 Task: Edit a "Get Ready With Me" video, sharing your makeup routine or outfit styling tips for a specific occasion.
Action: Mouse moved to (172, 201)
Screenshot: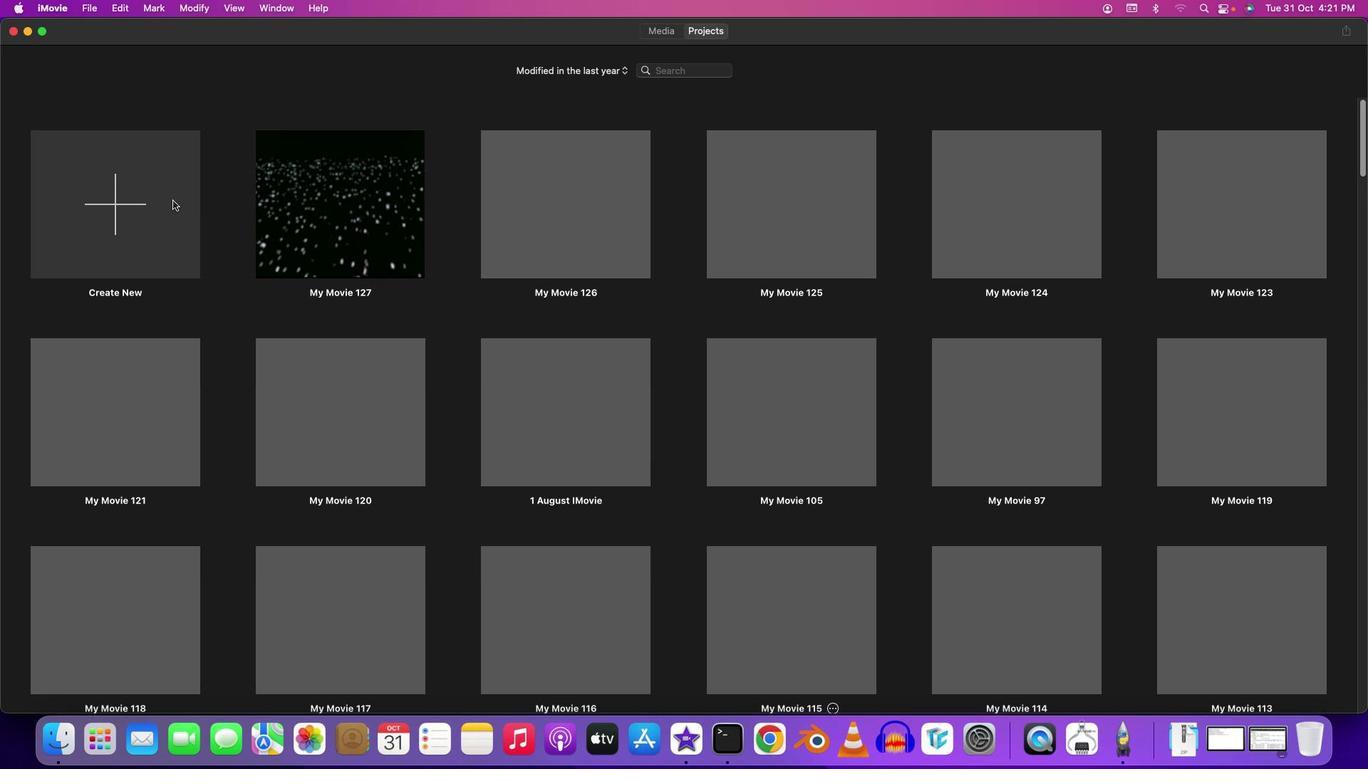 
Action: Mouse pressed left at (172, 201)
Screenshot: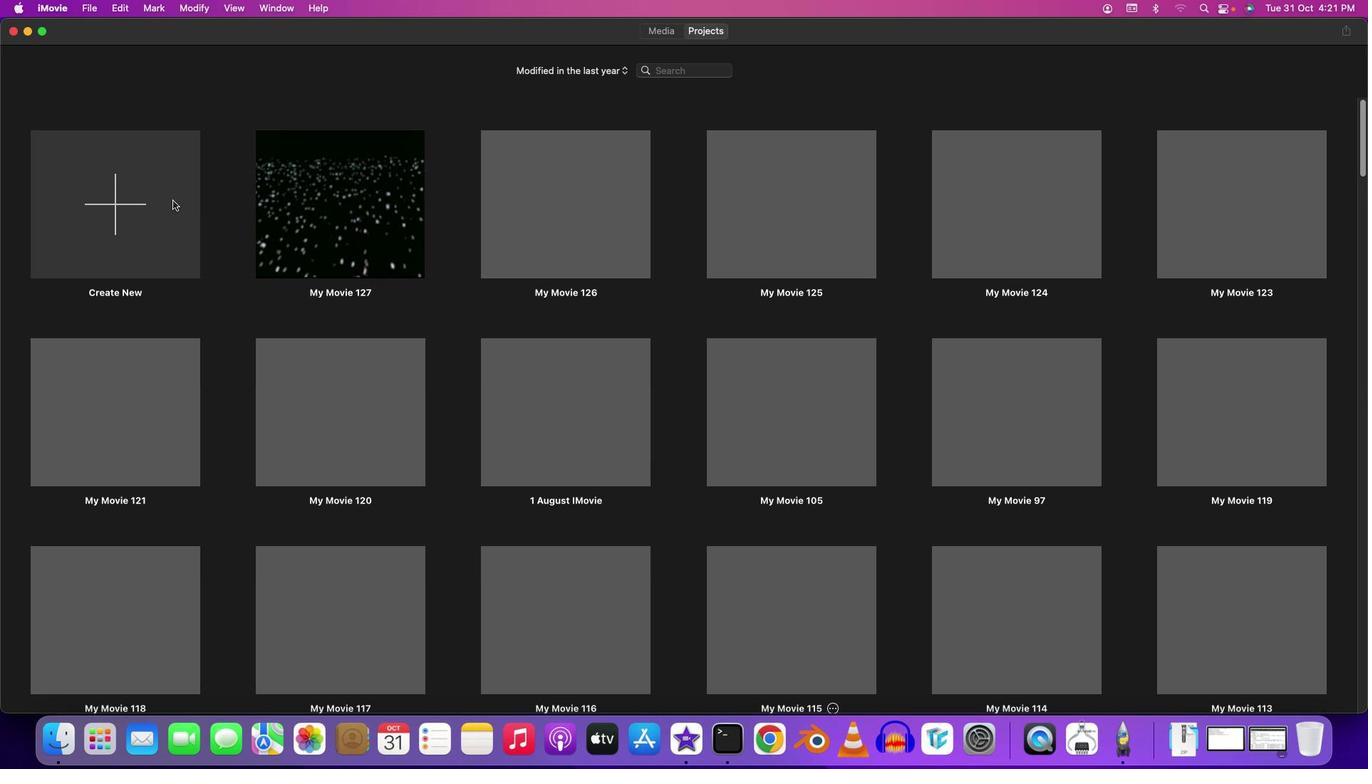 
Action: Mouse moved to (128, 208)
Screenshot: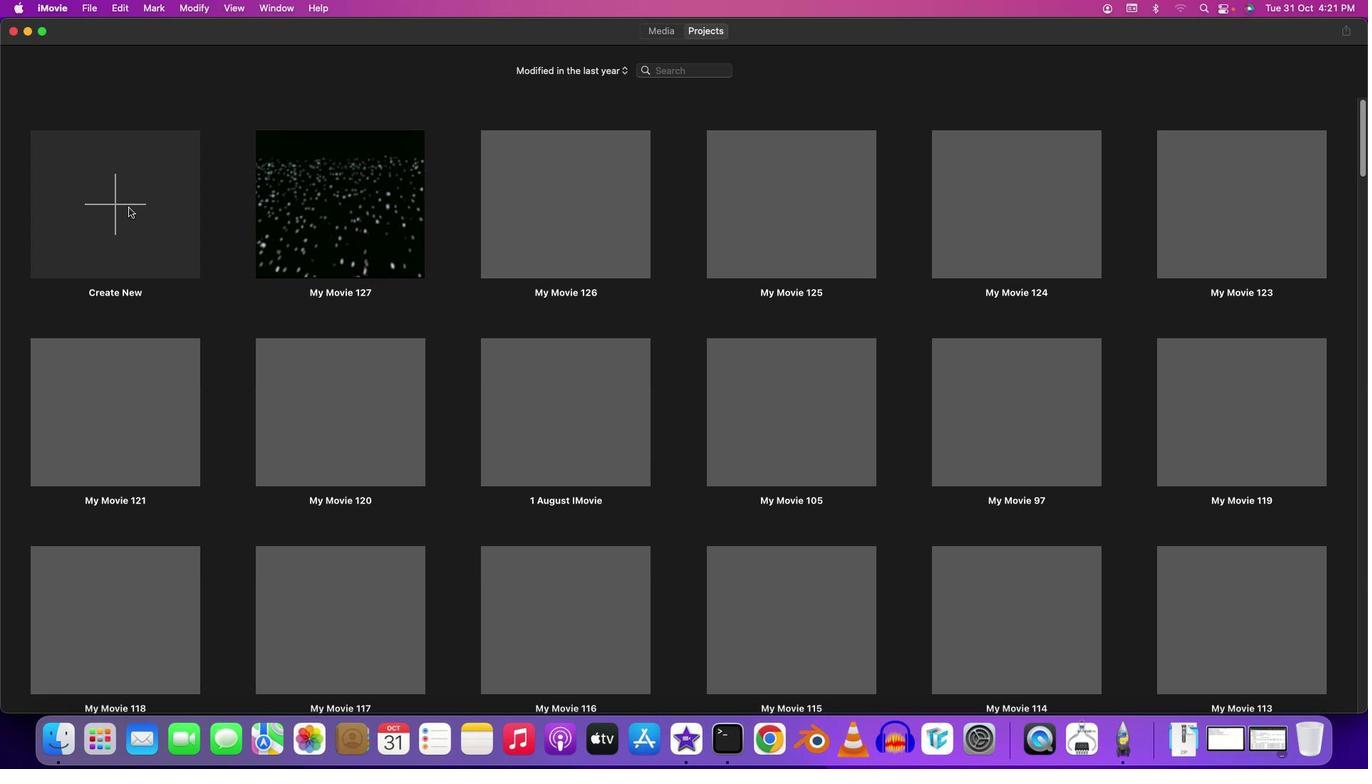 
Action: Mouse pressed left at (128, 208)
Screenshot: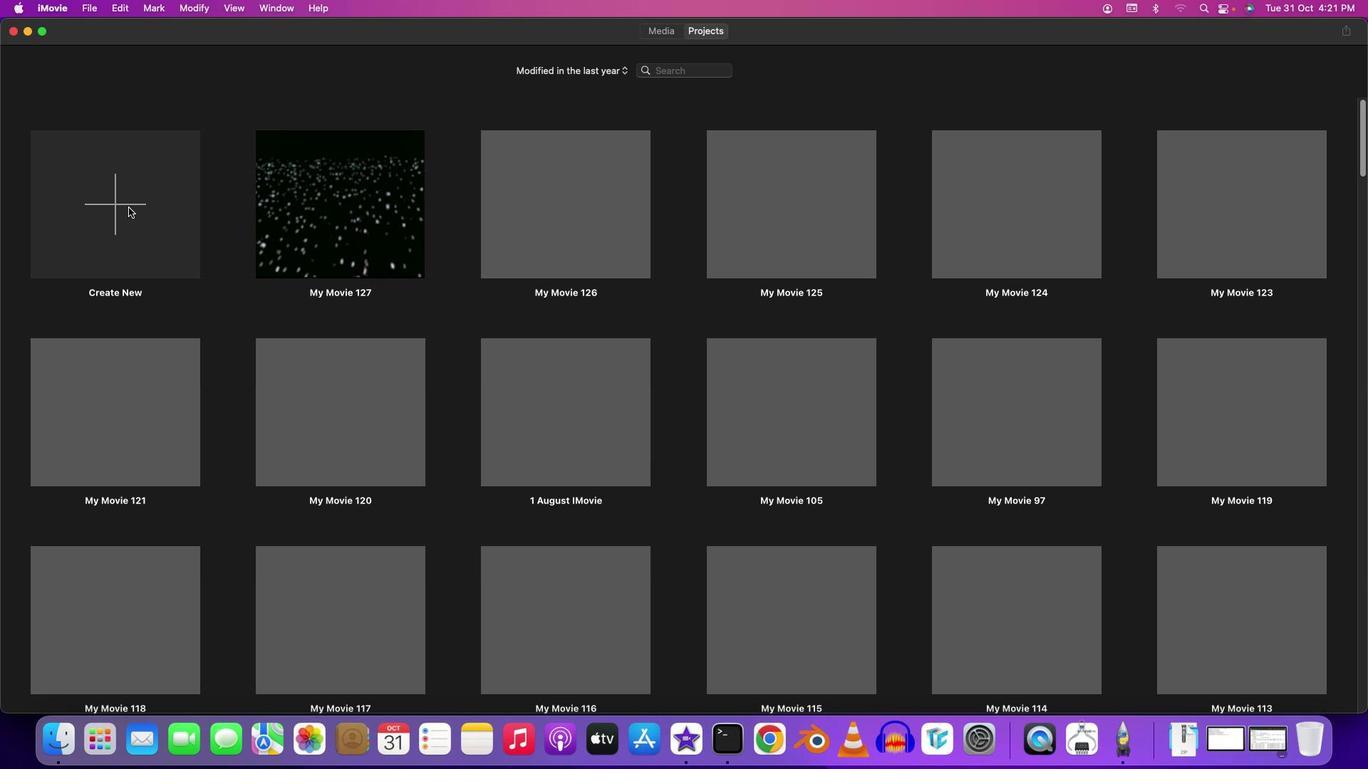 
Action: Mouse moved to (139, 289)
Screenshot: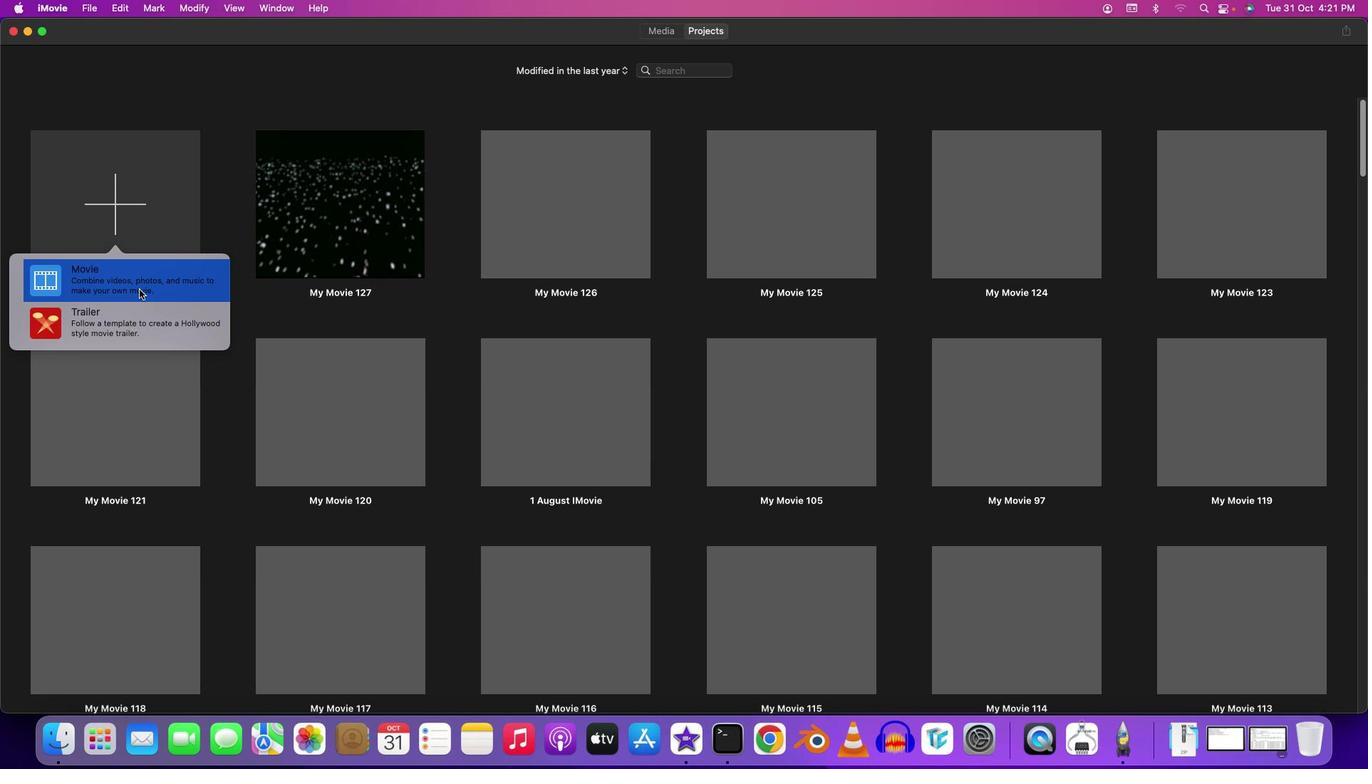 
Action: Mouse pressed left at (139, 289)
Screenshot: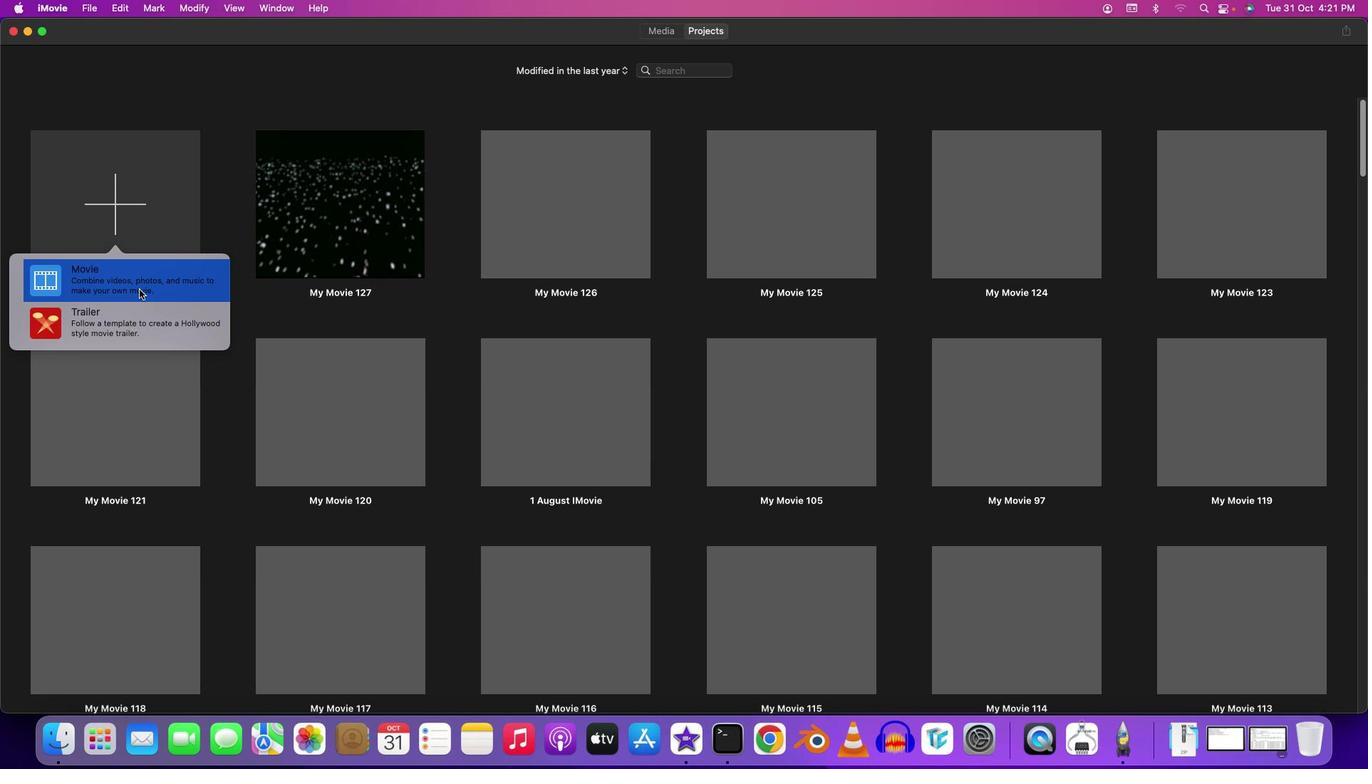 
Action: Mouse moved to (309, 297)
Screenshot: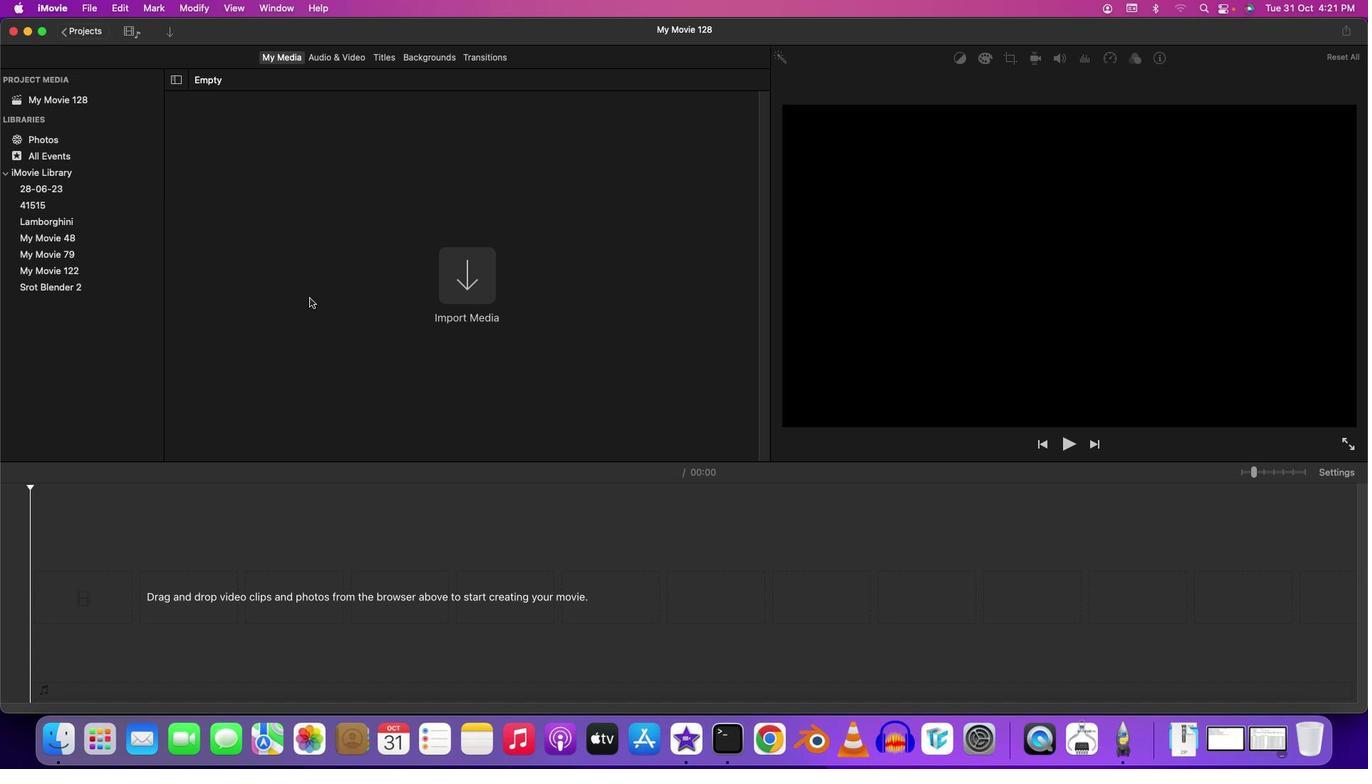 
Action: Mouse pressed left at (309, 297)
Screenshot: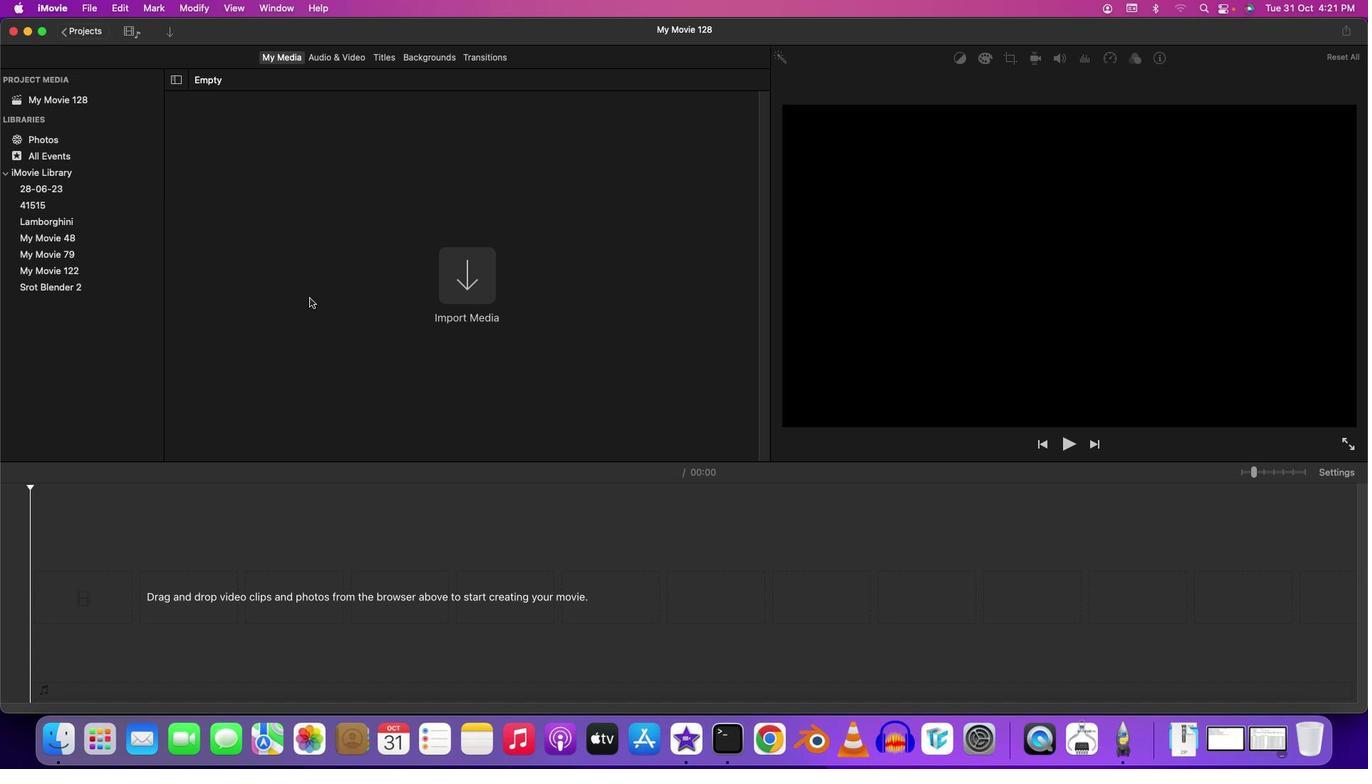 
Action: Mouse moved to (487, 292)
Screenshot: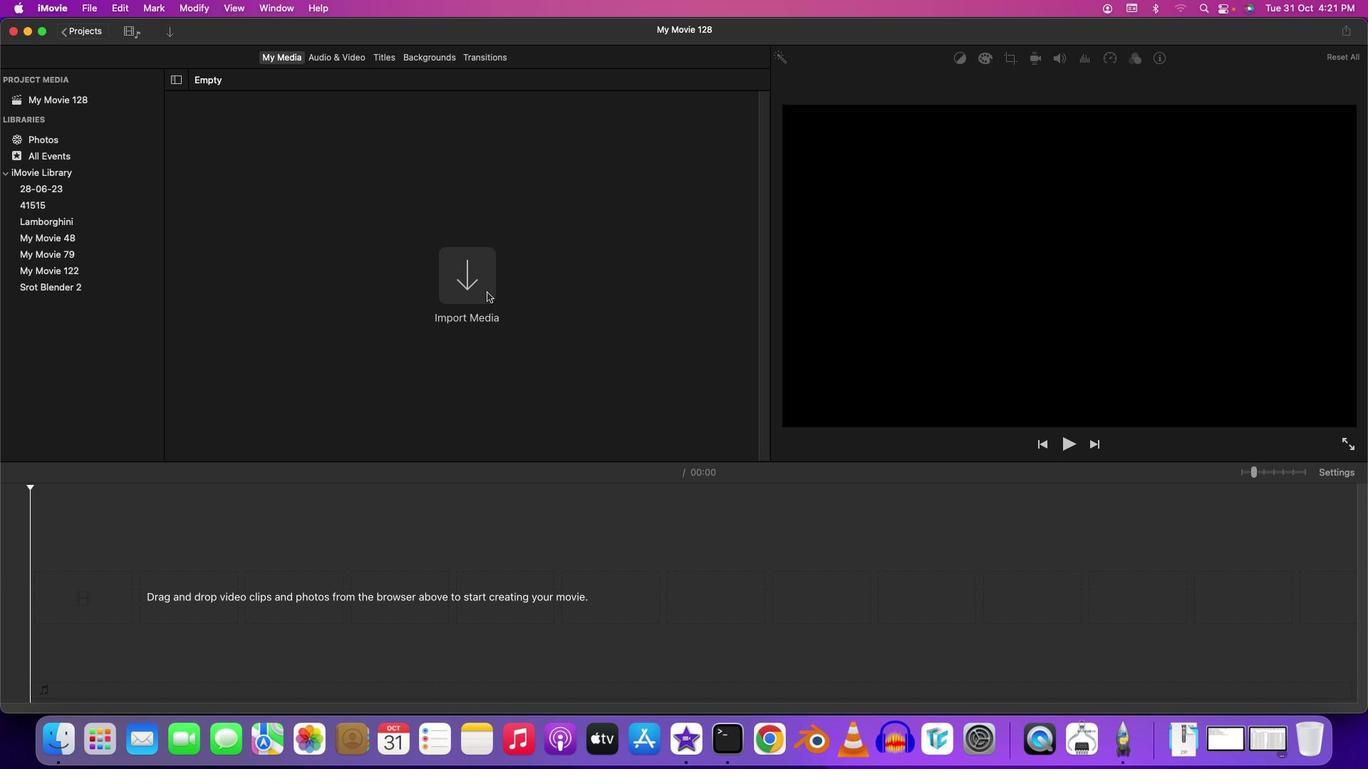 
Action: Mouse pressed left at (487, 292)
Screenshot: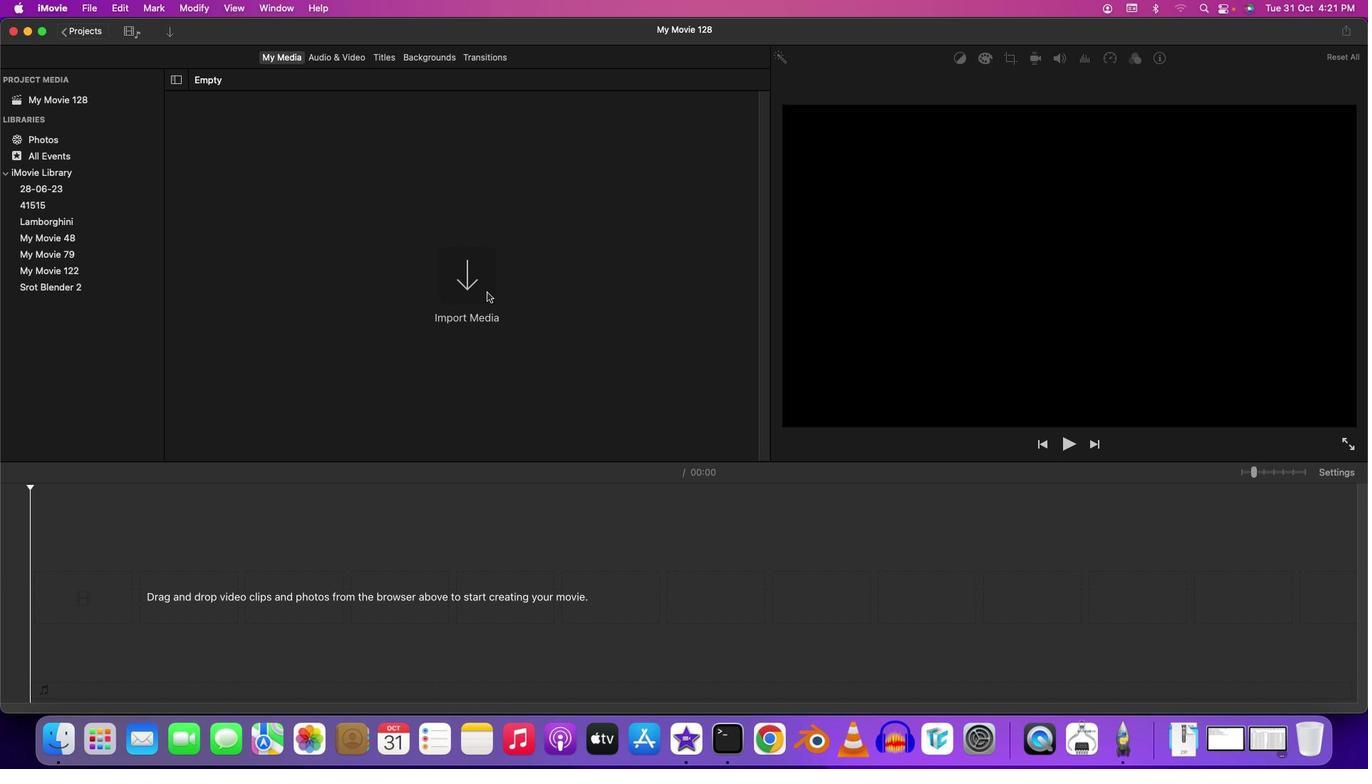 
Action: Mouse moved to (93, 197)
Screenshot: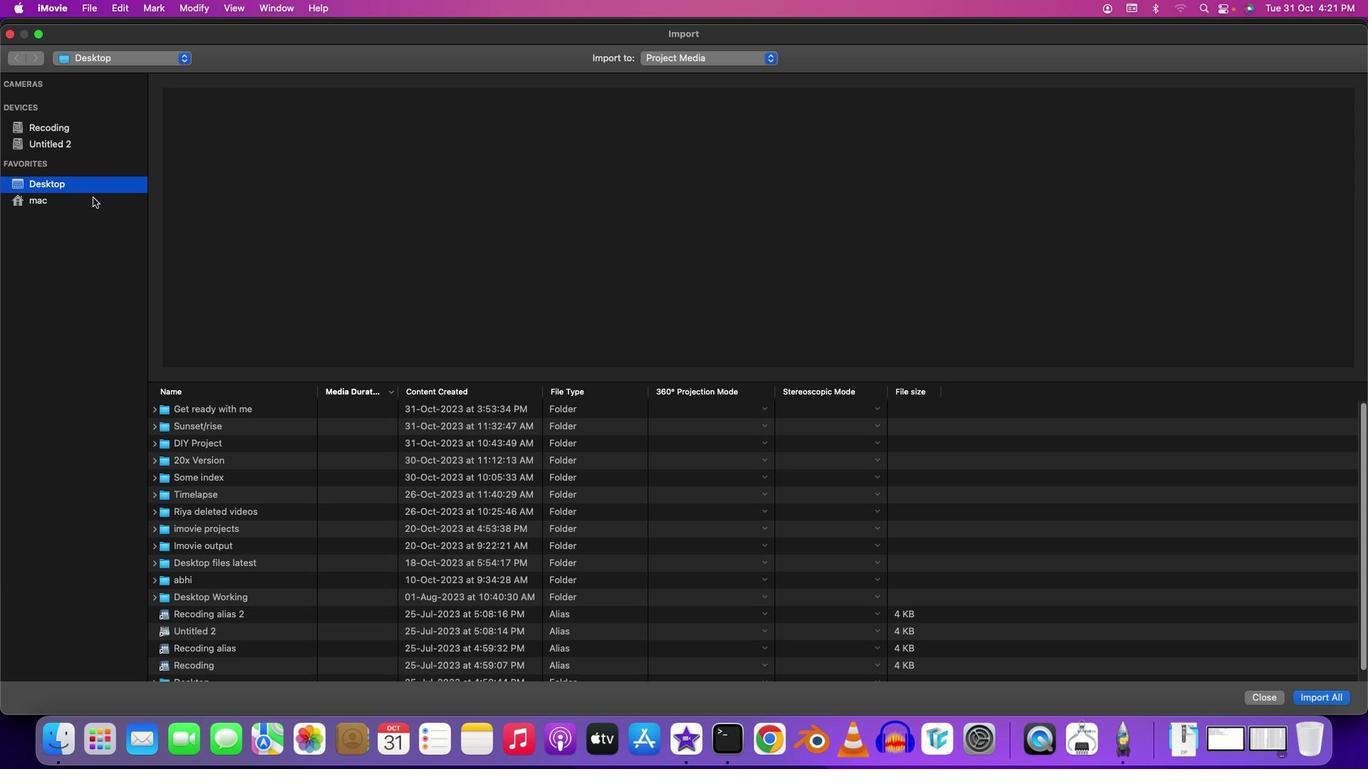 
Action: Mouse pressed left at (93, 197)
Screenshot: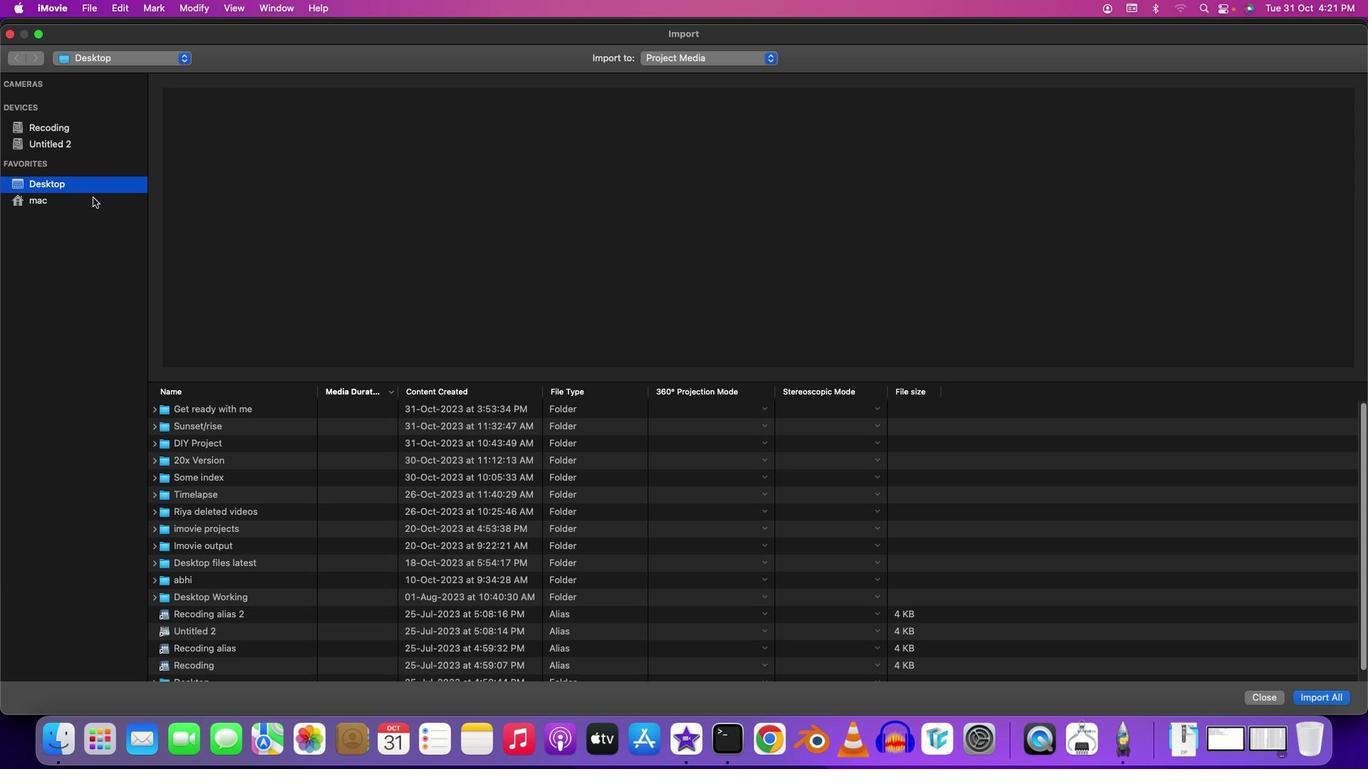 
Action: Mouse moved to (90, 186)
Screenshot: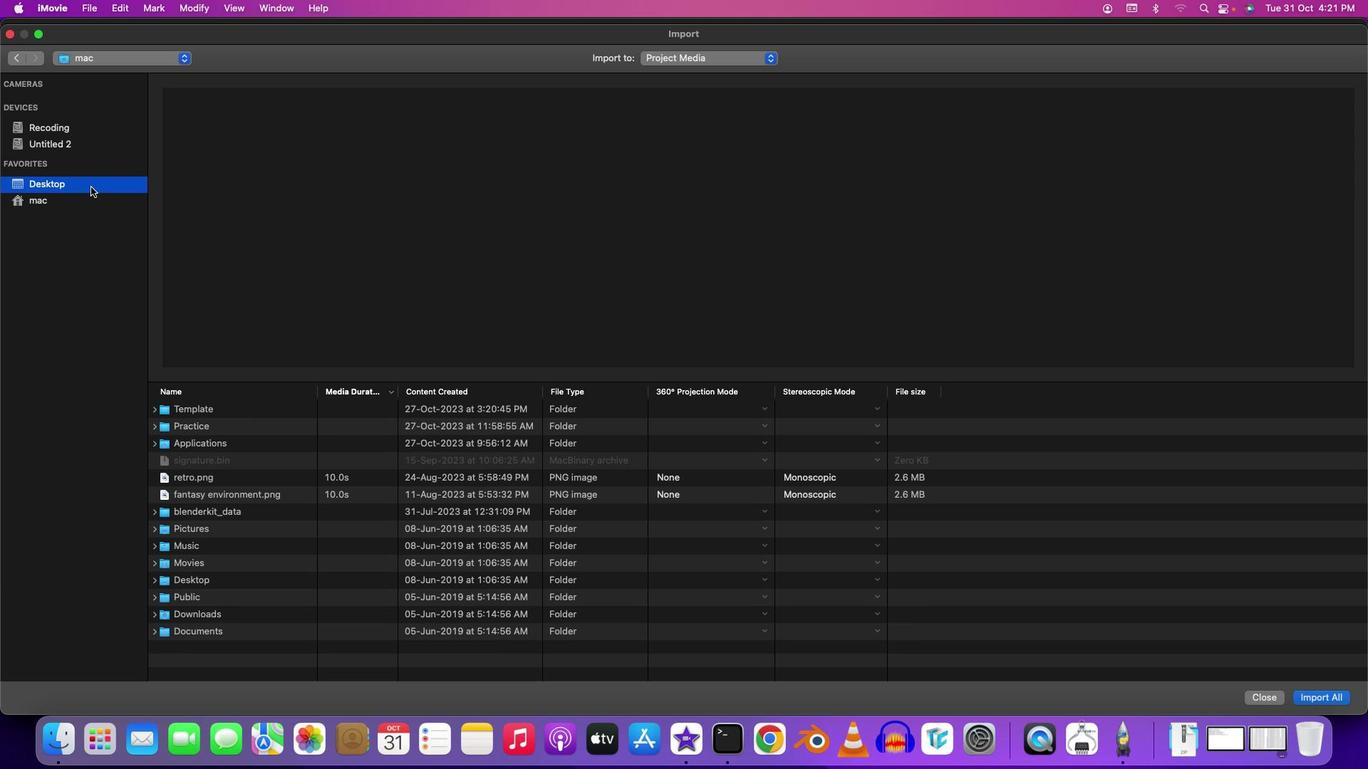 
Action: Mouse pressed left at (90, 186)
Screenshot: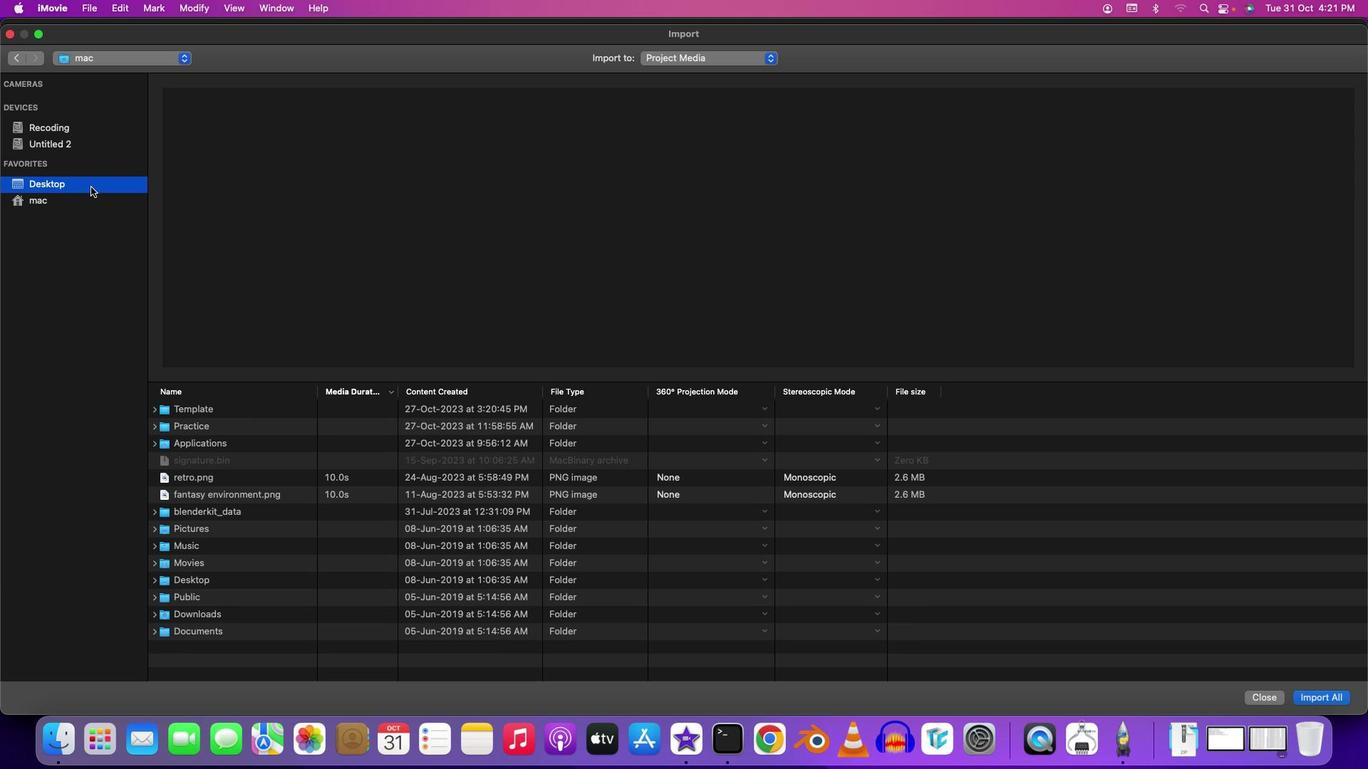 
Action: Mouse moved to (196, 408)
Screenshot: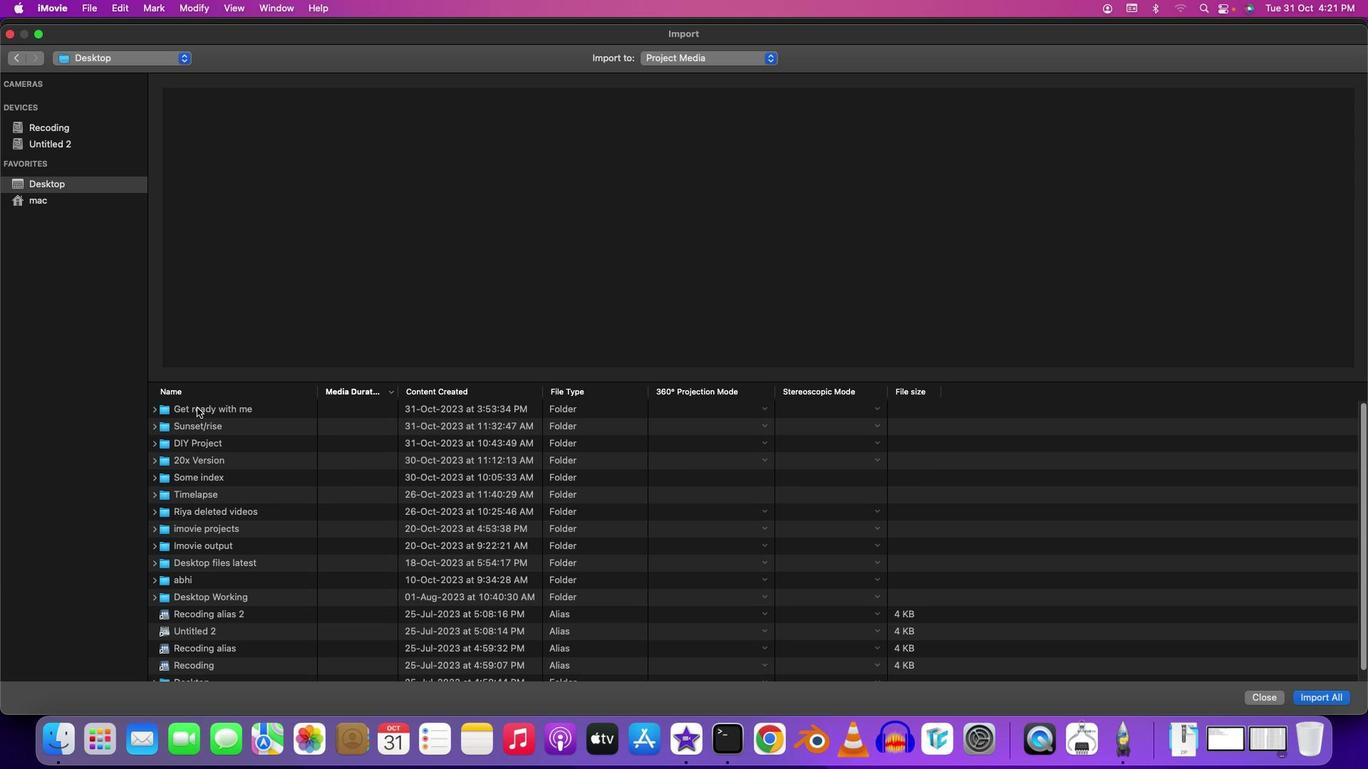 
Action: Mouse pressed left at (196, 408)
Screenshot: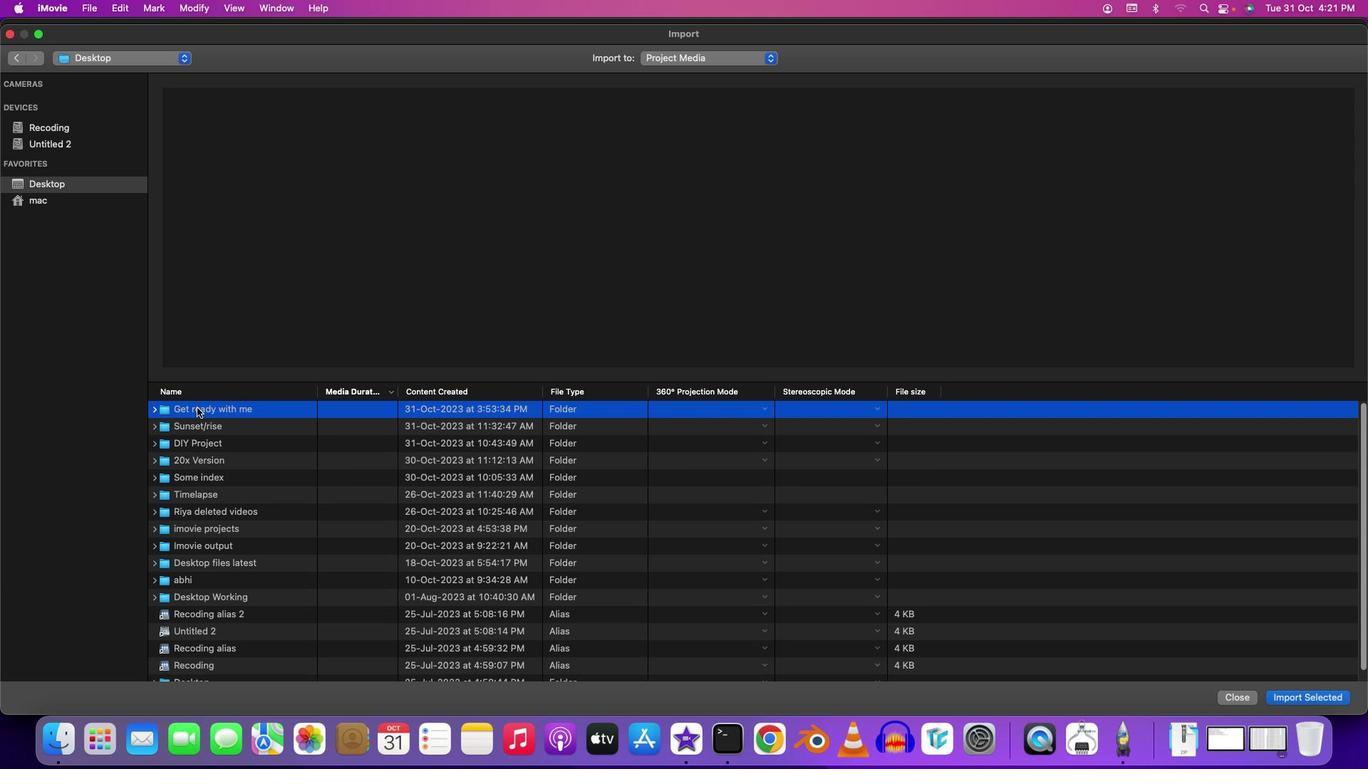
Action: Mouse pressed left at (196, 408)
Screenshot: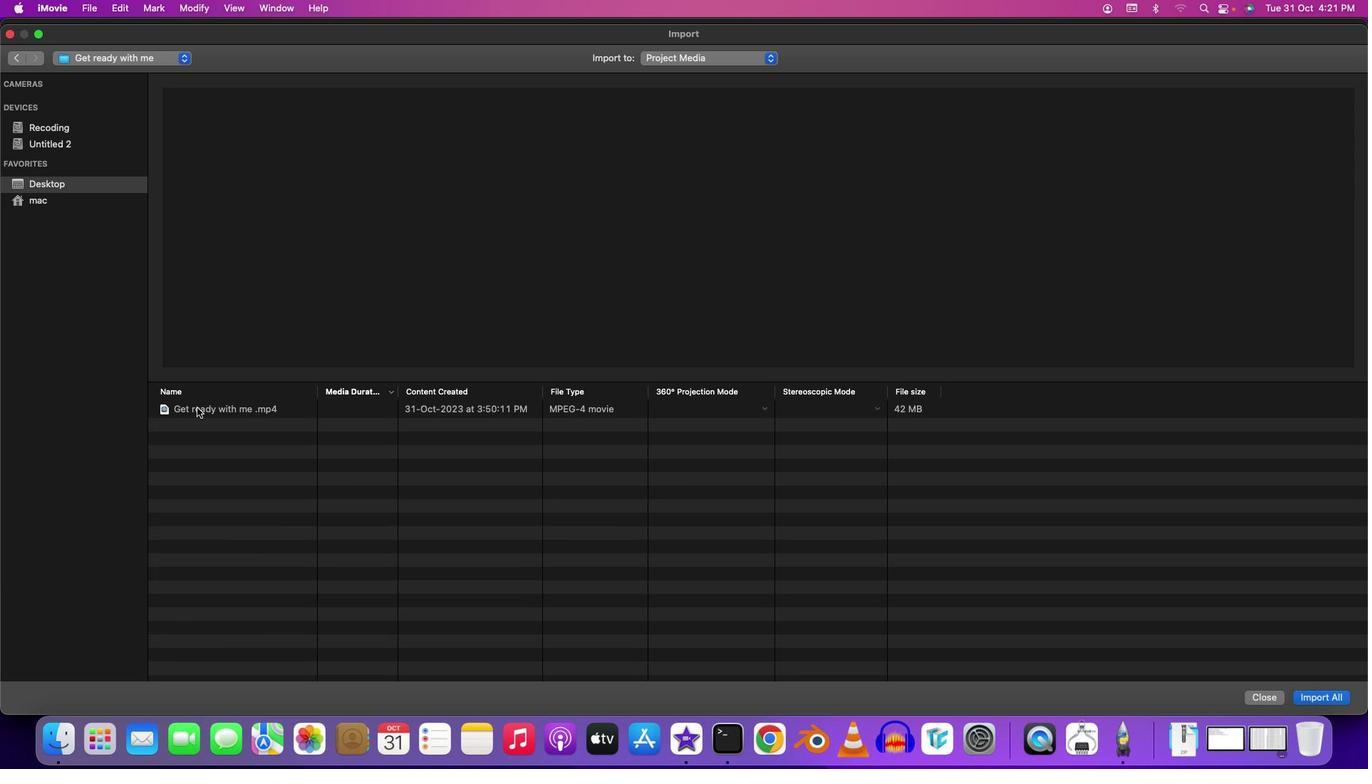 
Action: Mouse moved to (258, 414)
Screenshot: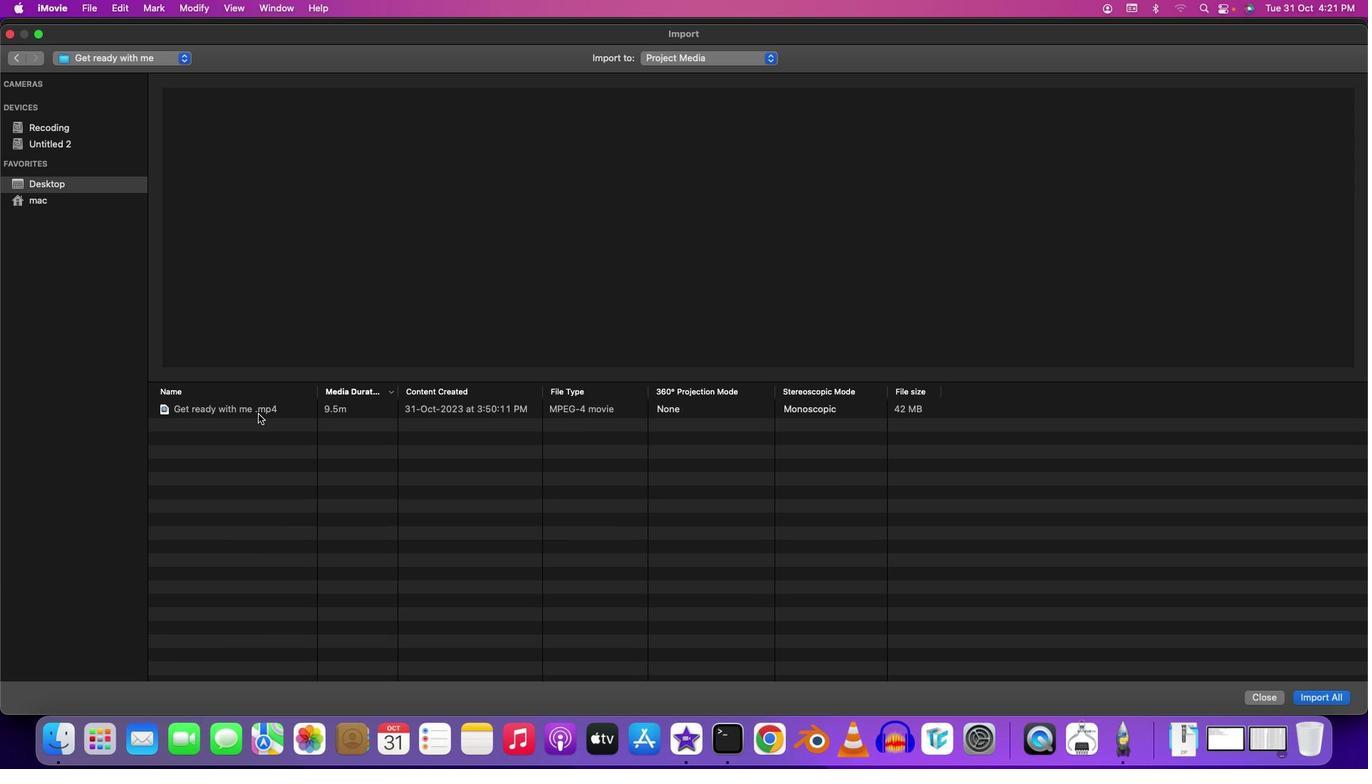 
Action: Mouse pressed left at (258, 414)
Screenshot: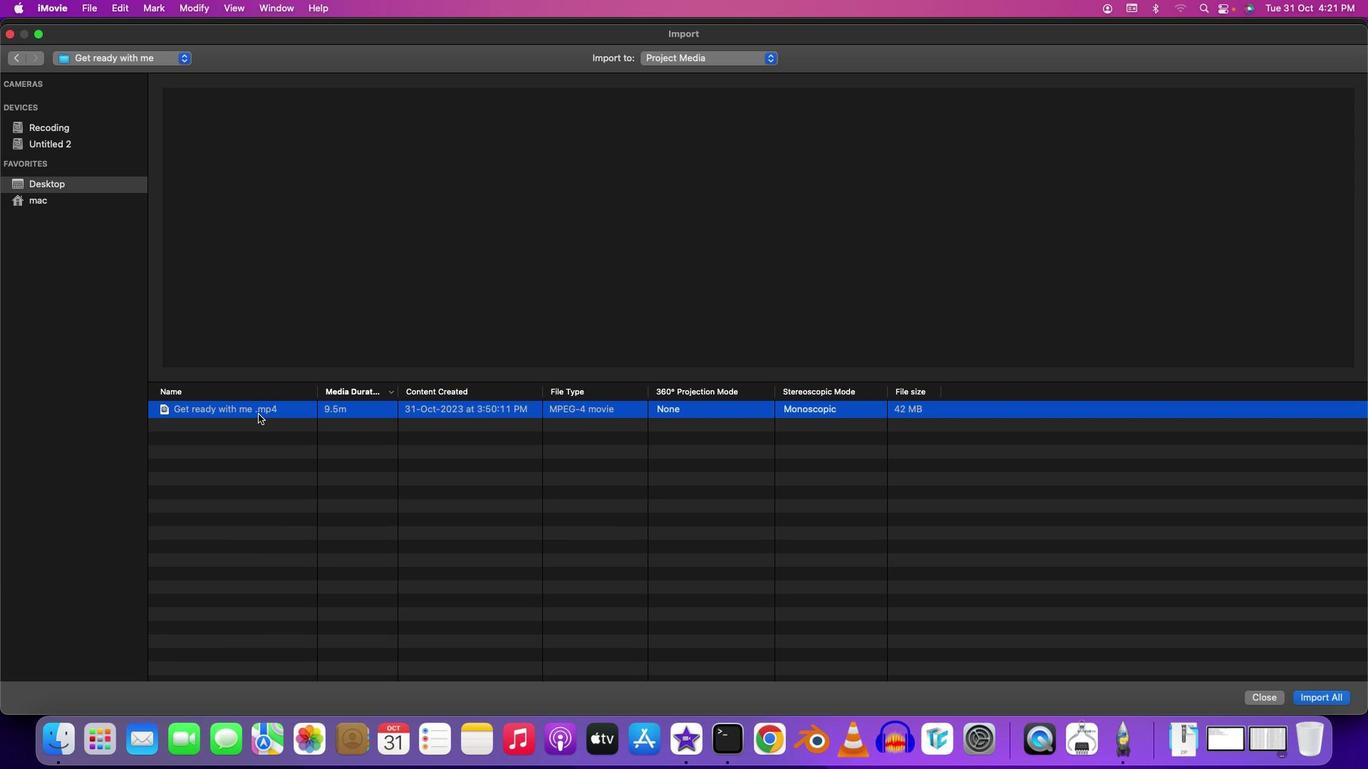 
Action: Mouse pressed left at (258, 414)
Screenshot: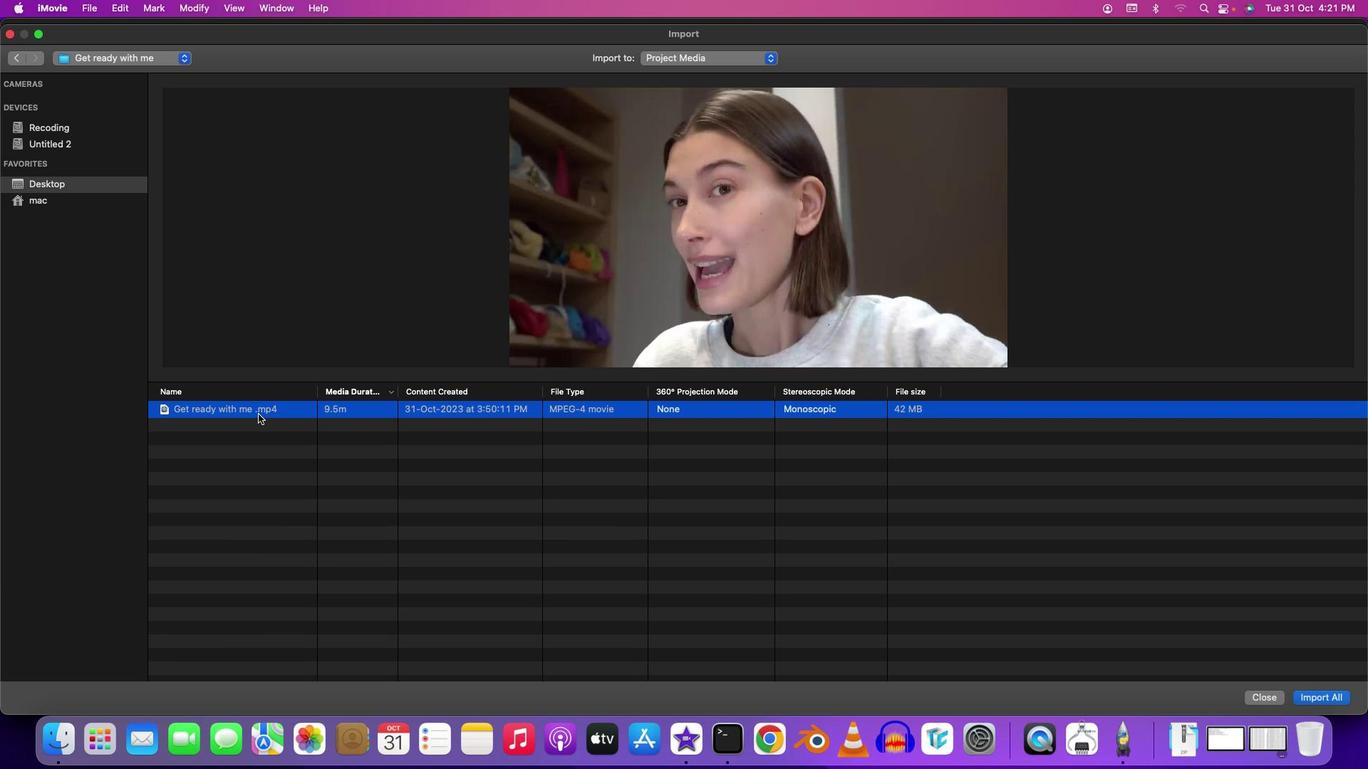 
Action: Mouse moved to (226, 149)
Screenshot: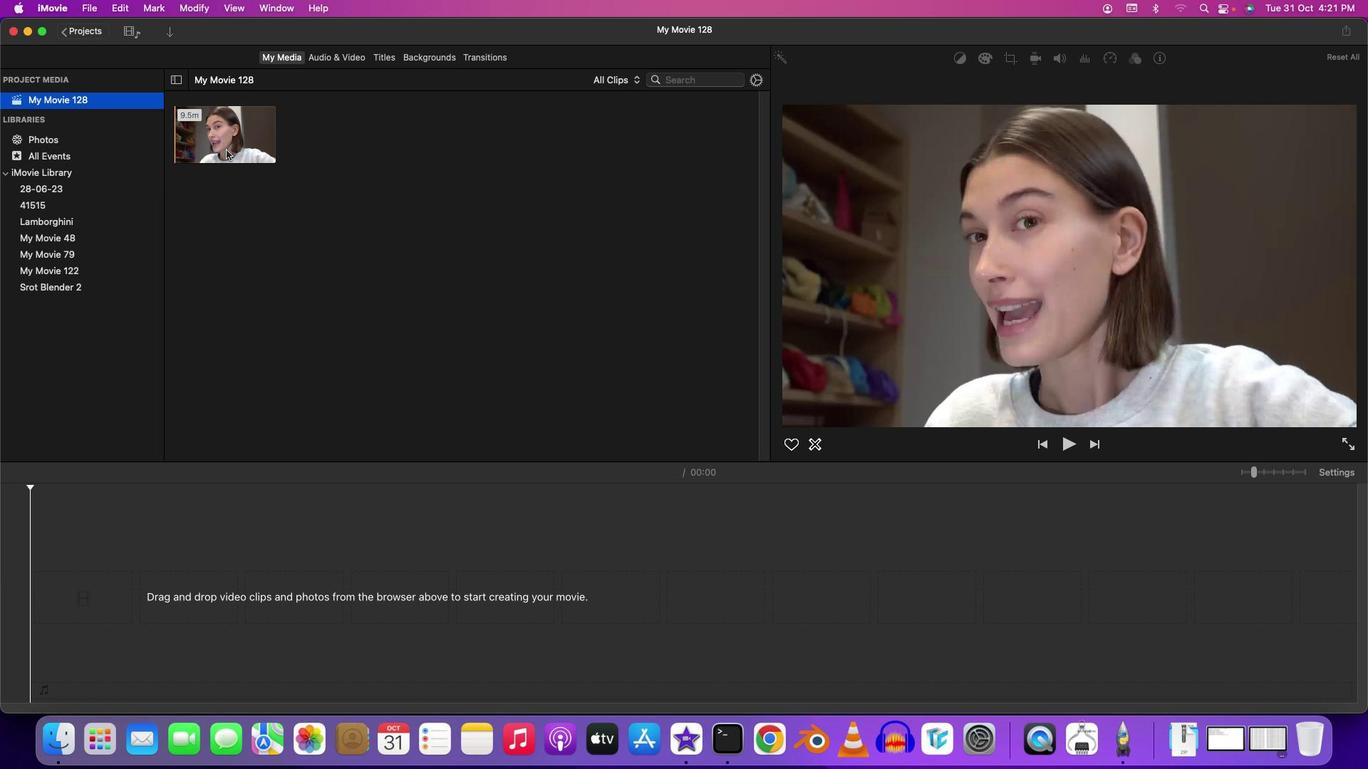 
Action: Mouse pressed left at (226, 149)
Screenshot: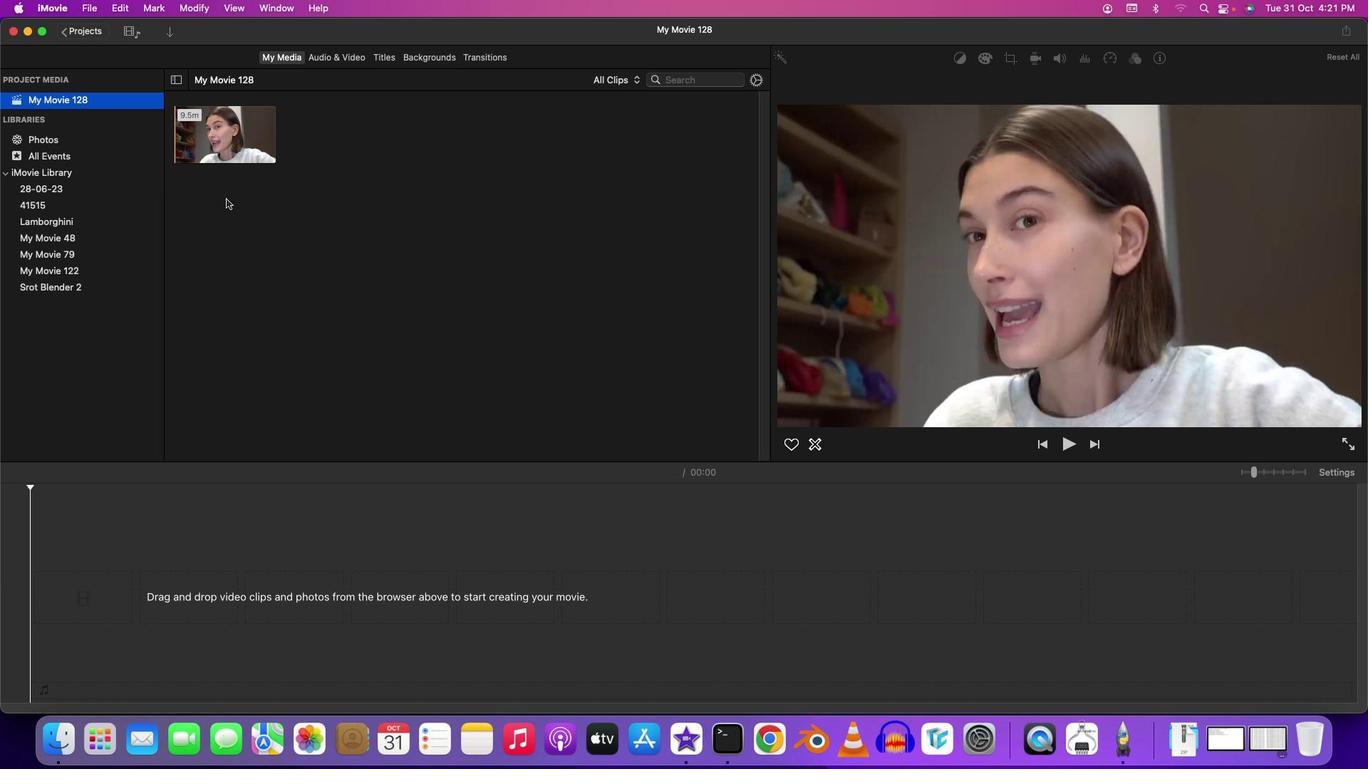 
Action: Mouse moved to (1246, 476)
Screenshot: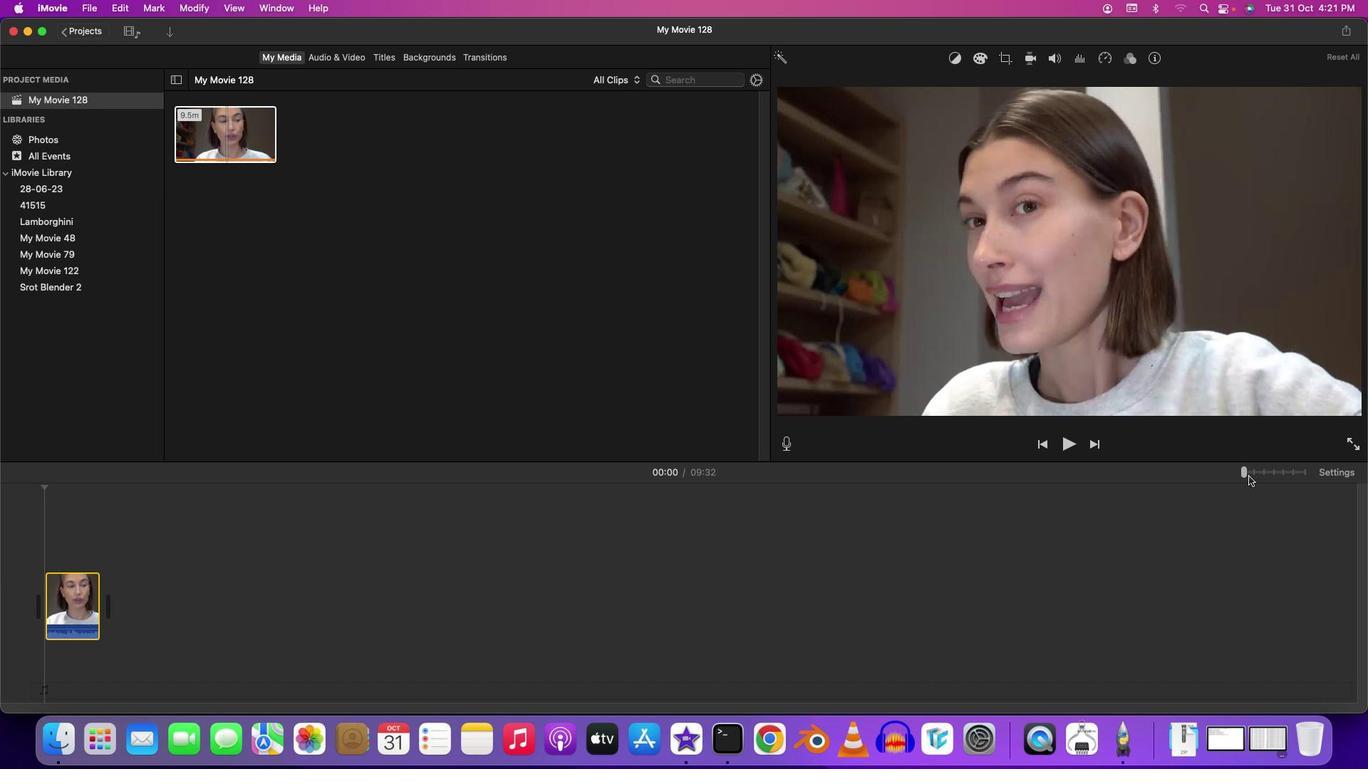 
Action: Mouse pressed left at (1246, 476)
Screenshot: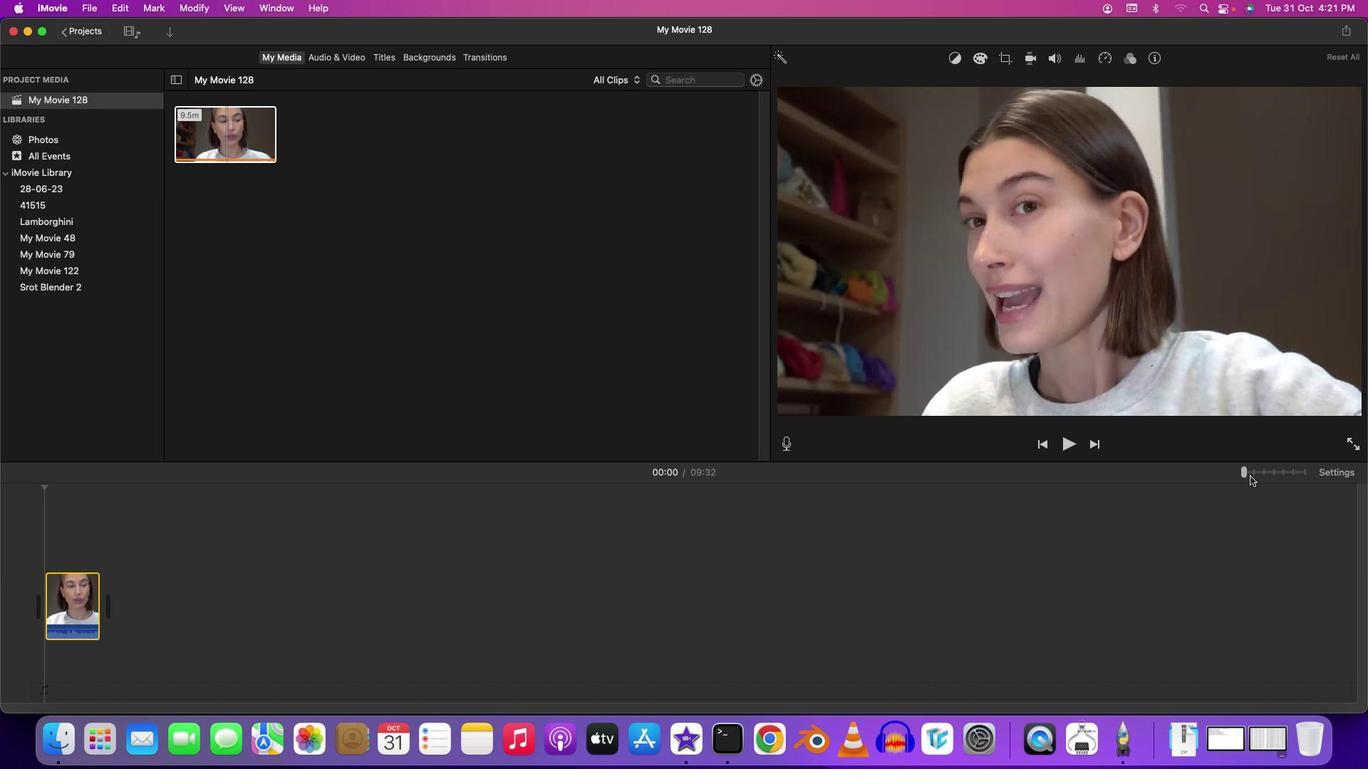 
Action: Mouse moved to (44, 504)
Screenshot: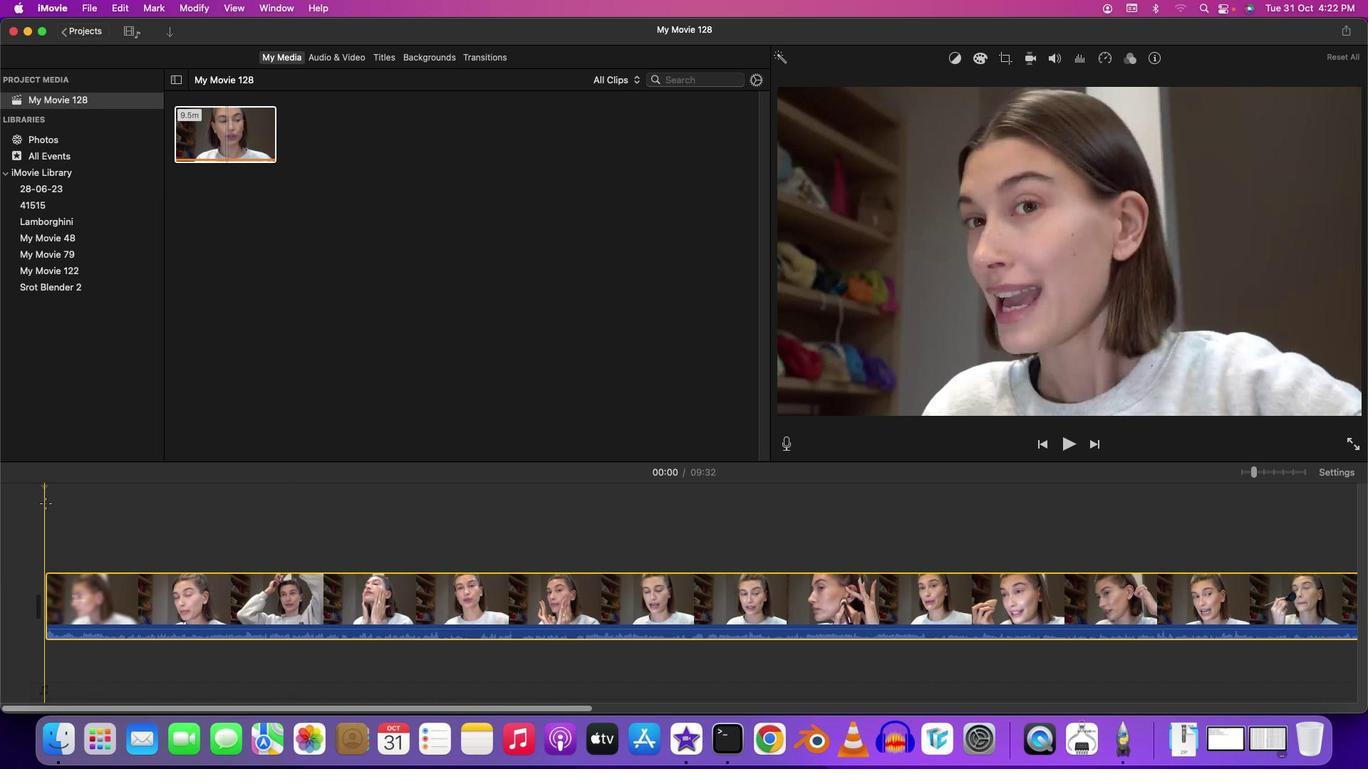 
Action: Mouse pressed left at (44, 504)
Screenshot: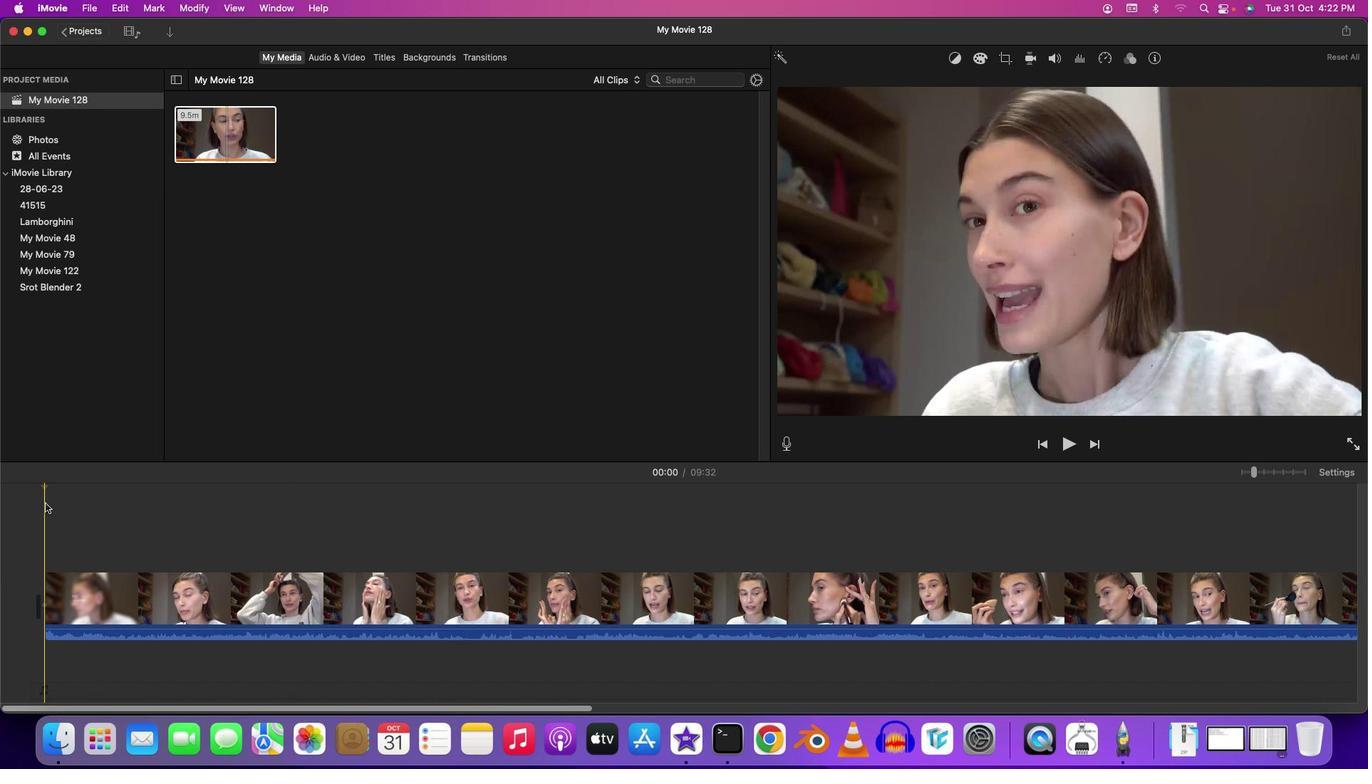 
Action: Key pressed Key.space
Screenshot: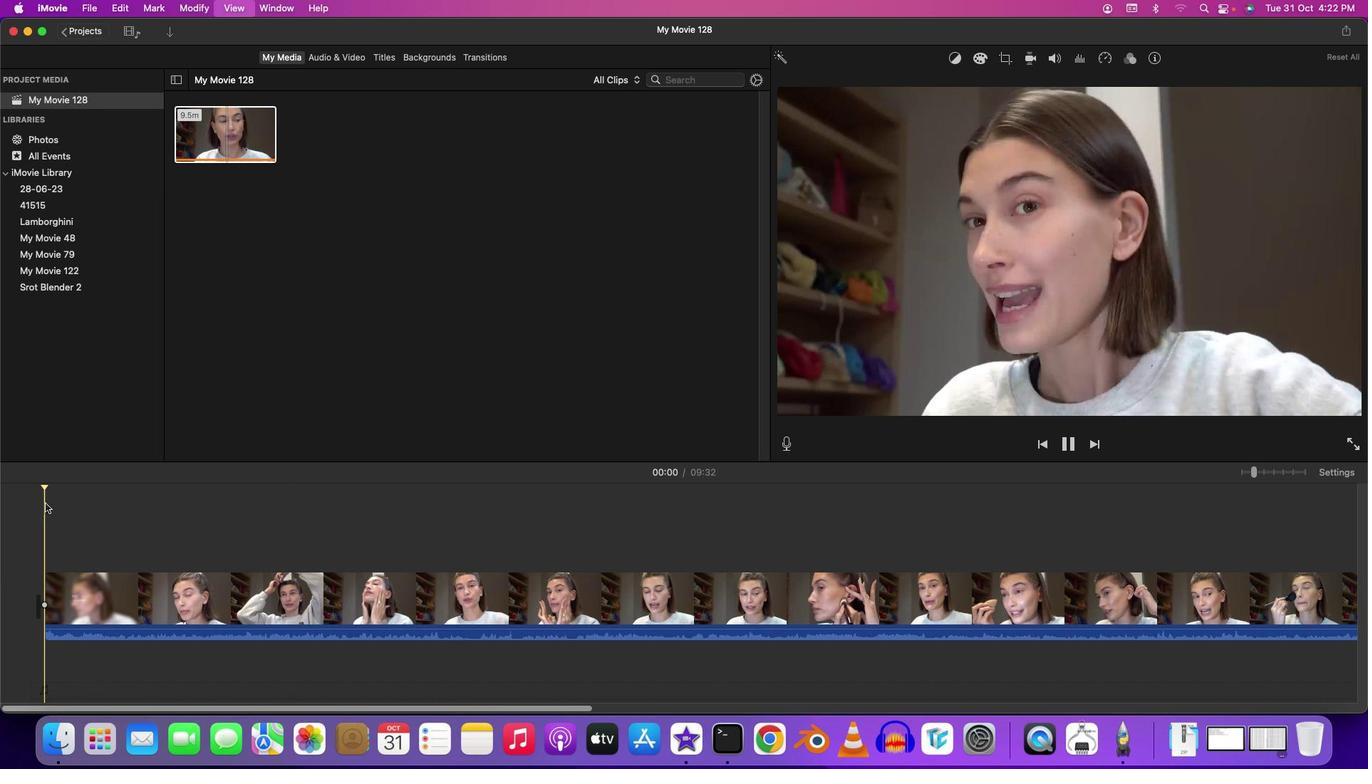 
Action: Mouse moved to (331, 629)
Screenshot: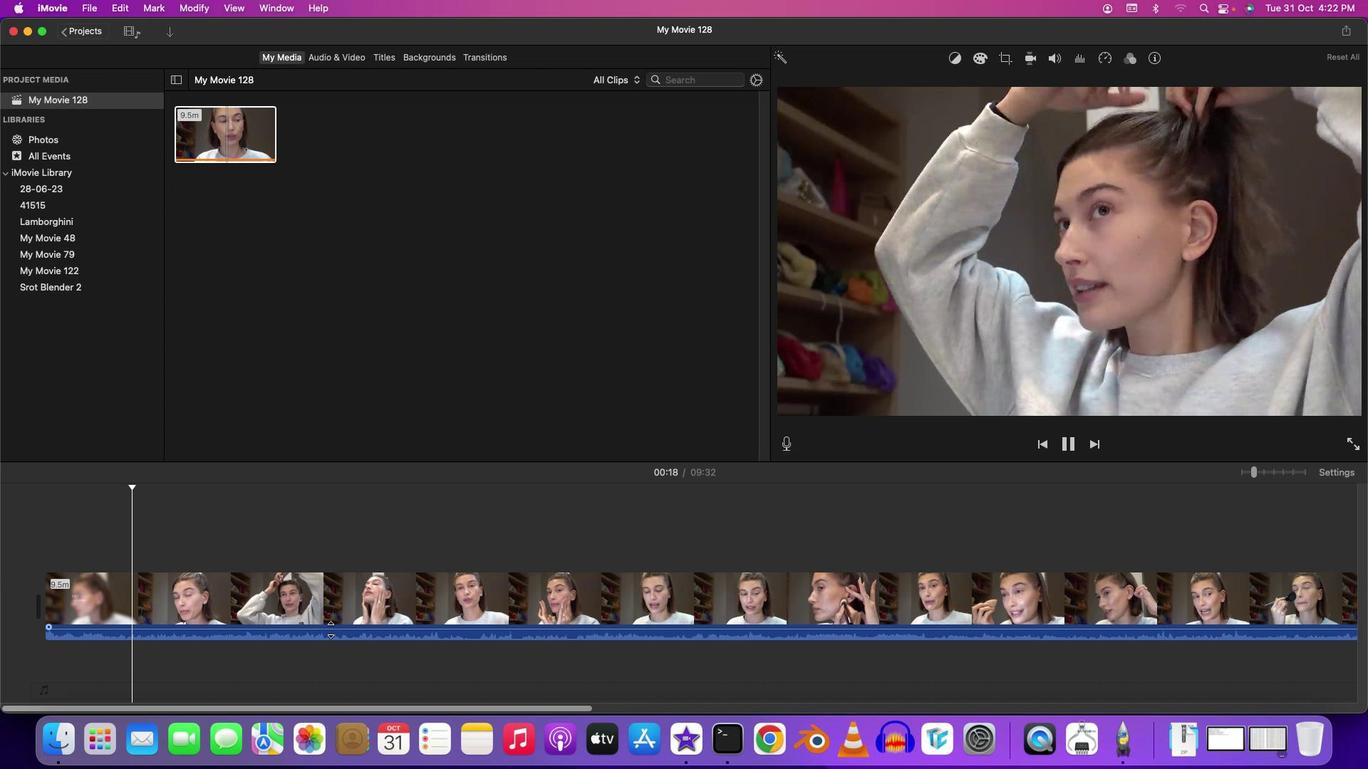 
Action: Mouse pressed left at (331, 629)
Screenshot: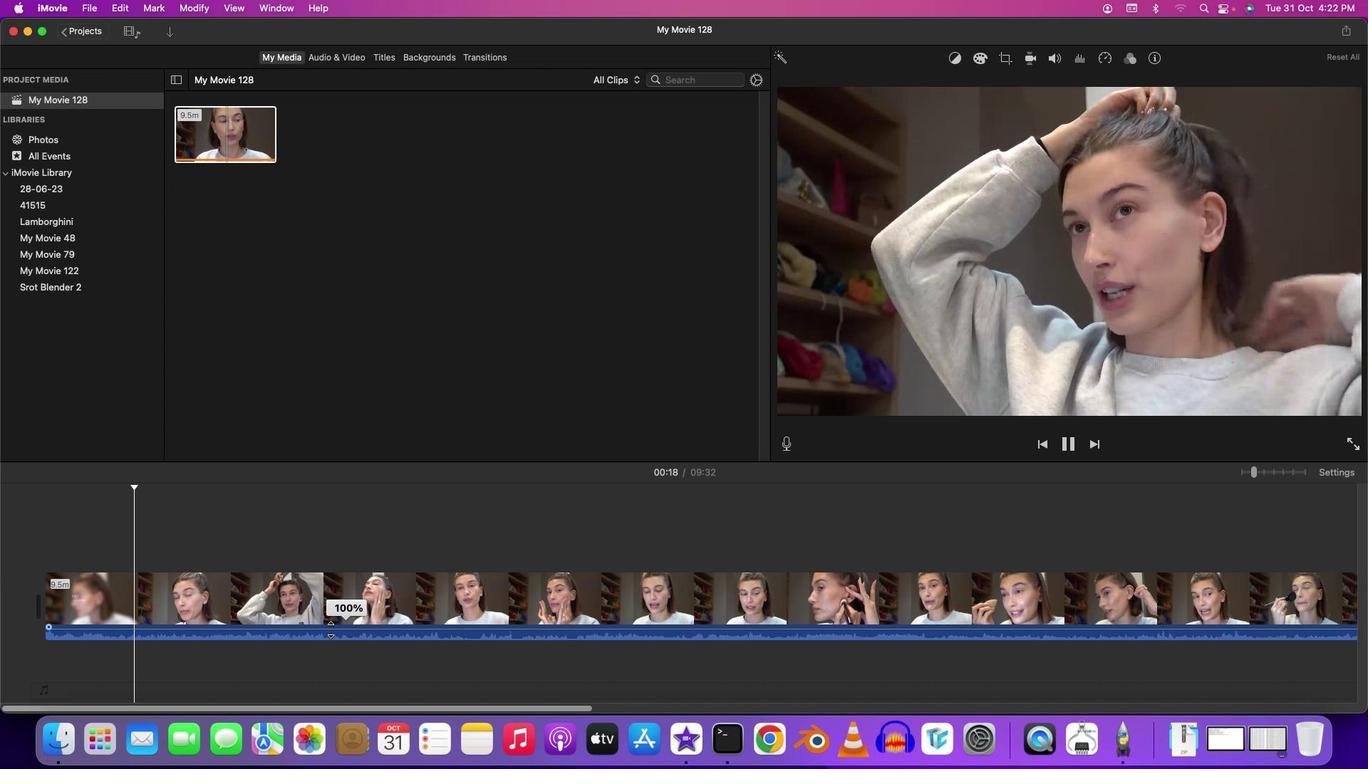 
Action: Mouse moved to (148, 524)
Screenshot: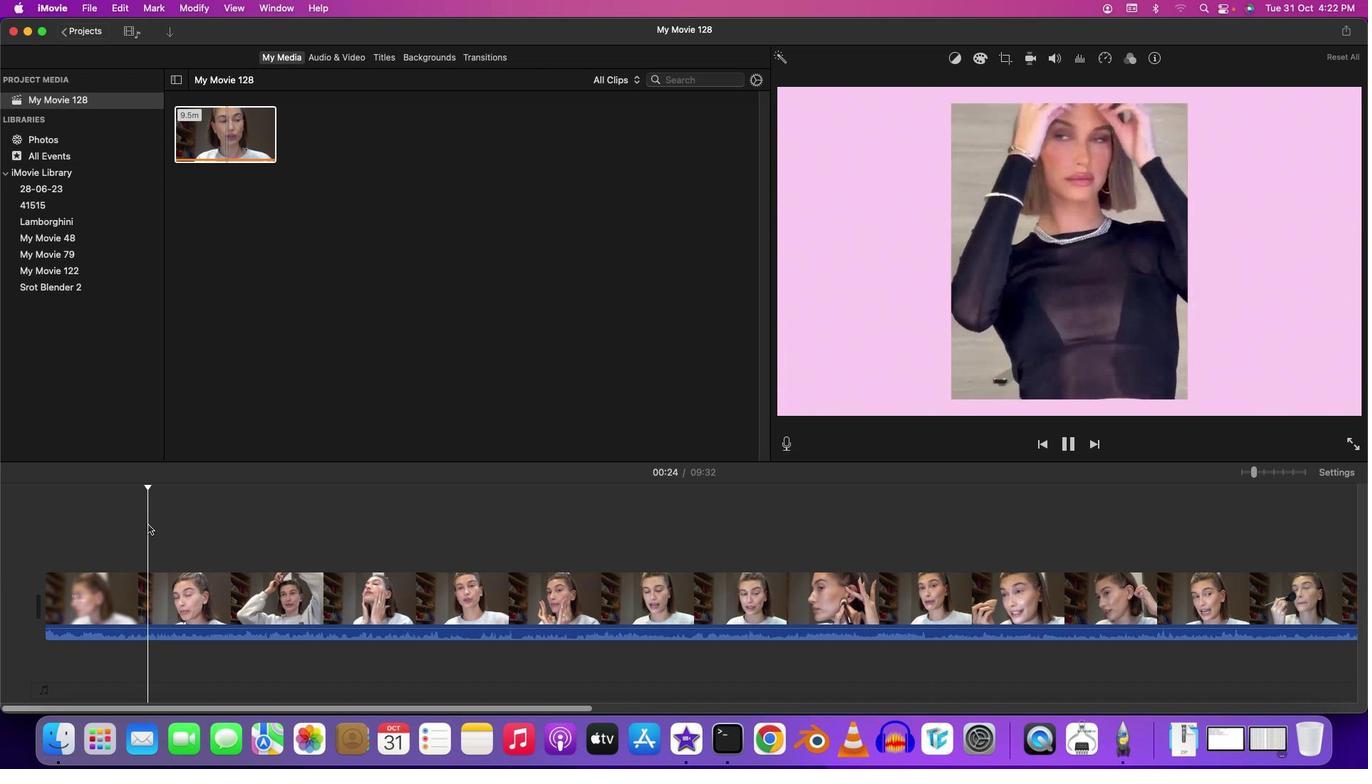 
Action: Mouse pressed left at (148, 524)
Screenshot: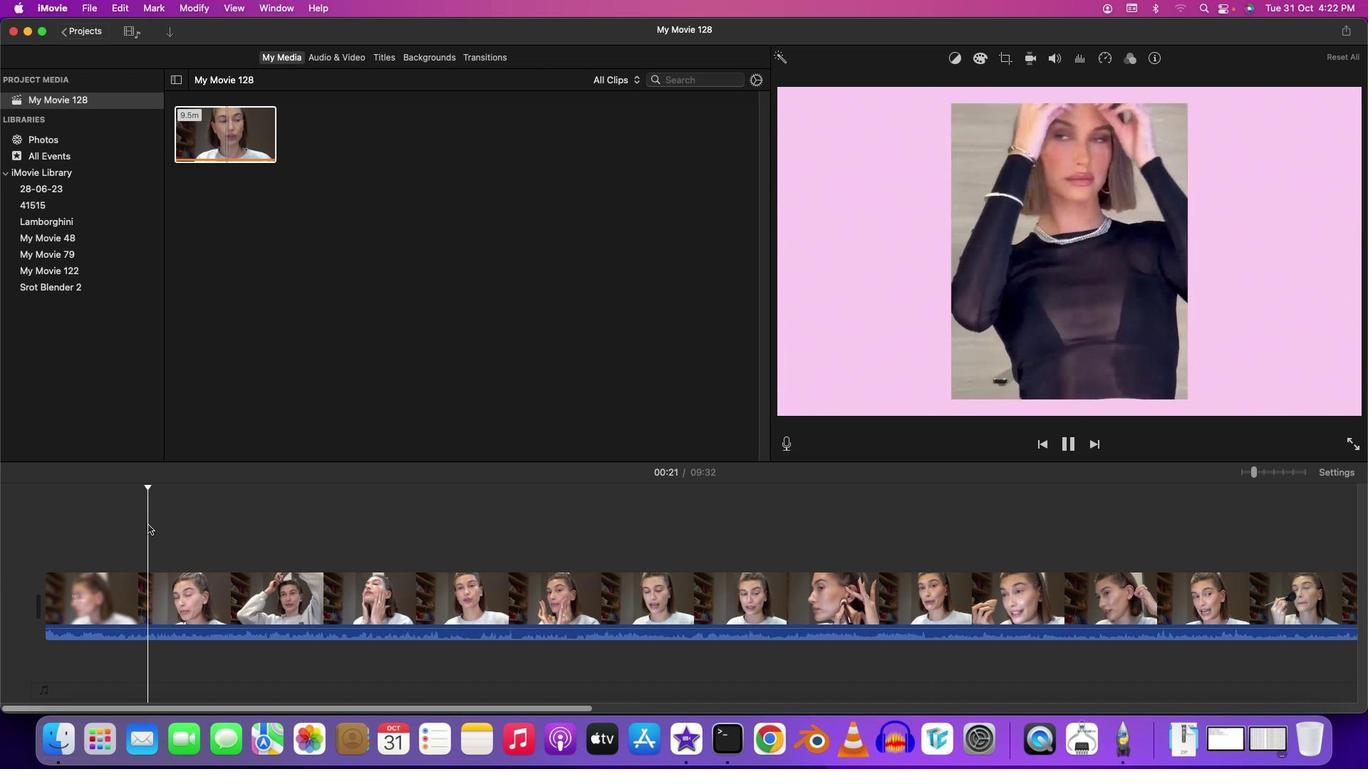 
Action: Mouse moved to (129, 526)
Screenshot: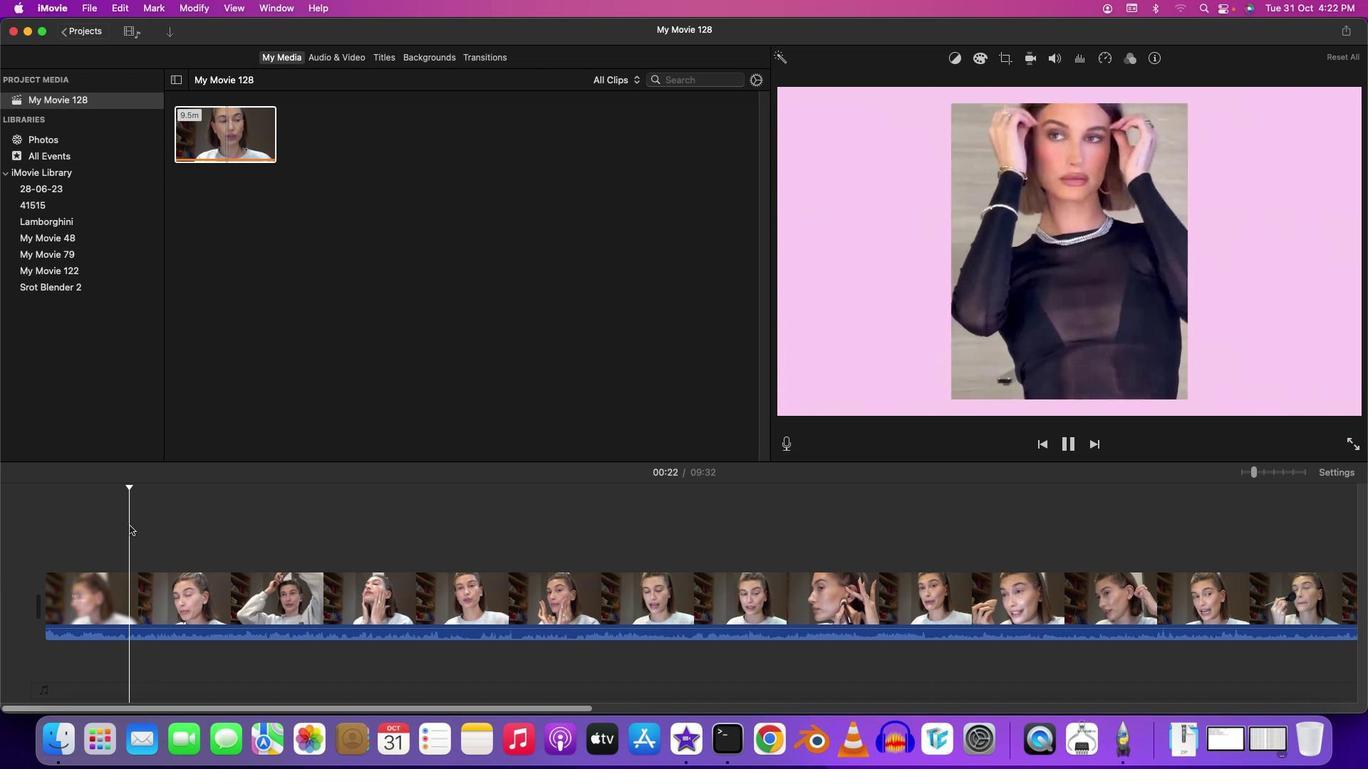 
Action: Mouse pressed left at (129, 526)
Screenshot: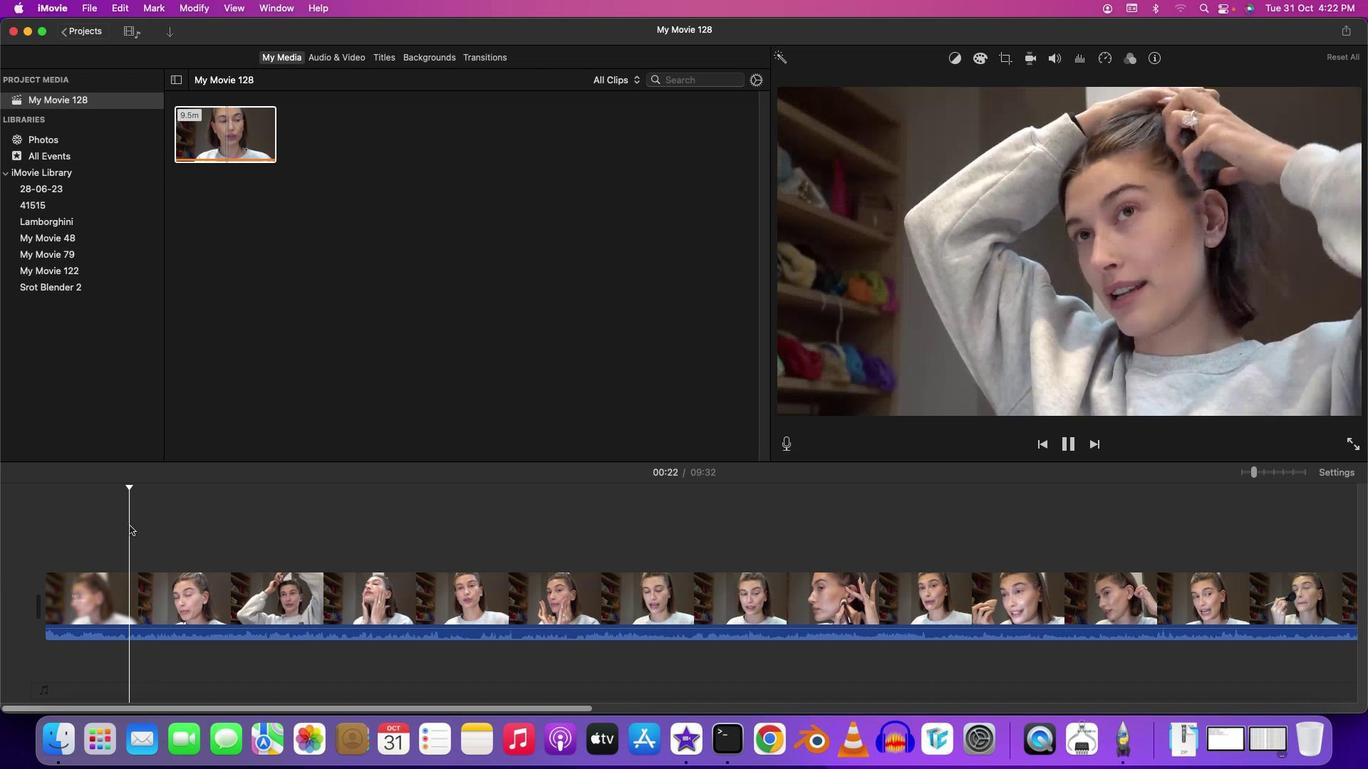 
Action: Mouse moved to (129, 526)
Screenshot: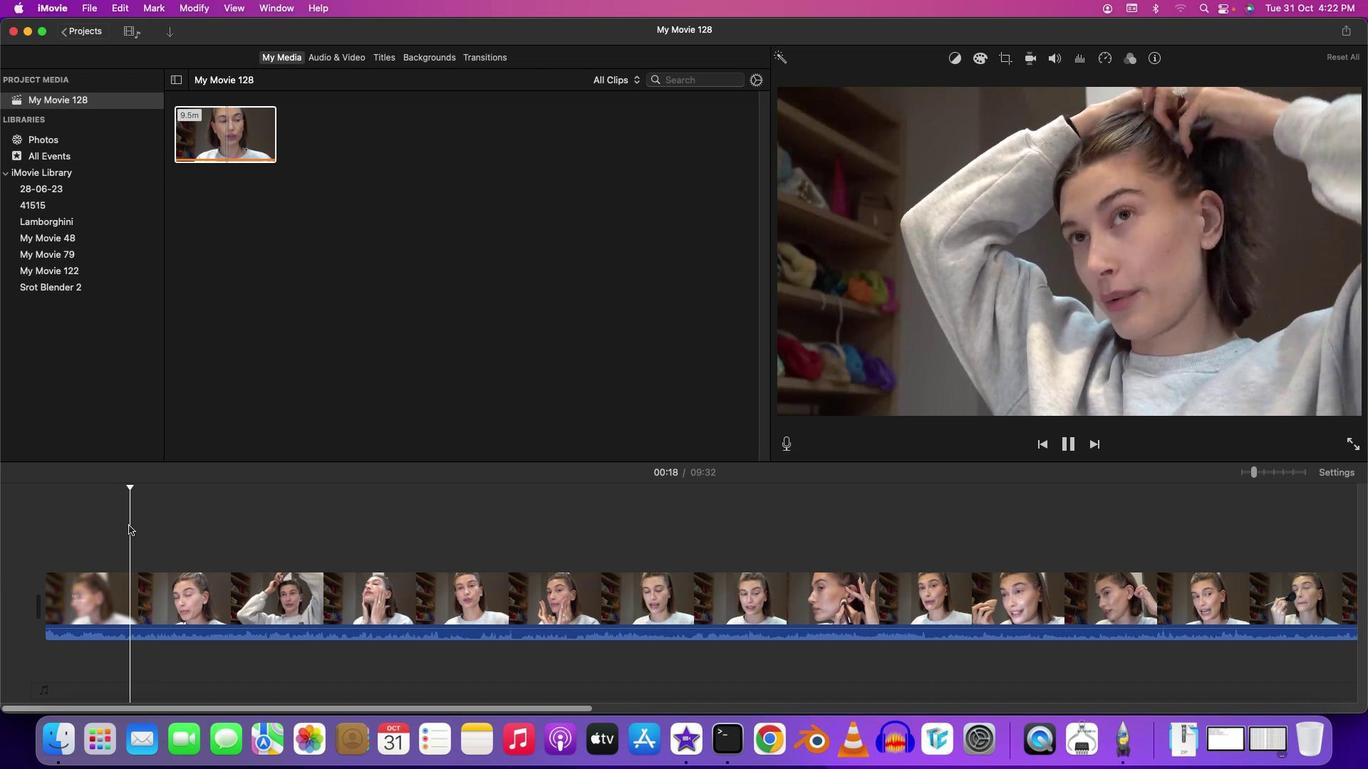 
Action: Key pressed Key.spaceKey.space
Screenshot: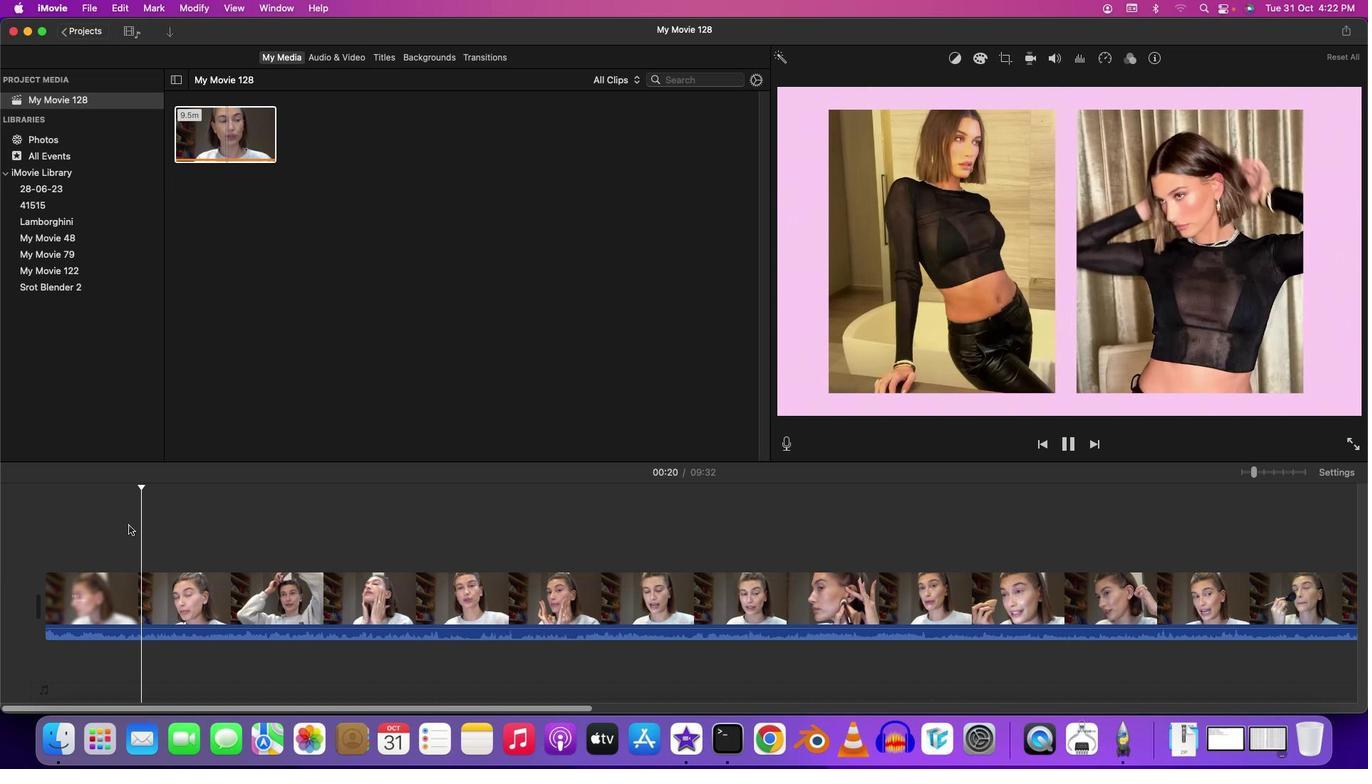
Action: Mouse moved to (50, 538)
Screenshot: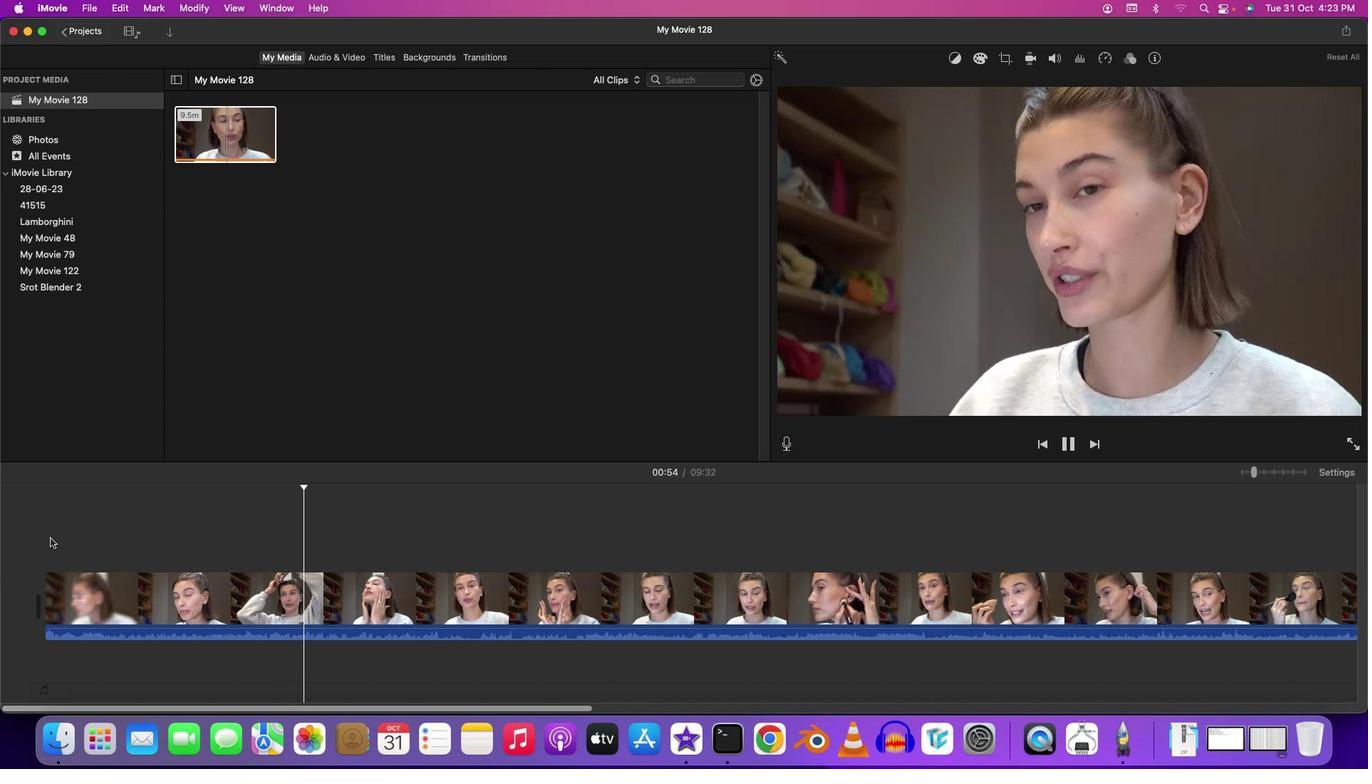 
Action: Mouse pressed left at (50, 538)
Screenshot: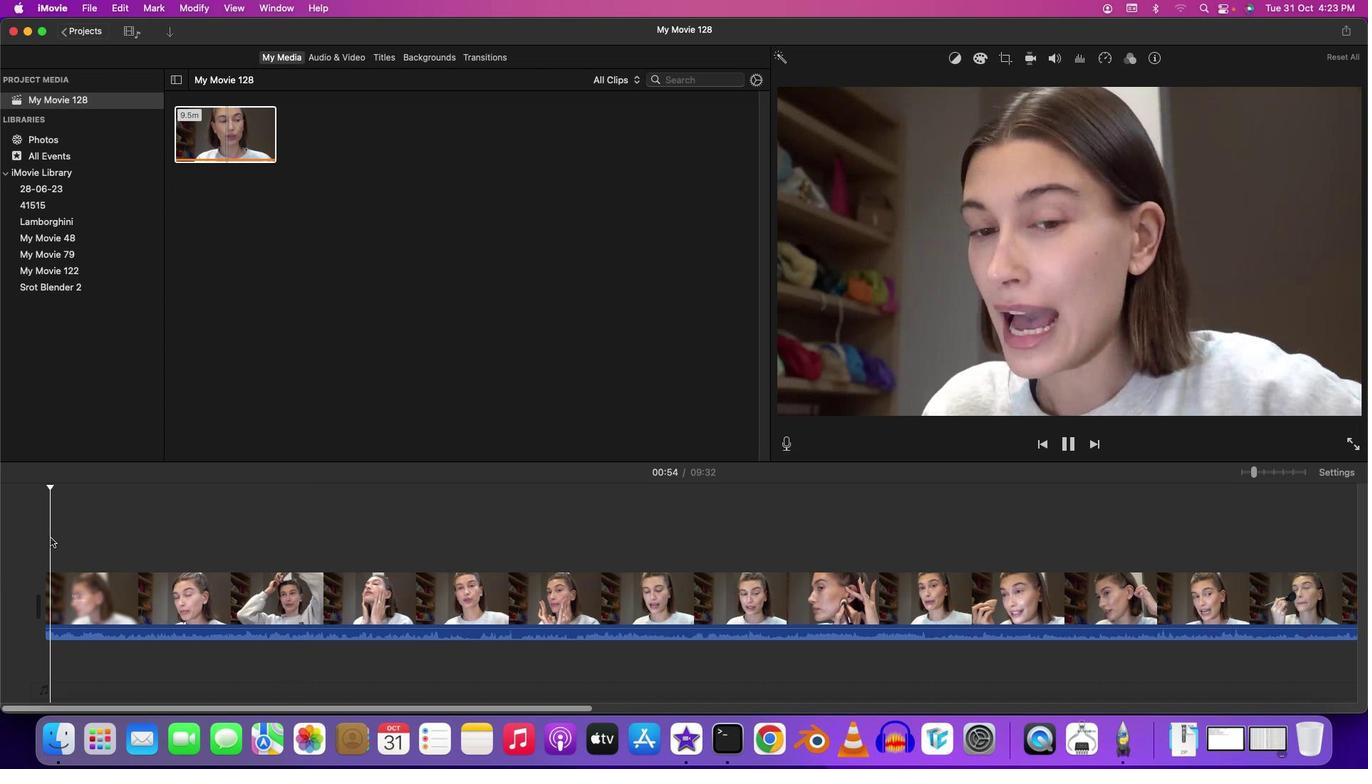 
Action: Mouse moved to (42, 536)
Screenshot: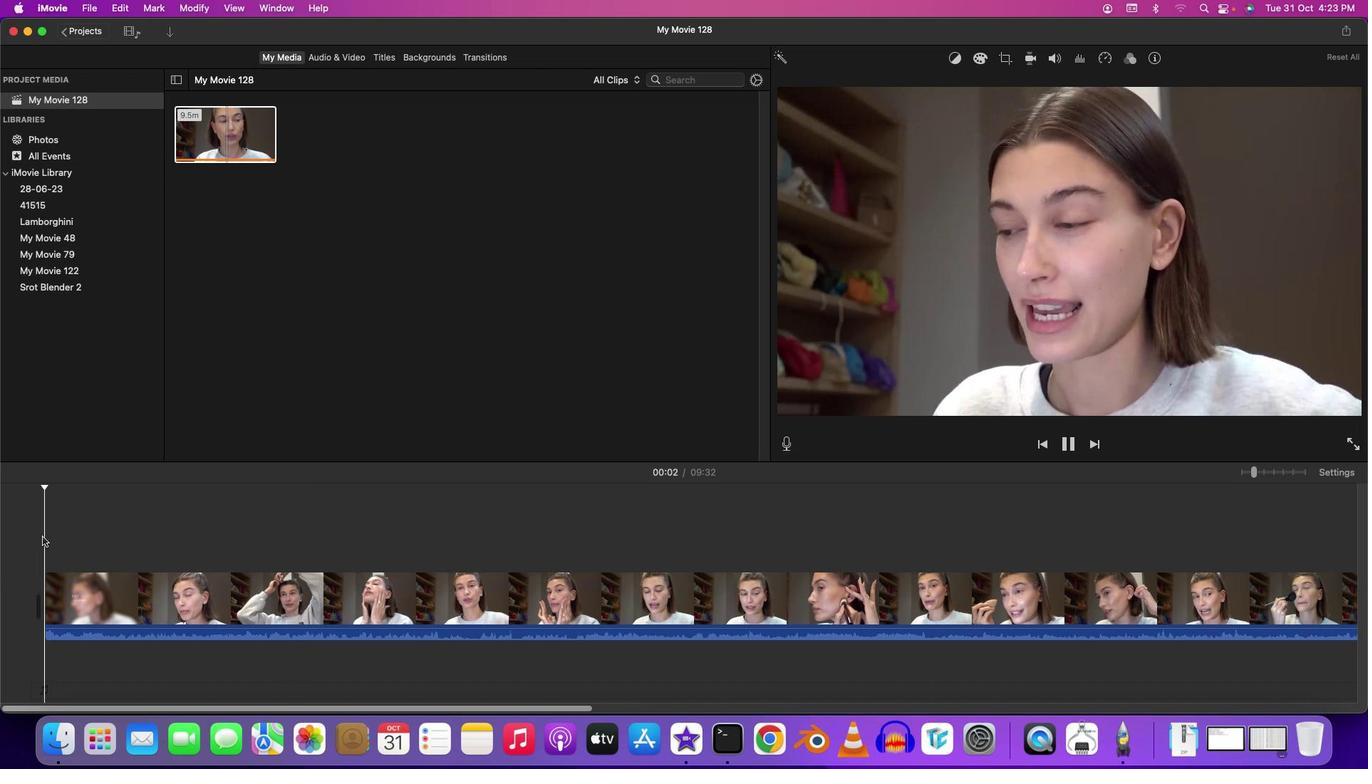 
Action: Mouse pressed left at (42, 536)
Screenshot: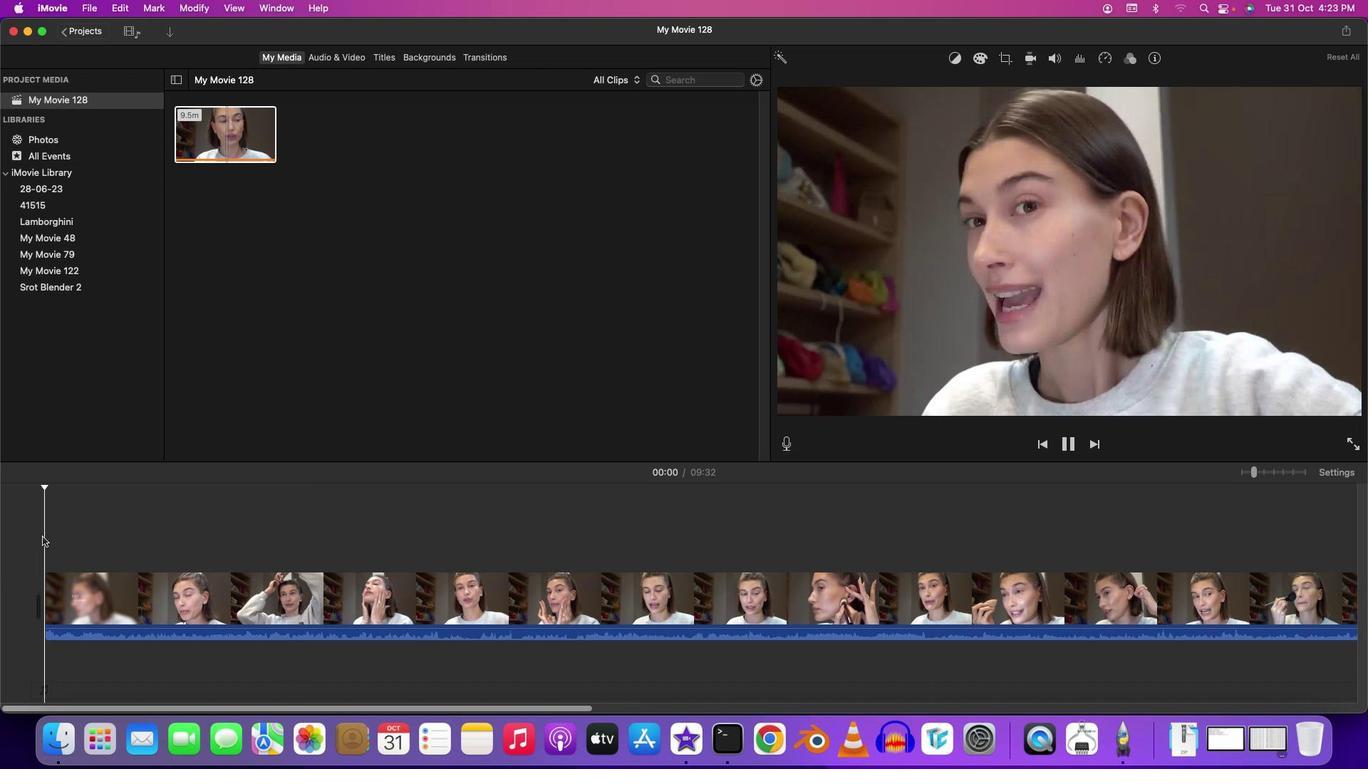 
Action: Mouse moved to (63, 538)
Screenshot: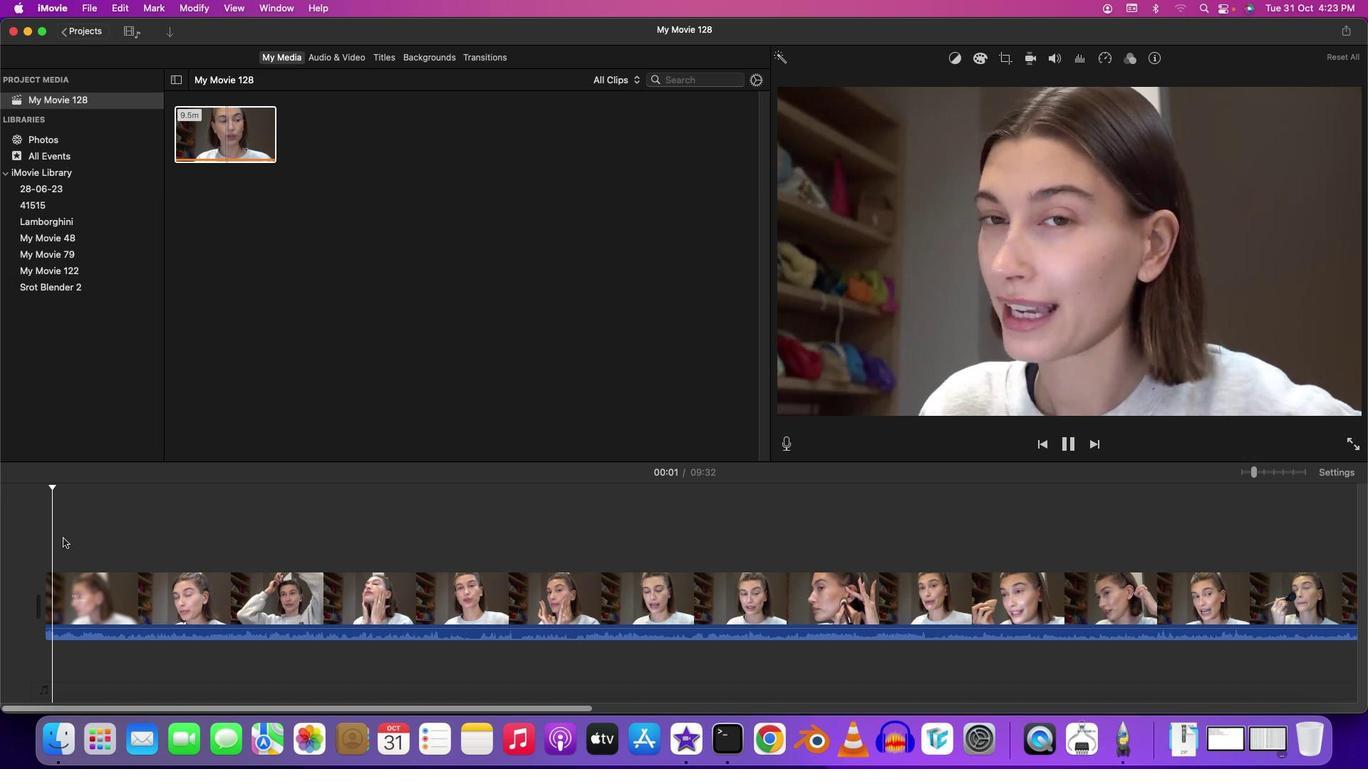 
Action: Key pressed Key.space
Screenshot: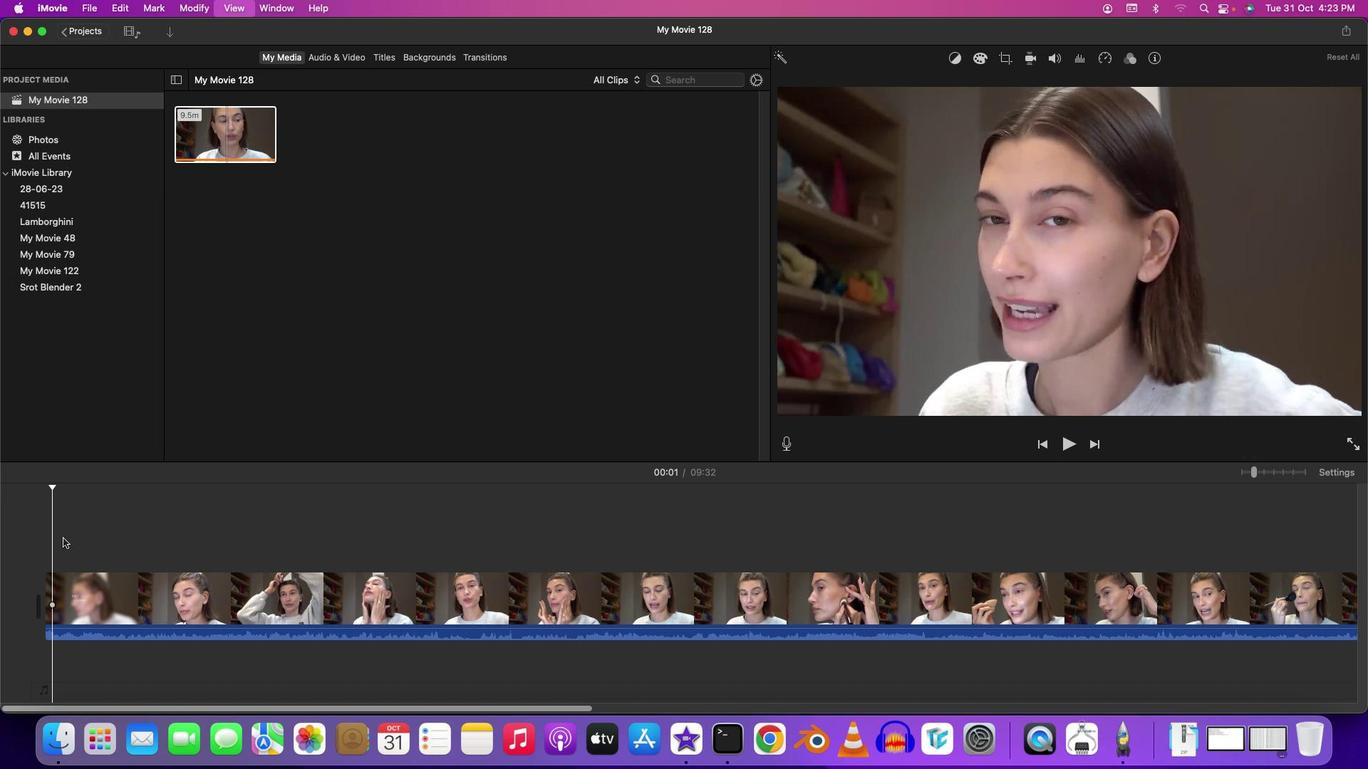 
Action: Mouse moved to (387, 60)
Screenshot: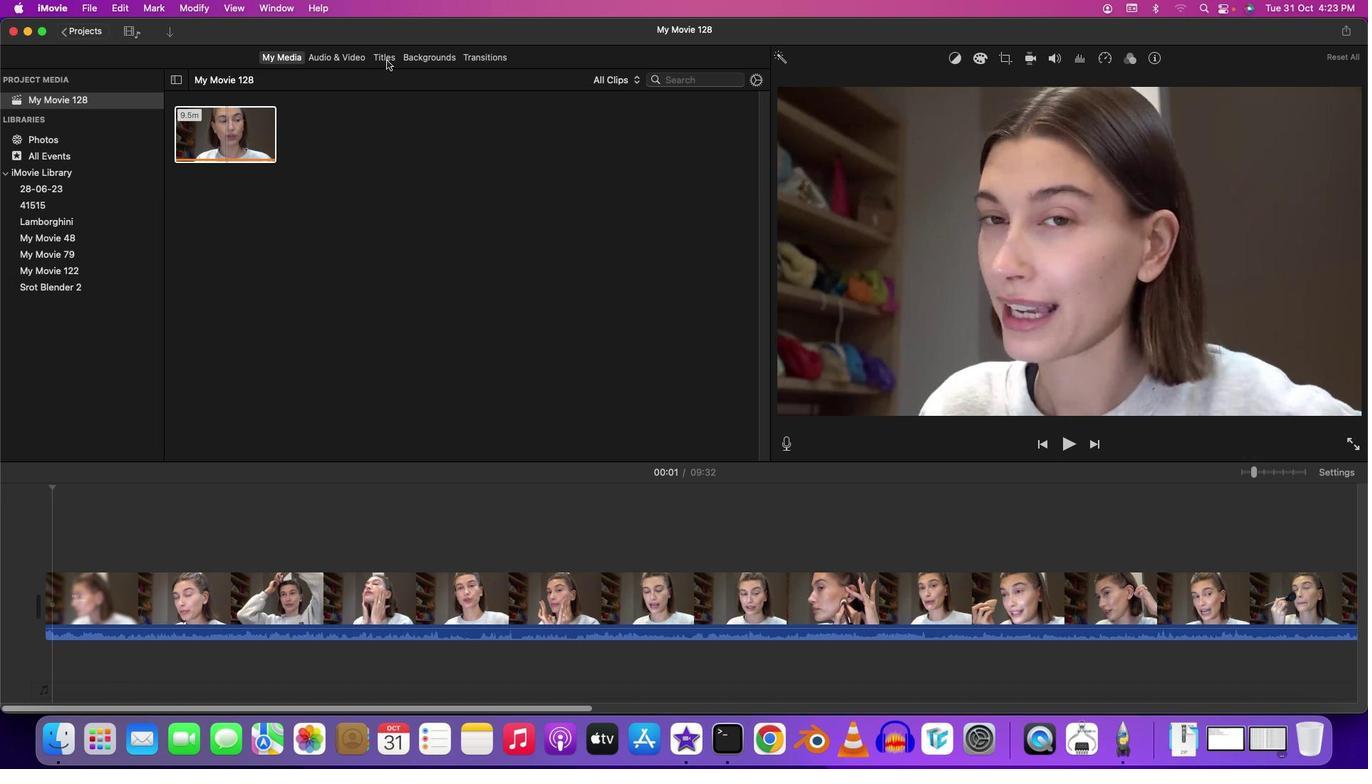 
Action: Mouse pressed left at (387, 60)
Screenshot: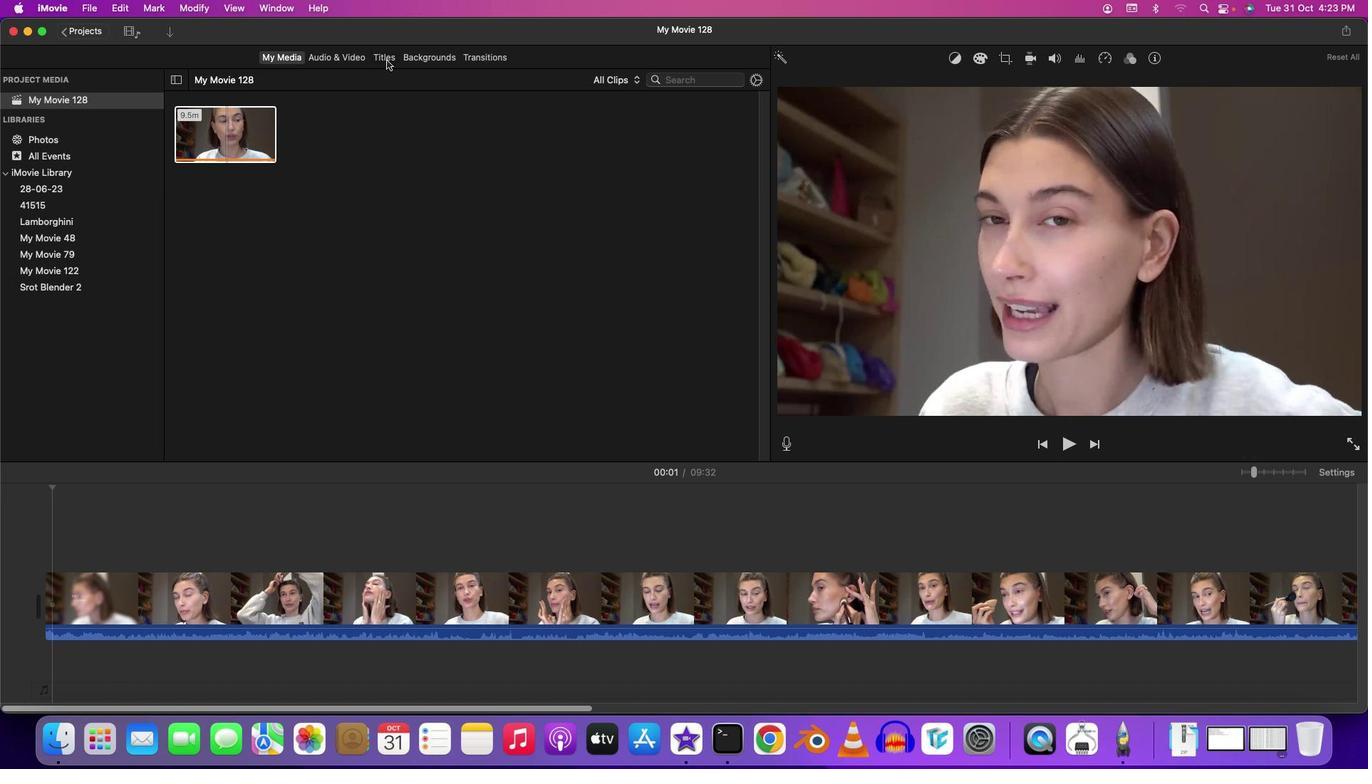 
Action: Mouse moved to (433, 57)
Screenshot: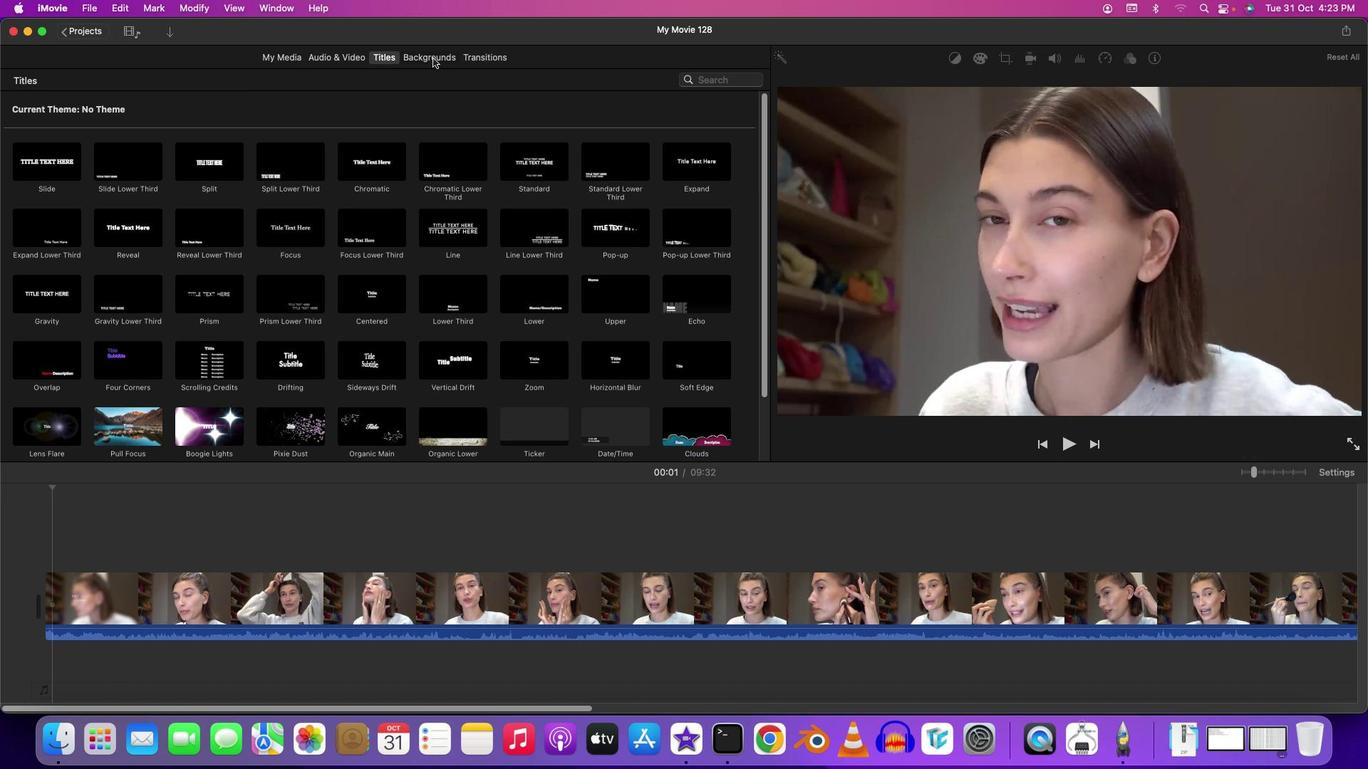 
Action: Mouse pressed left at (433, 57)
Screenshot: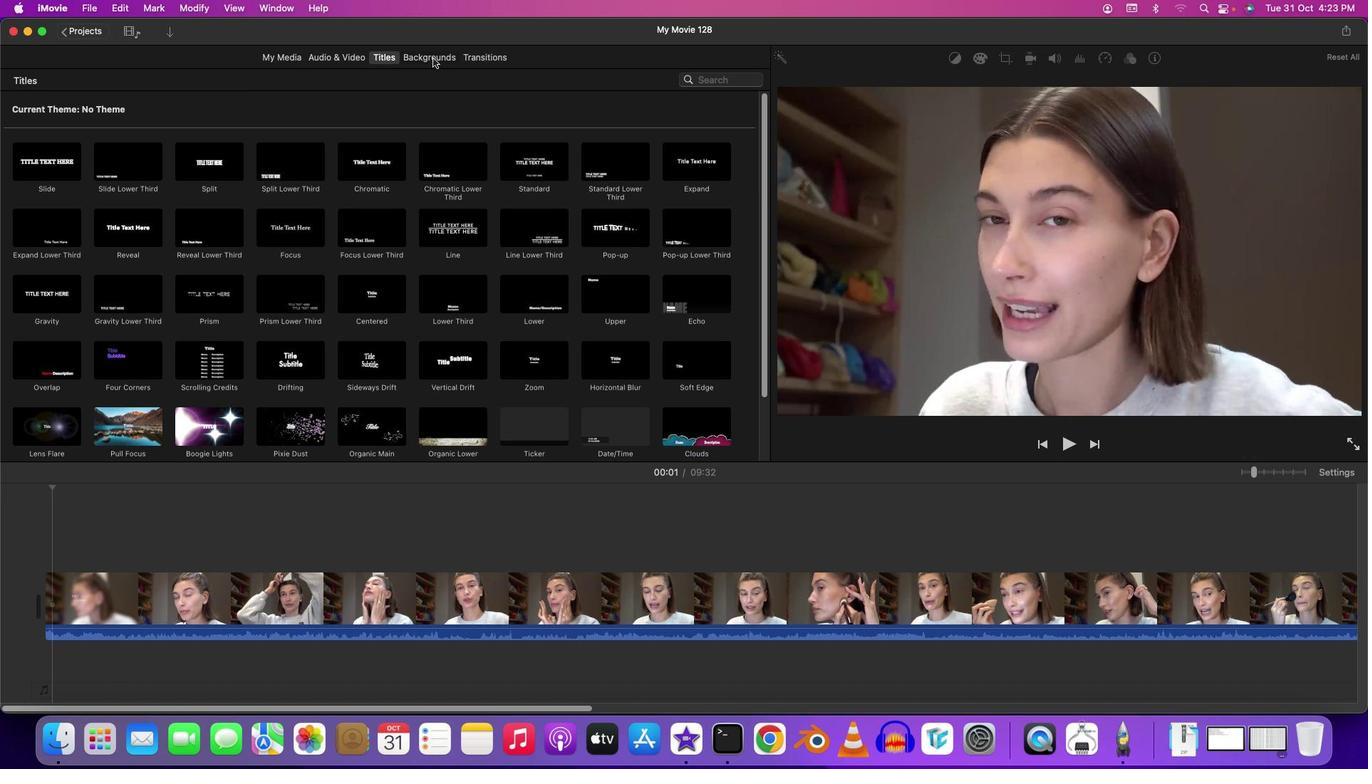 
Action: Mouse moved to (129, 127)
Screenshot: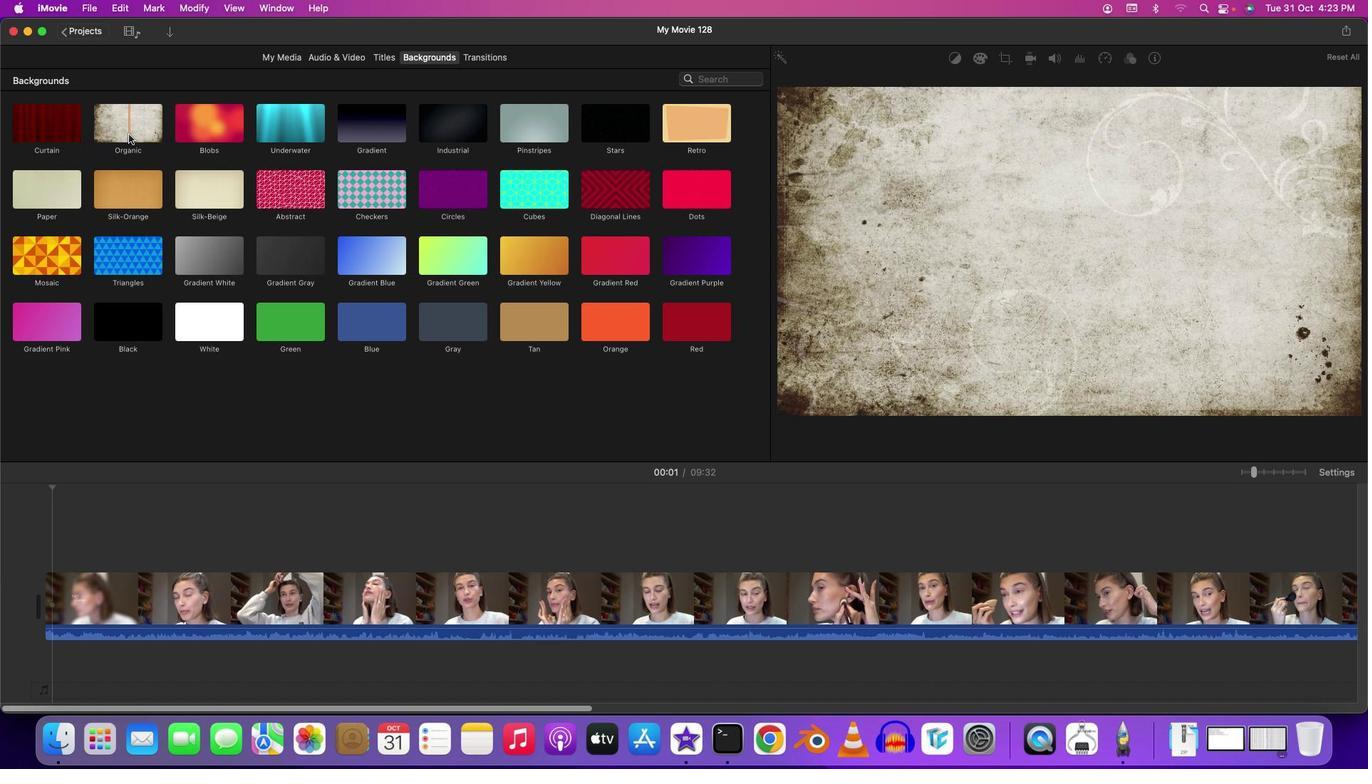 
Action: Mouse pressed left at (129, 127)
Screenshot: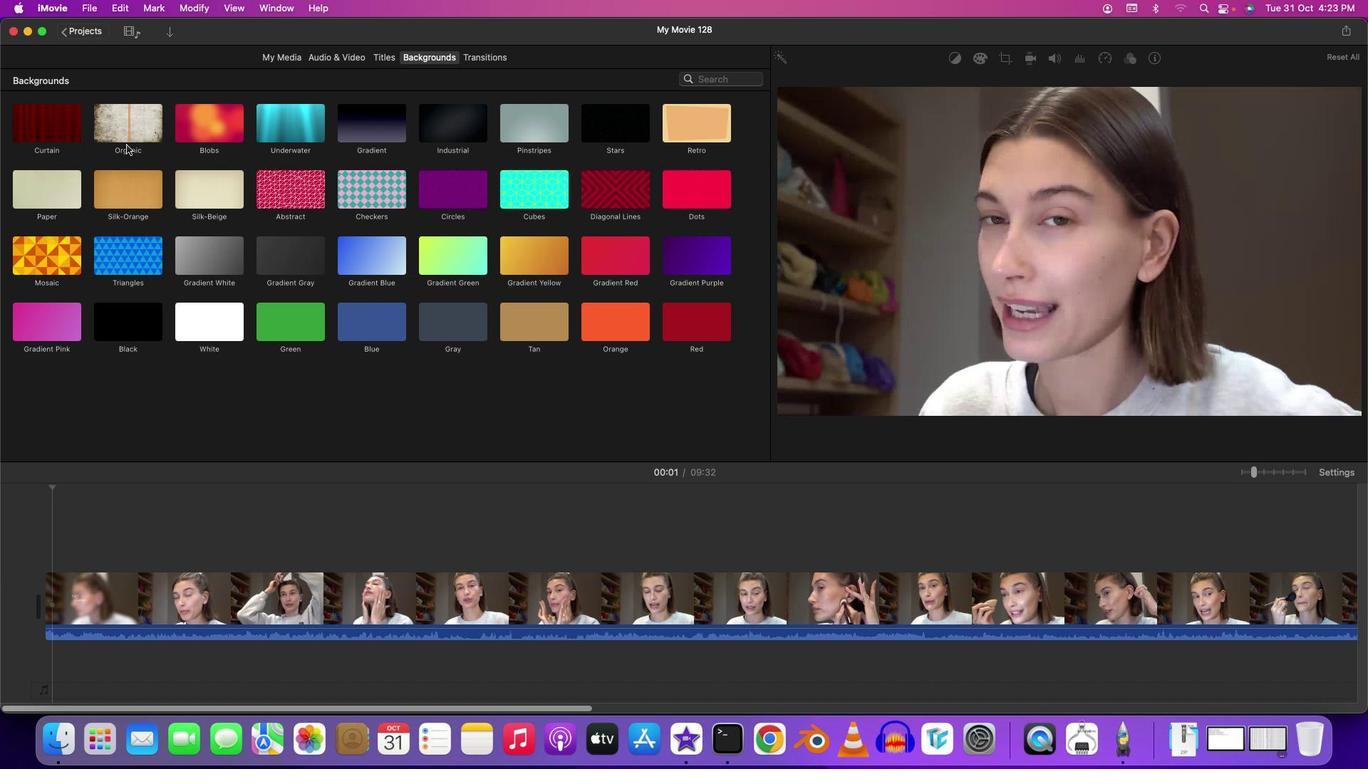 
Action: Mouse moved to (87, 606)
Screenshot: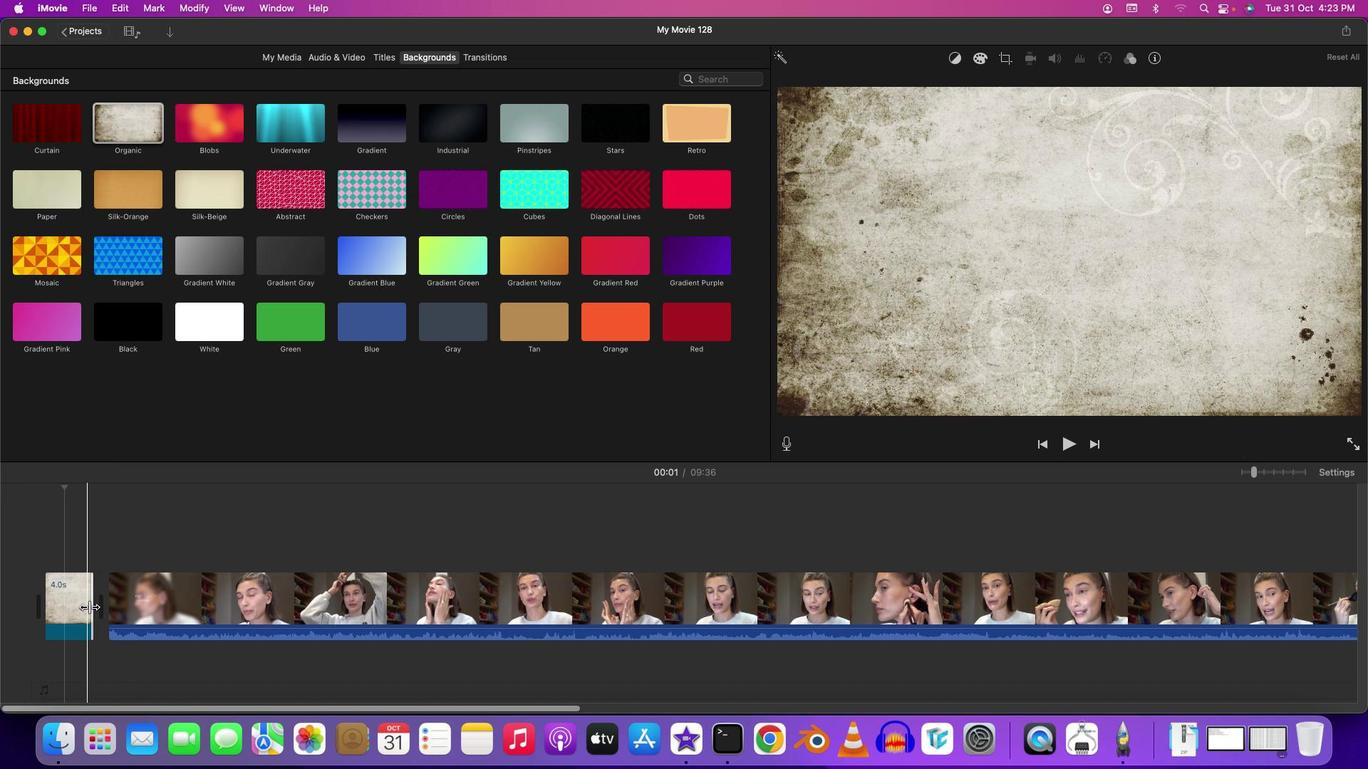 
Action: Mouse pressed left at (87, 606)
Screenshot: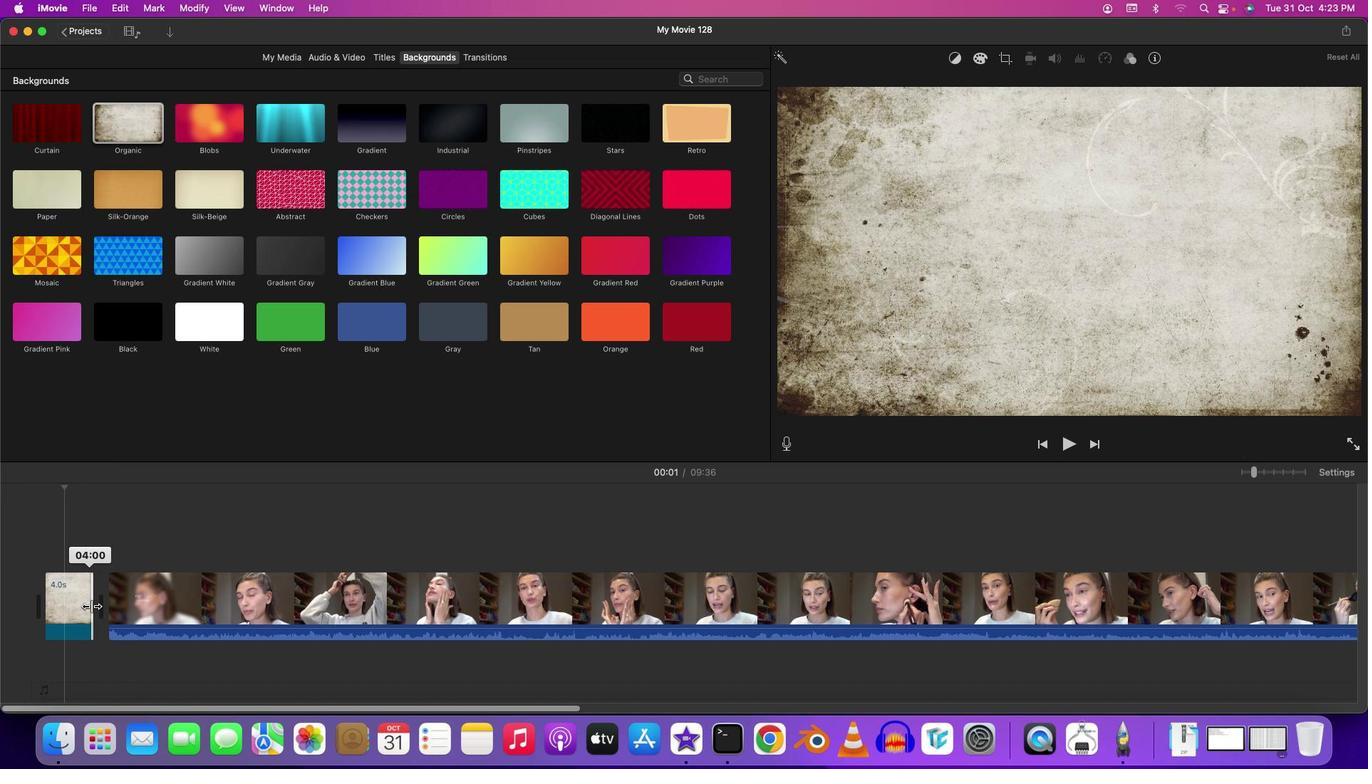 
Action: Mouse moved to (399, 56)
Screenshot: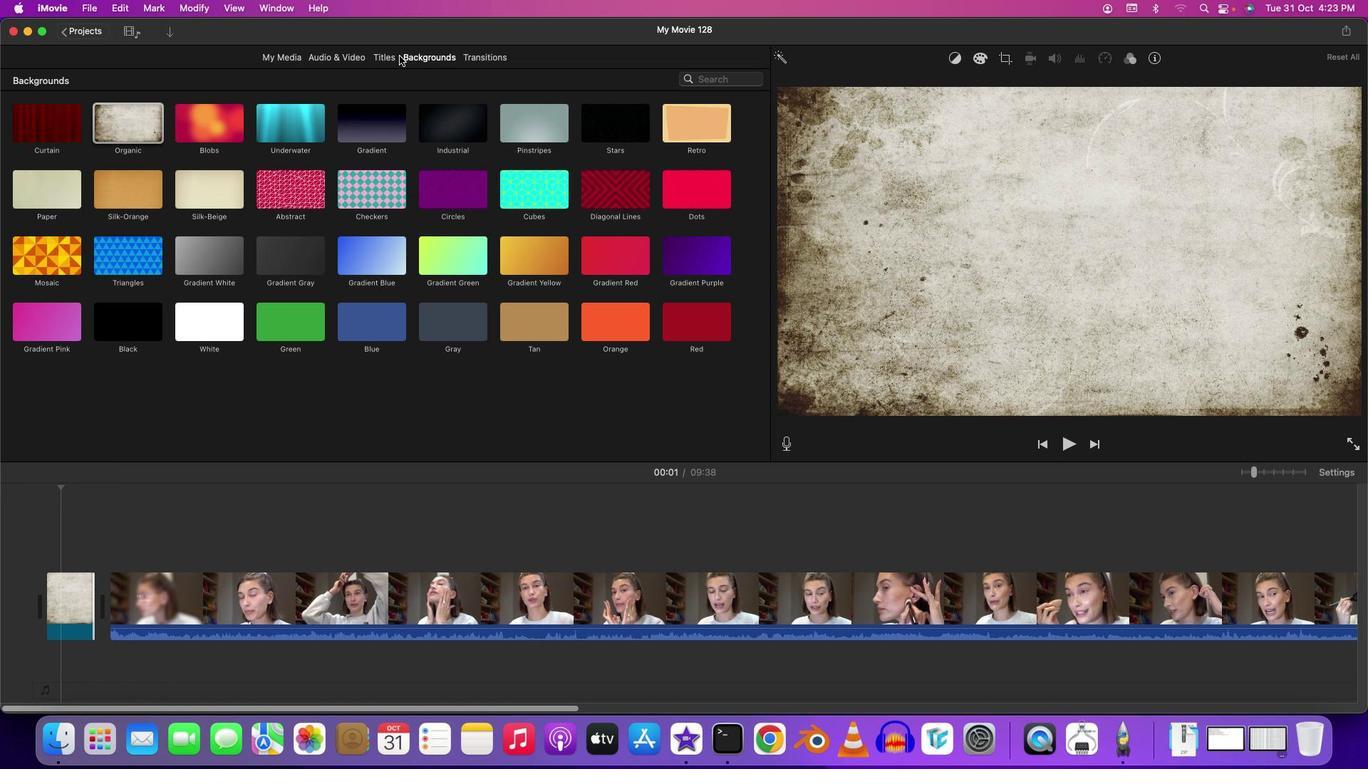 
Action: Mouse pressed left at (399, 56)
Screenshot: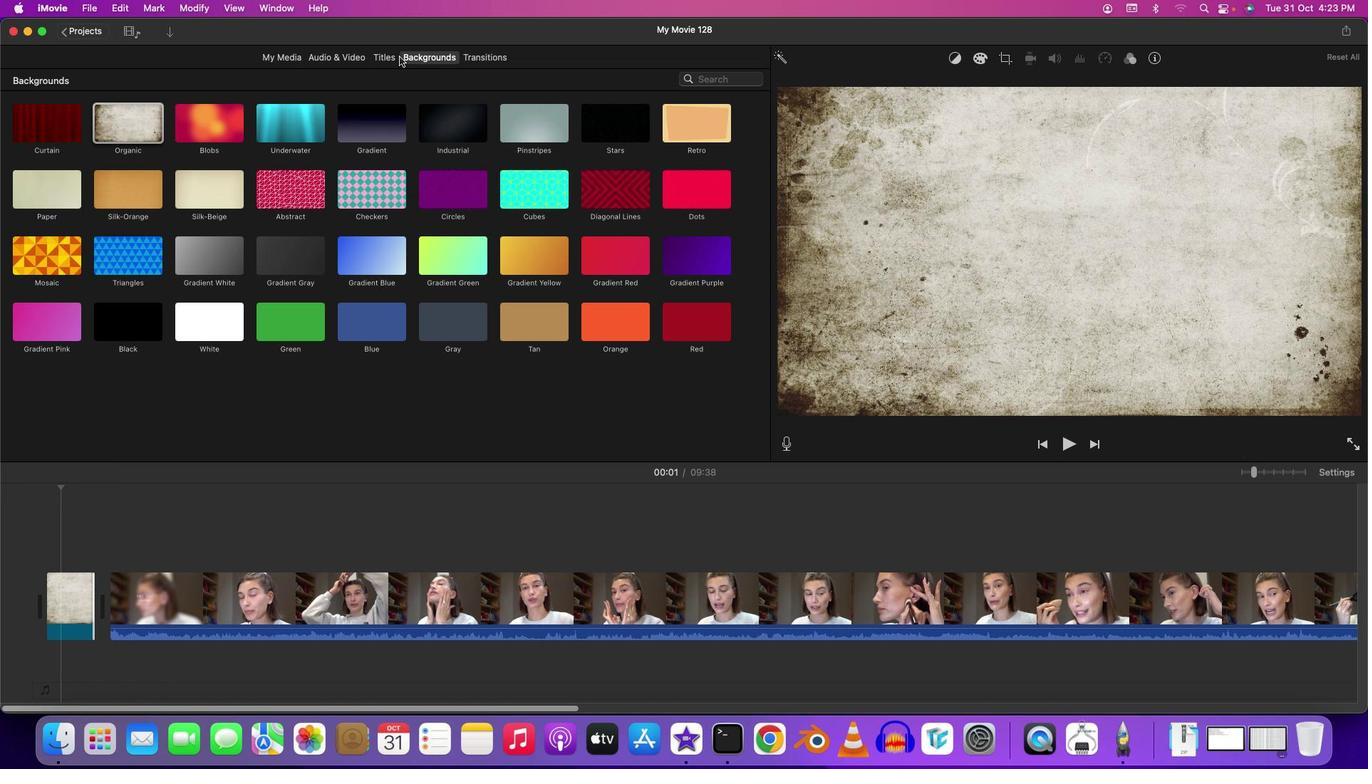 
Action: Mouse moved to (394, 58)
Screenshot: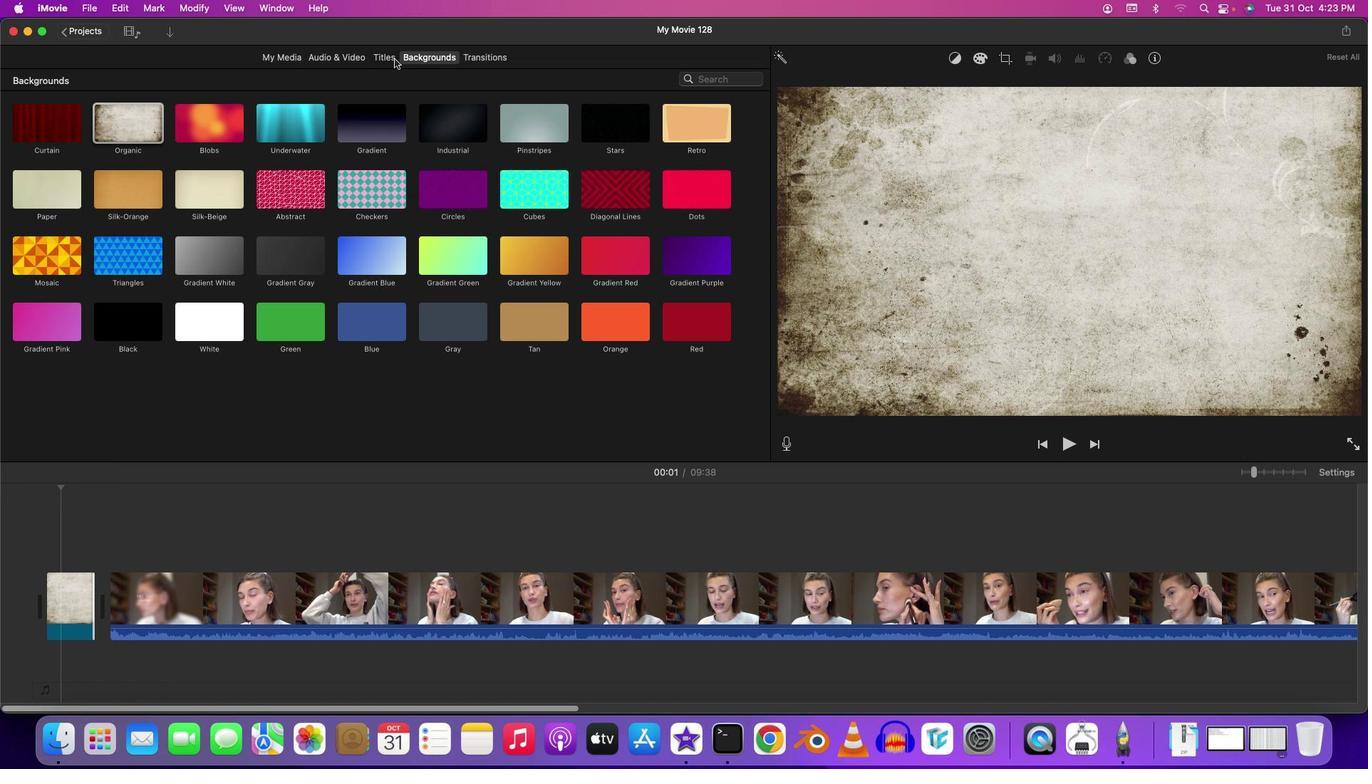 
Action: Mouse pressed left at (394, 58)
Screenshot: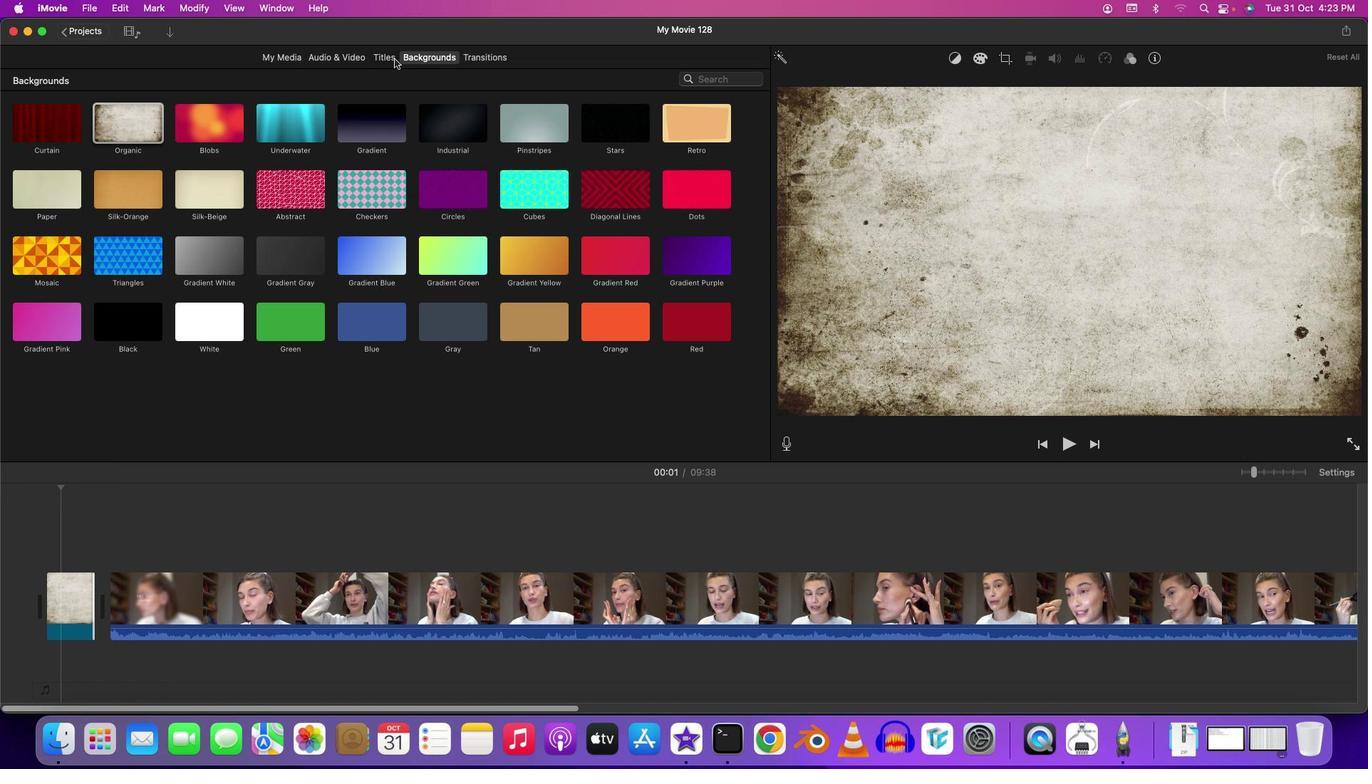 
Action: Mouse moved to (136, 225)
Screenshot: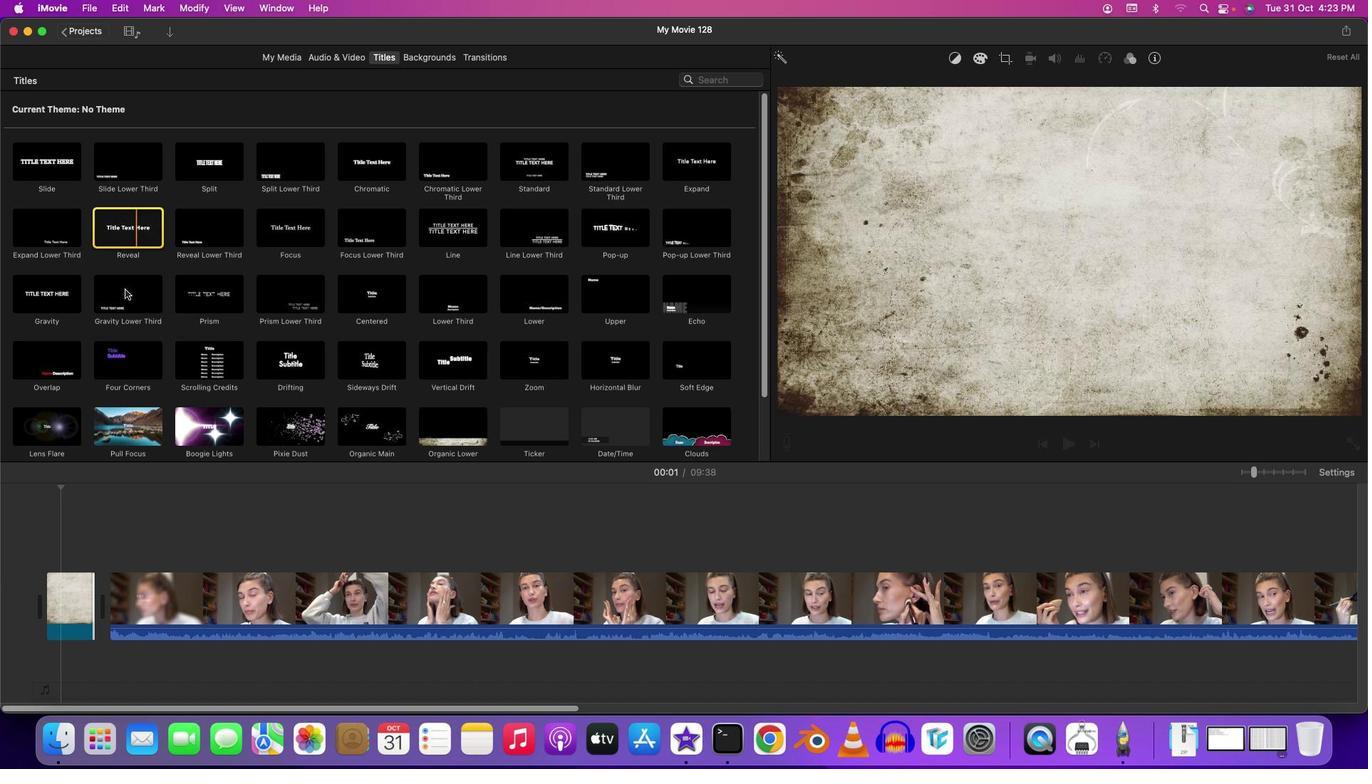 
Action: Mouse pressed left at (136, 225)
Screenshot: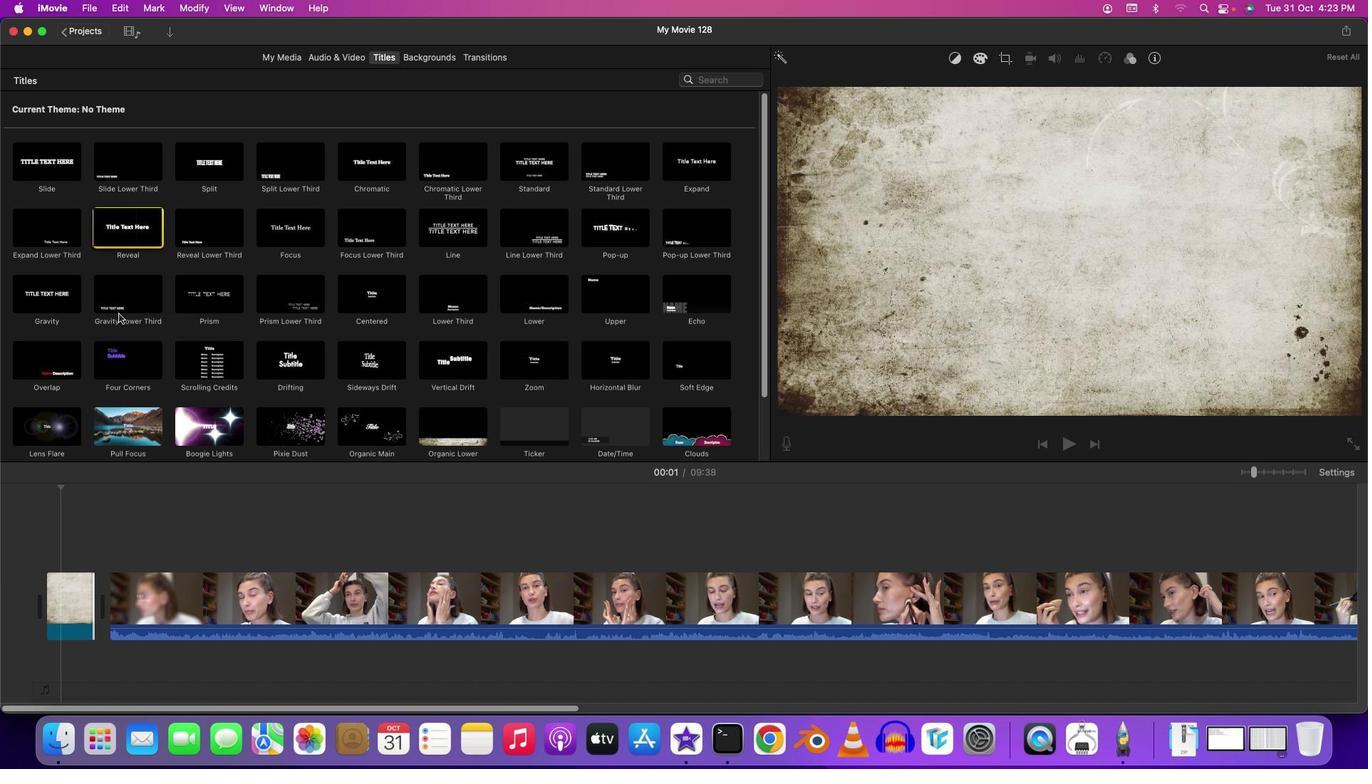 
Action: Mouse moved to (59, 557)
Screenshot: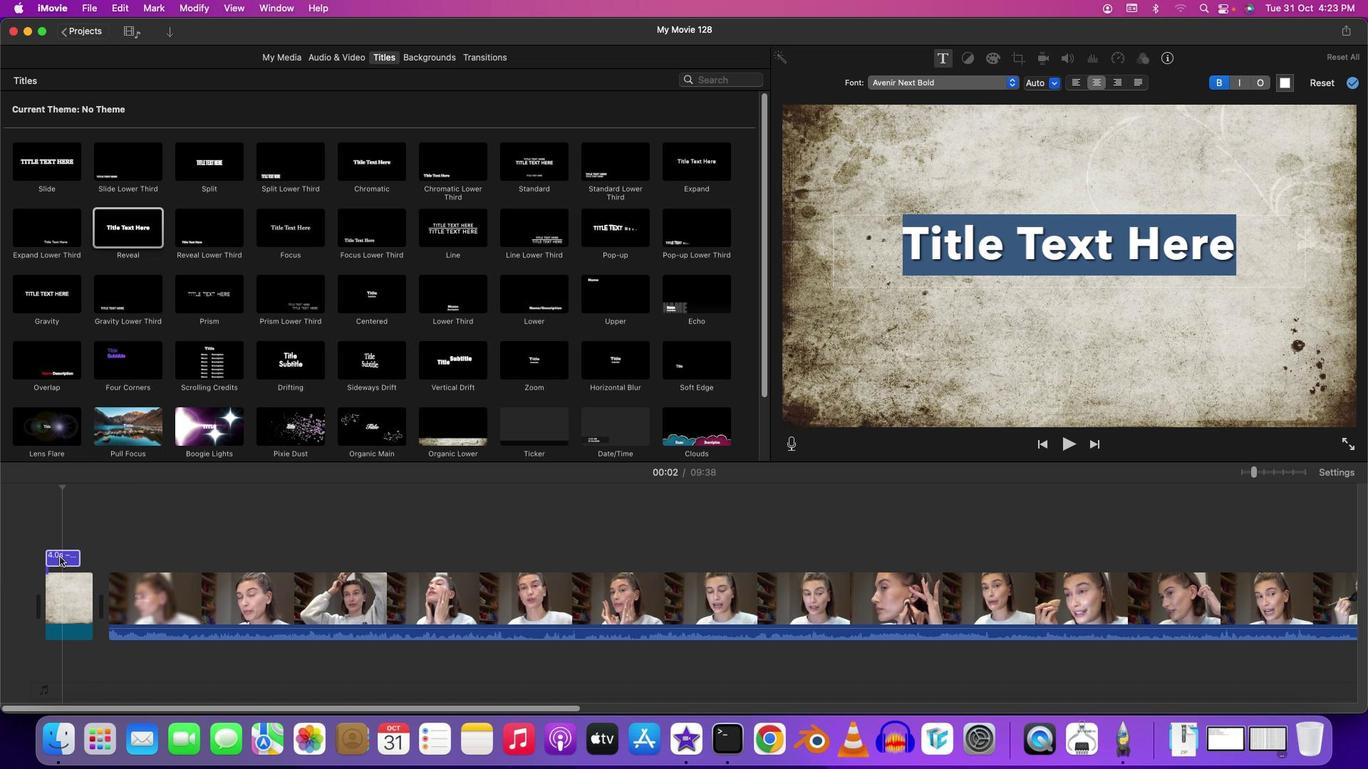 
Action: Mouse pressed left at (59, 557)
Screenshot: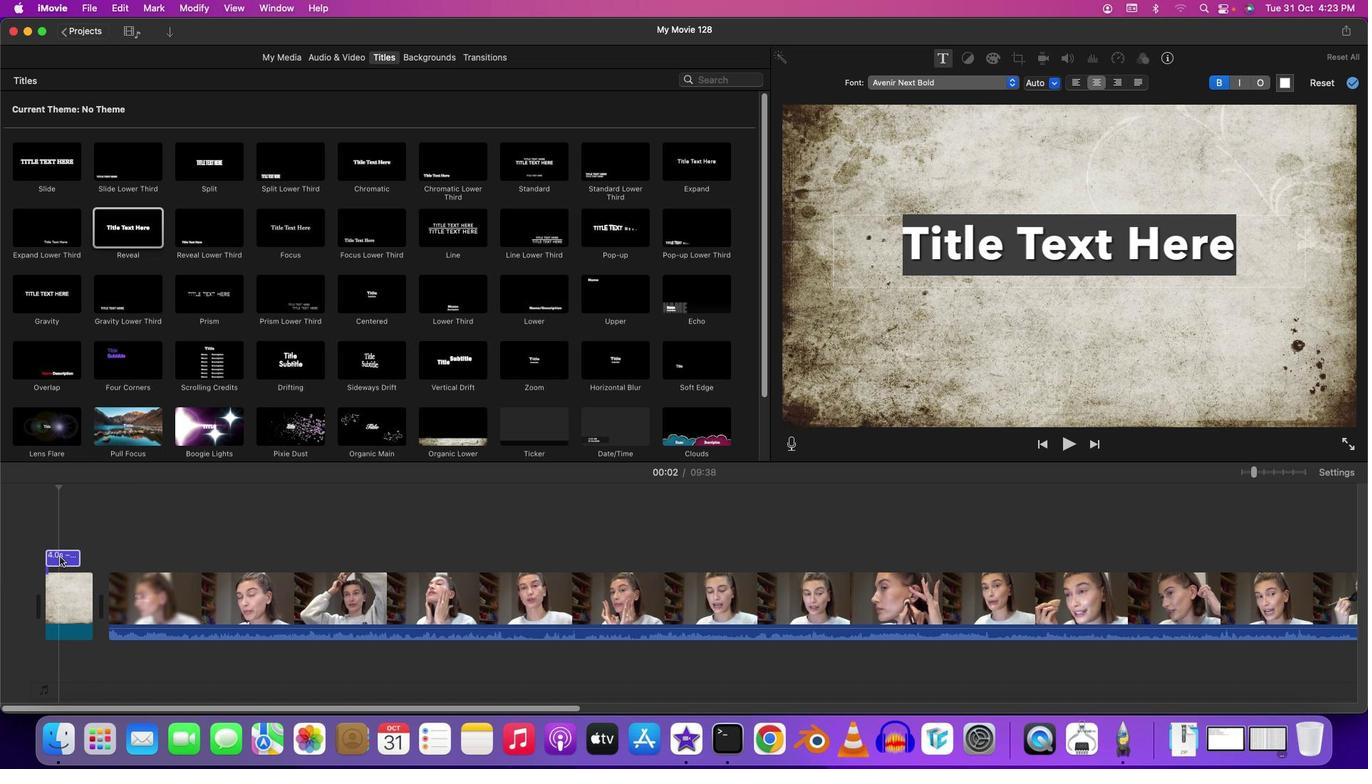 
Action: Mouse pressed left at (59, 557)
Screenshot: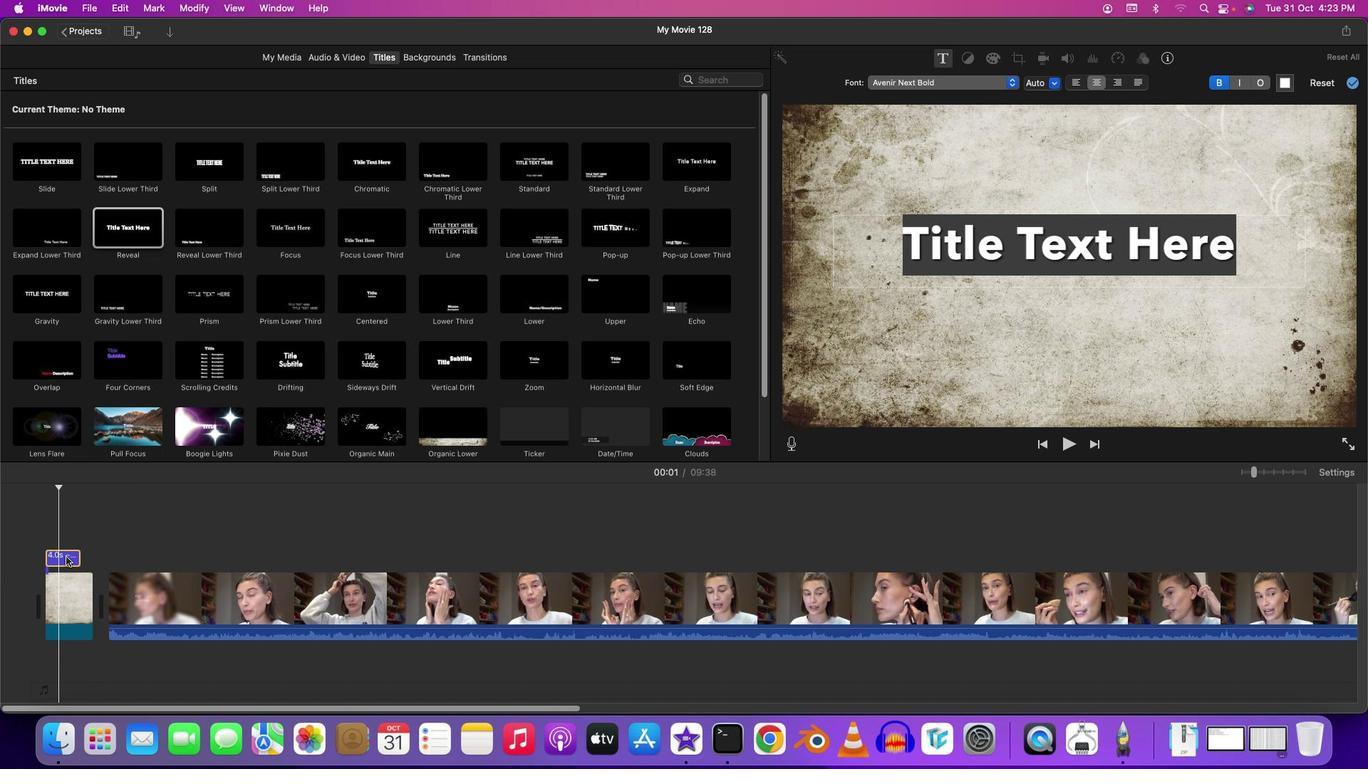 
Action: Mouse moved to (1235, 240)
Screenshot: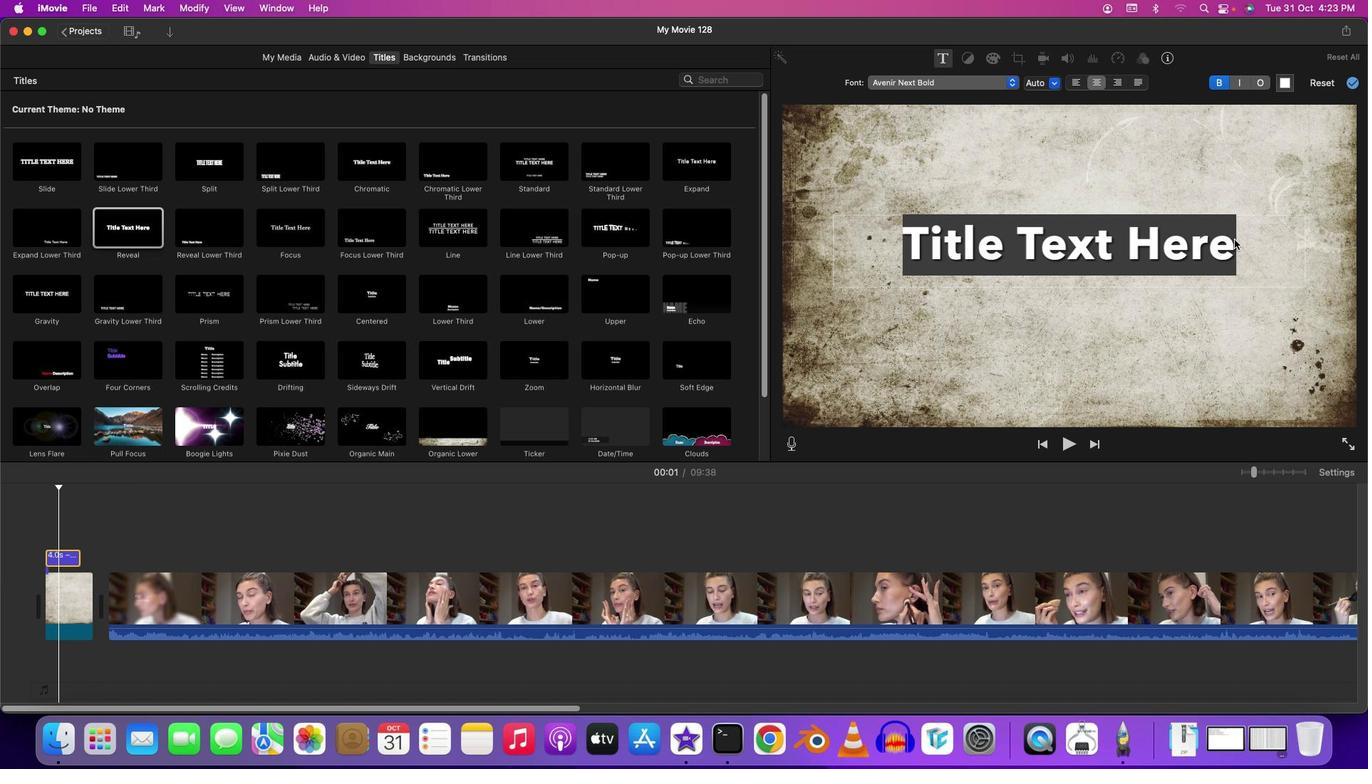 
Action: Mouse pressed left at (1235, 240)
Screenshot: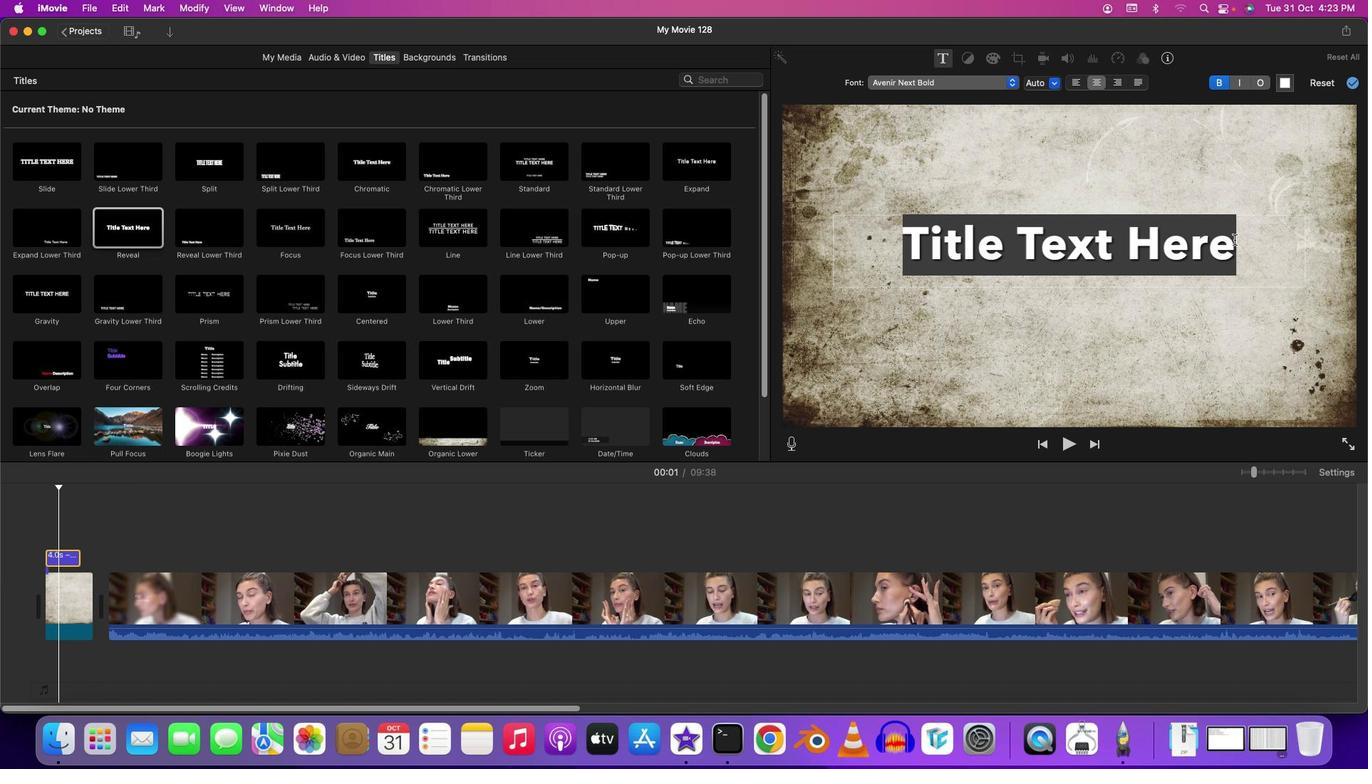 
Action: Mouse moved to (1237, 244)
Screenshot: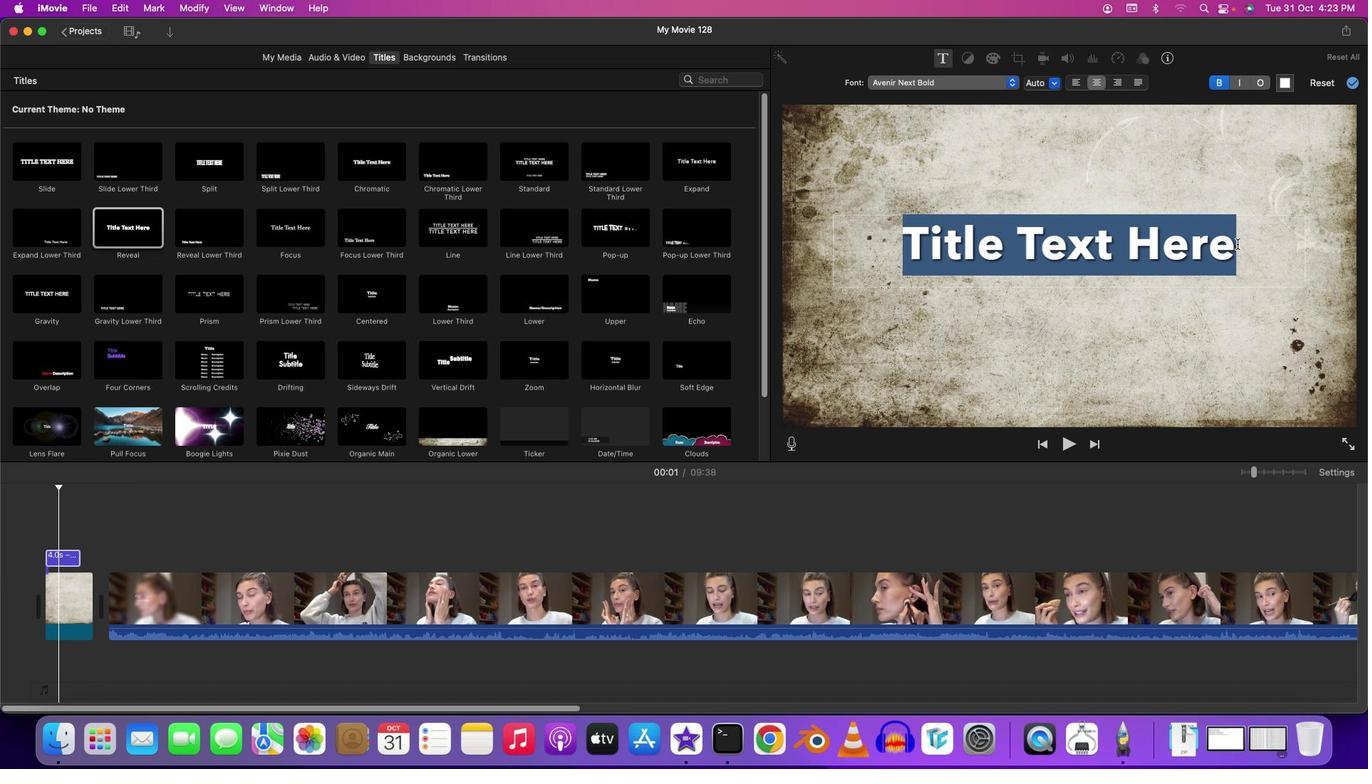 
Action: Key pressed Key.backspaceKey.shift'G''e''t'Key.spaceKey.shift'R''e''a''d''y'Key.spaceKey.shift'W''i''t''h'Key.spaceKey.shift'M''e'
Screenshot: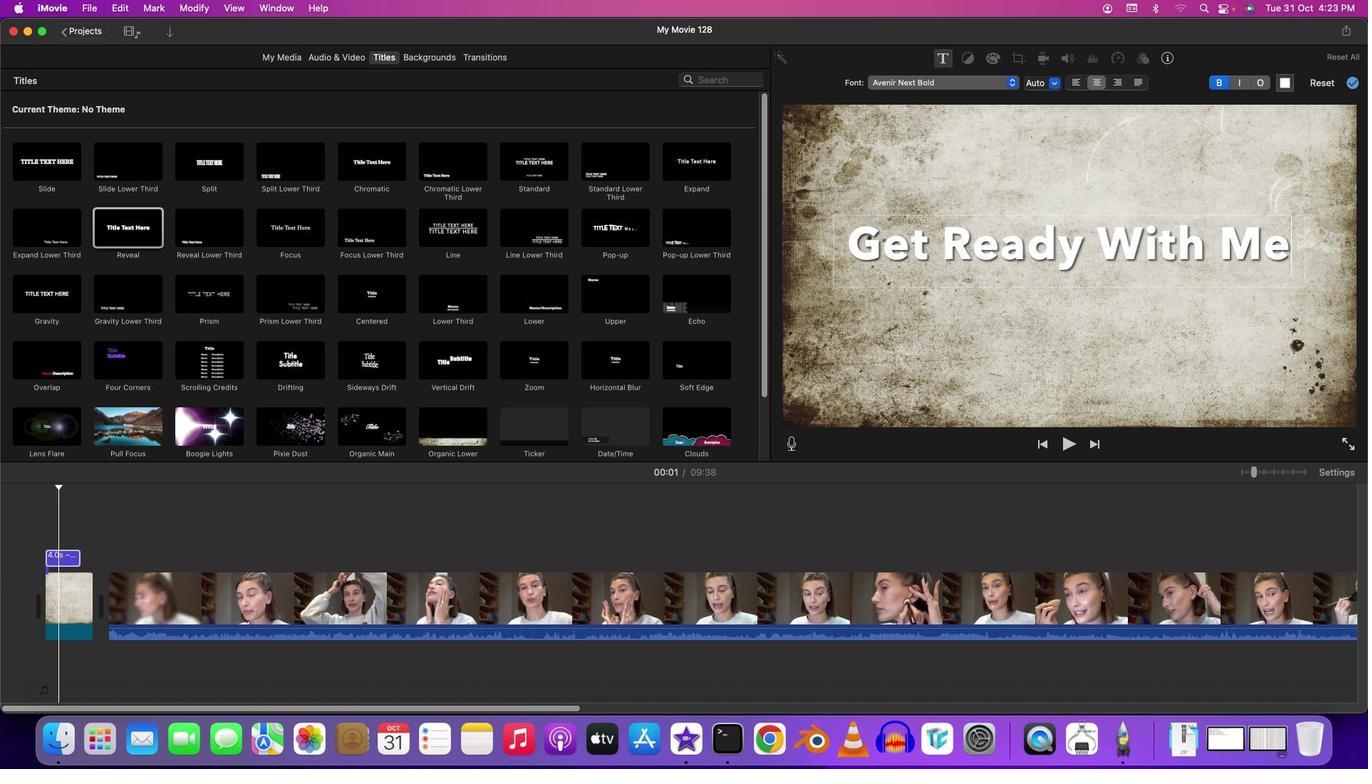 
Action: Mouse moved to (1285, 88)
Screenshot: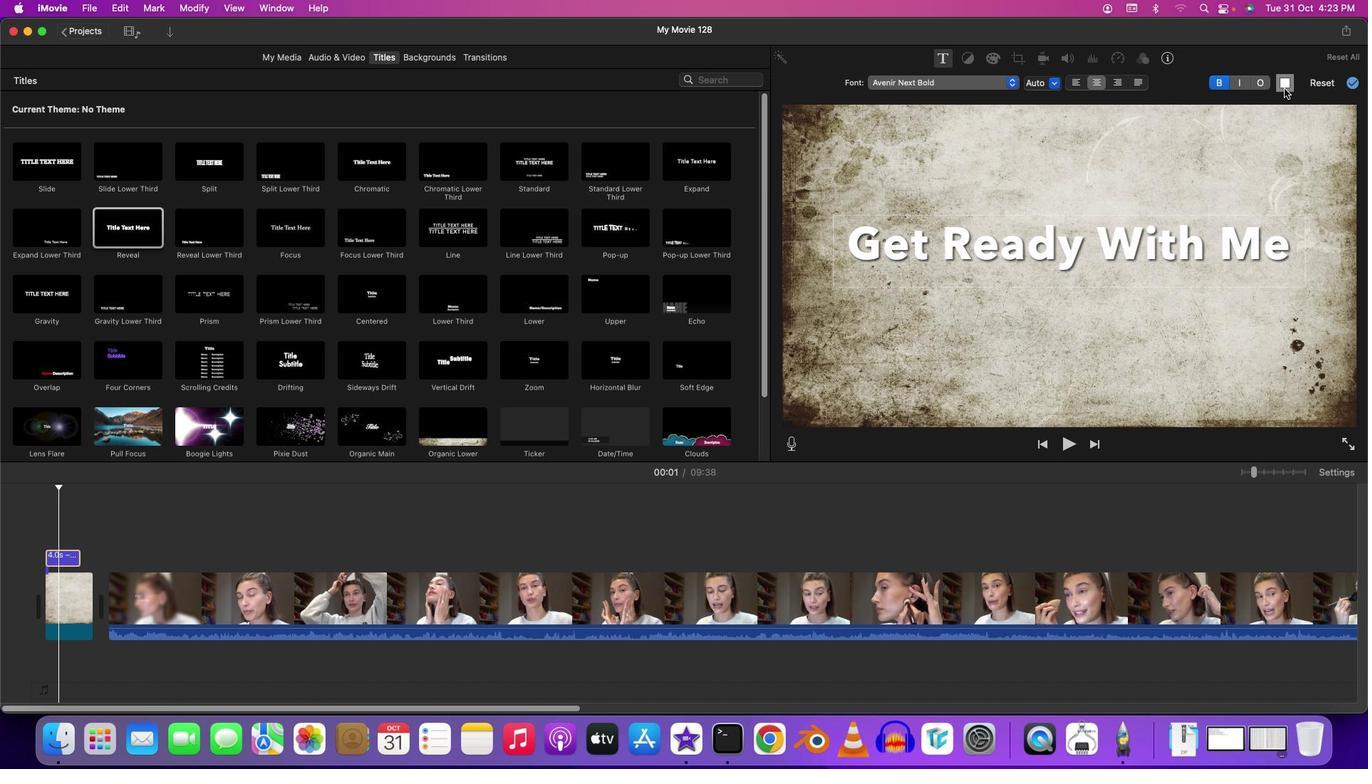 
Action: Mouse pressed left at (1285, 88)
Screenshot: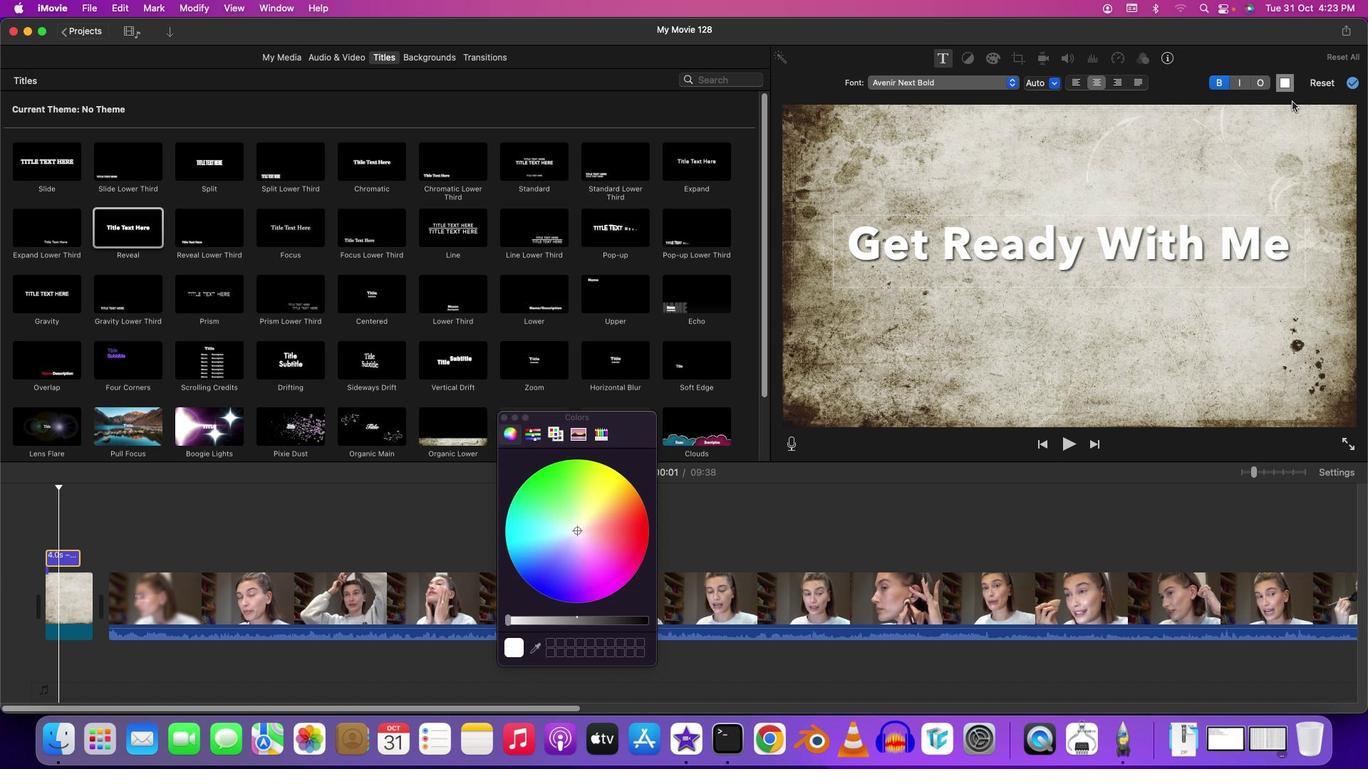 
Action: Mouse moved to (583, 532)
Screenshot: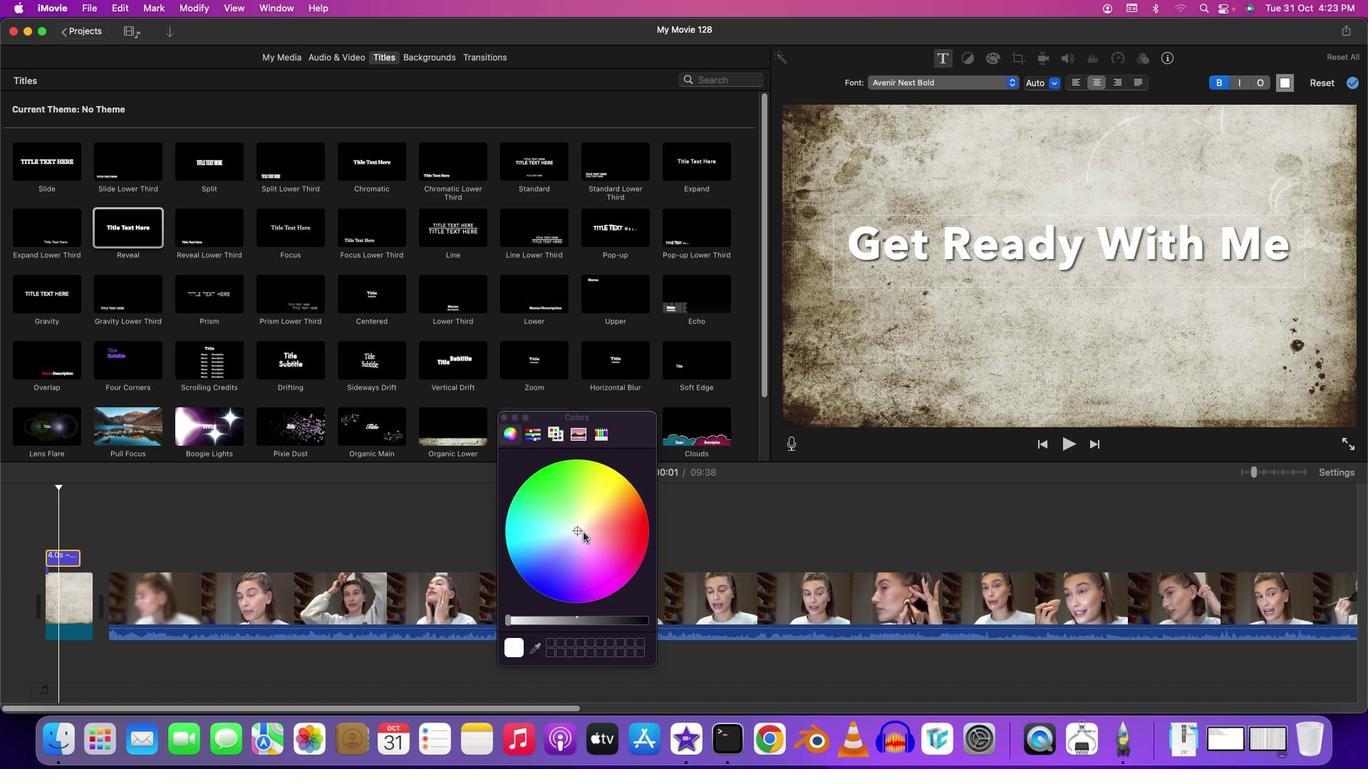 
Action: Mouse pressed left at (583, 532)
Screenshot: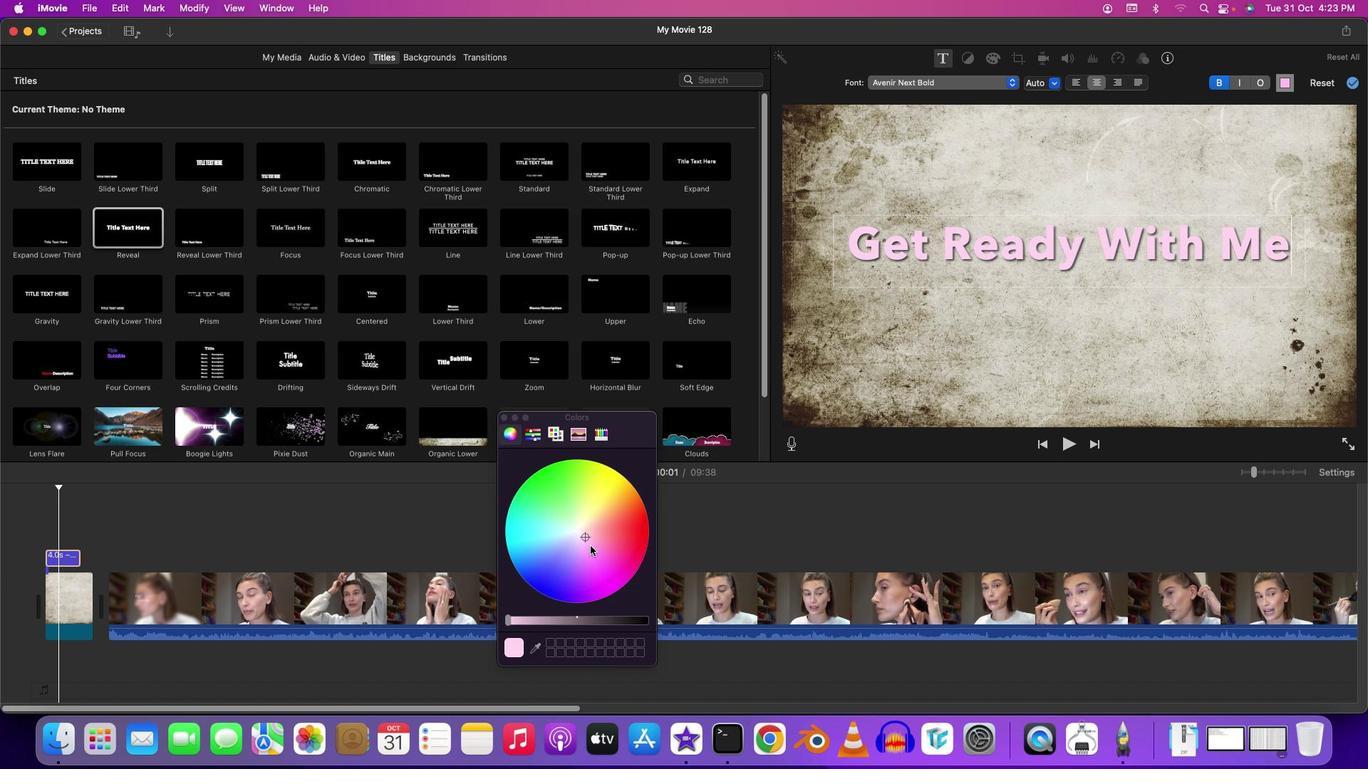 
Action: Mouse moved to (590, 545)
Screenshot: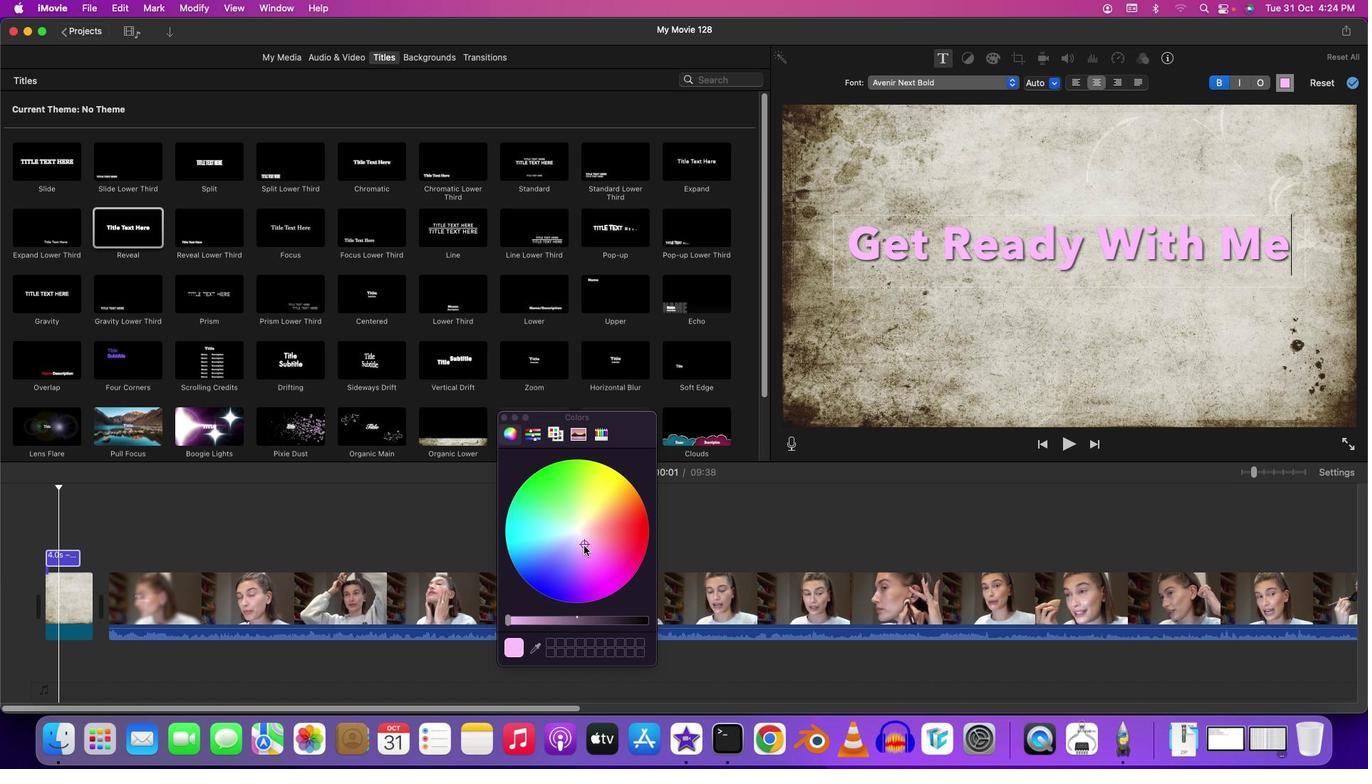 
Action: Mouse pressed left at (590, 545)
Screenshot: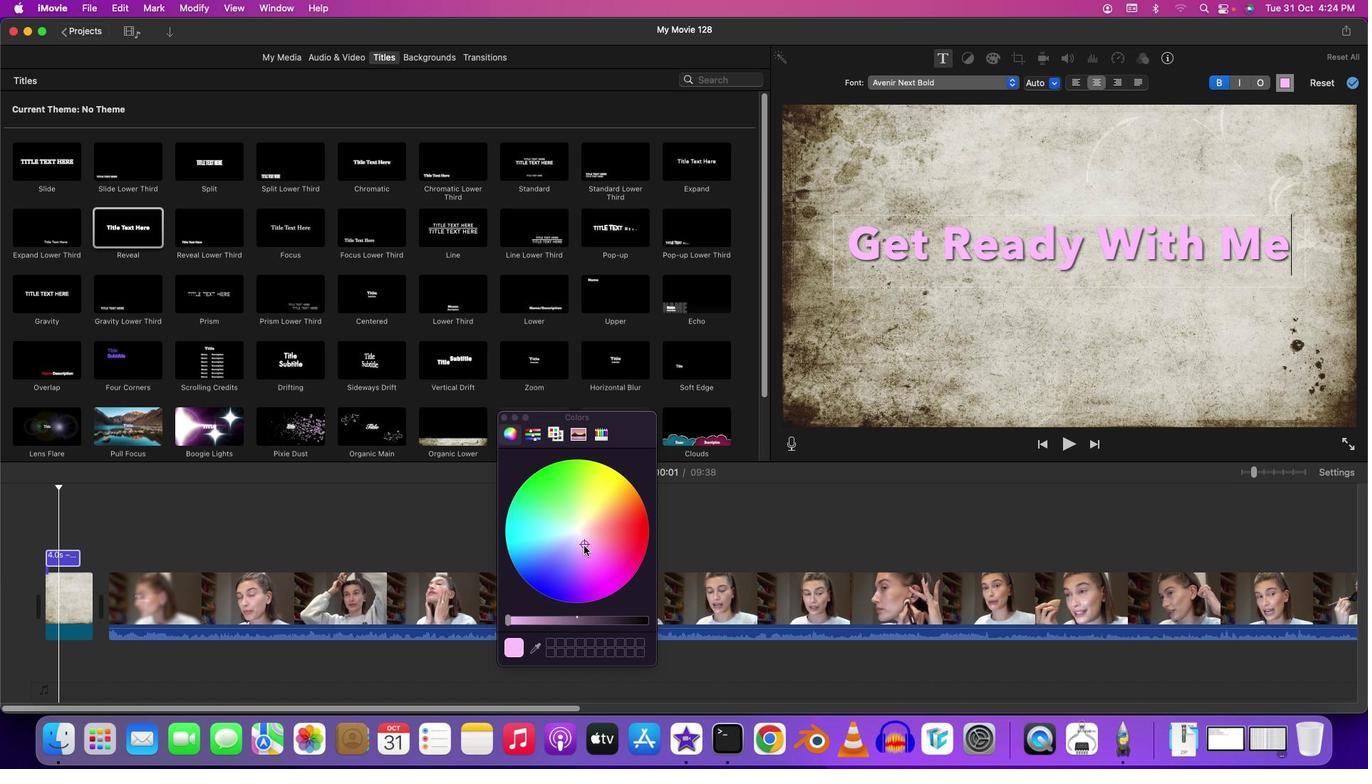
Action: Mouse moved to (506, 420)
Screenshot: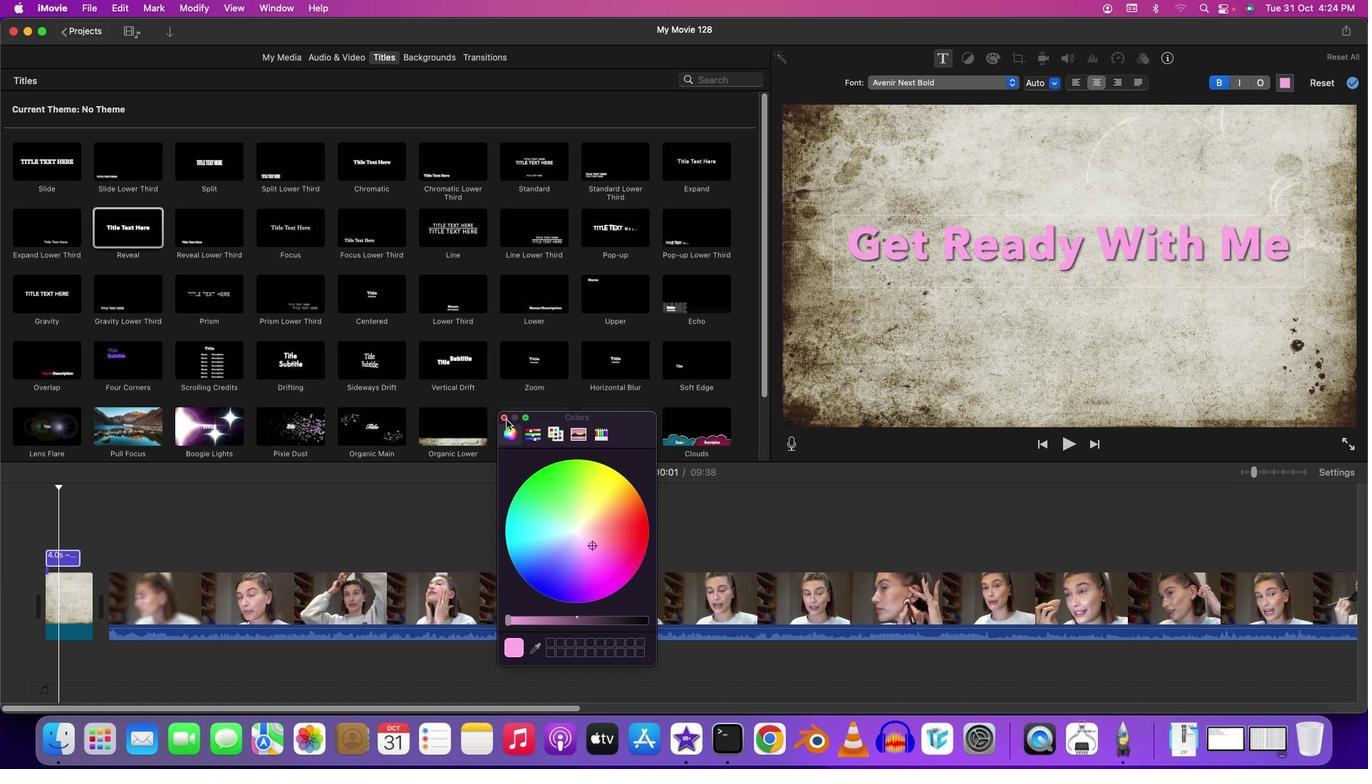 
Action: Mouse pressed left at (506, 420)
Screenshot: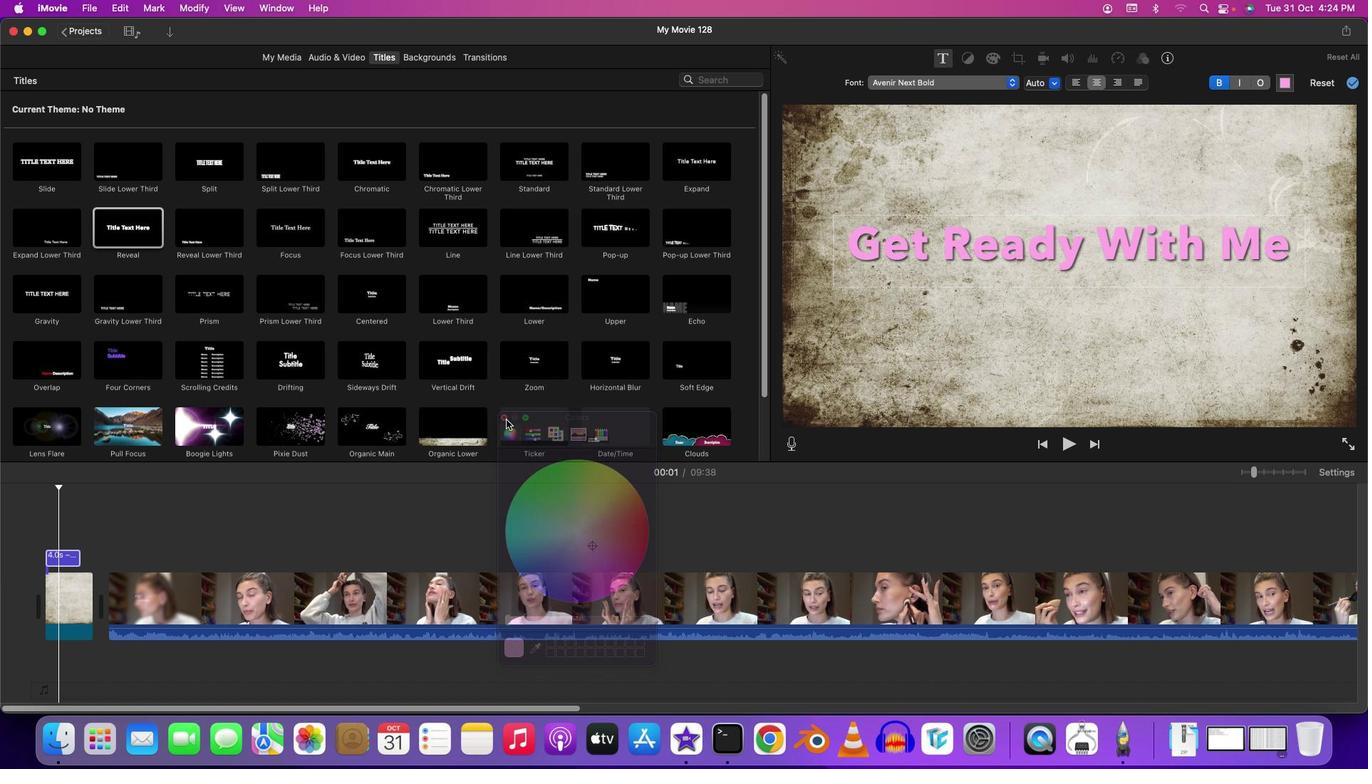 
Action: Mouse moved to (1016, 85)
Screenshot: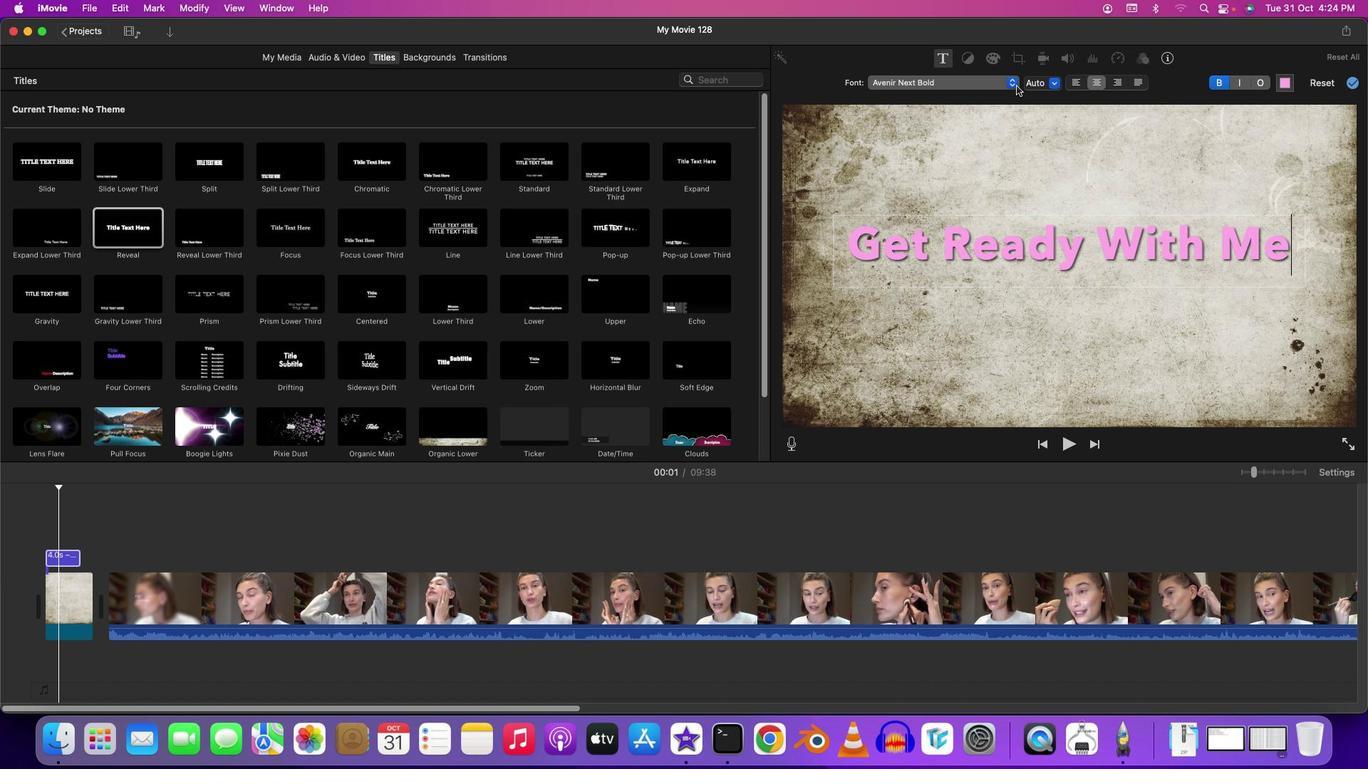 
Action: Mouse pressed left at (1016, 85)
Screenshot: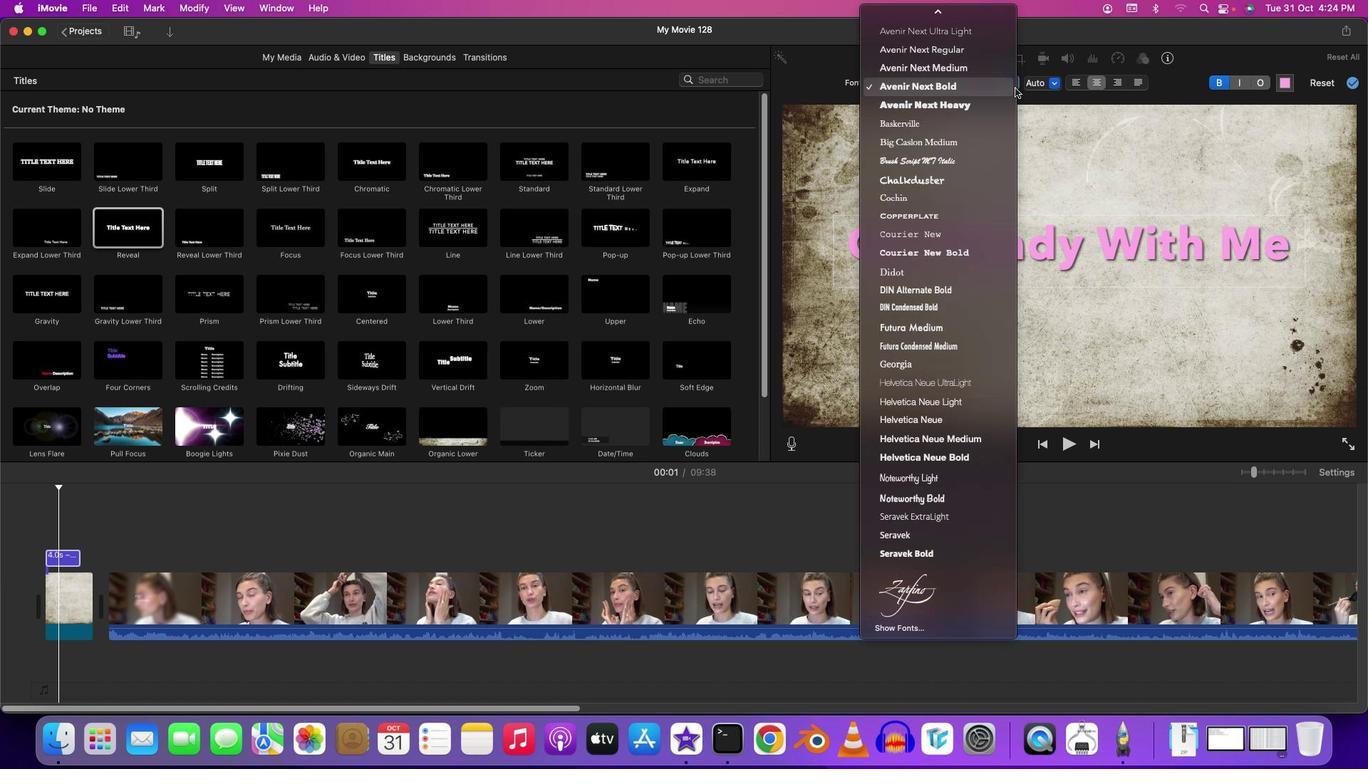 
Action: Mouse moved to (922, 254)
Screenshot: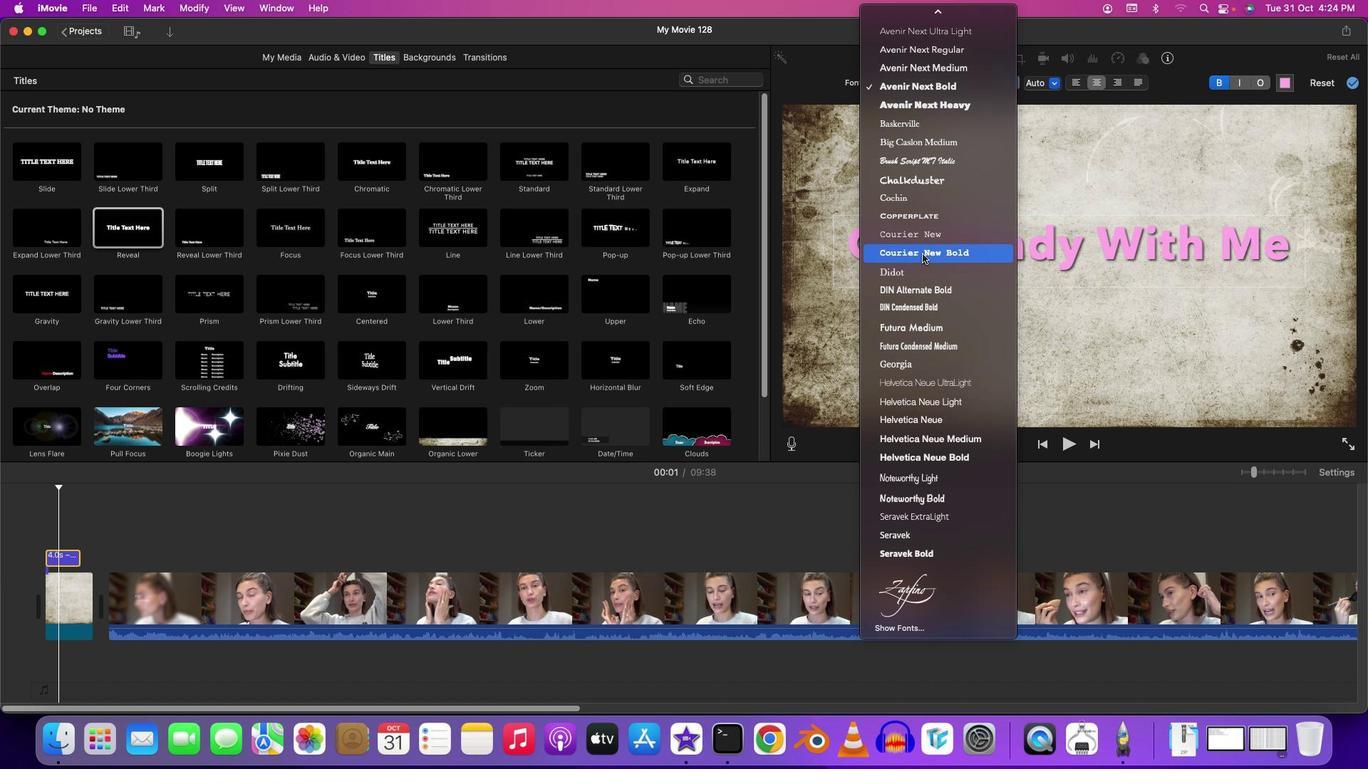 
Action: Mouse pressed left at (922, 254)
Screenshot: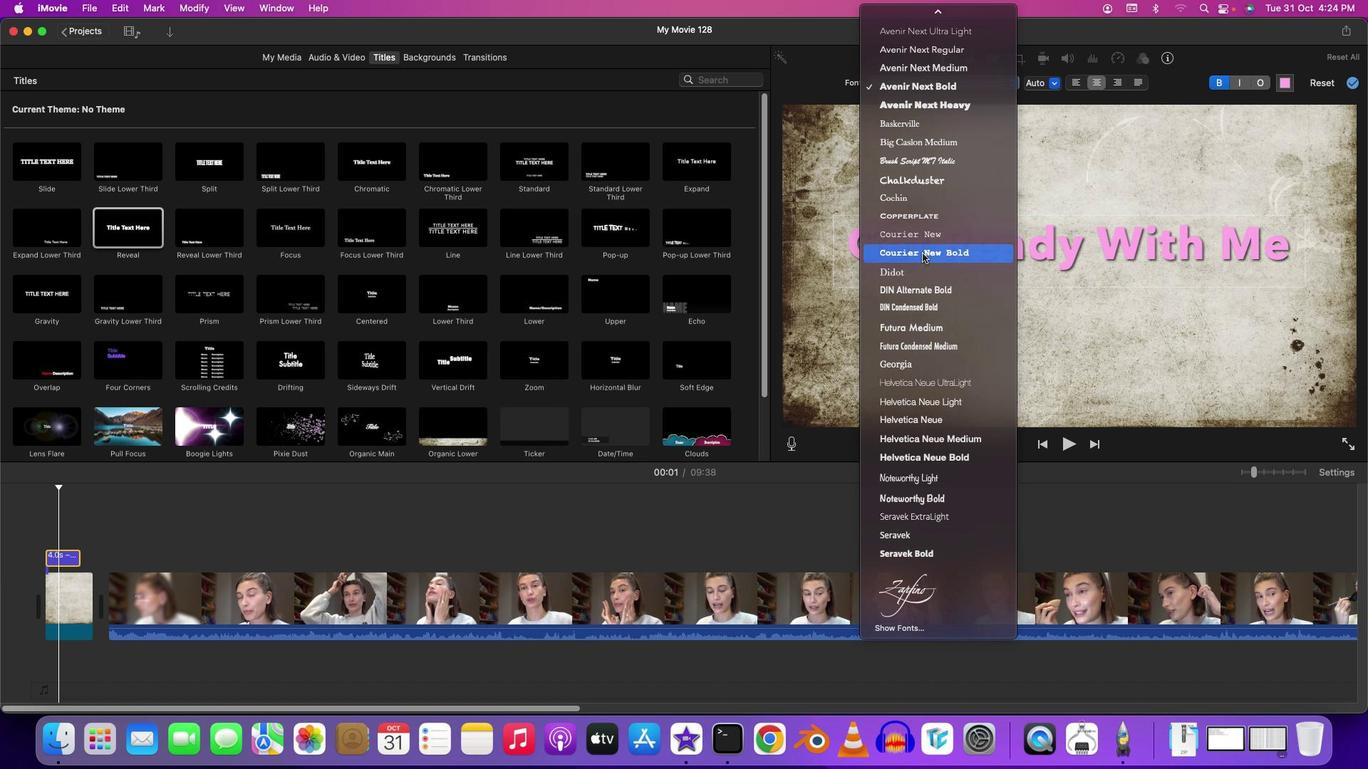 
Action: Mouse moved to (96, 519)
Screenshot: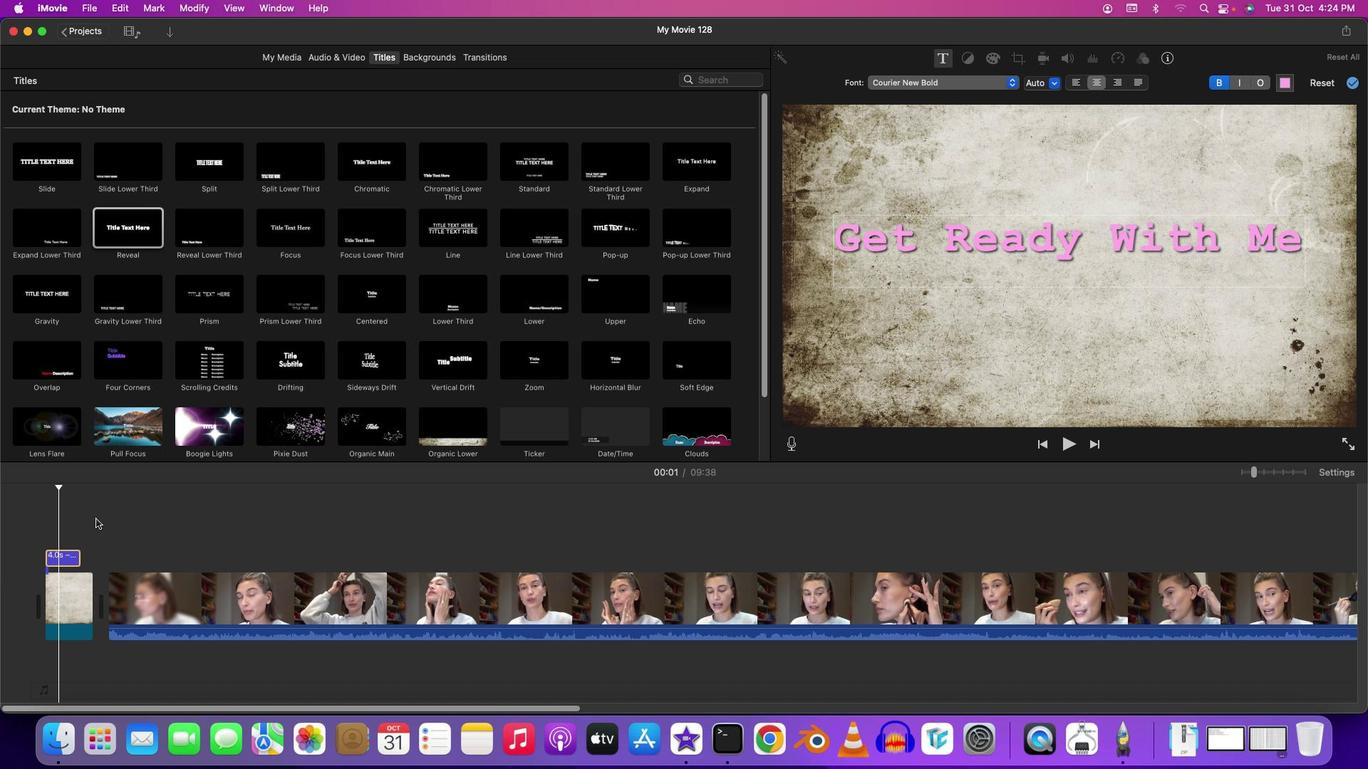 
Action: Mouse pressed left at (96, 519)
Screenshot: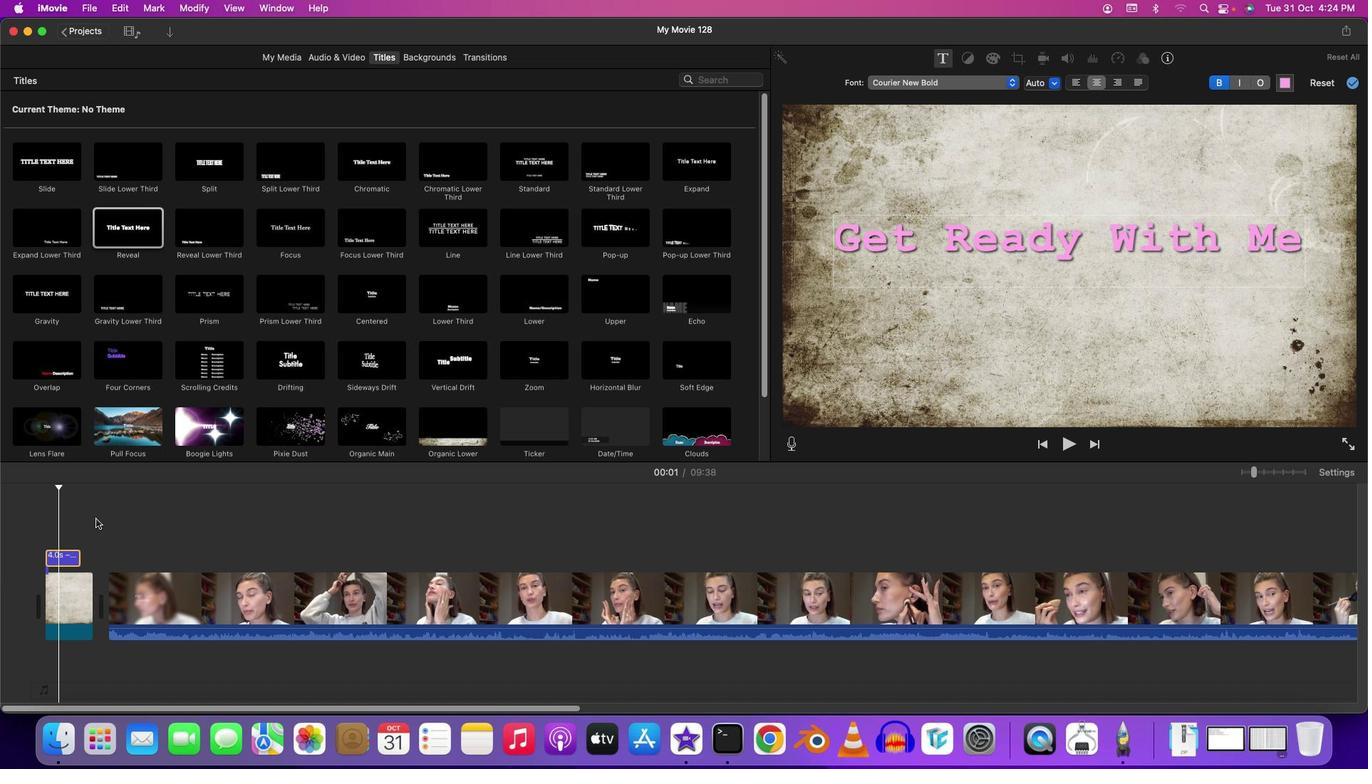 
Action: Mouse moved to (79, 560)
Screenshot: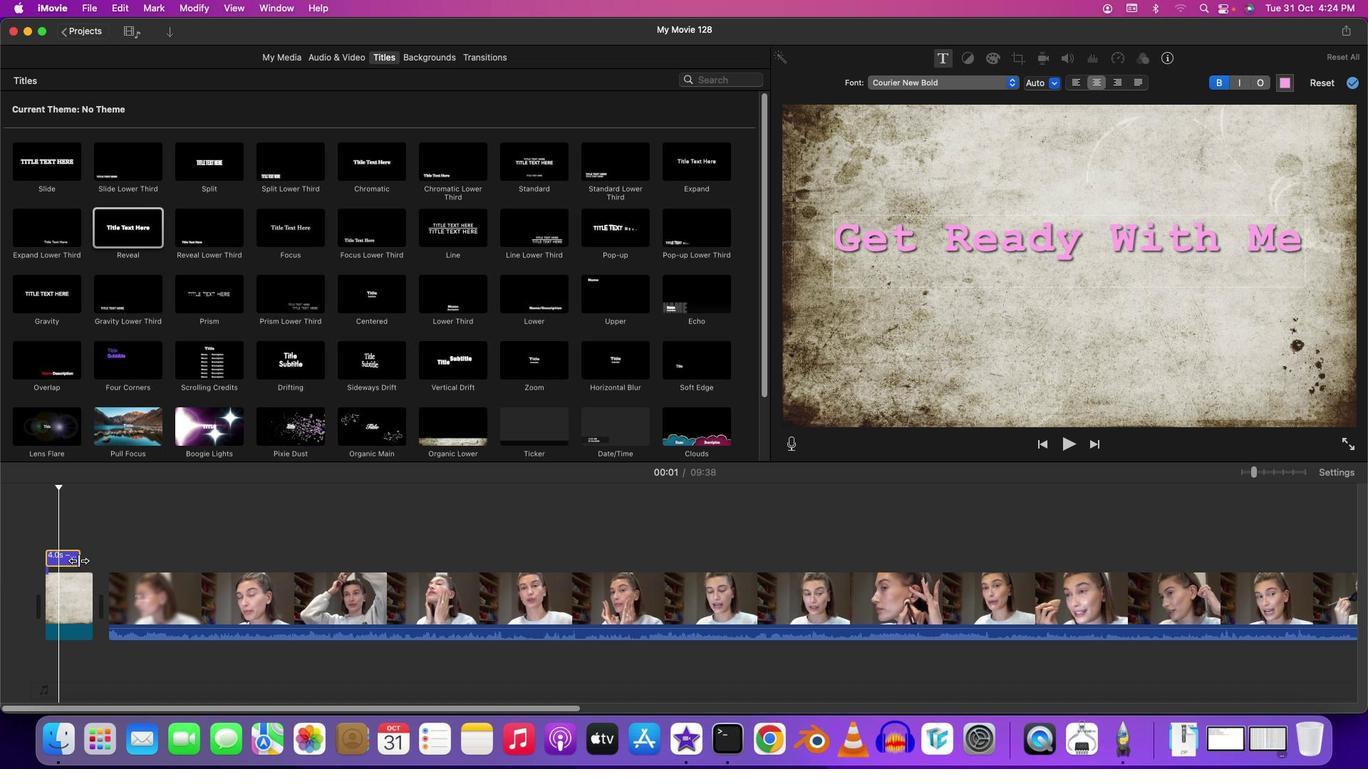 
Action: Mouse pressed left at (79, 560)
Screenshot: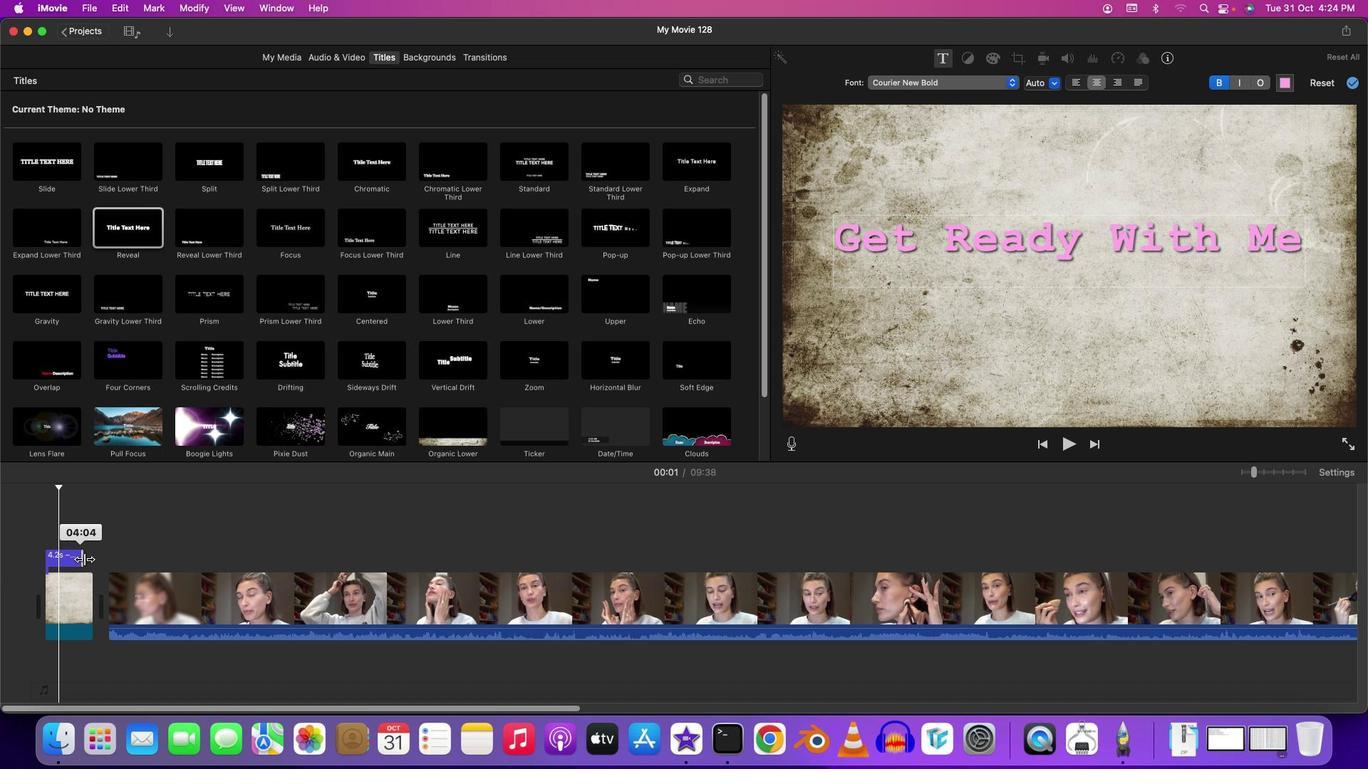 
Action: Mouse moved to (49, 539)
Screenshot: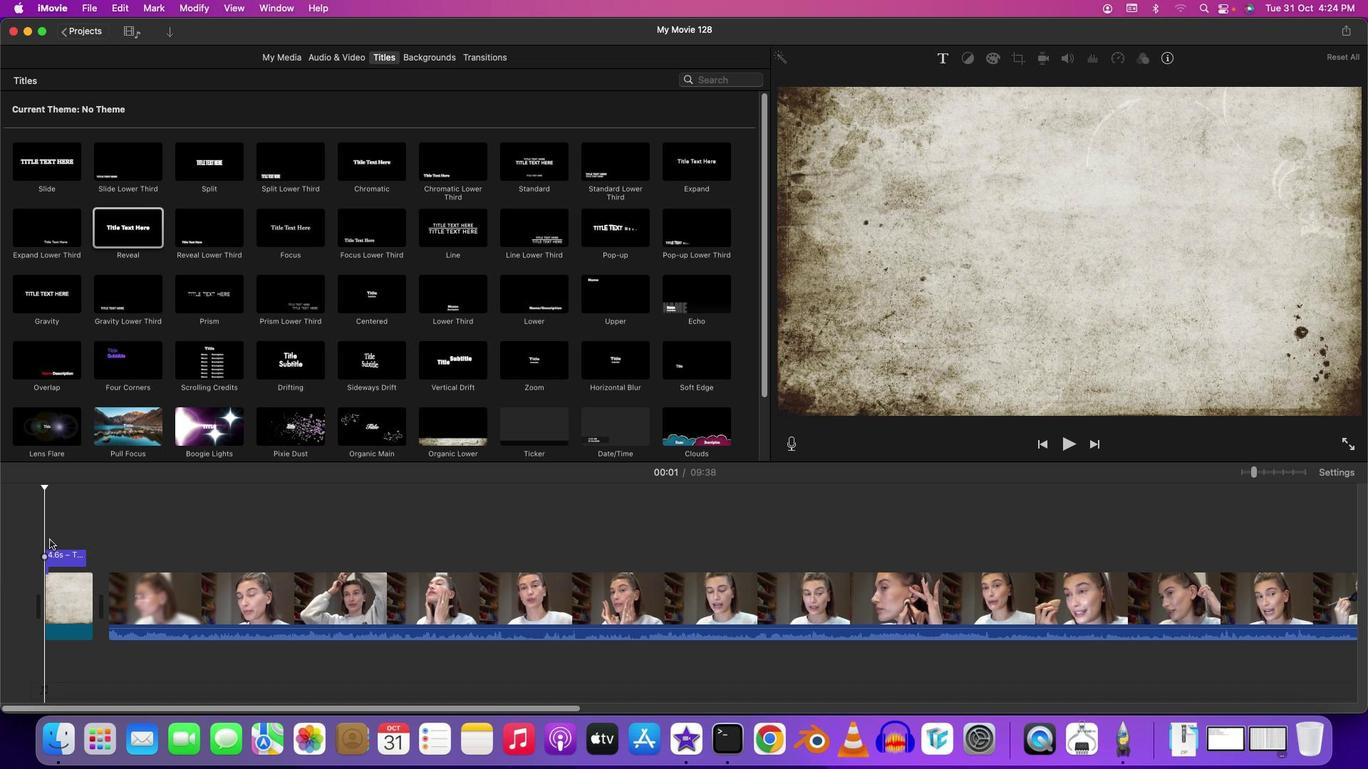 
Action: Mouse pressed left at (49, 539)
Screenshot: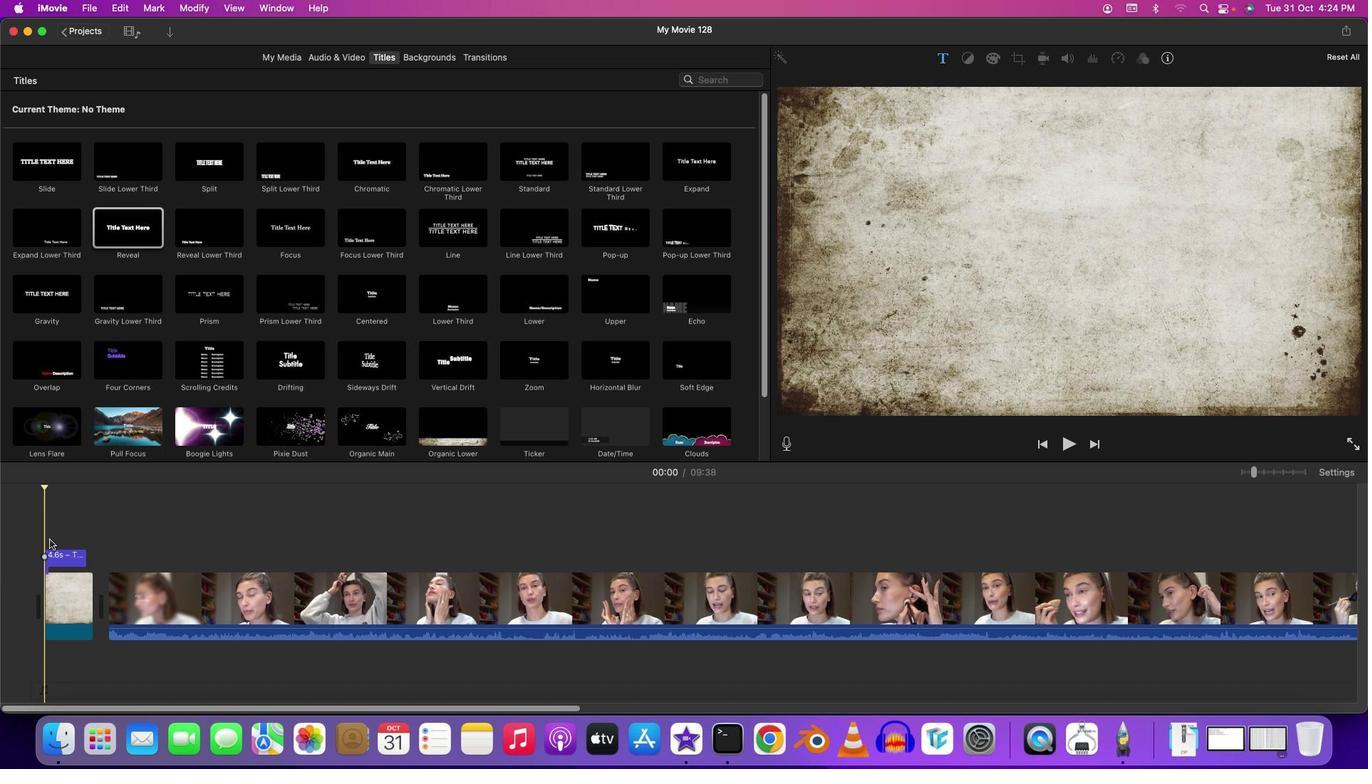 
Action: Key pressed Key.space
Screenshot: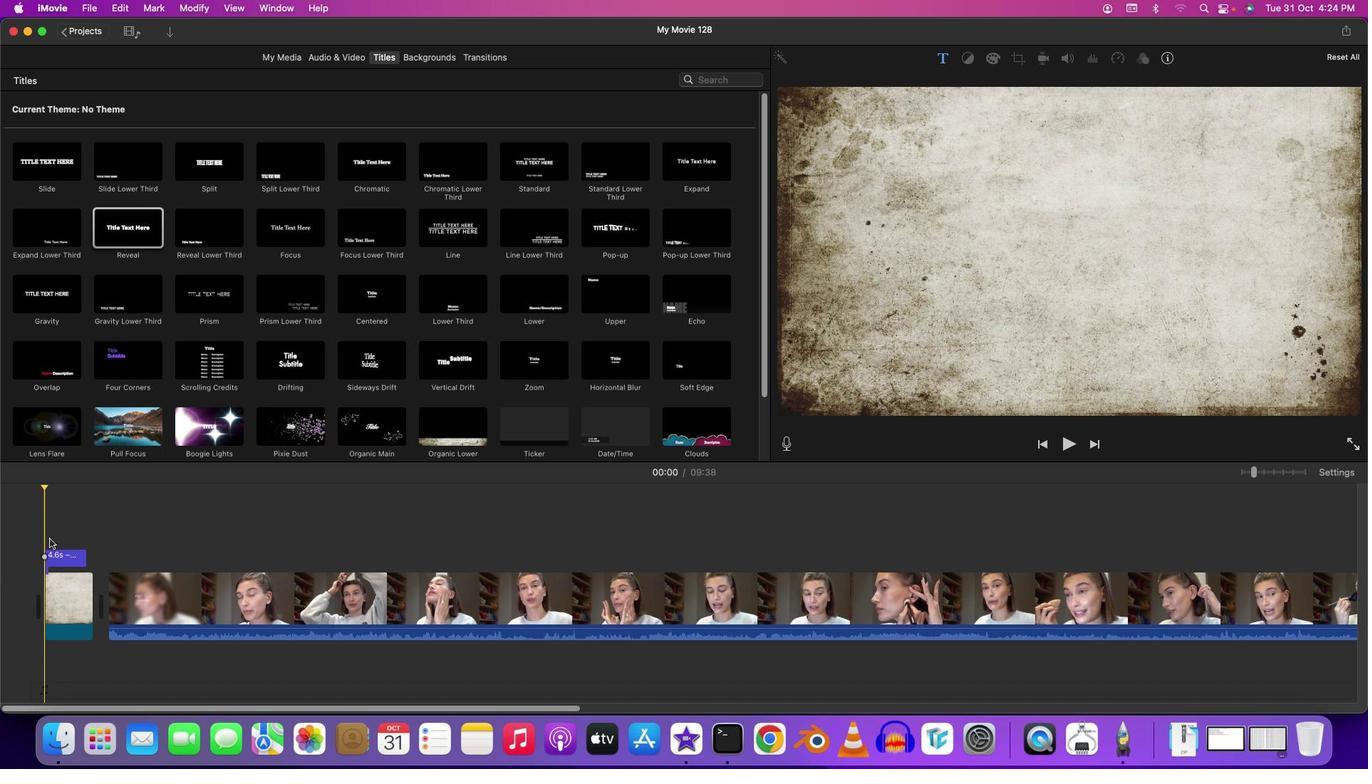 
Action: Mouse moved to (62, 533)
Screenshot: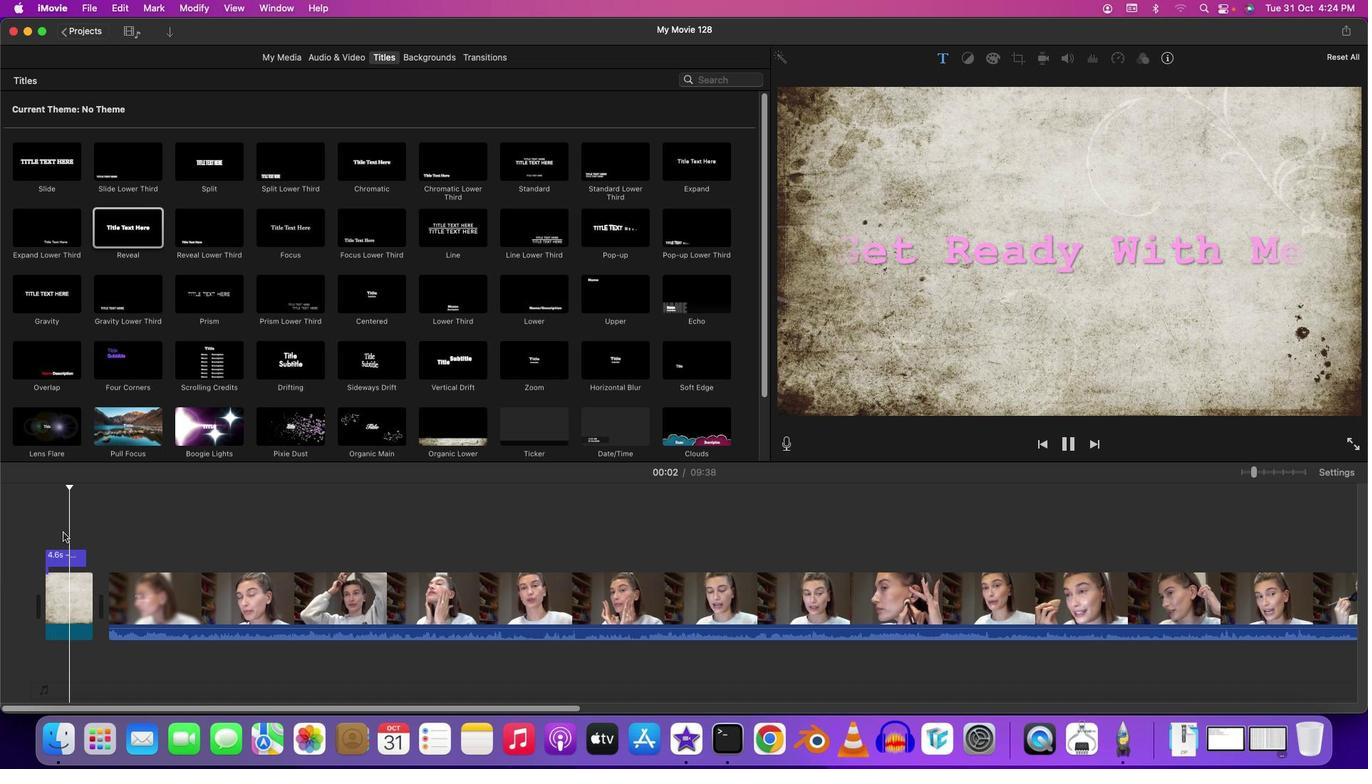 
Action: Key pressed Key.space
Screenshot: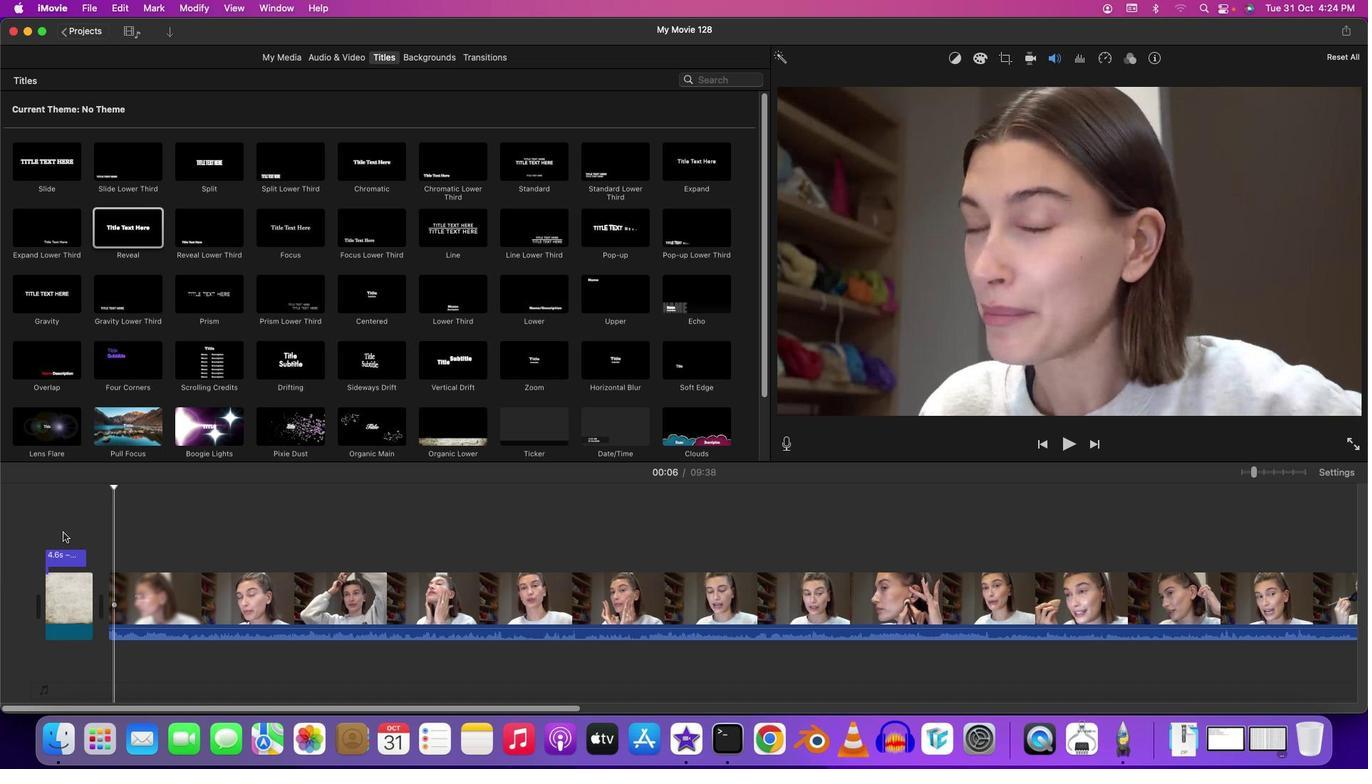 
Action: Mouse moved to (77, 534)
Screenshot: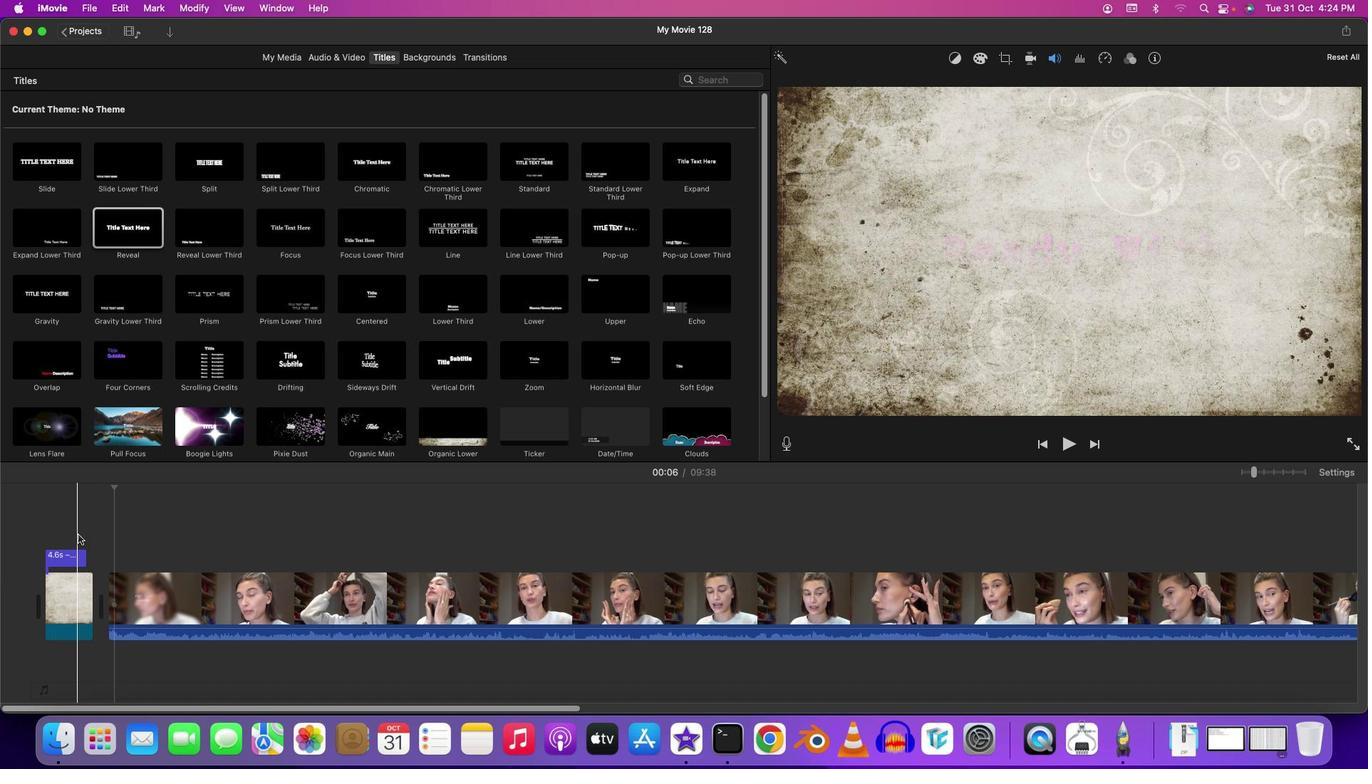 
Action: Mouse pressed left at (77, 534)
Screenshot: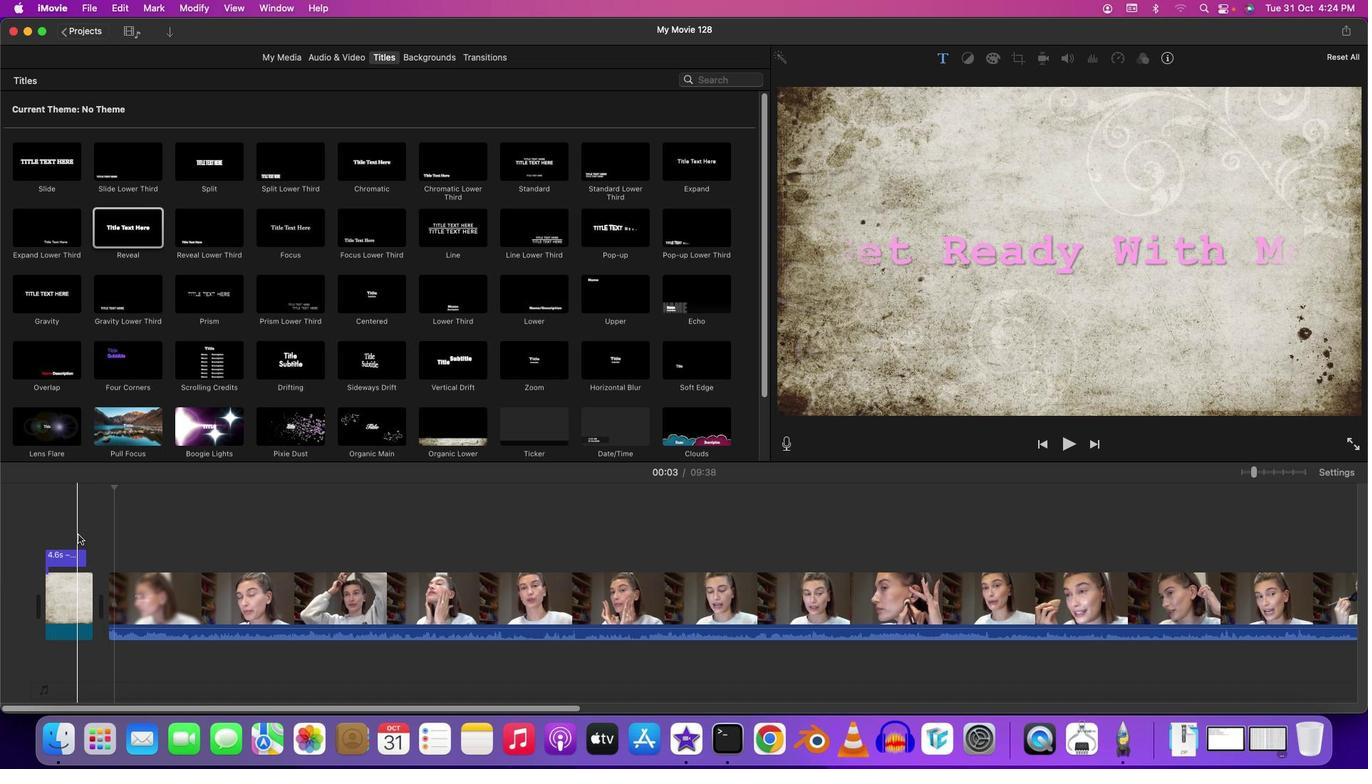 
Action: Mouse moved to (81, 534)
Screenshot: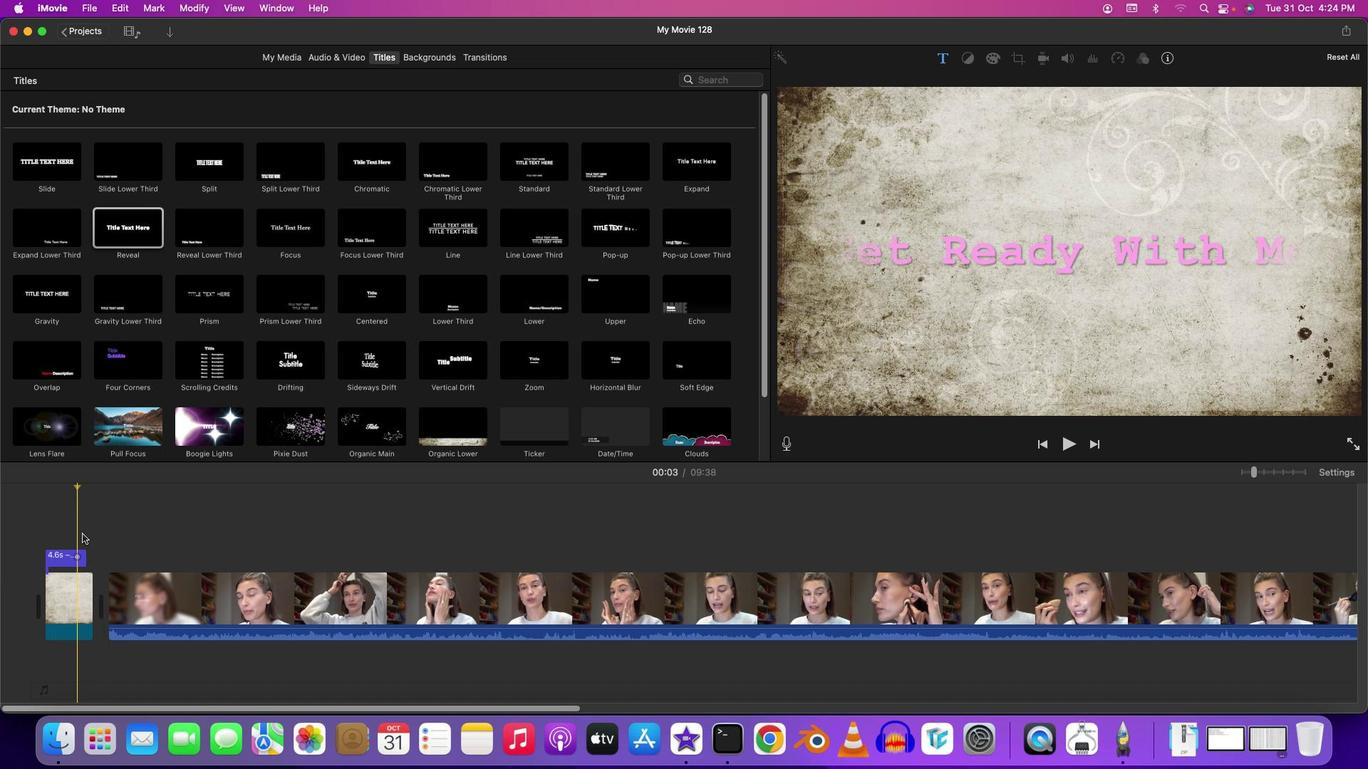 
Action: Mouse pressed left at (81, 534)
Screenshot: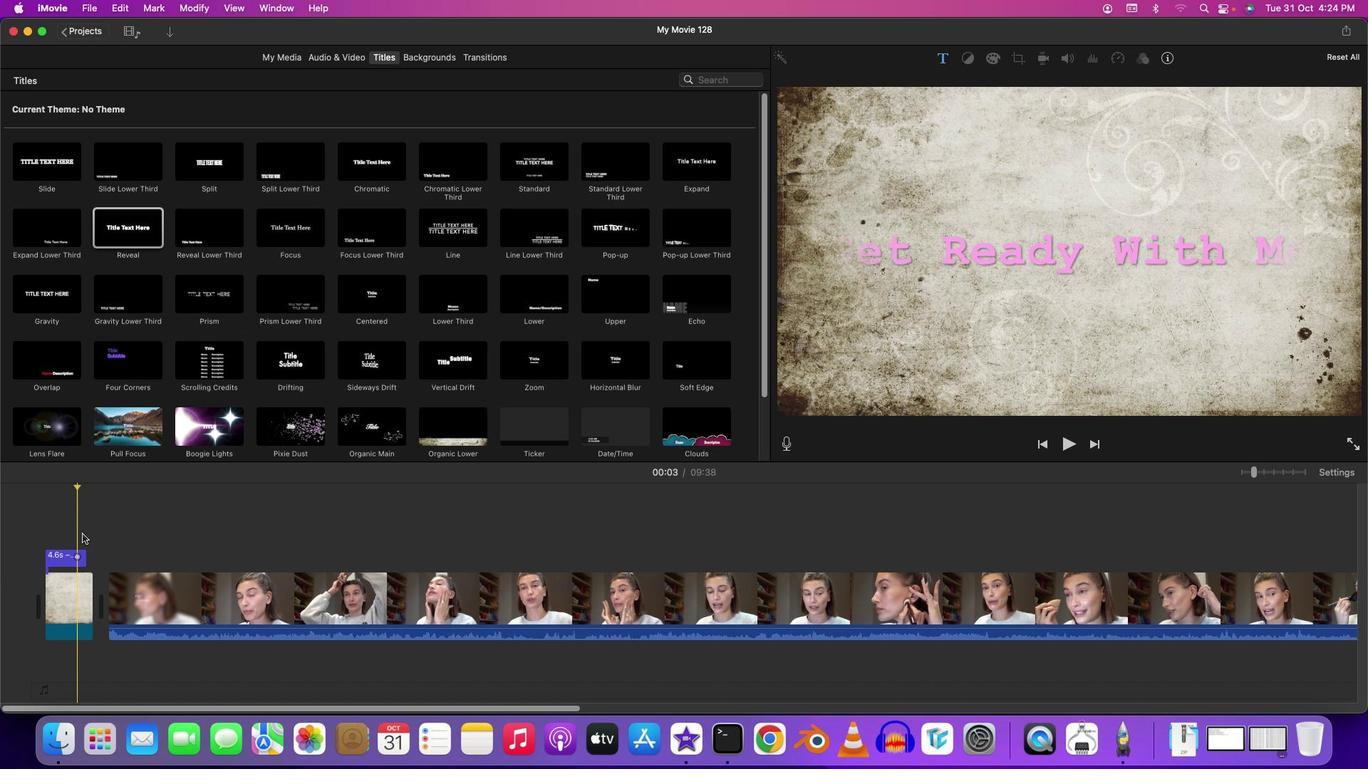 
Action: Mouse moved to (1333, 475)
Screenshot: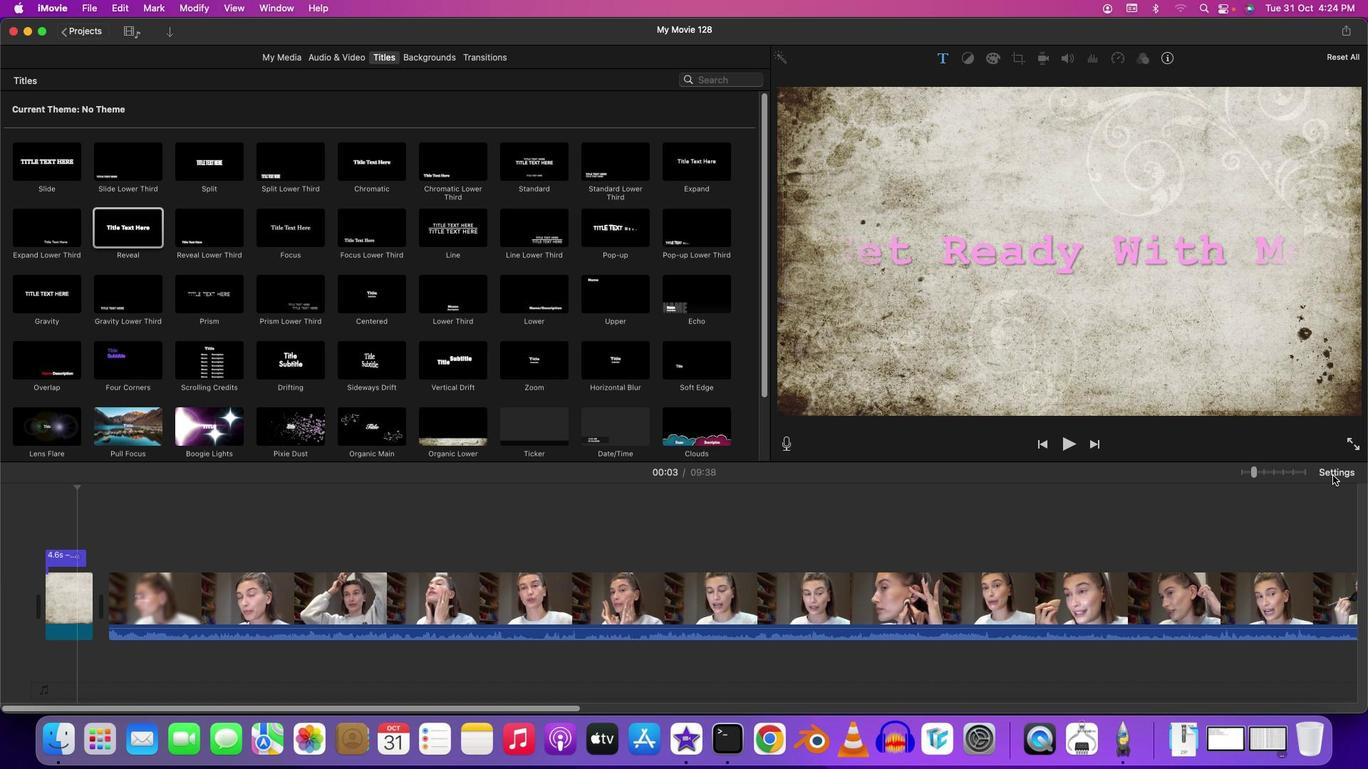 
Action: Mouse pressed left at (1333, 475)
Screenshot: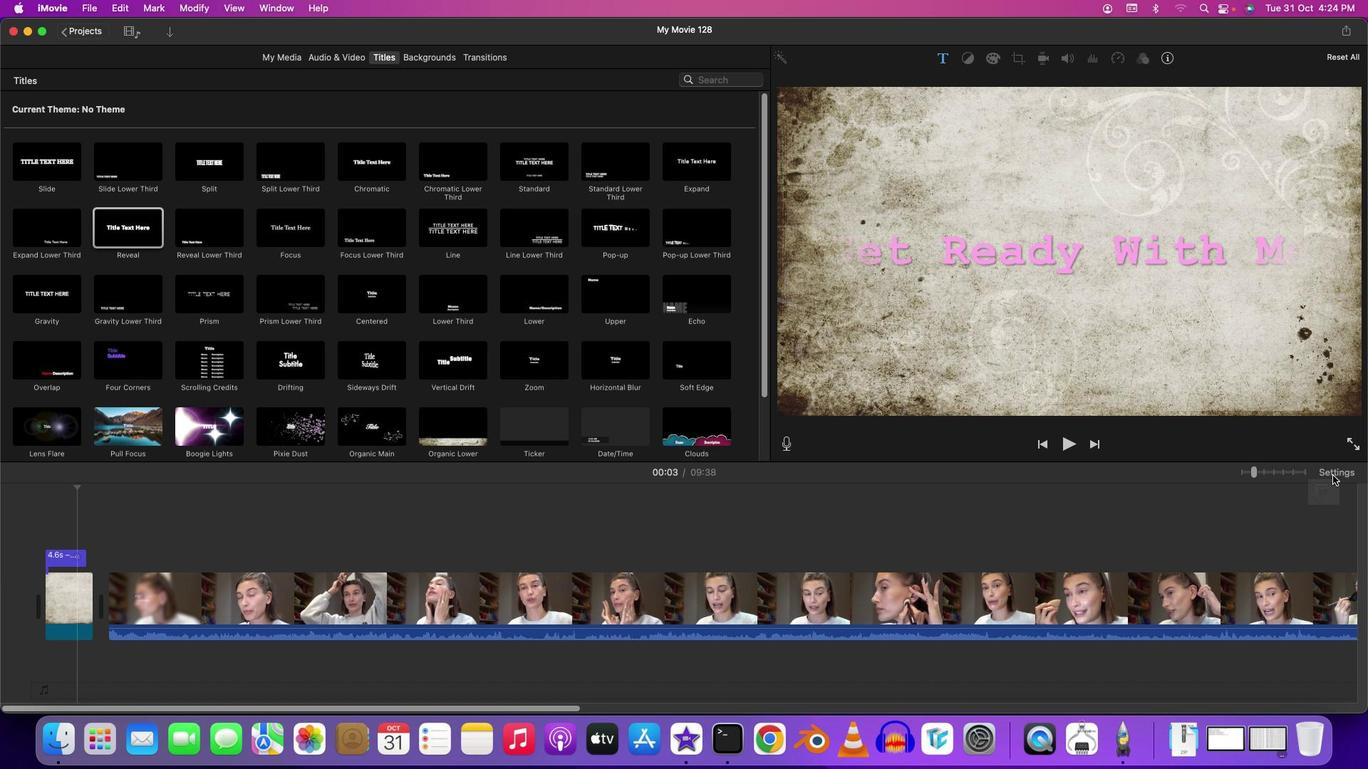 
Action: Mouse moved to (1169, 596)
Screenshot: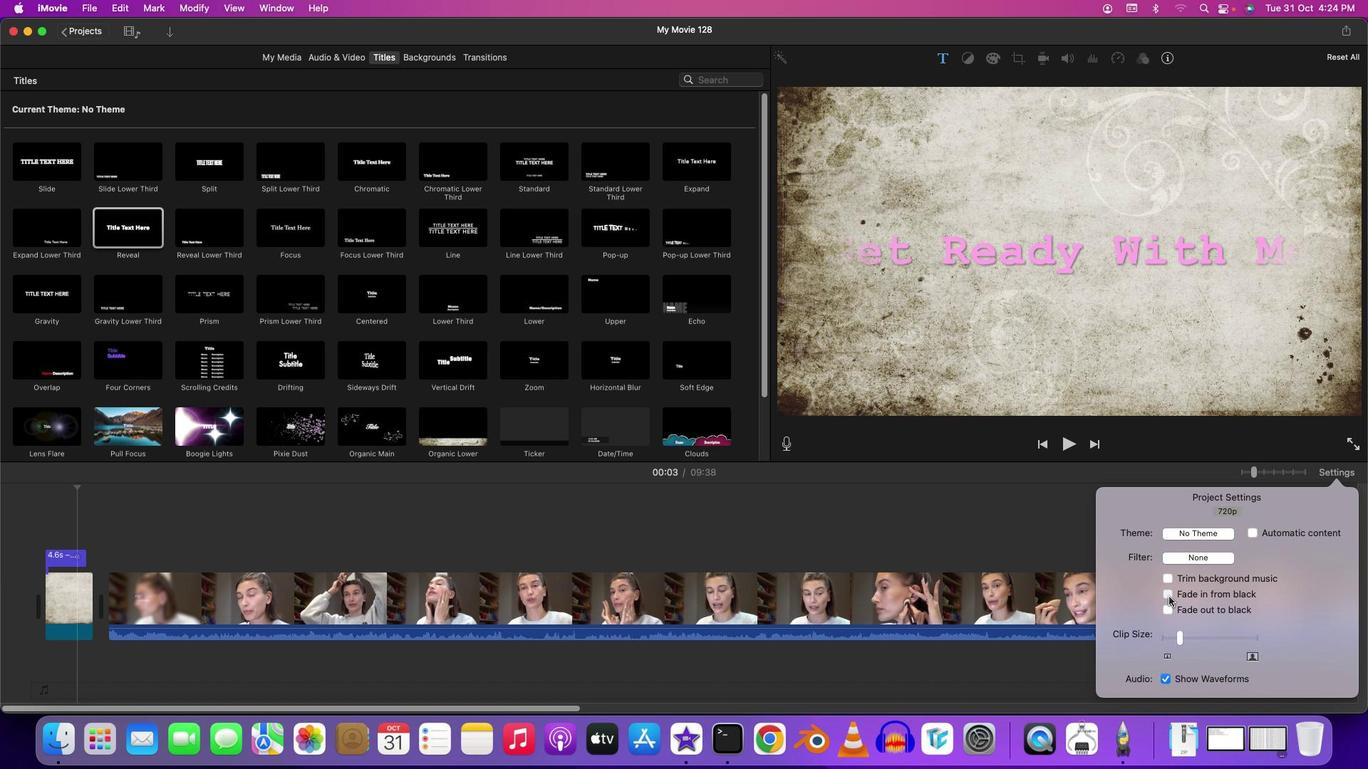
Action: Mouse pressed left at (1169, 596)
Screenshot: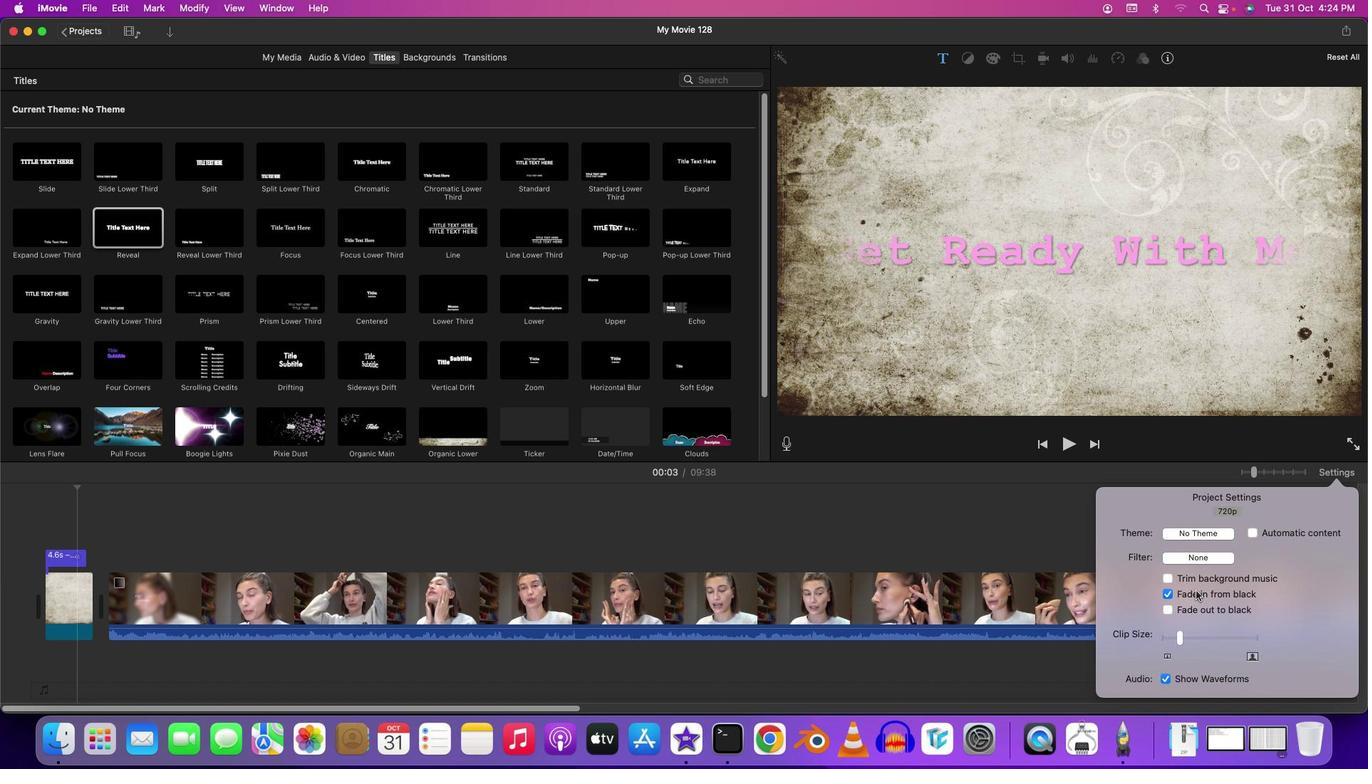 
Action: Mouse moved to (1340, 468)
Screenshot: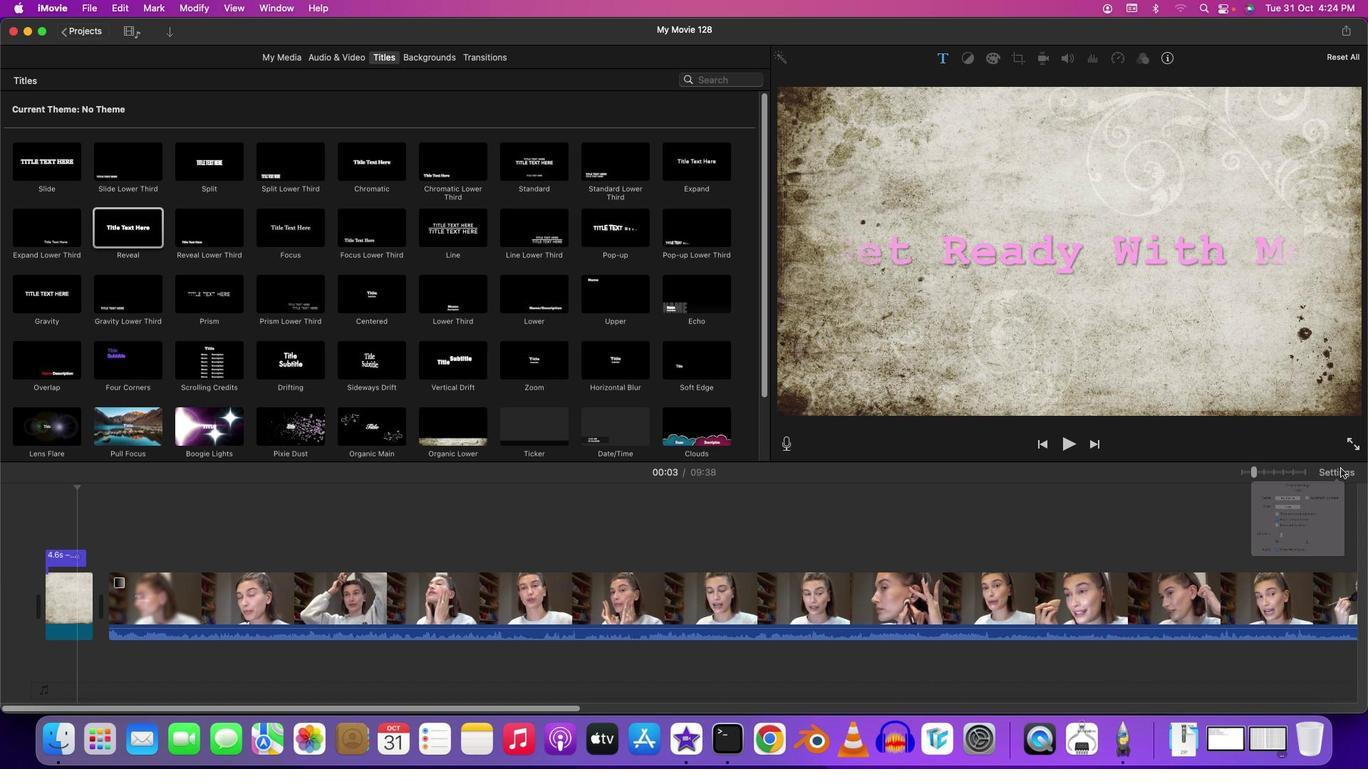 
Action: Mouse pressed left at (1340, 468)
Screenshot: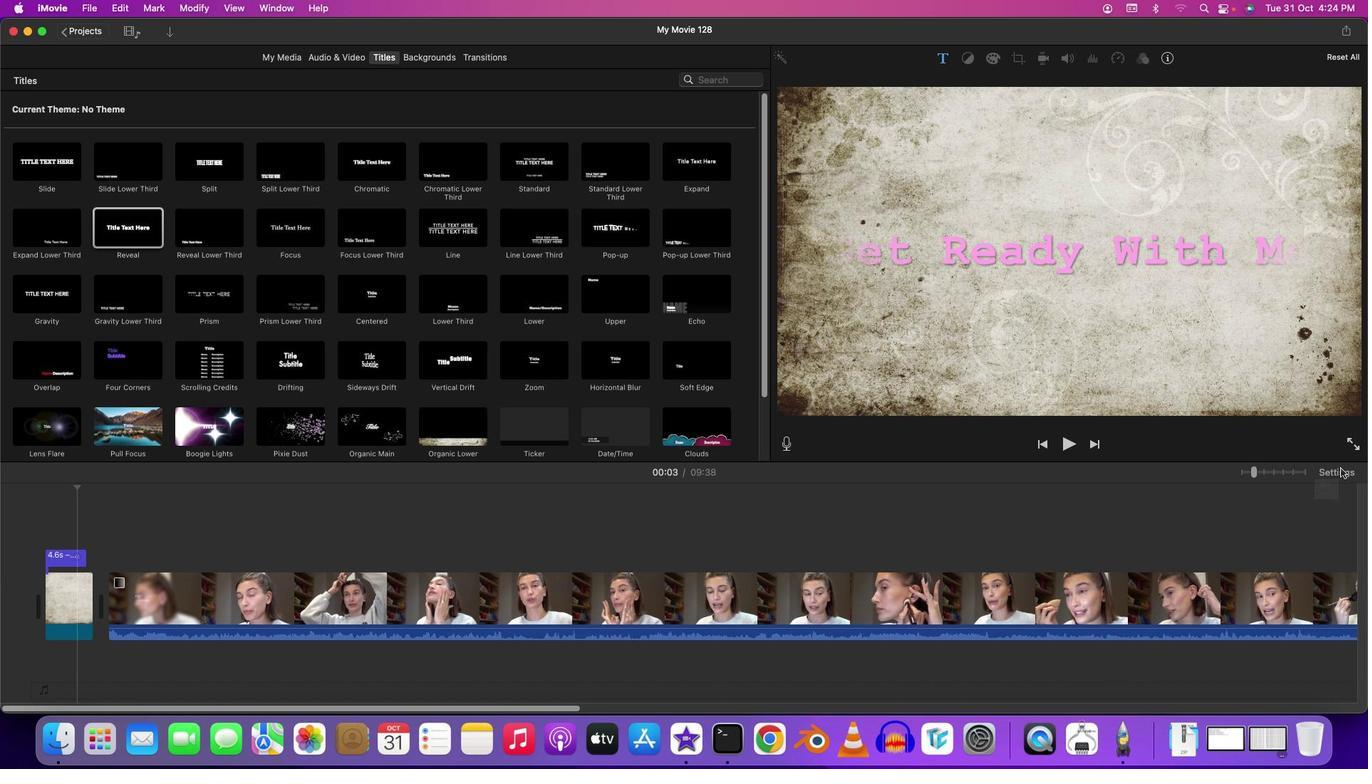 
Action: Mouse moved to (47, 524)
Screenshot: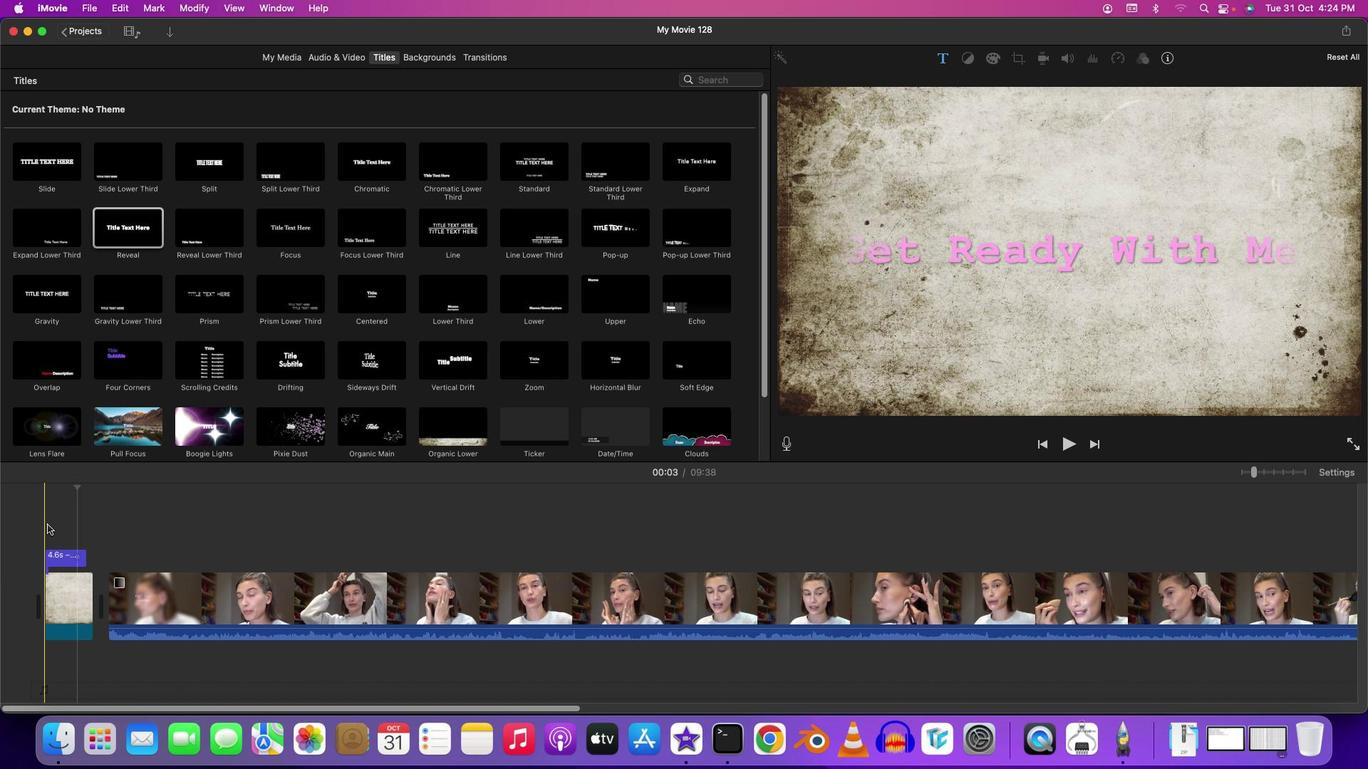 
Action: Mouse pressed left at (47, 524)
Screenshot: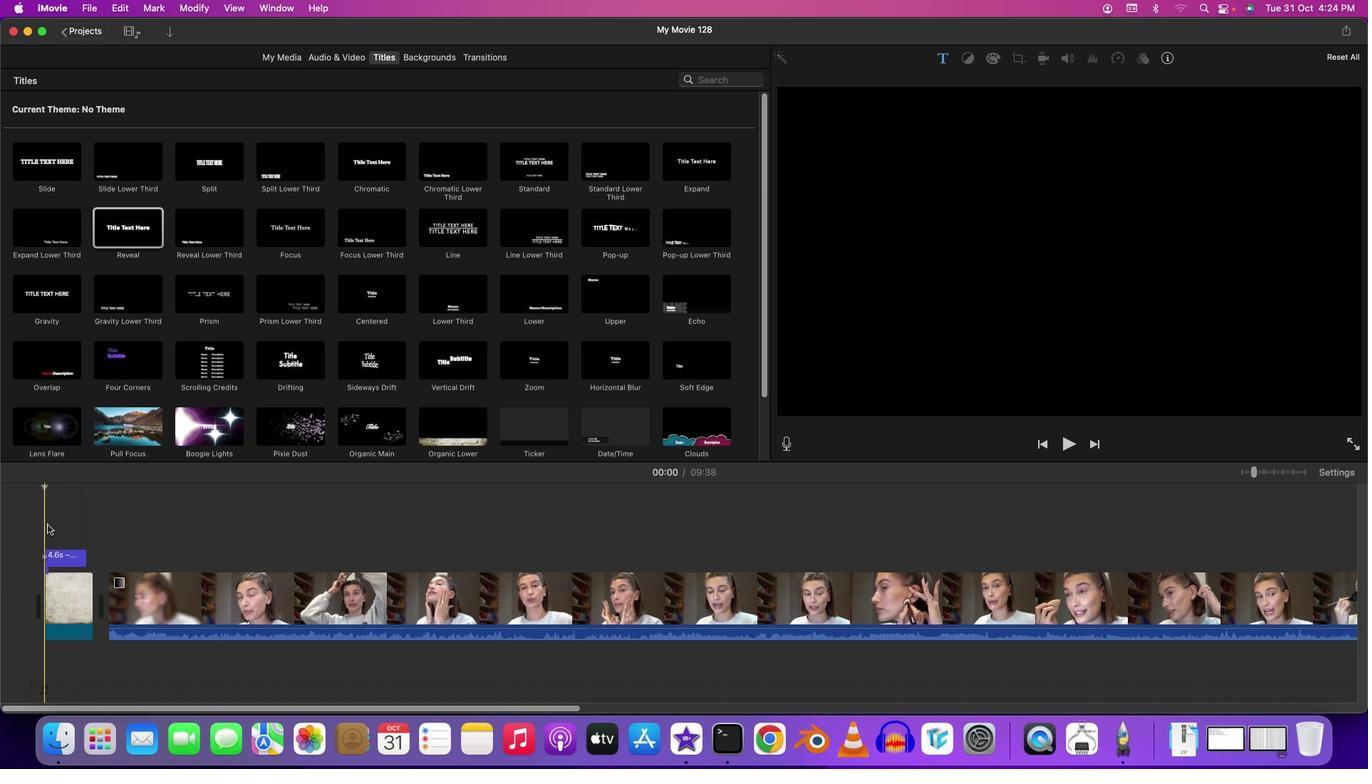 
Action: Mouse moved to (47, 524)
Screenshot: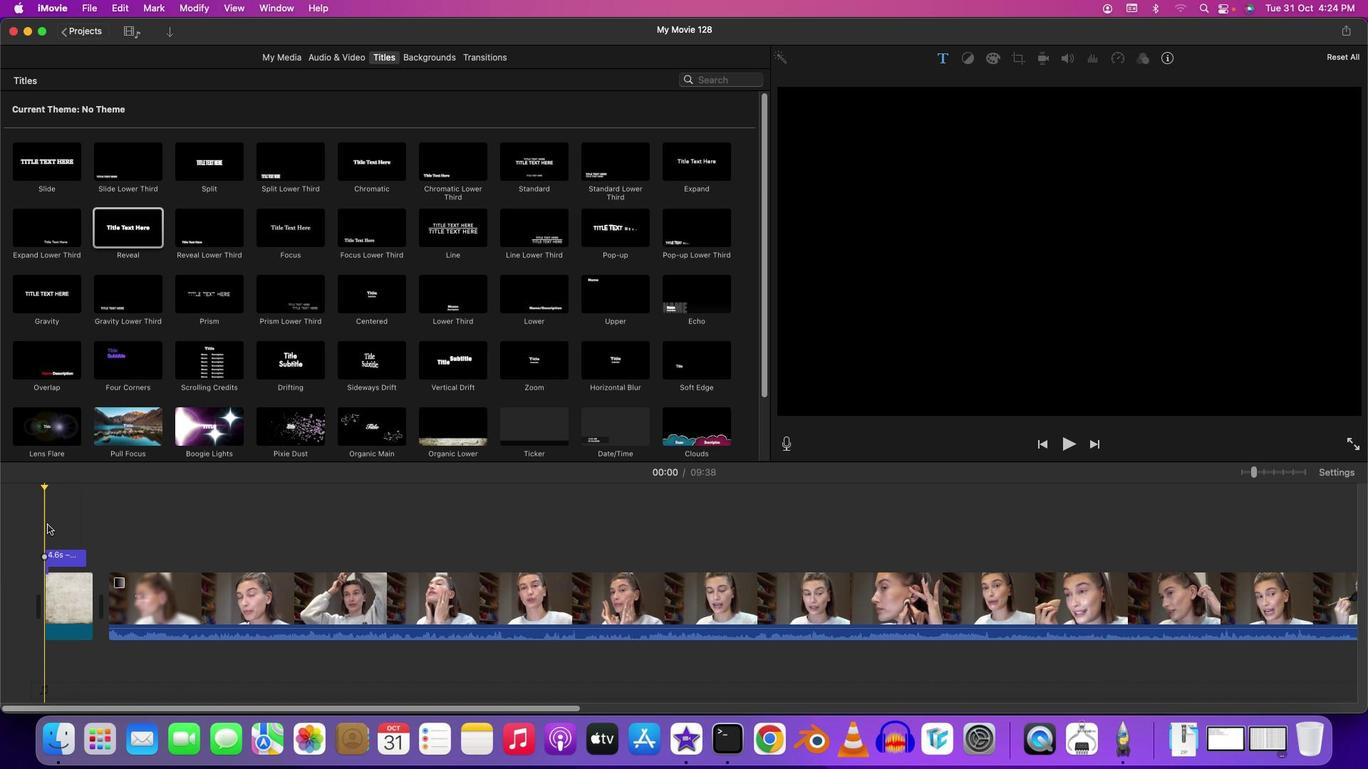 
Action: Key pressed Key.spaceKey.spaceKey.spaceKey.space
Screenshot: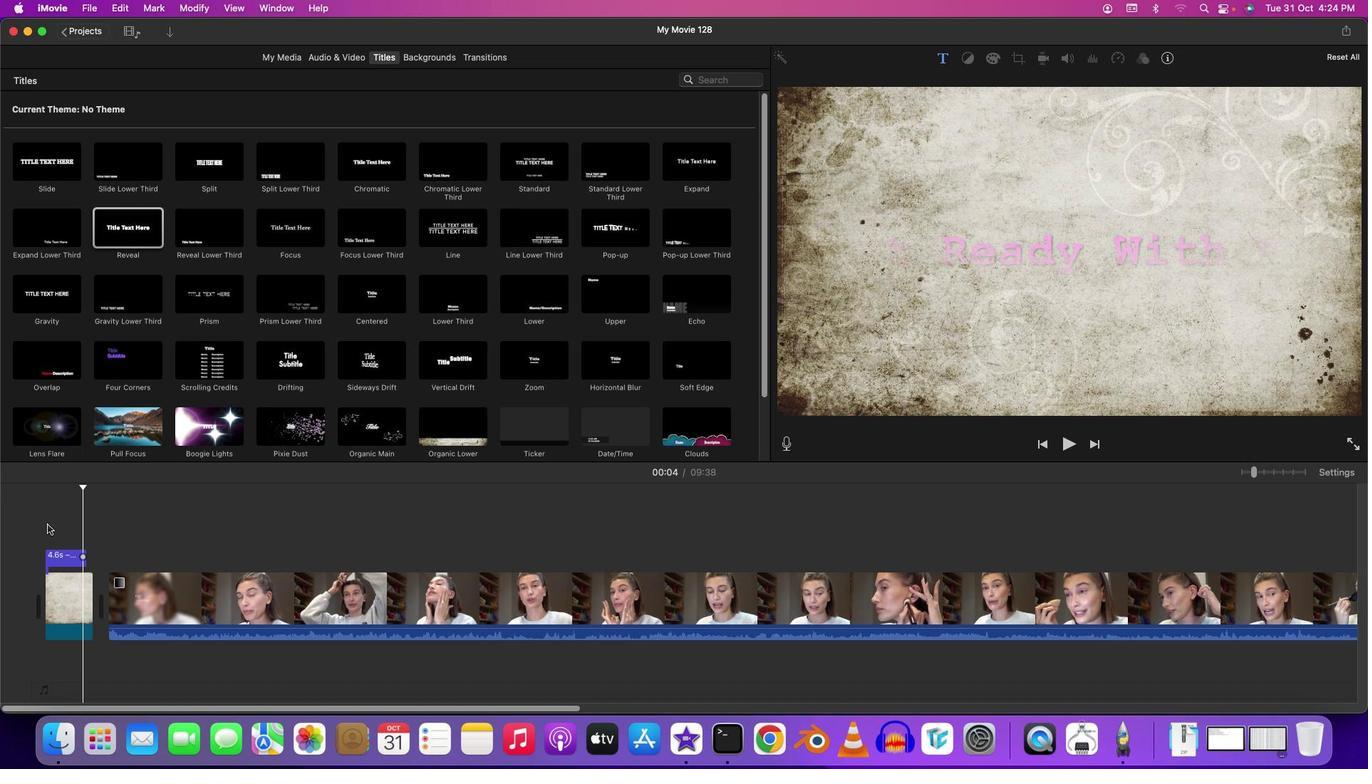 
Action: Mouse moved to (49, 531)
Screenshot: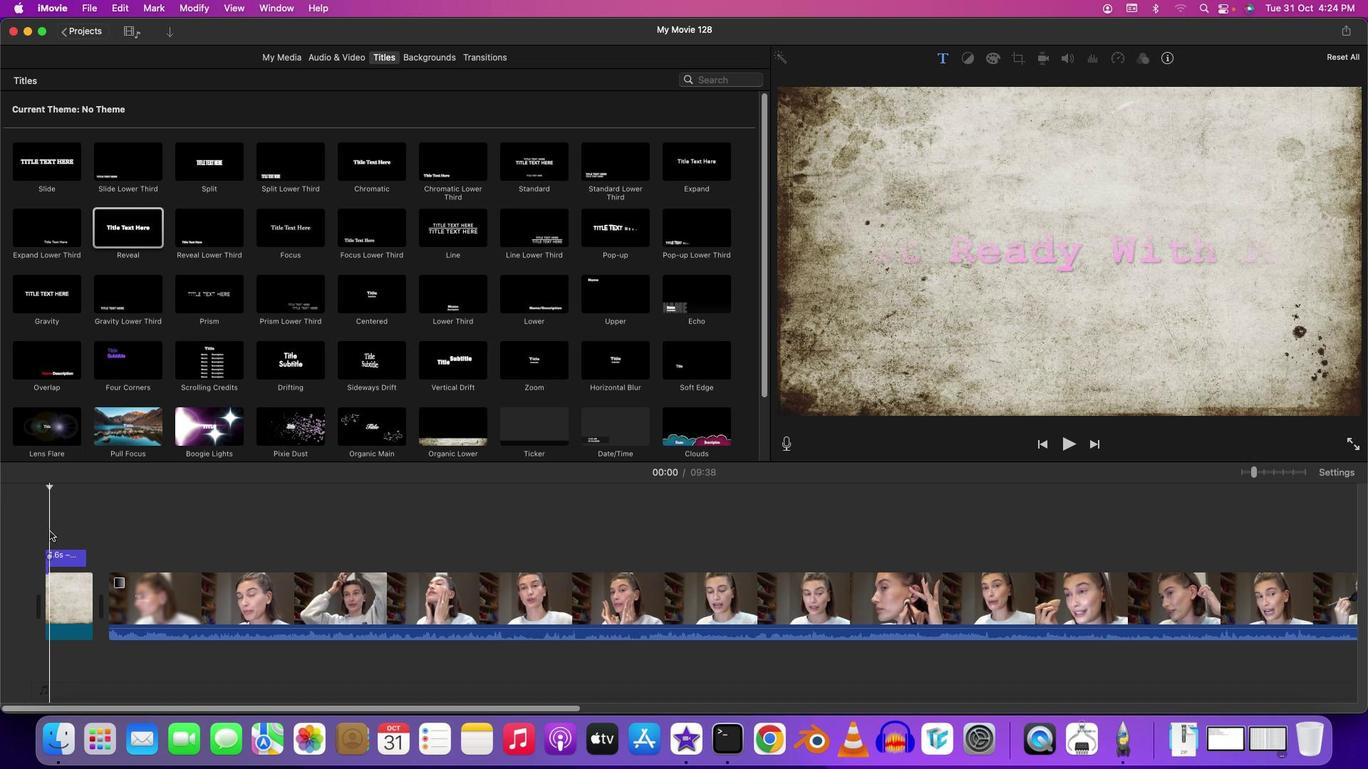 
Action: Mouse pressed left at (49, 531)
Screenshot: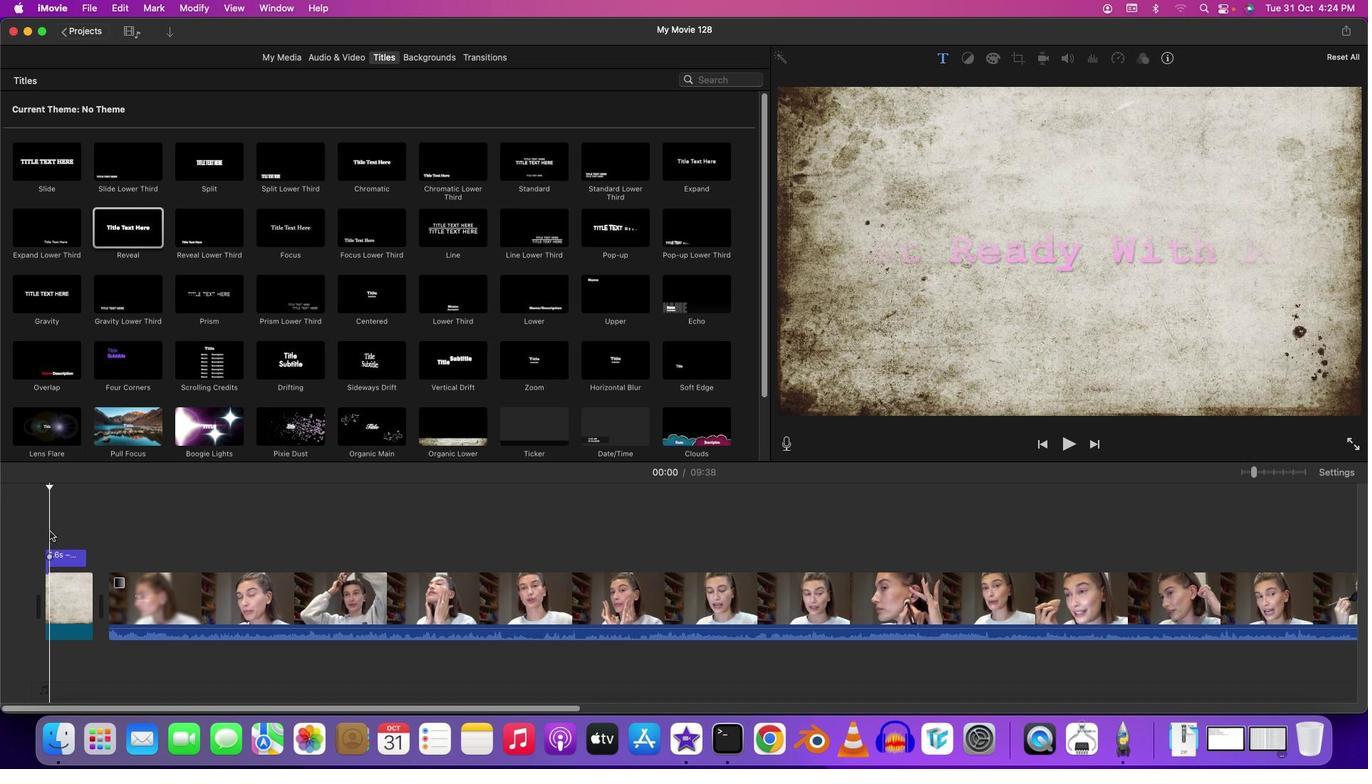 
Action: Mouse moved to (54, 558)
Screenshot: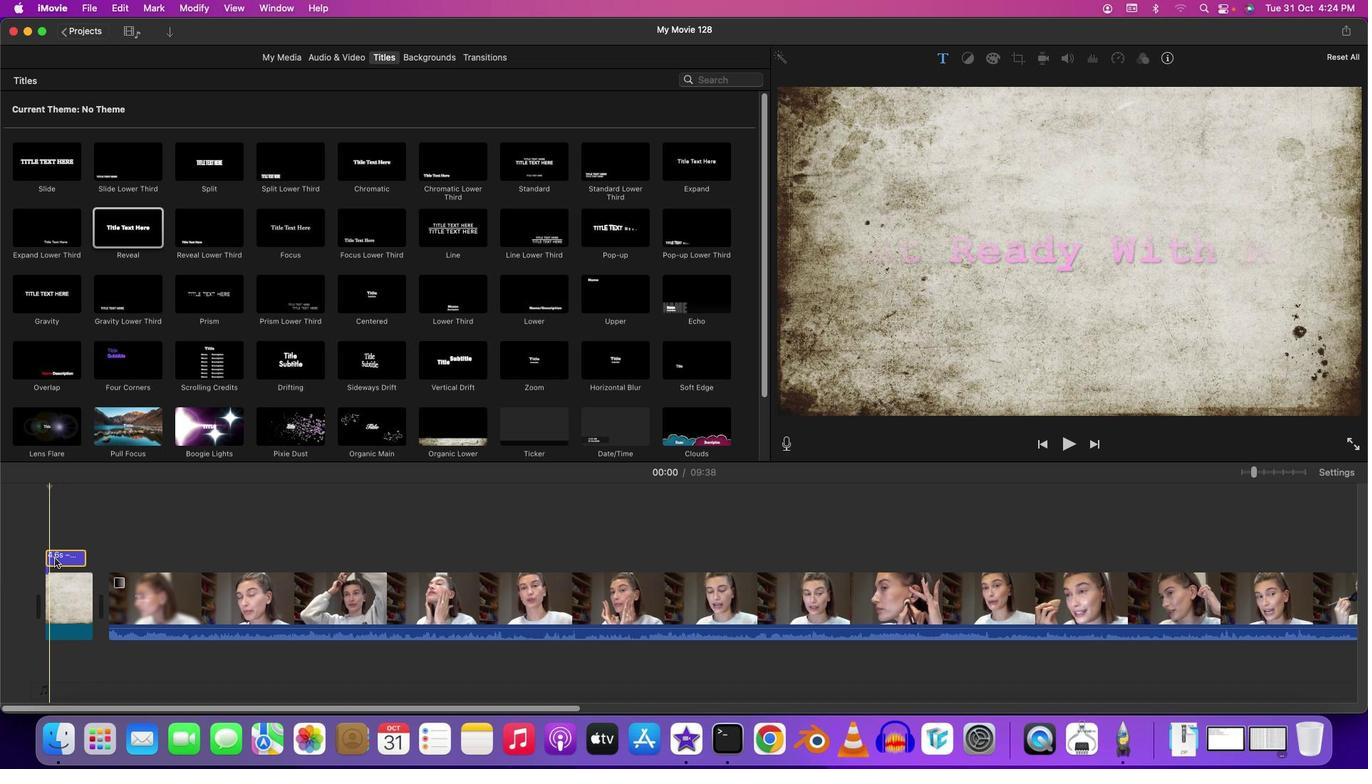 
Action: Mouse pressed left at (54, 558)
Screenshot: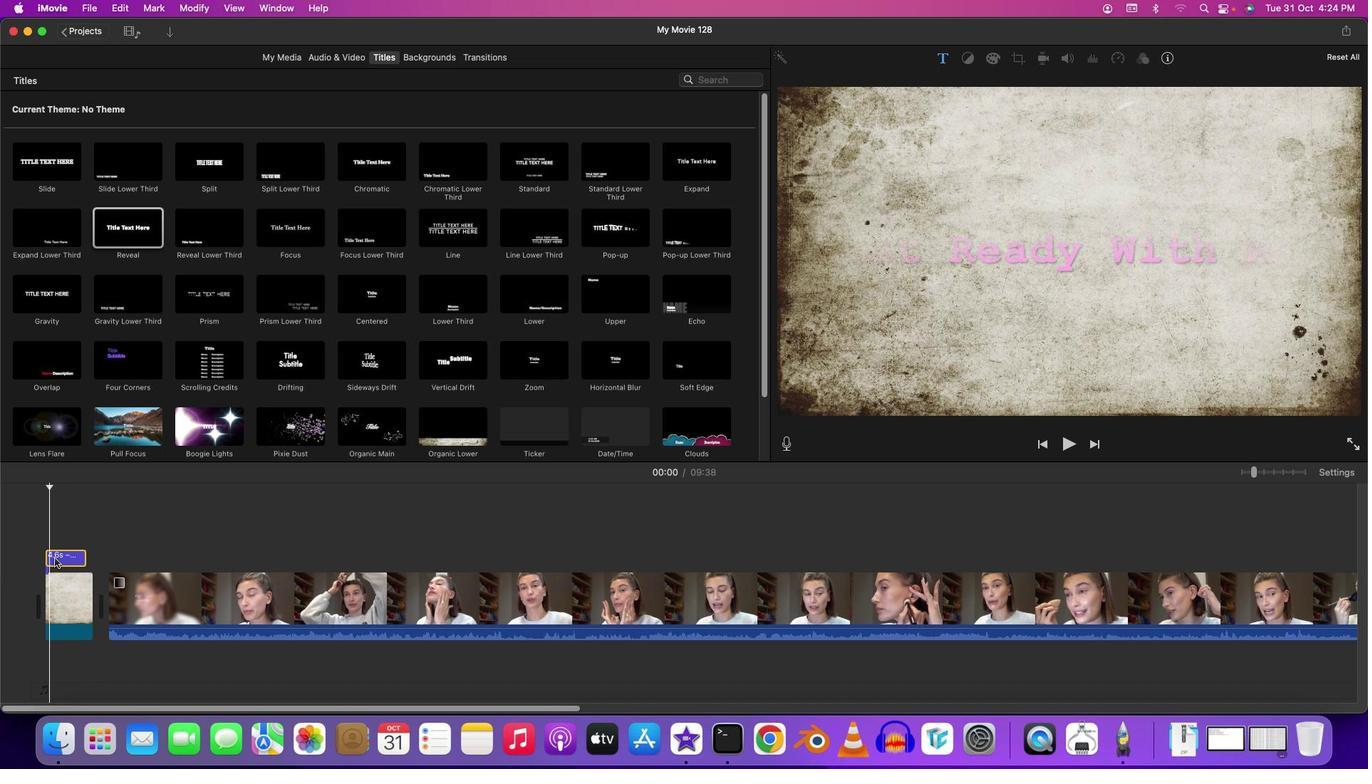 
Action: Mouse moved to (56, 560)
Screenshot: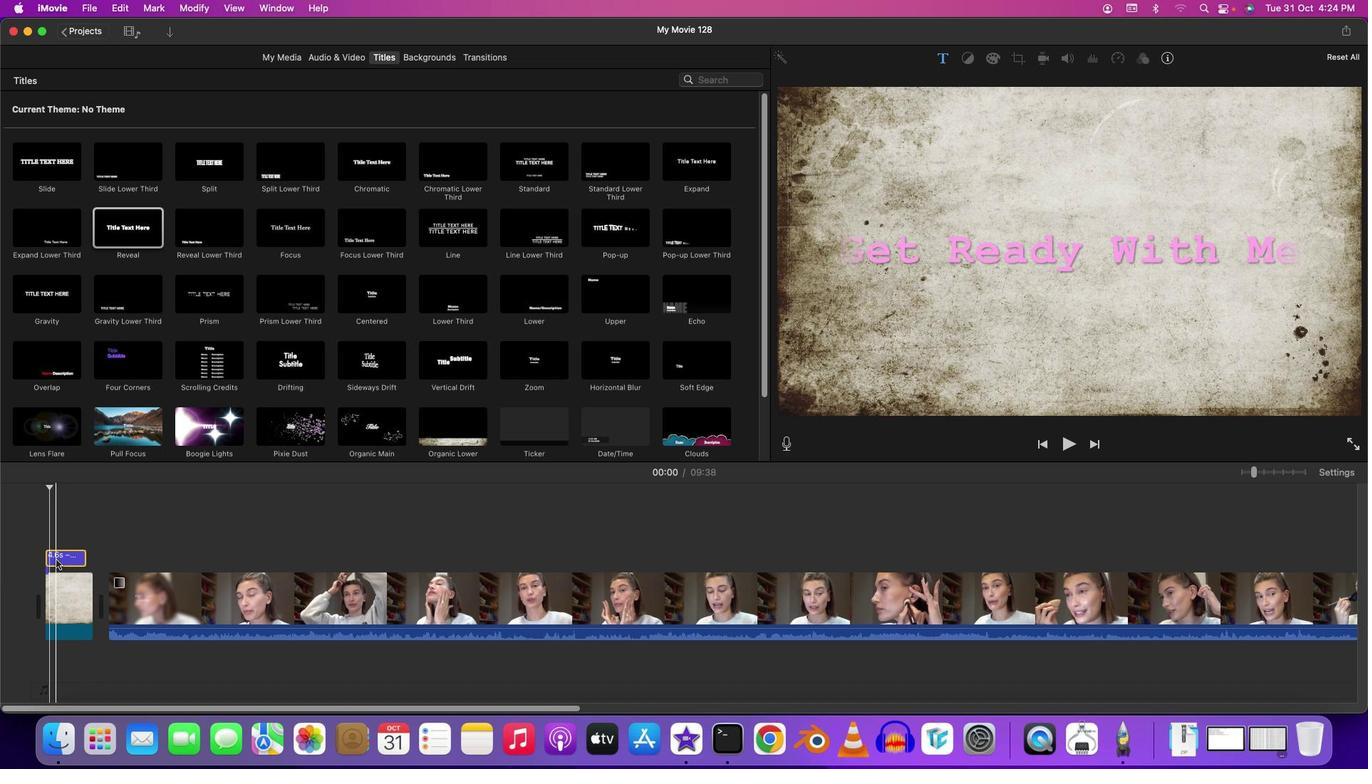 
Action: Mouse pressed left at (56, 560)
Screenshot: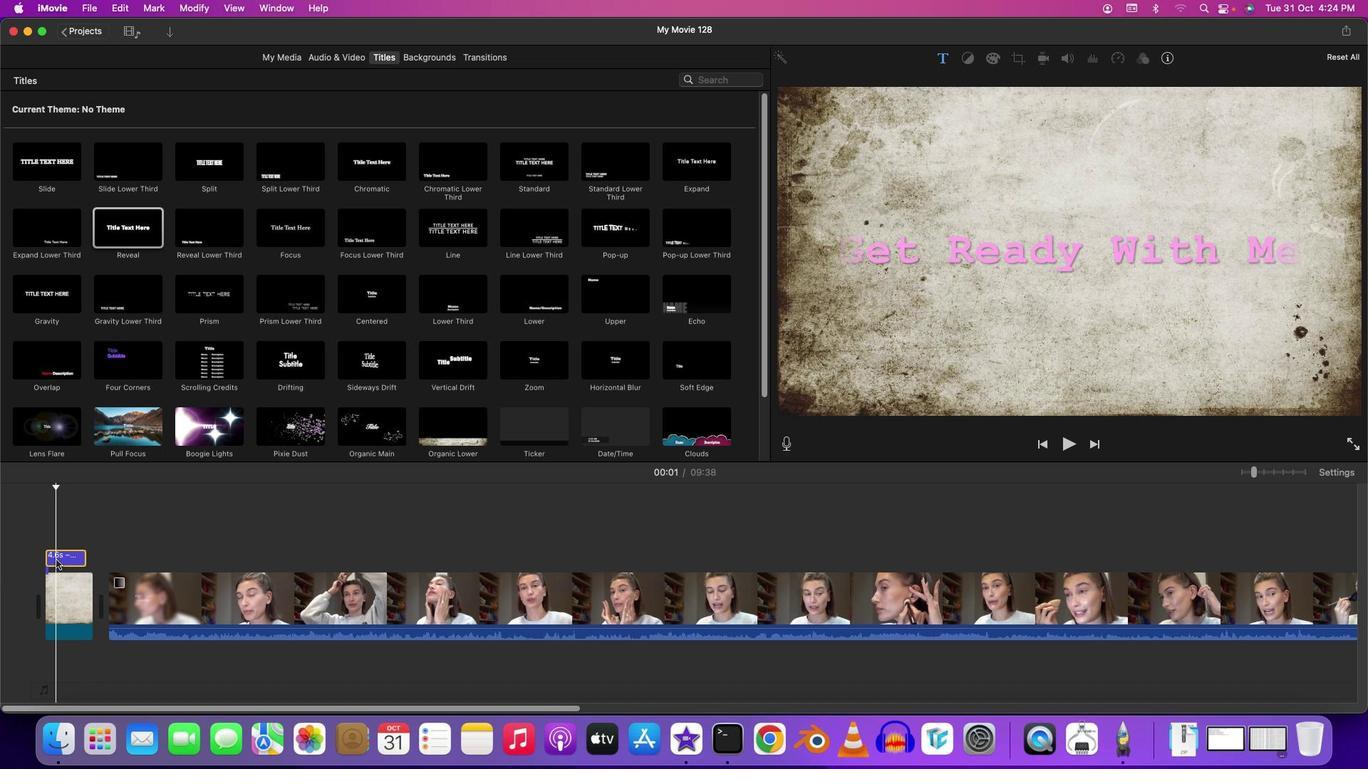 
Action: Mouse pressed left at (56, 560)
Screenshot: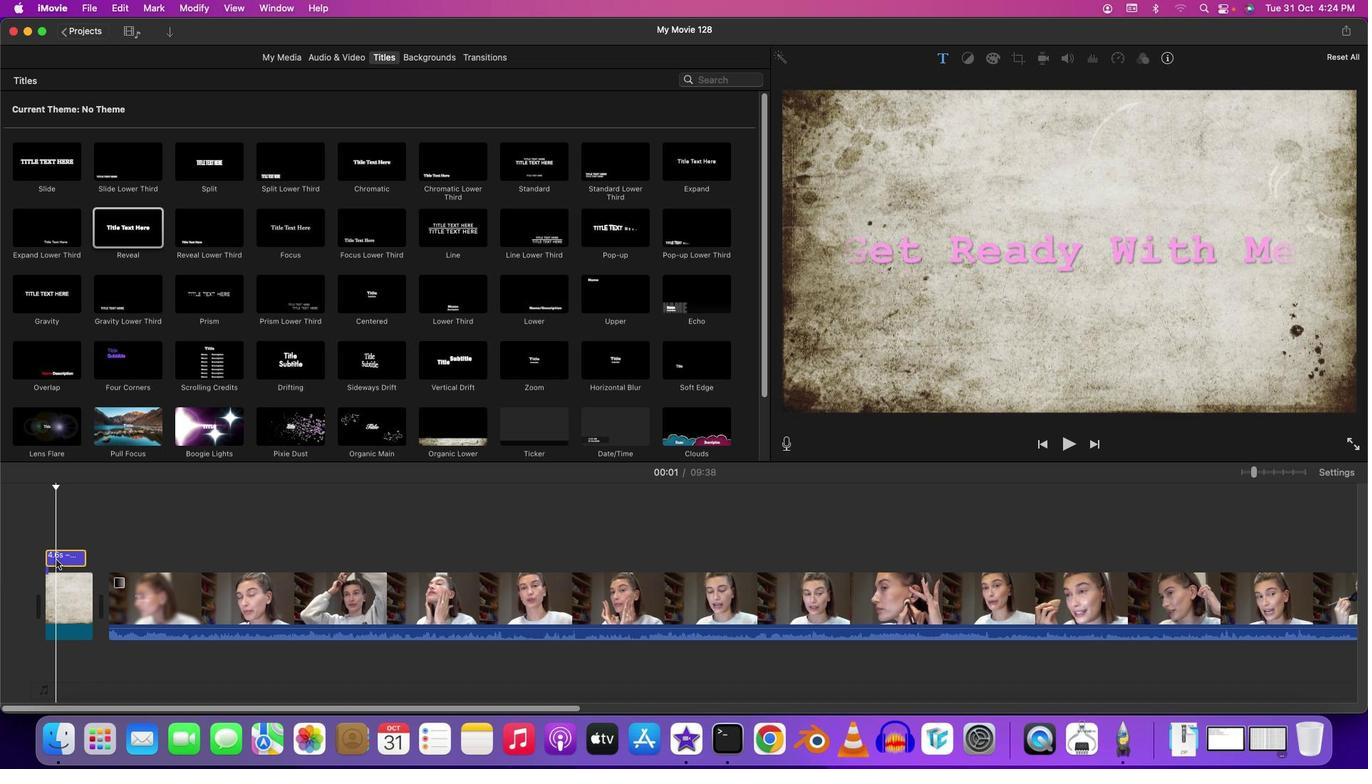 
Action: Mouse moved to (1059, 86)
Screenshot: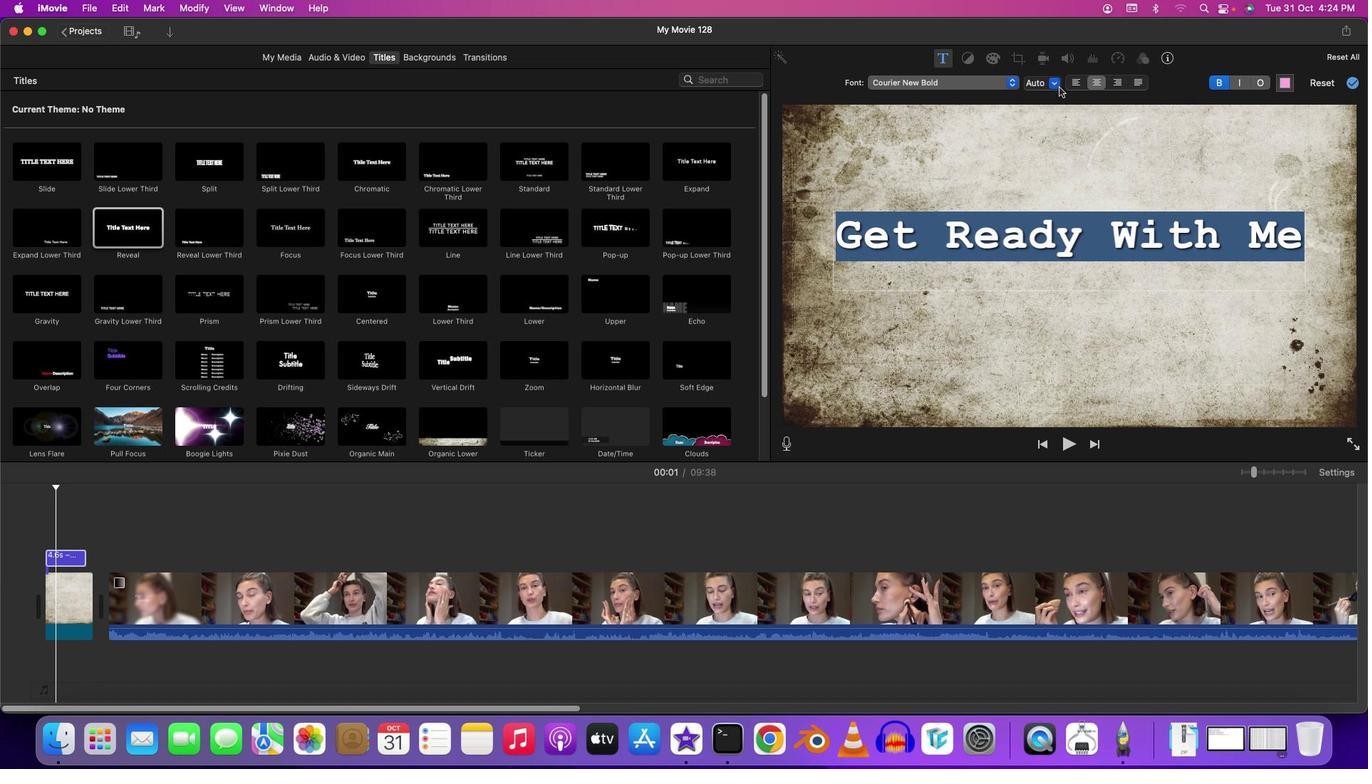 
Action: Mouse pressed left at (1059, 86)
Screenshot: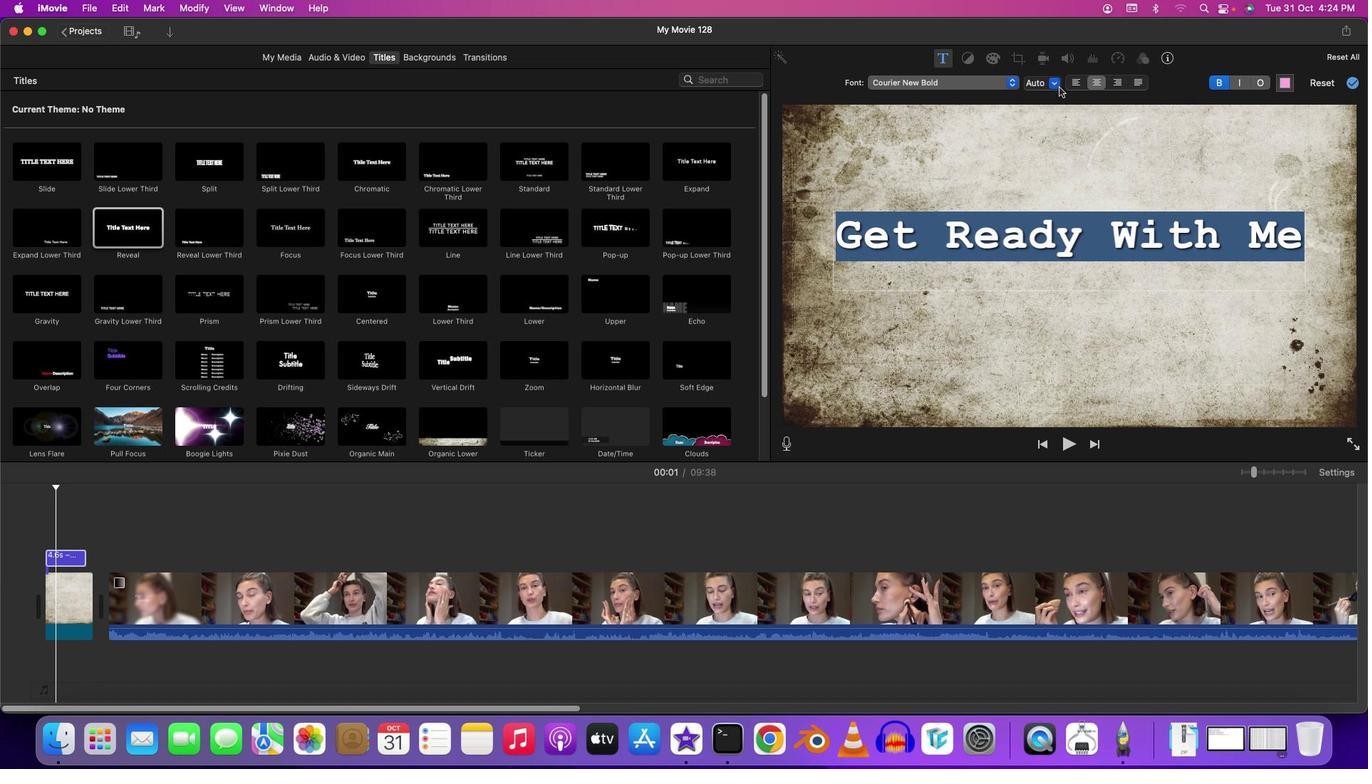 
Action: Mouse moved to (1037, 134)
Screenshot: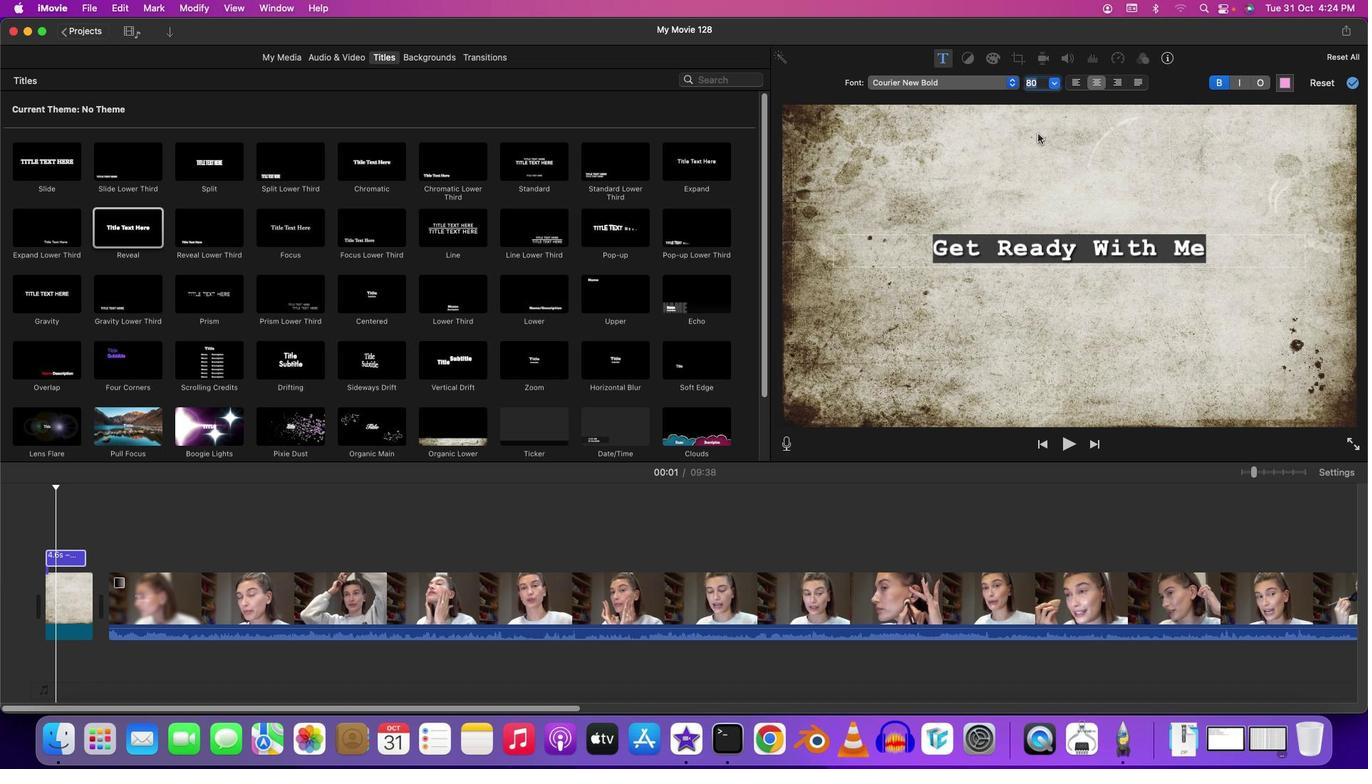 
Action: Mouse pressed left at (1037, 134)
Screenshot: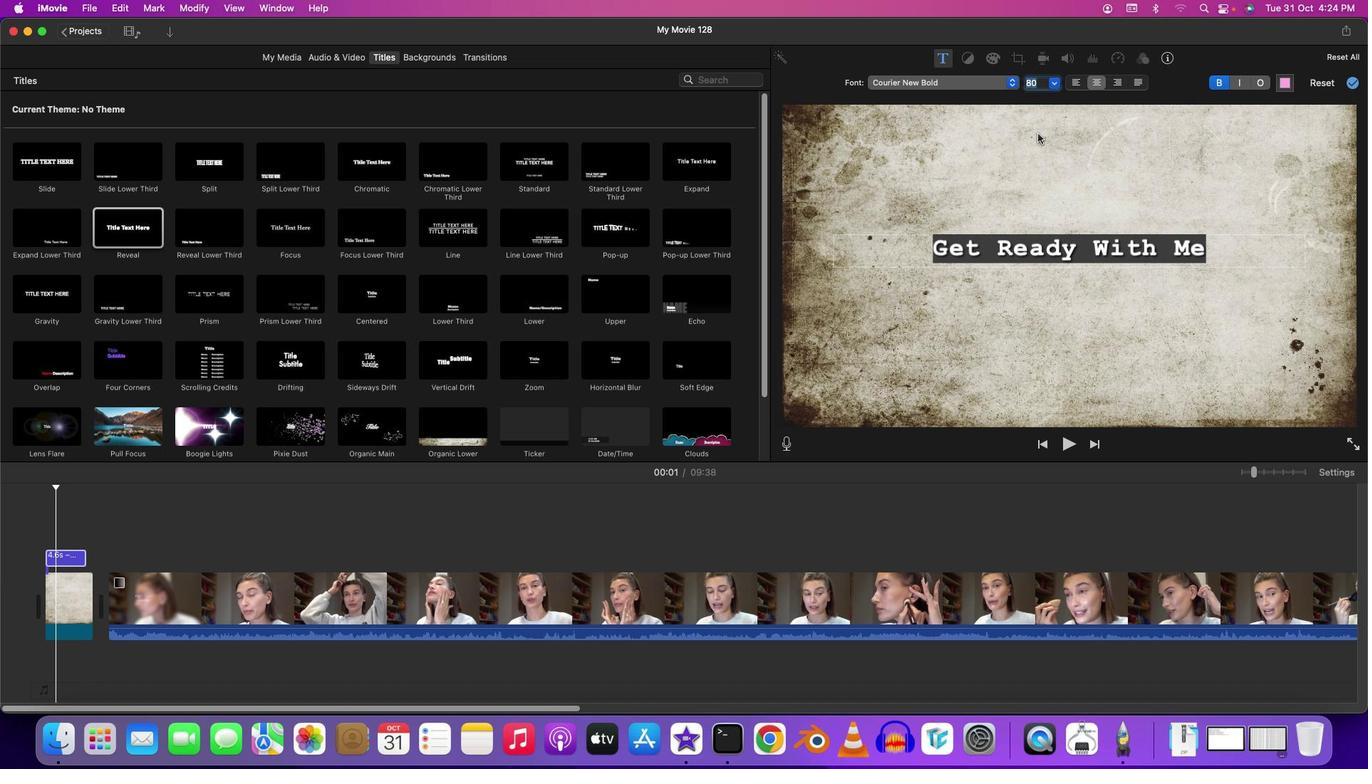 
Action: Mouse moved to (1052, 84)
Screenshot: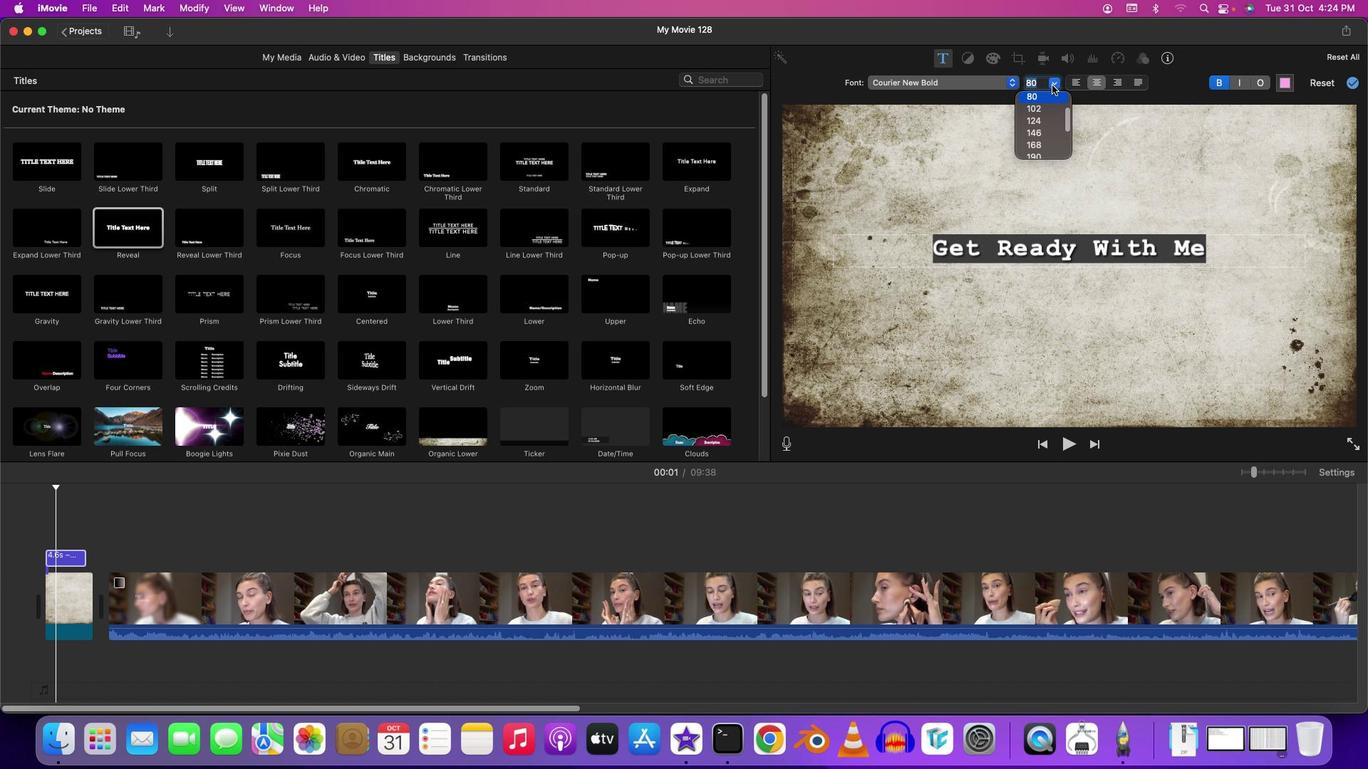 
Action: Mouse pressed left at (1052, 84)
Screenshot: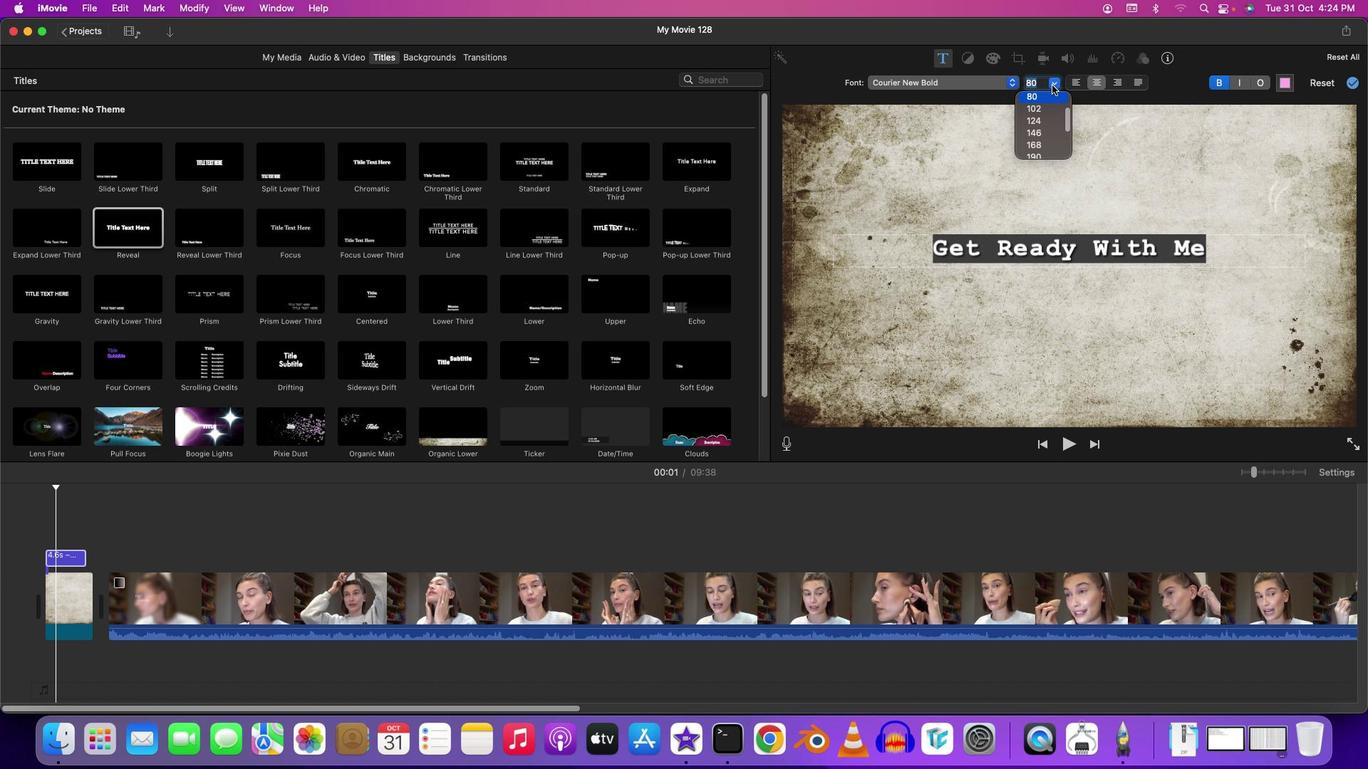 
Action: Mouse moved to (1044, 112)
Screenshot: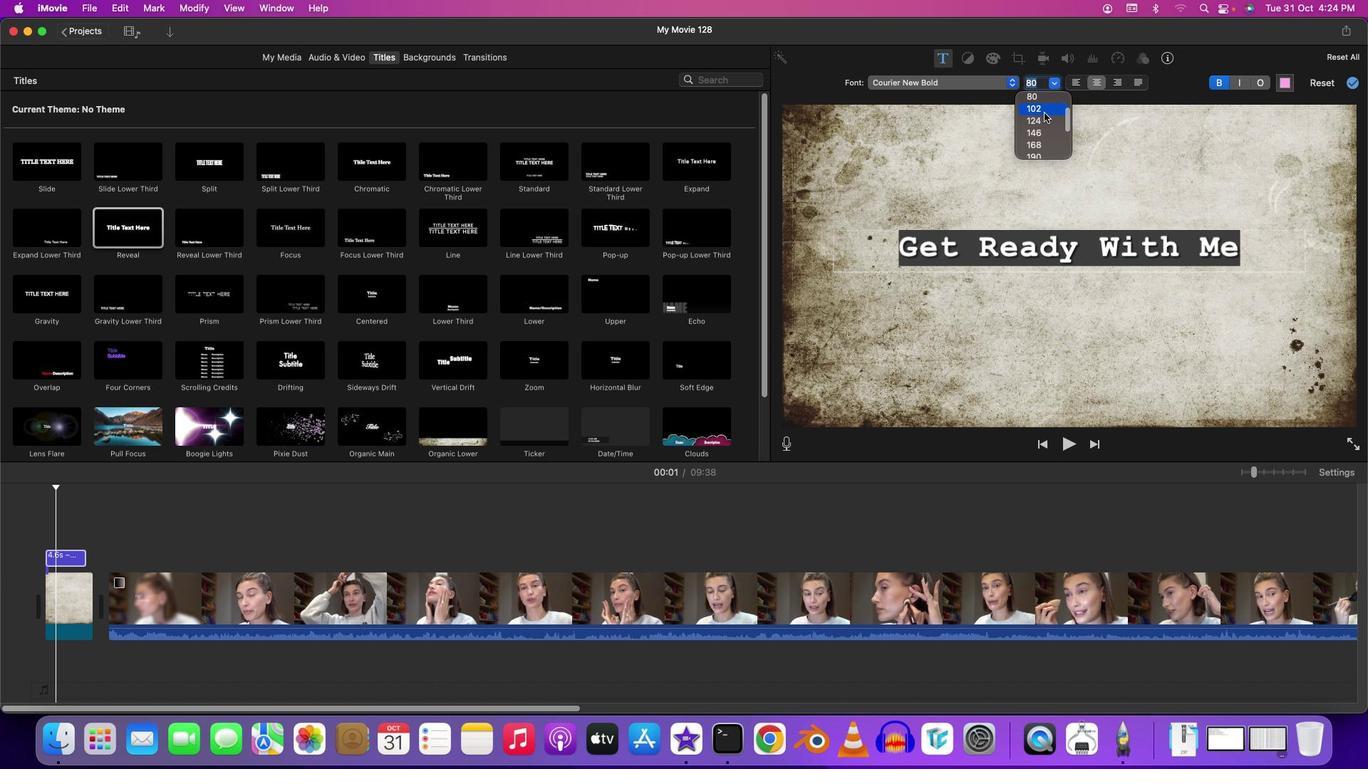 
Action: Mouse pressed left at (1044, 112)
Screenshot: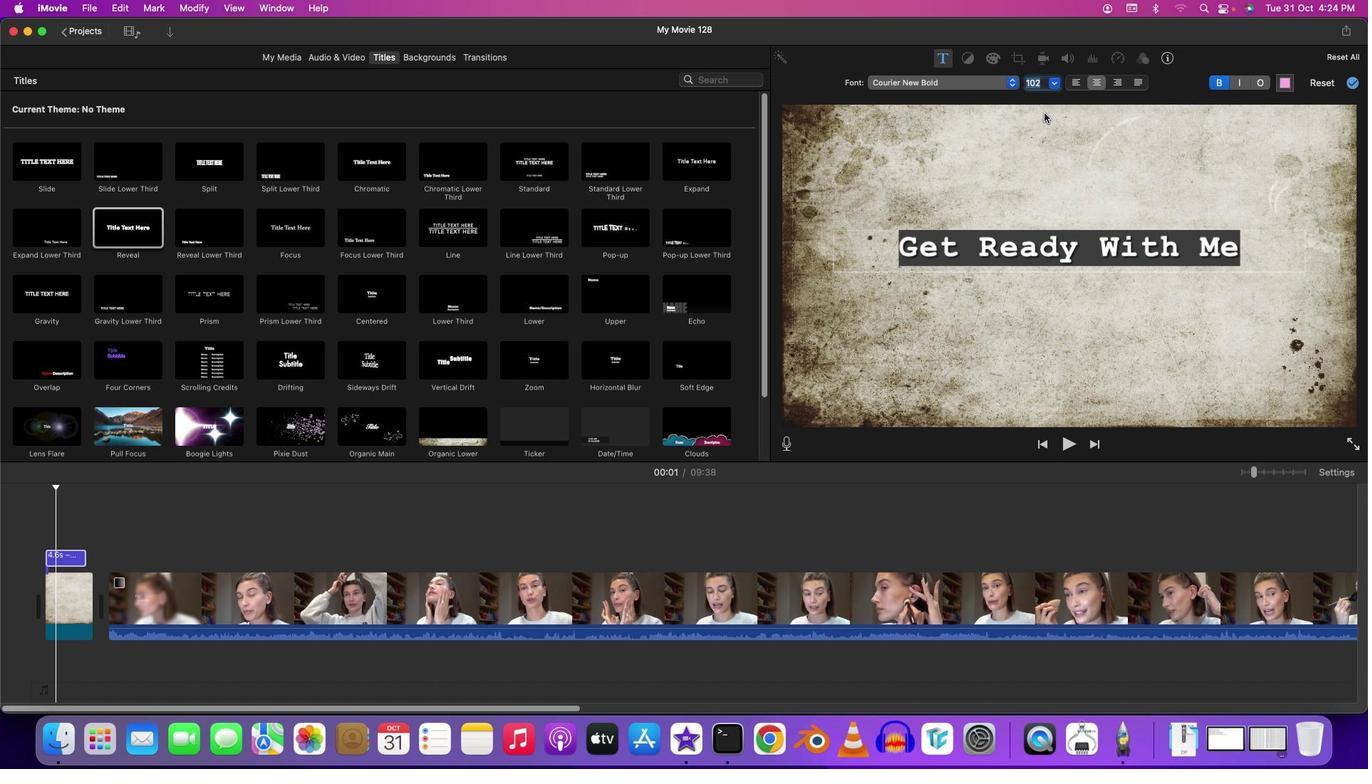 
Action: Mouse moved to (122, 544)
Screenshot: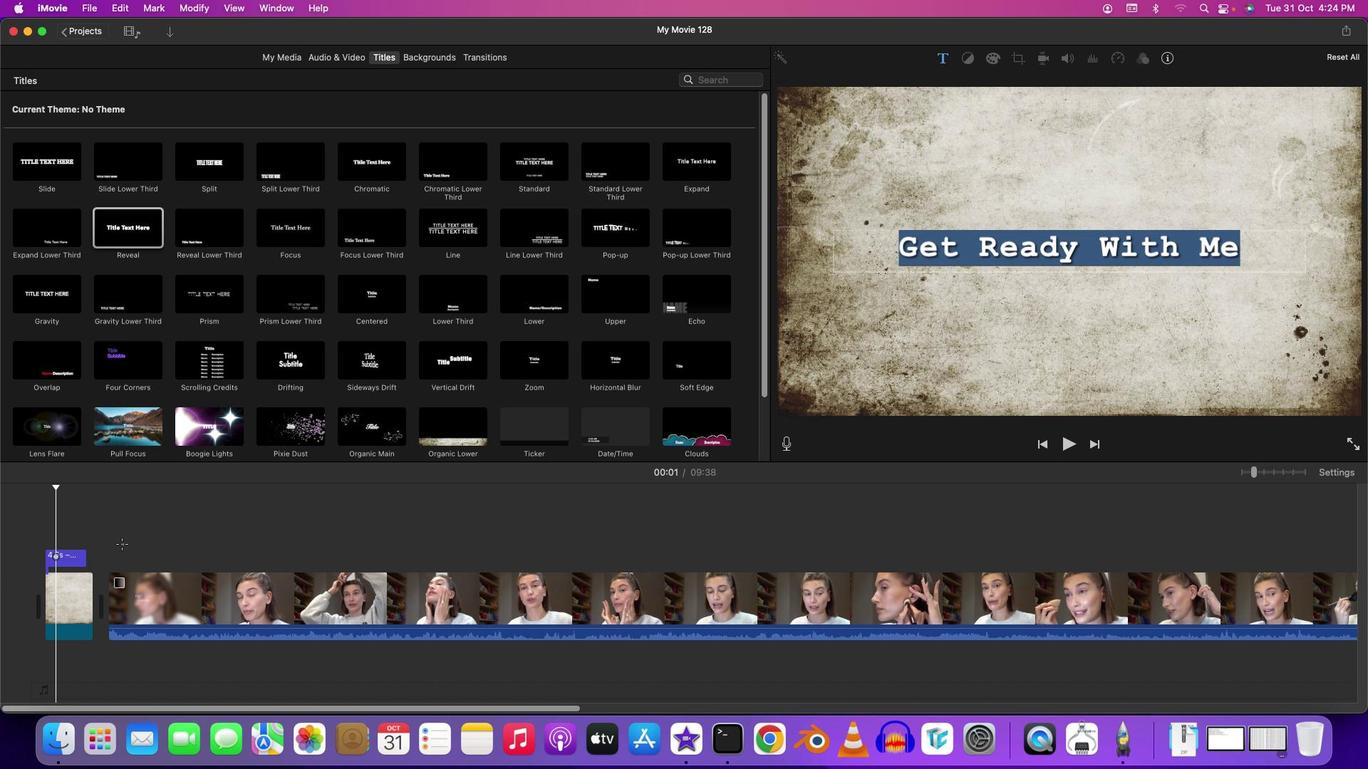 
Action: Mouse pressed left at (122, 544)
Screenshot: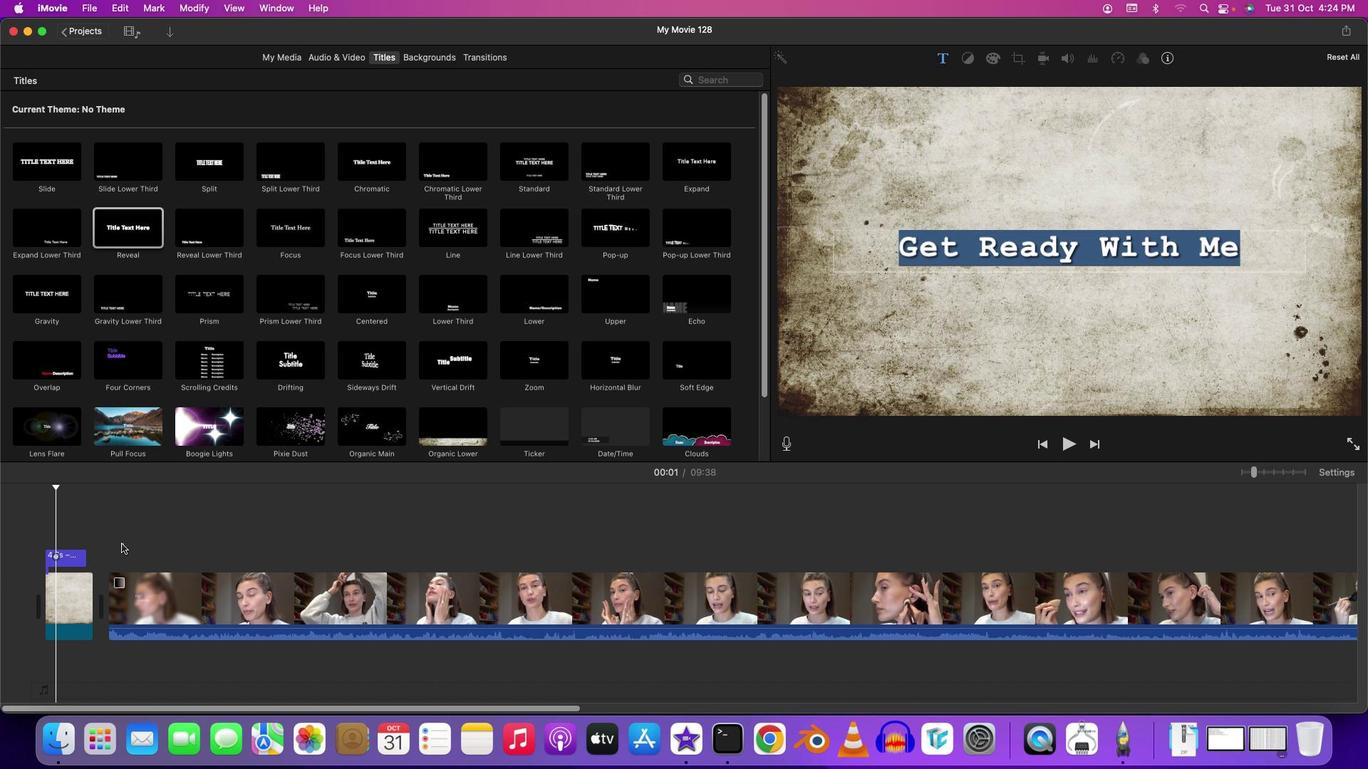 
Action: Mouse moved to (45, 527)
Screenshot: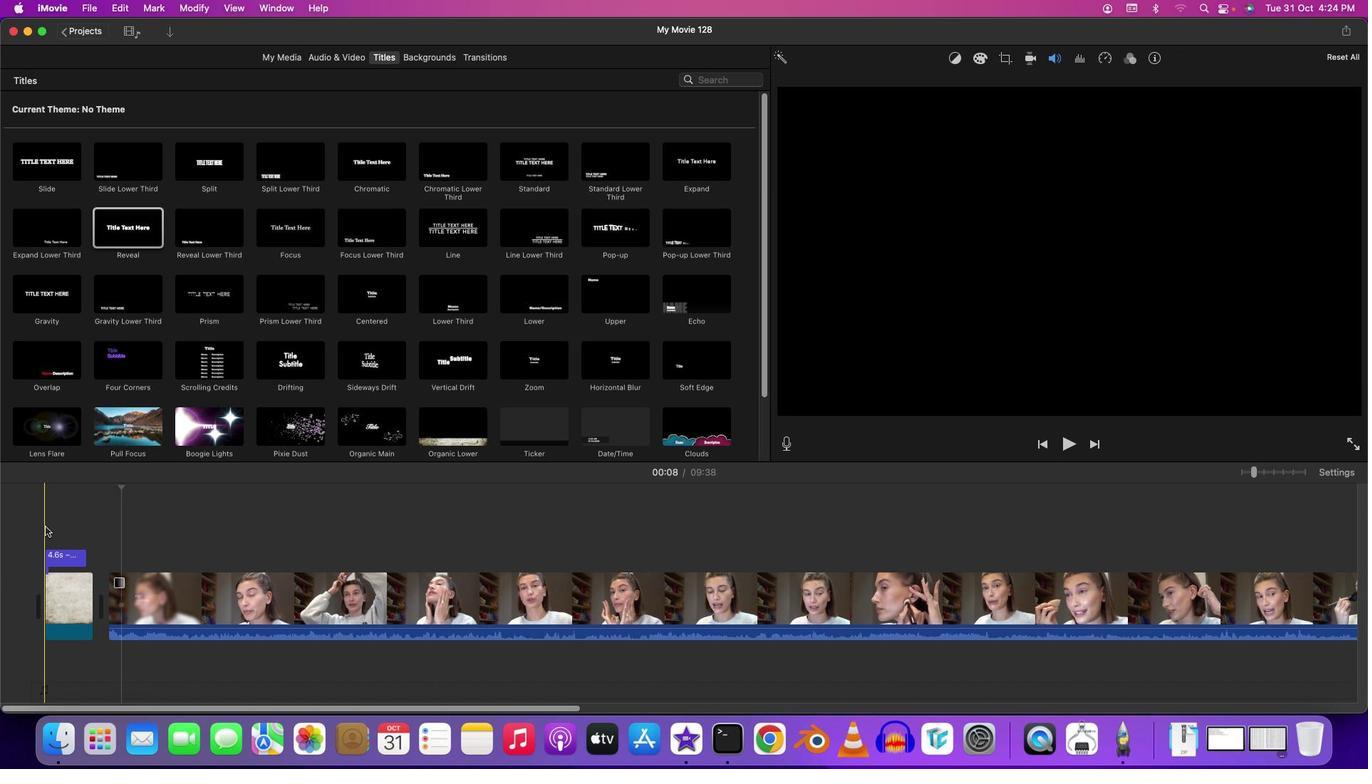 
Action: Mouse pressed left at (45, 527)
Screenshot: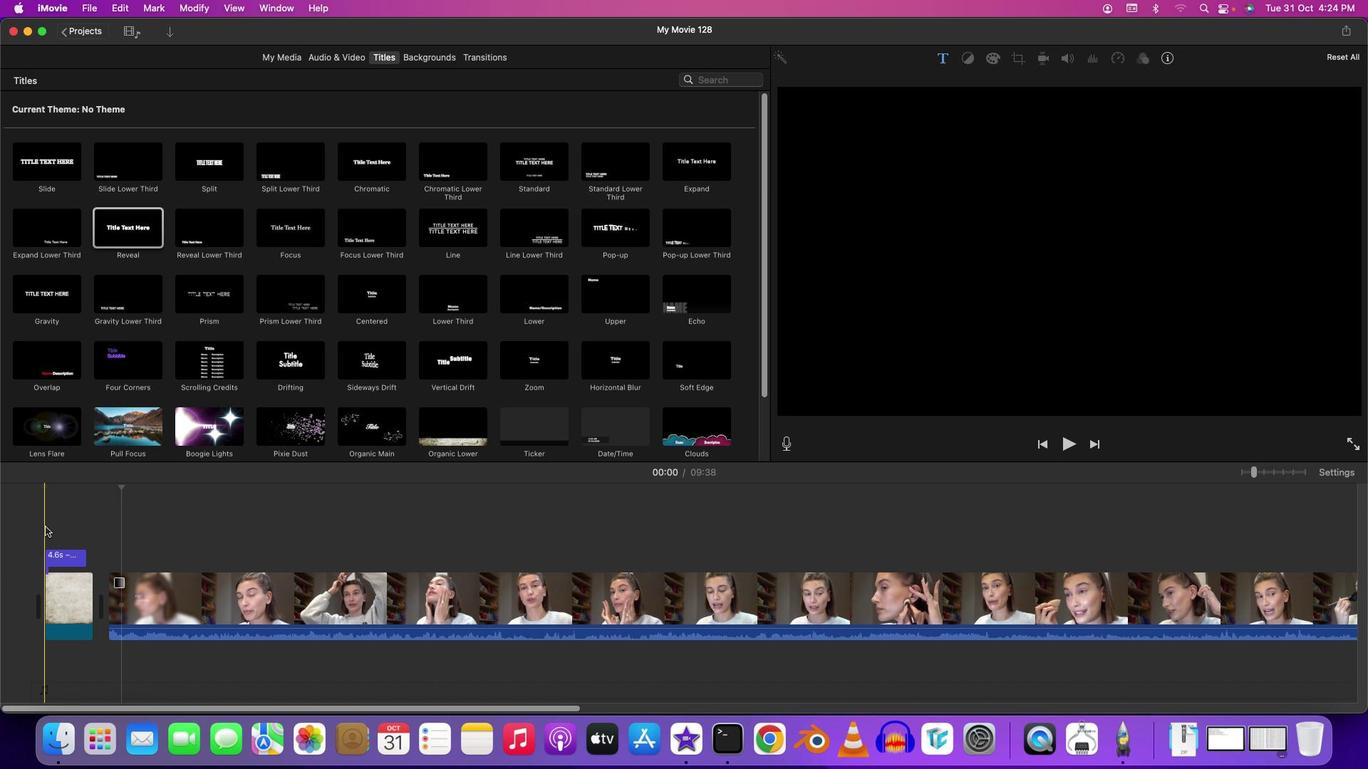 
Action: Key pressed Key.space
Screenshot: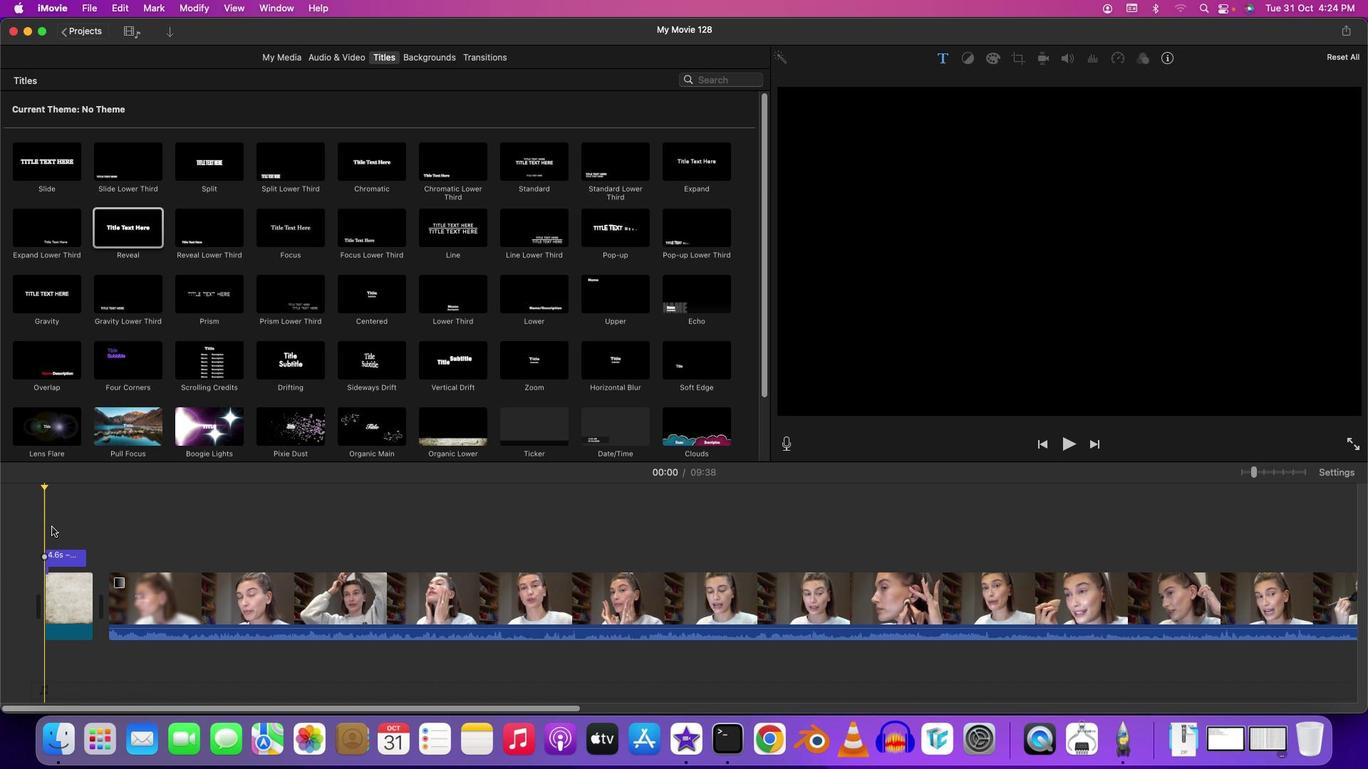 
Action: Mouse moved to (52, 527)
Screenshot: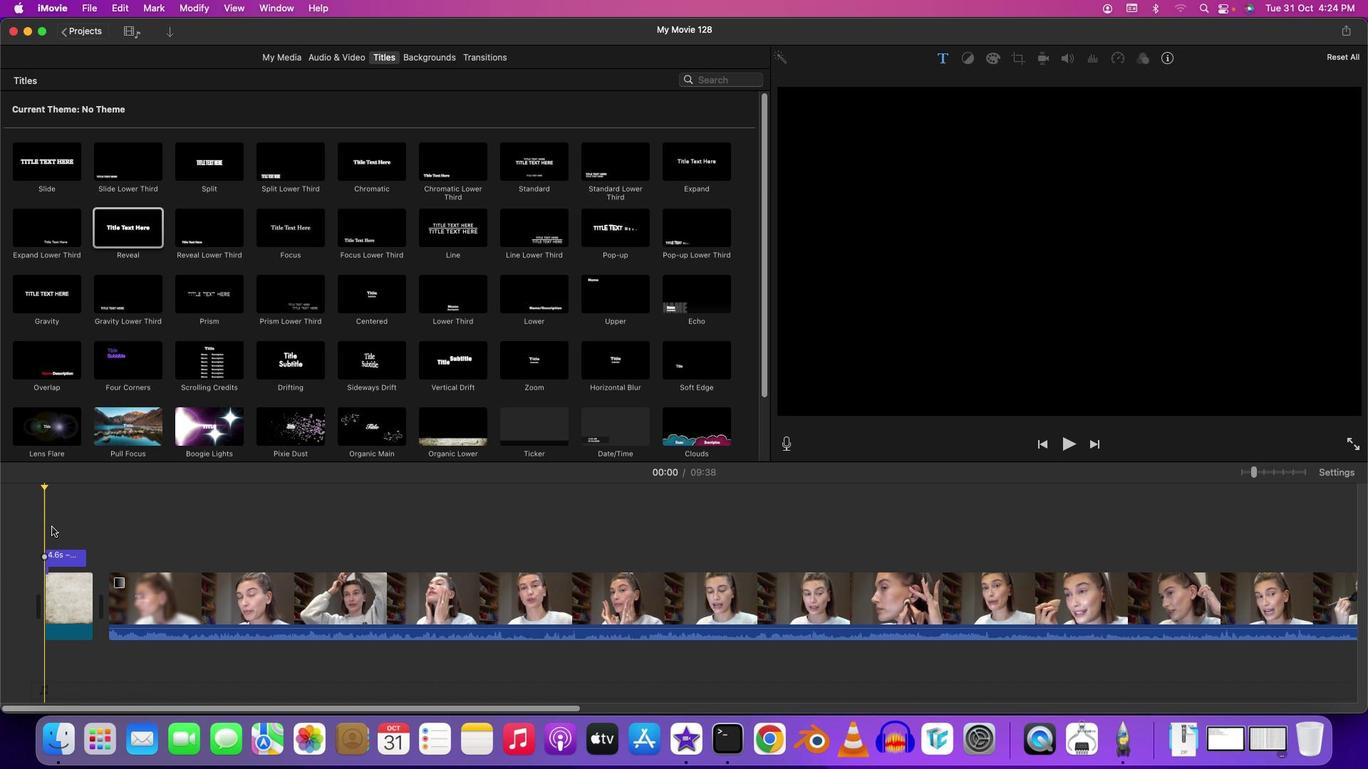 
Action: Key pressed Key.space
Screenshot: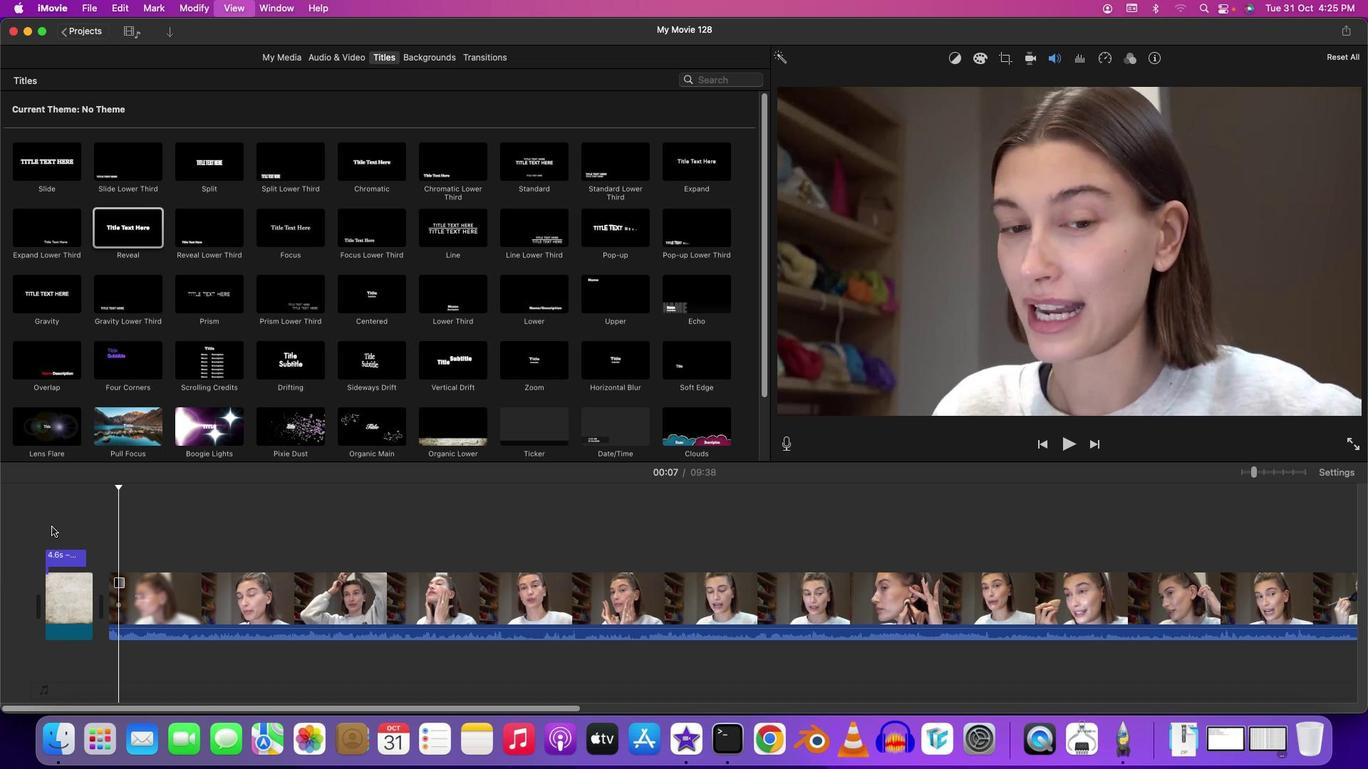 
Action: Mouse moved to (107, 529)
Screenshot: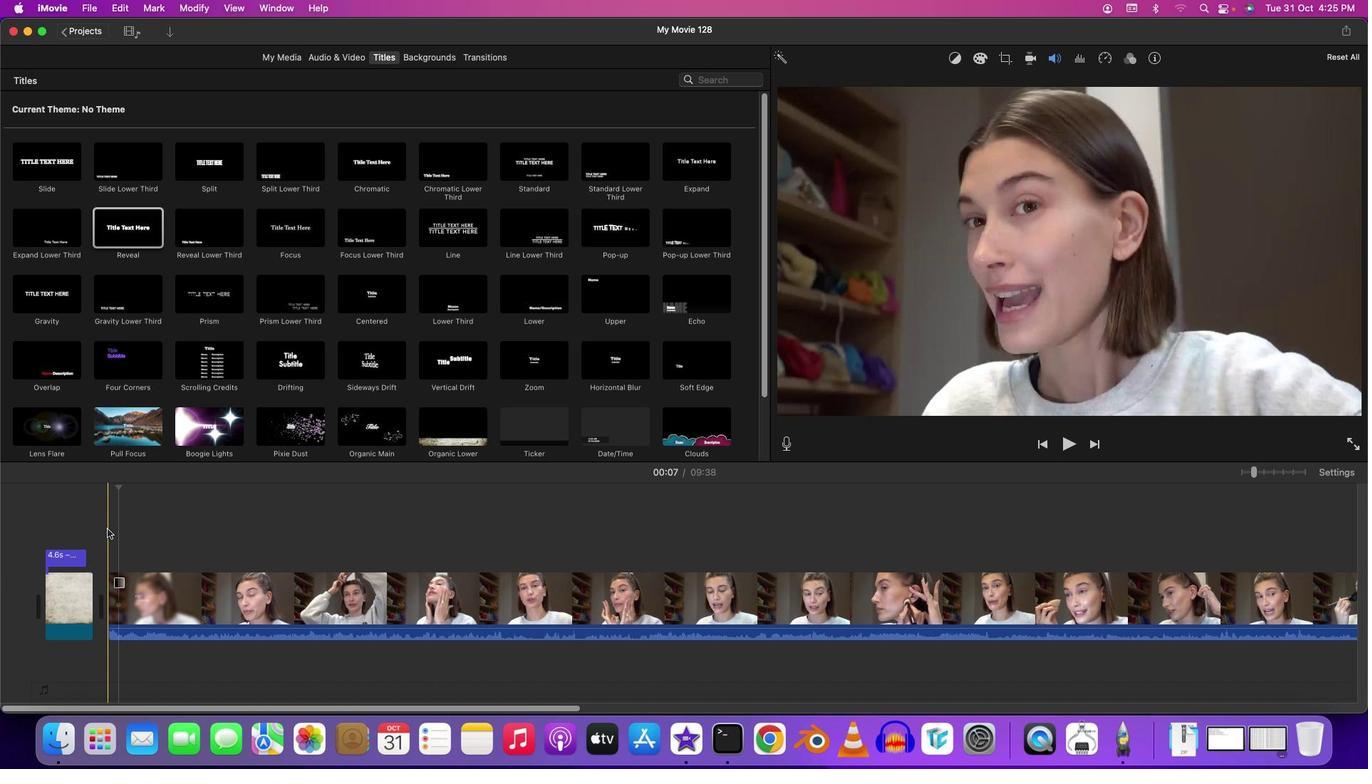 
Action: Mouse pressed left at (107, 529)
Screenshot: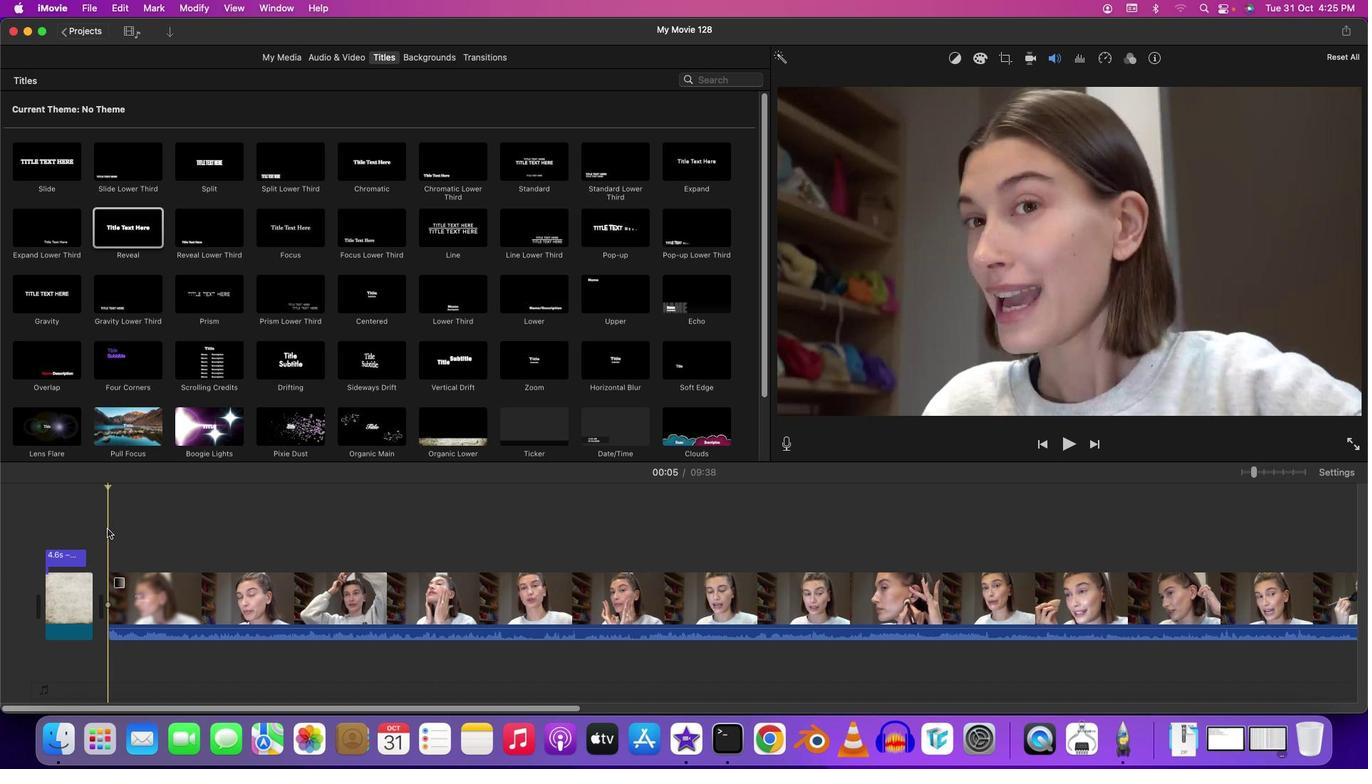 
Action: Mouse moved to (296, 55)
Screenshot: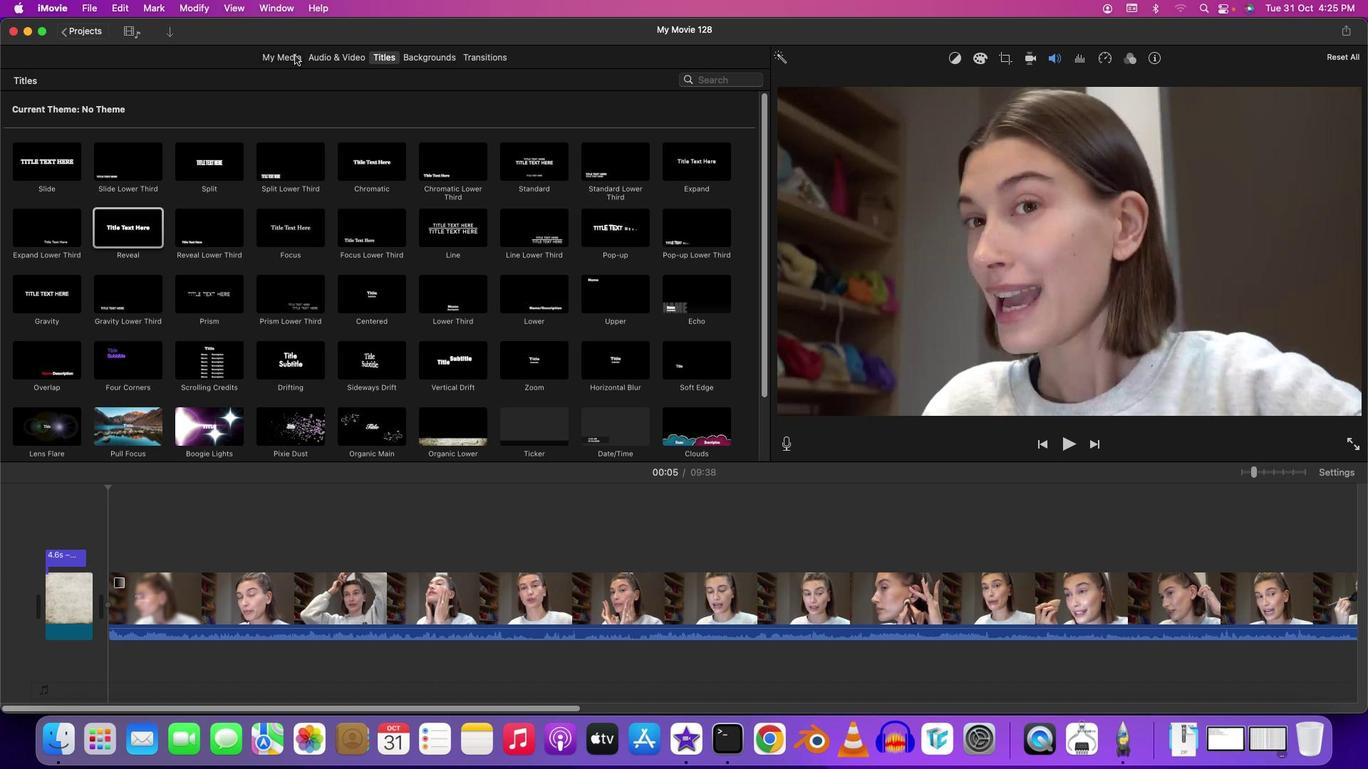 
Action: Mouse pressed left at (296, 55)
Screenshot: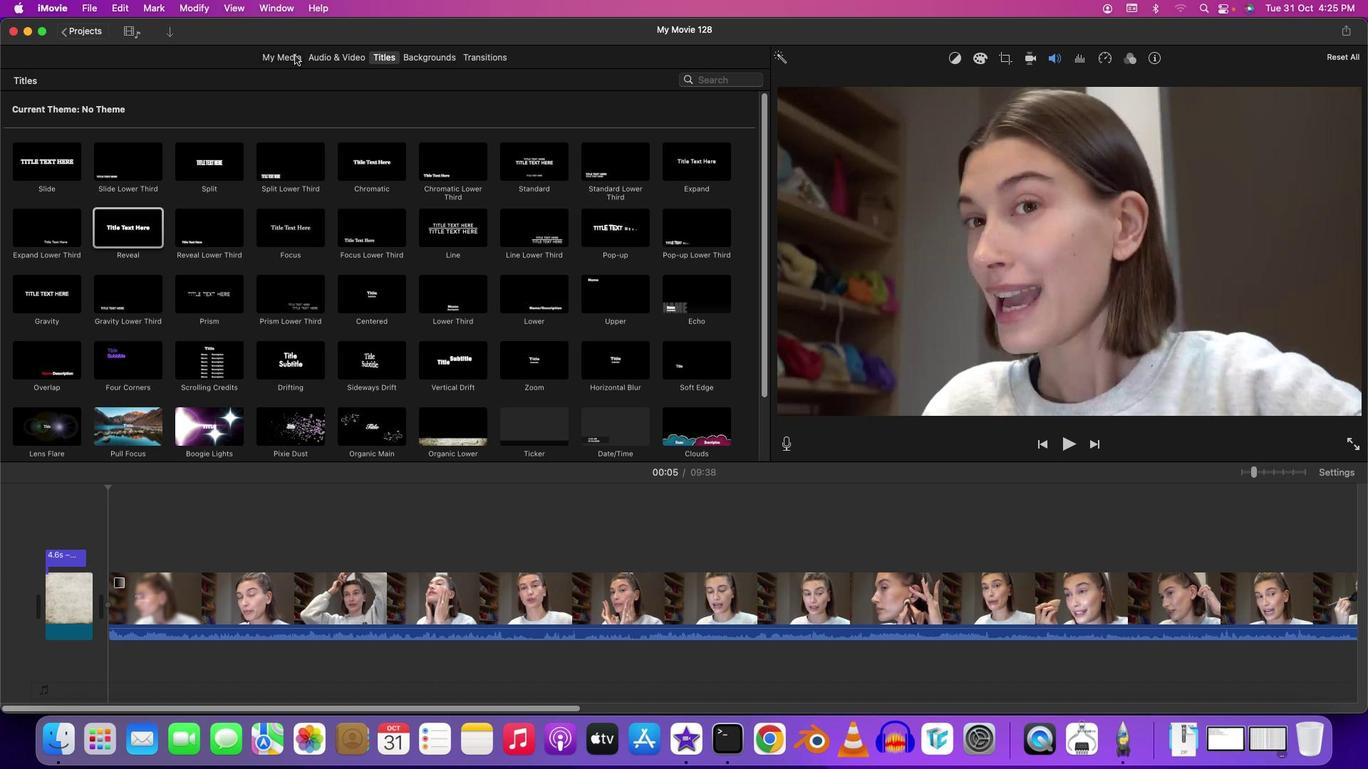 
Action: Mouse moved to (168, 33)
Screenshot: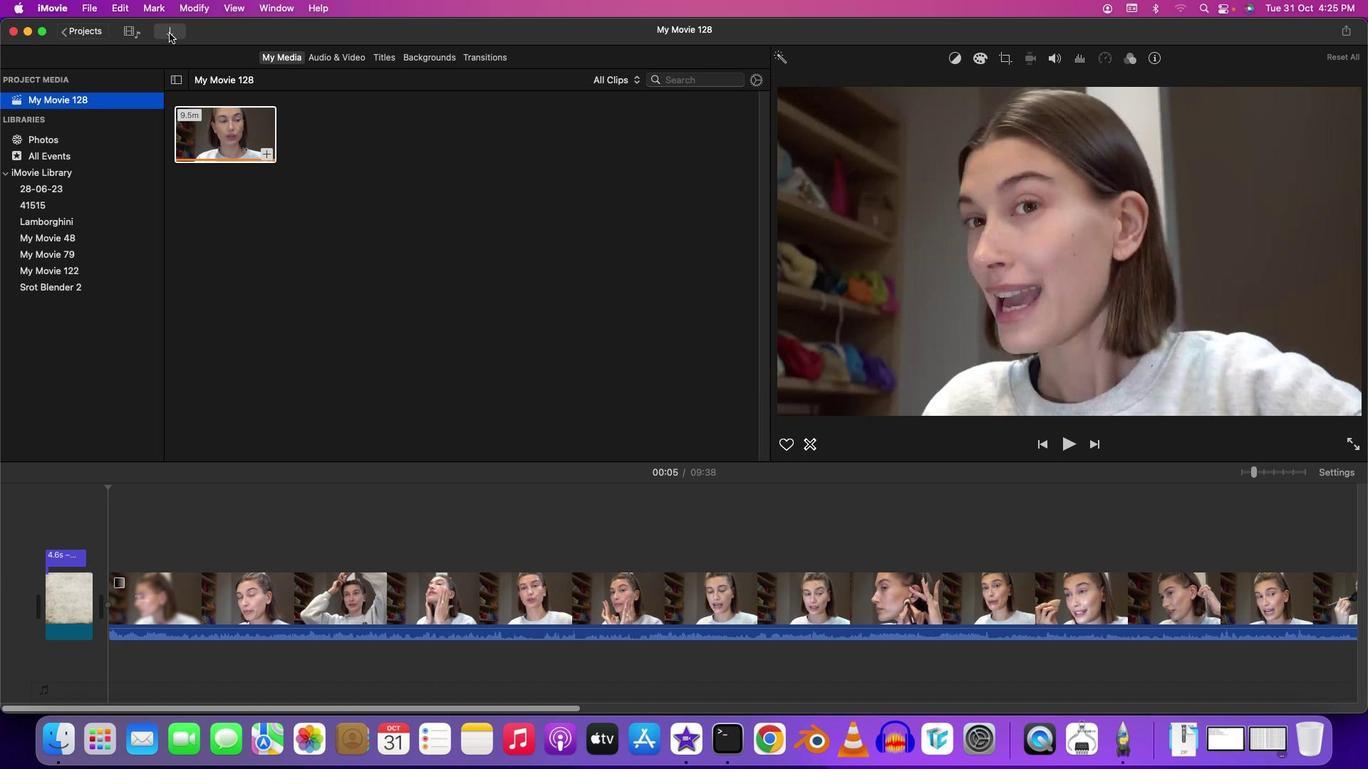 
Action: Mouse pressed left at (168, 33)
Screenshot: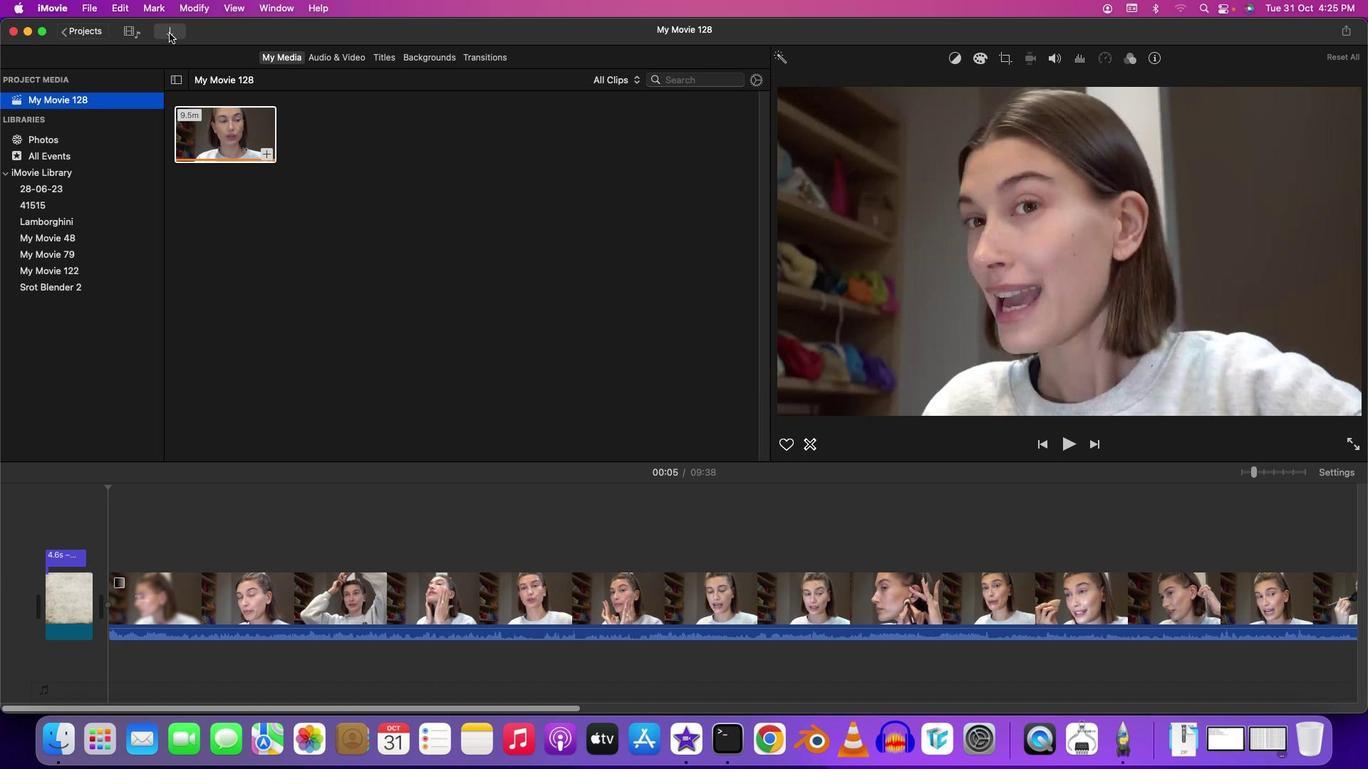 
Action: Mouse moved to (88, 202)
Screenshot: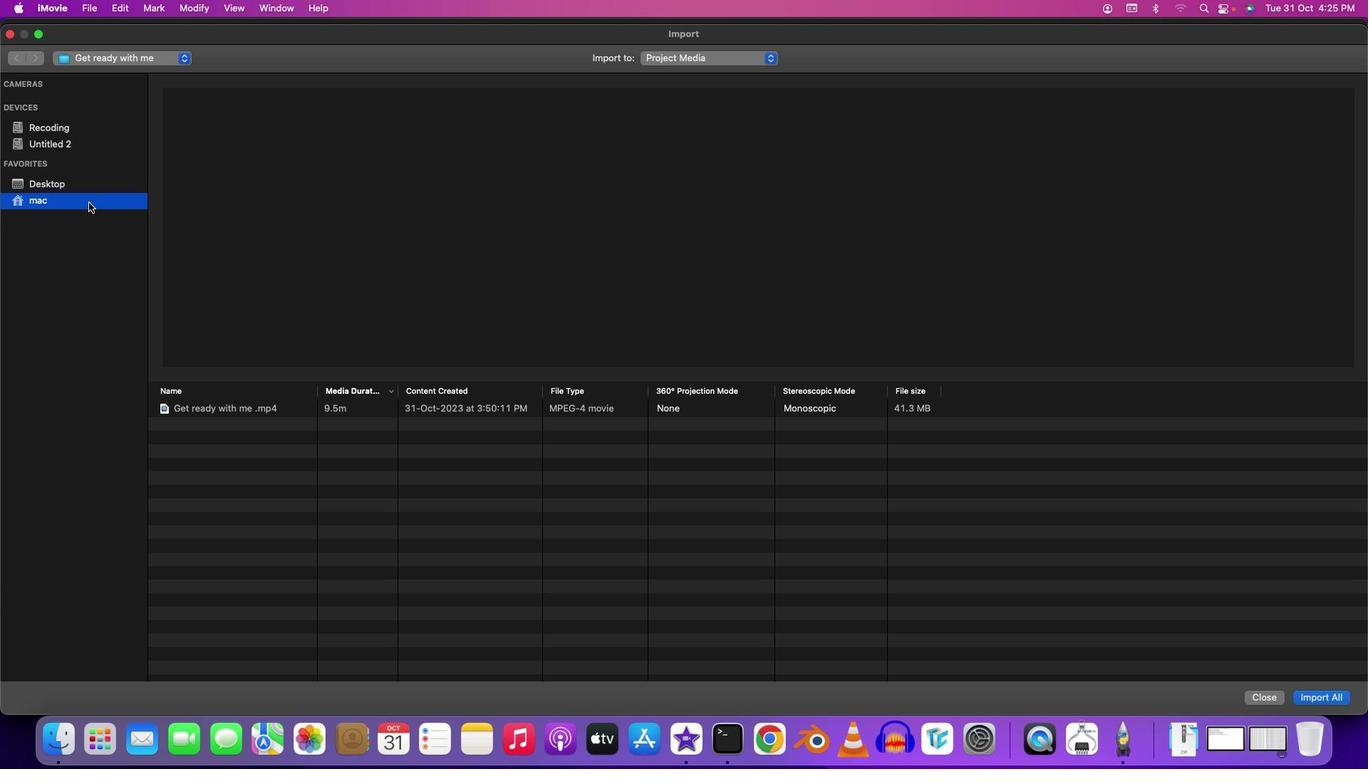 
Action: Mouse pressed left at (88, 202)
Screenshot: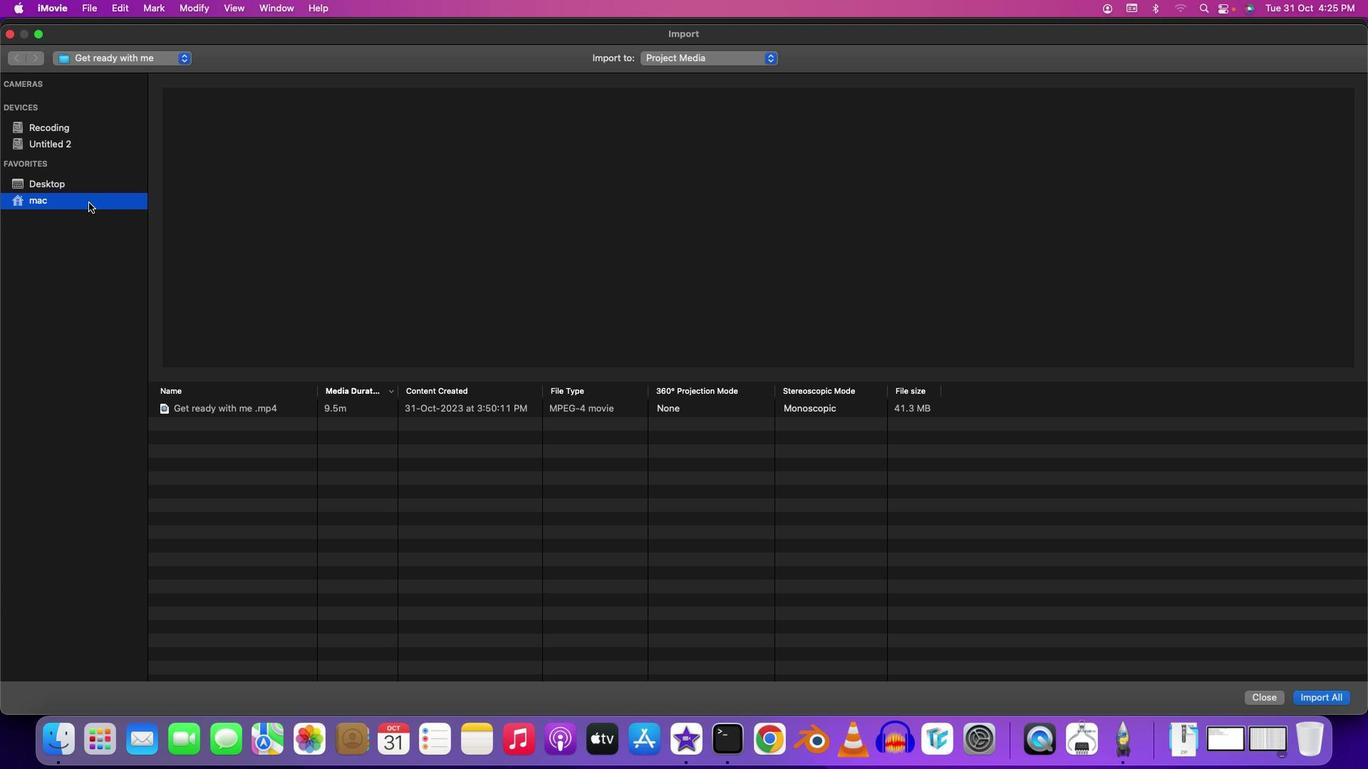 
Action: Mouse moved to (85, 186)
Screenshot: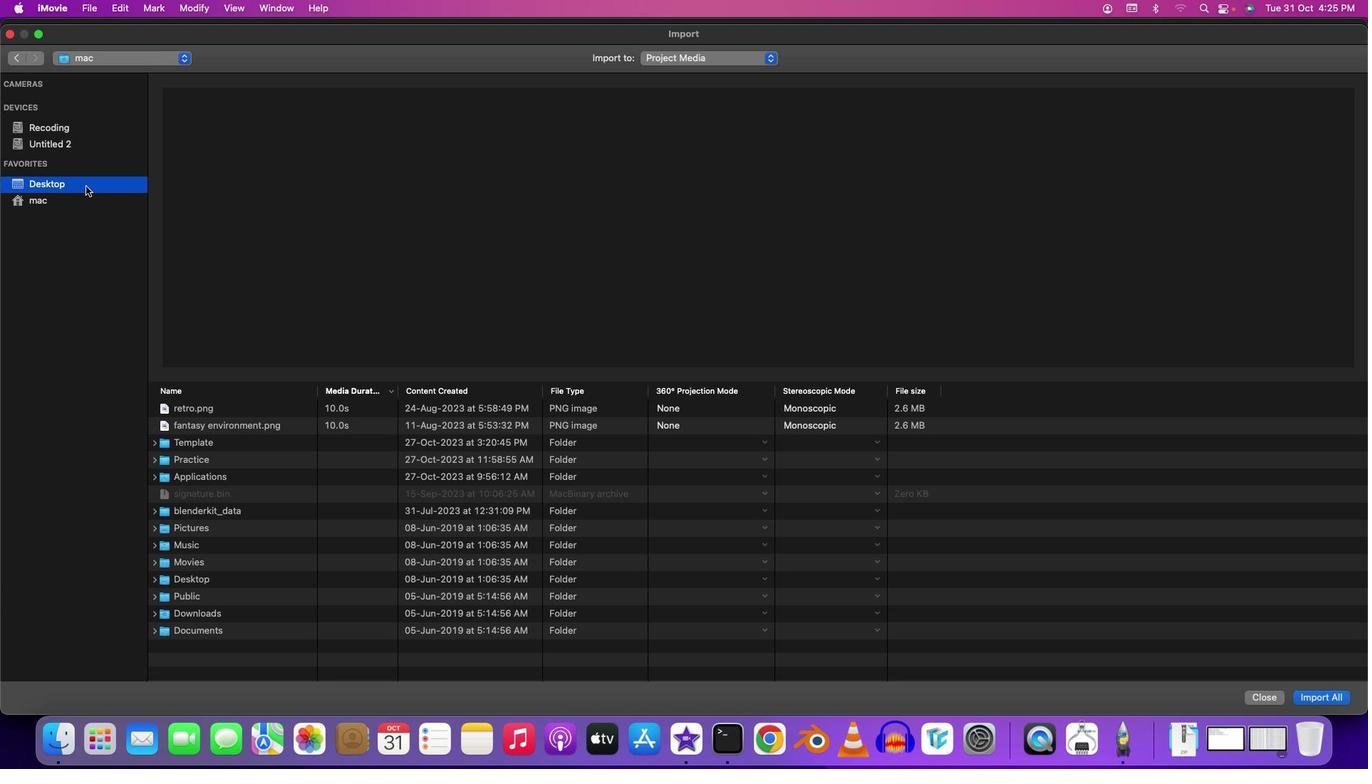 
Action: Mouse pressed left at (85, 186)
Screenshot: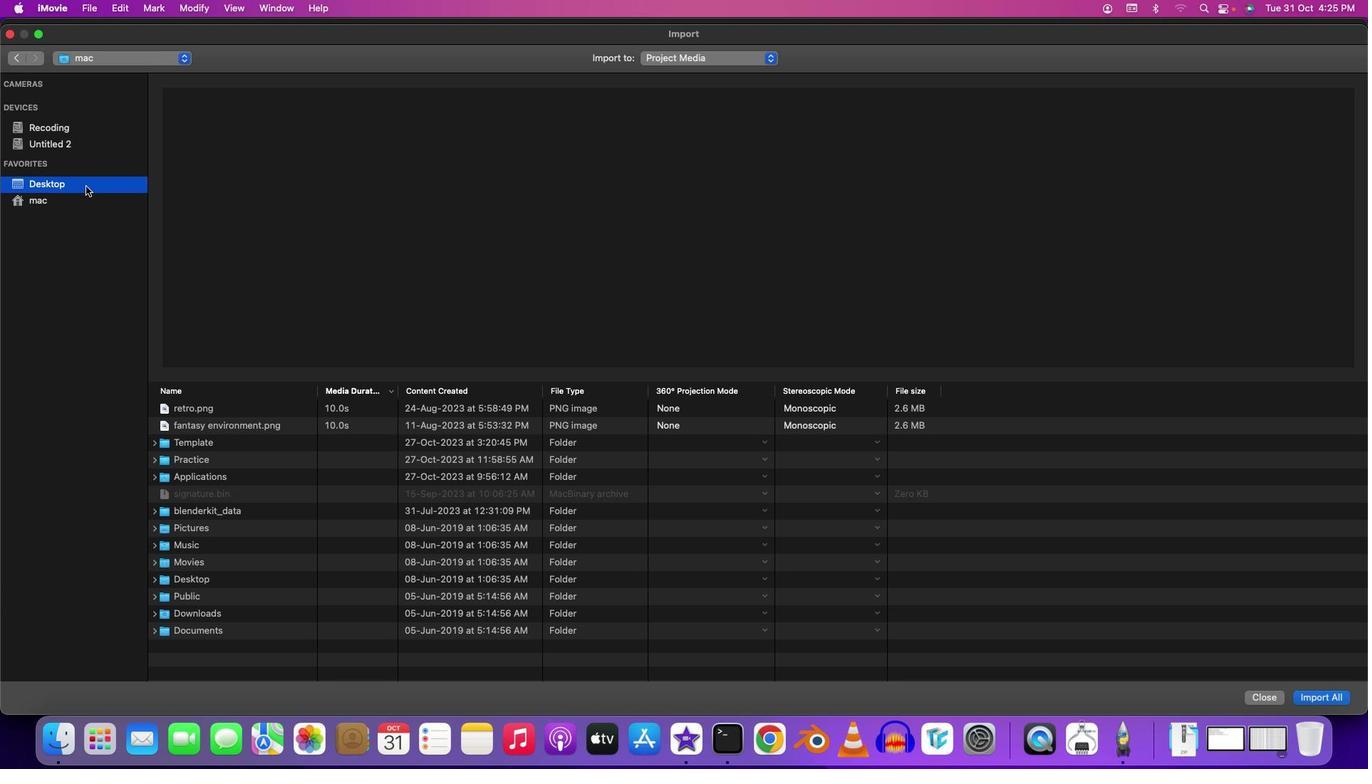 
Action: Mouse moved to (221, 448)
Screenshot: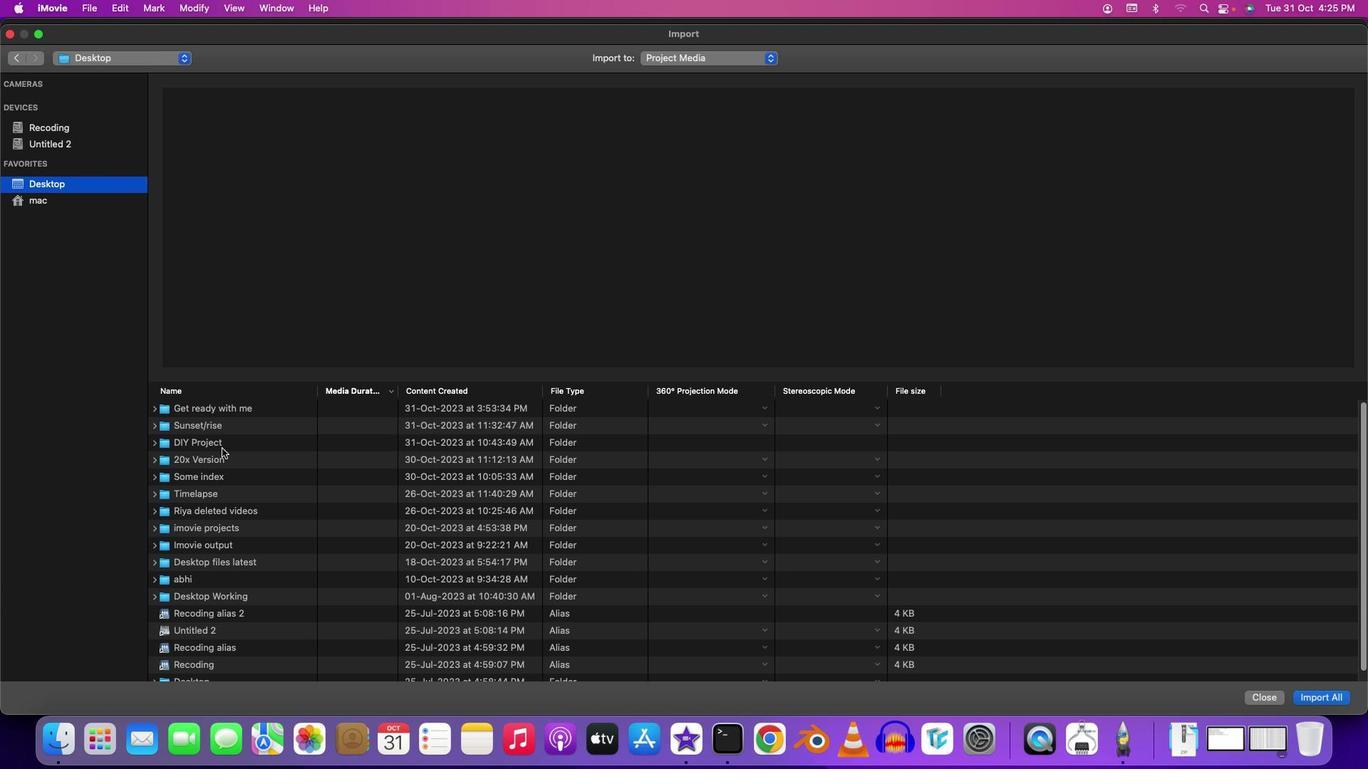 
Action: Mouse pressed left at (221, 448)
Screenshot: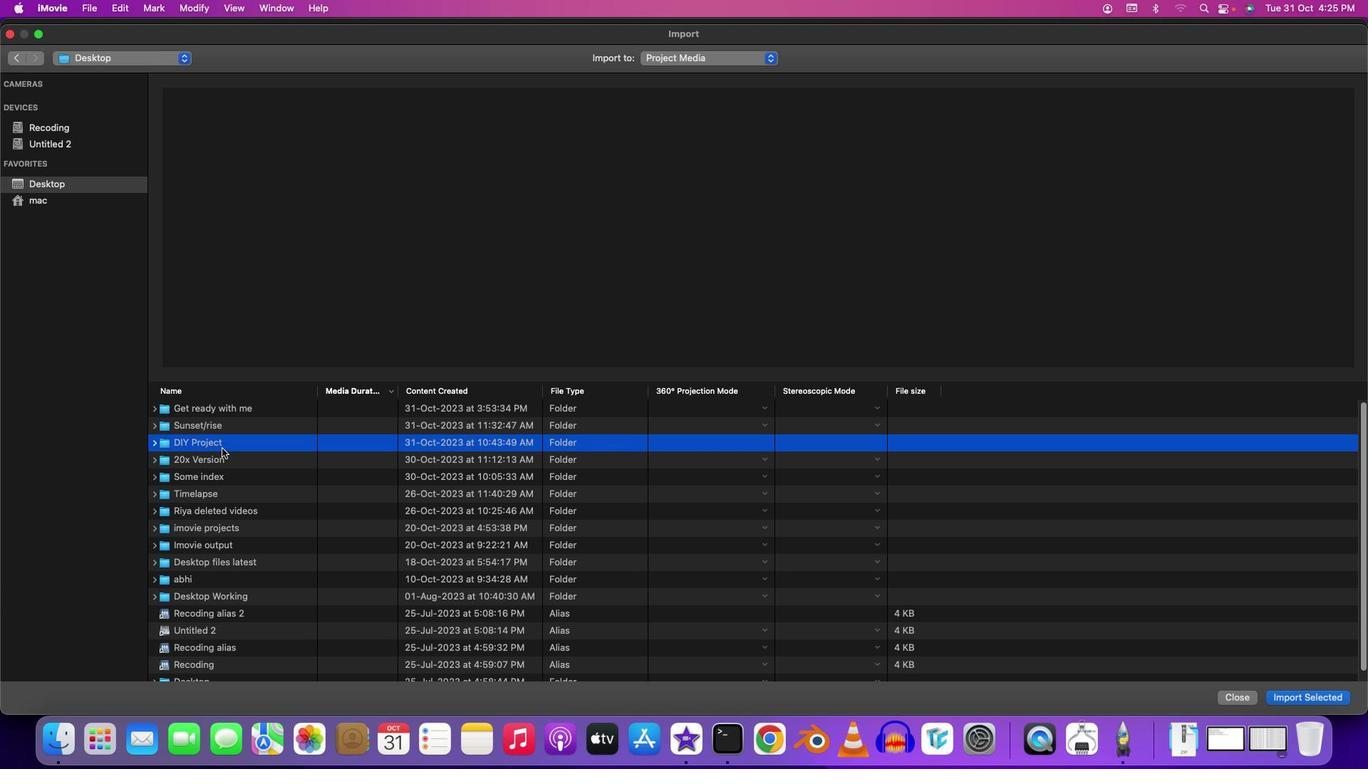 
Action: Mouse pressed left at (221, 448)
Screenshot: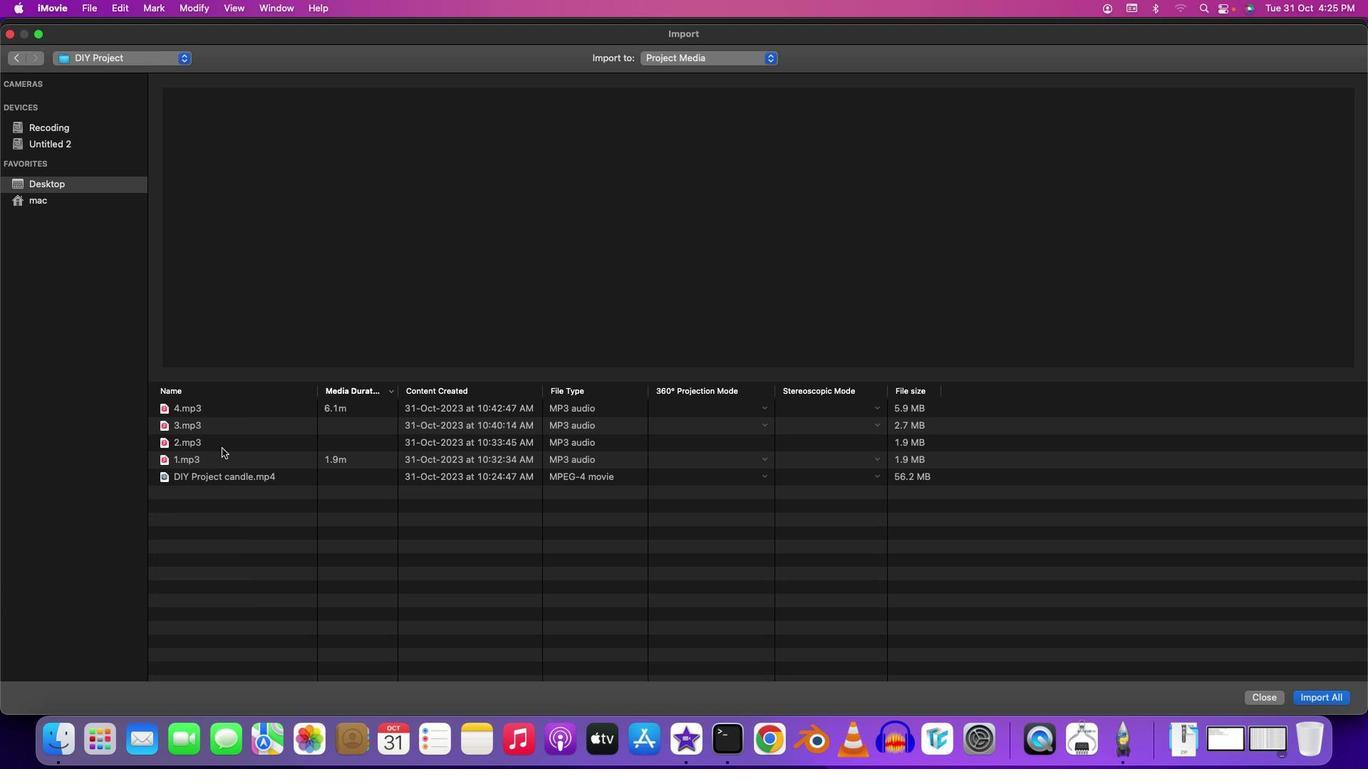 
Action: Mouse moved to (236, 403)
Screenshot: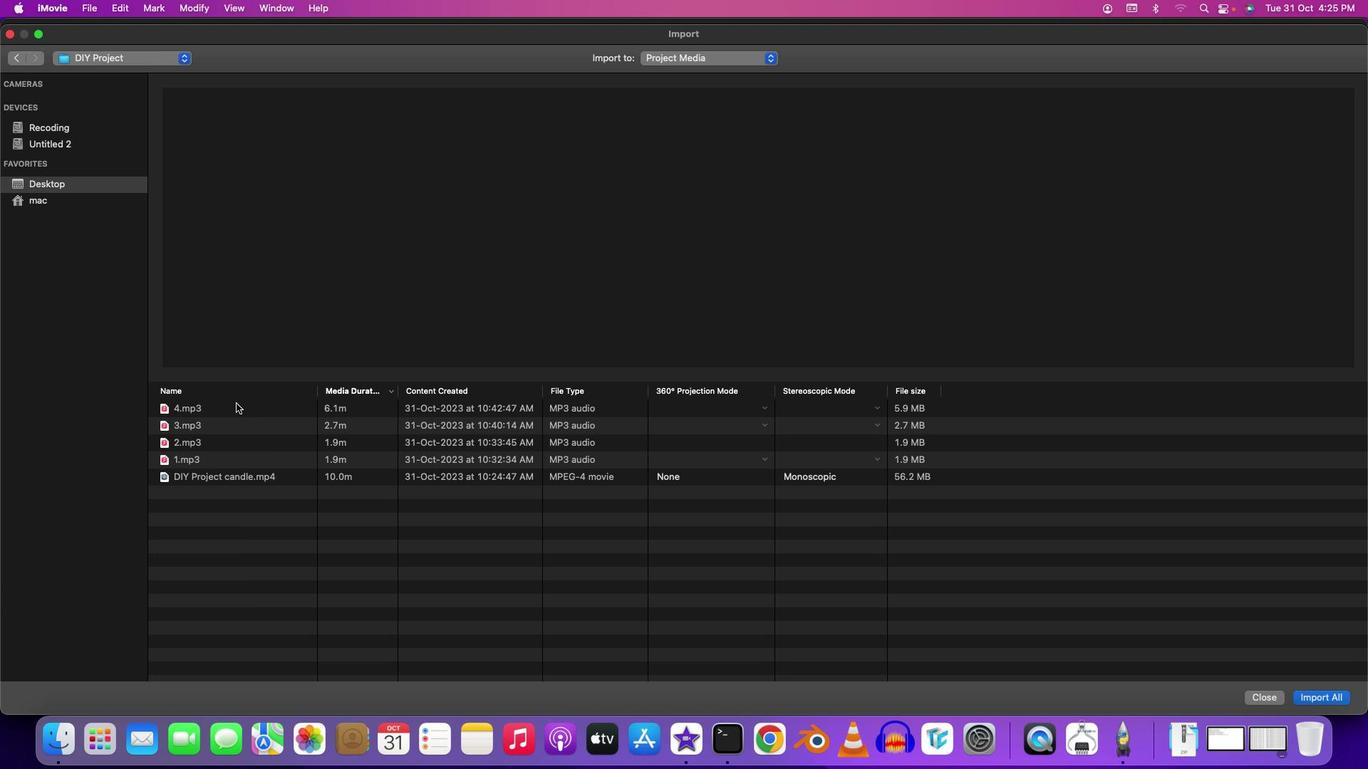 
Action: Mouse pressed left at (236, 403)
Screenshot: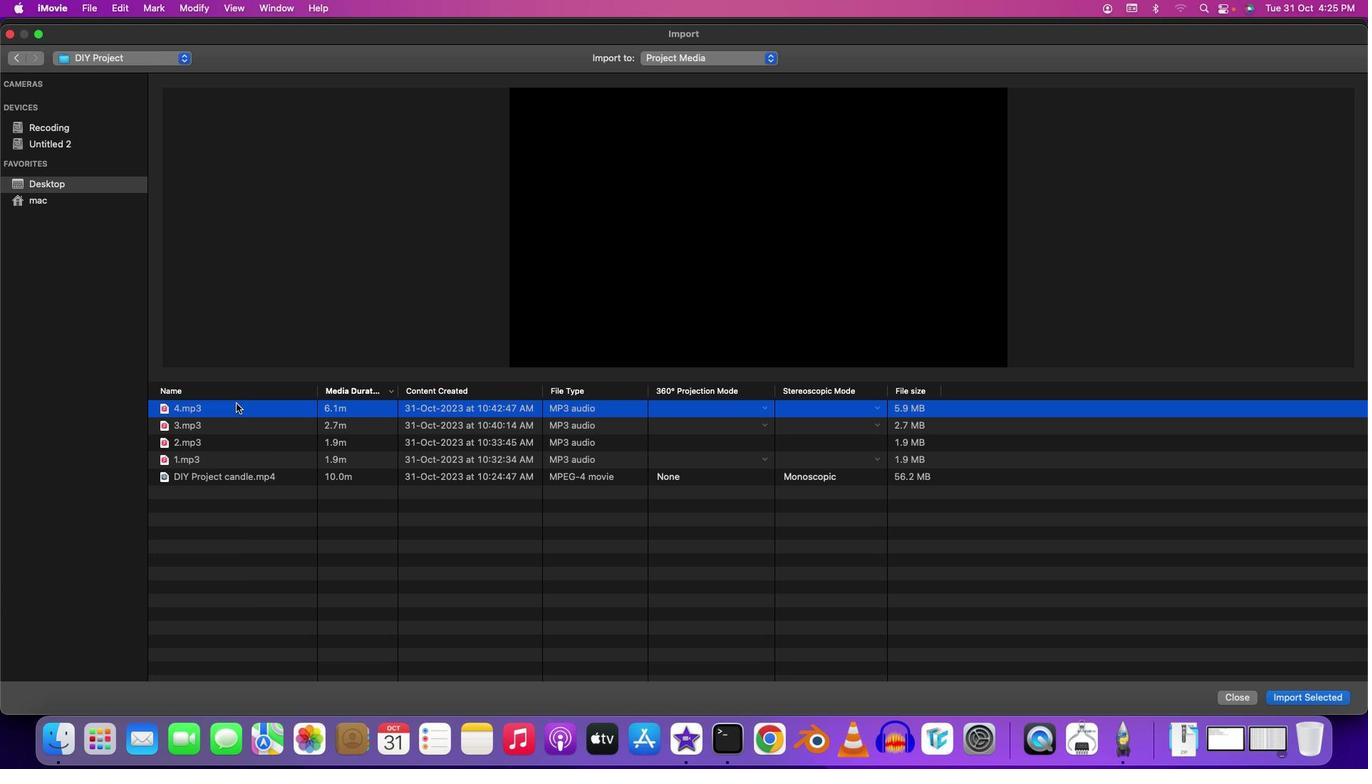 
Action: Mouse moved to (228, 441)
Screenshot: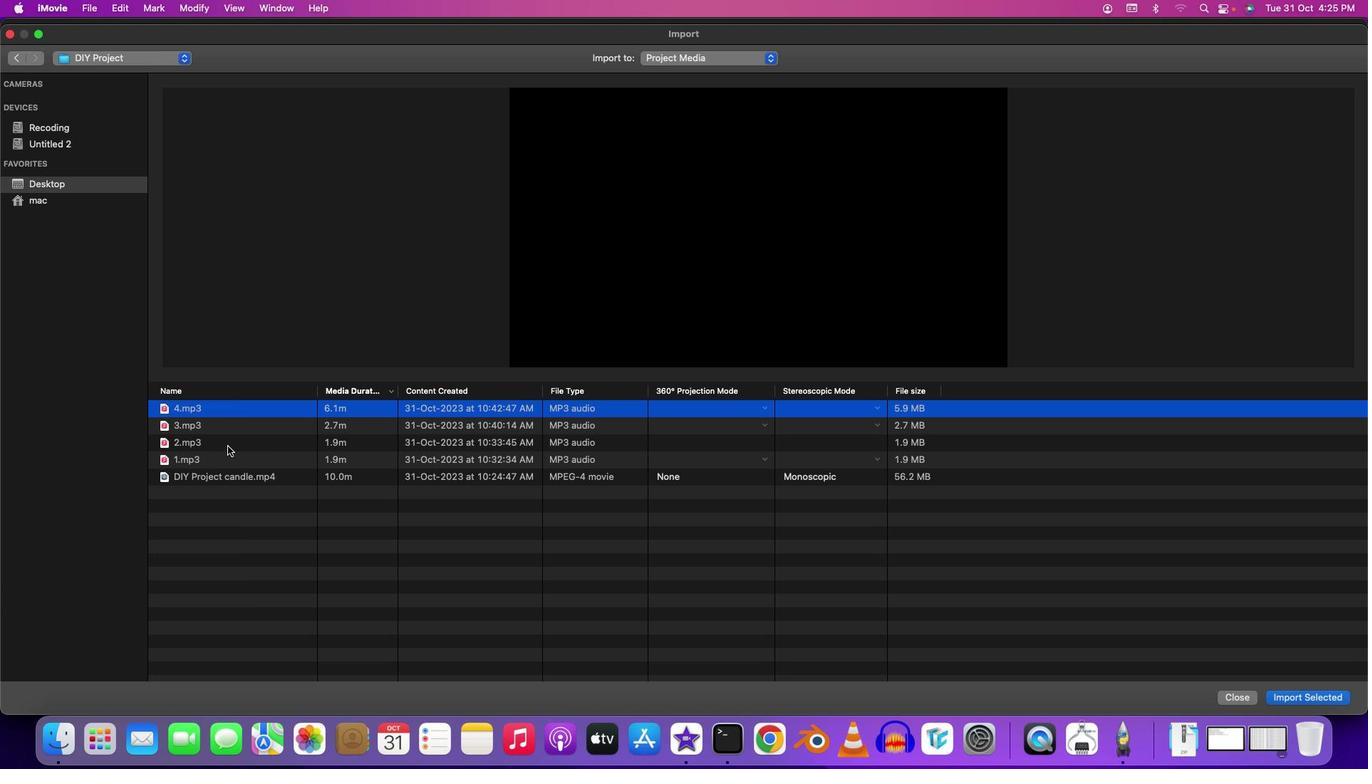 
Action: Key pressed Key.shift
Screenshot: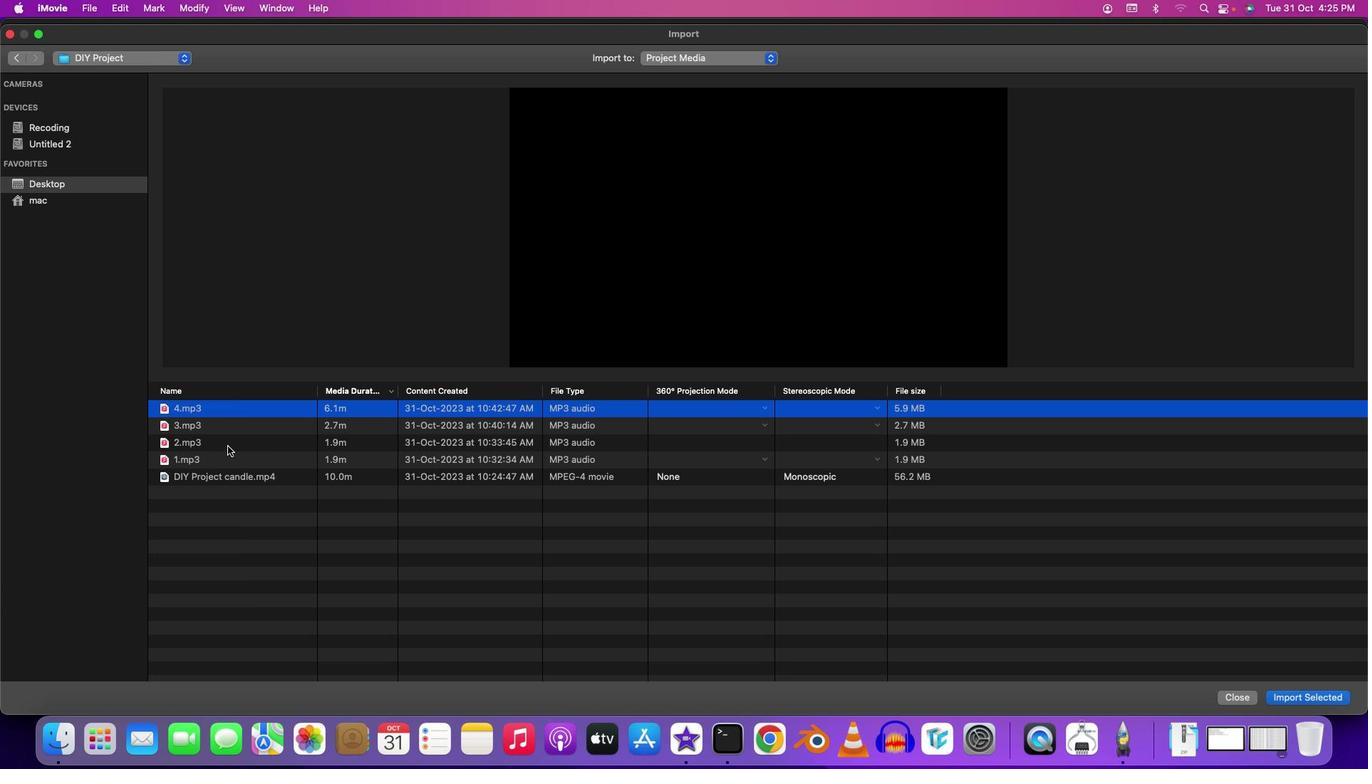 
Action: Mouse moved to (226, 449)
Screenshot: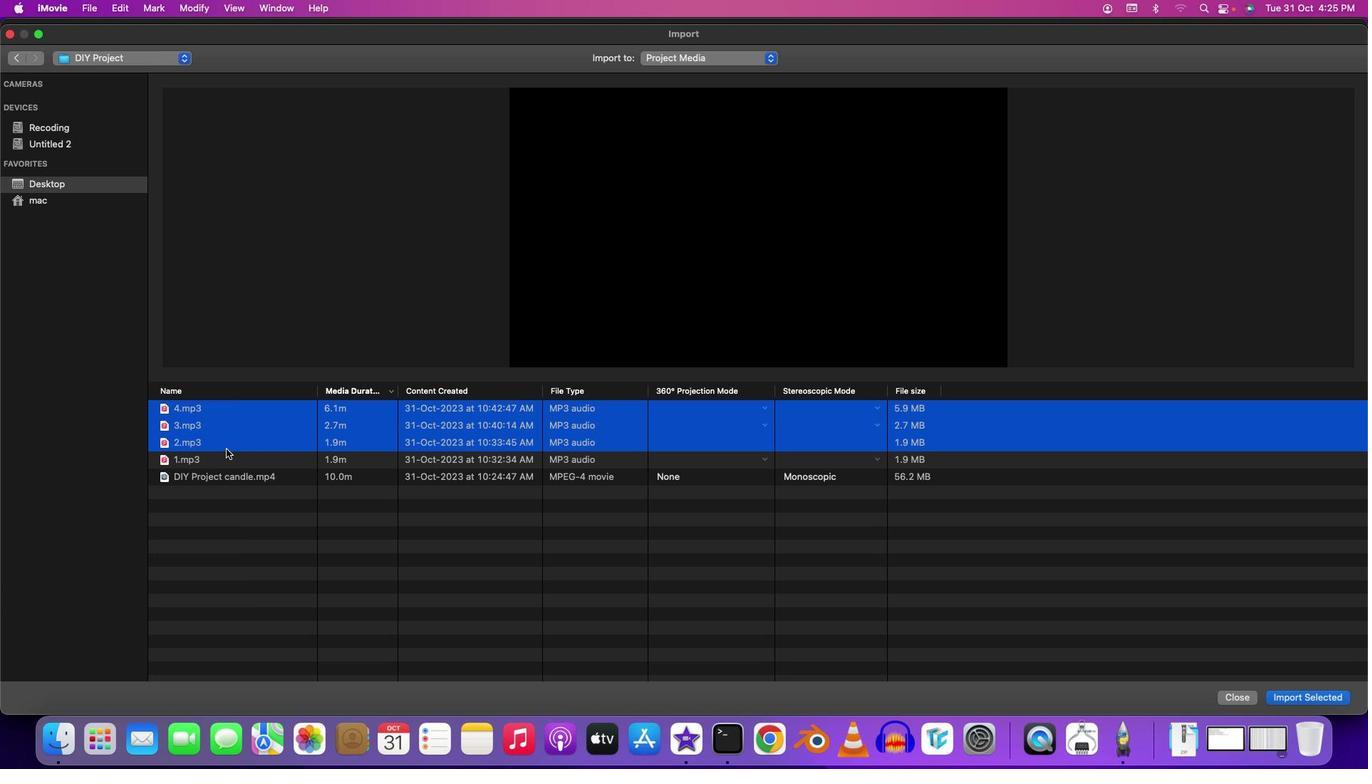 
Action: Mouse pressed left at (226, 449)
Screenshot: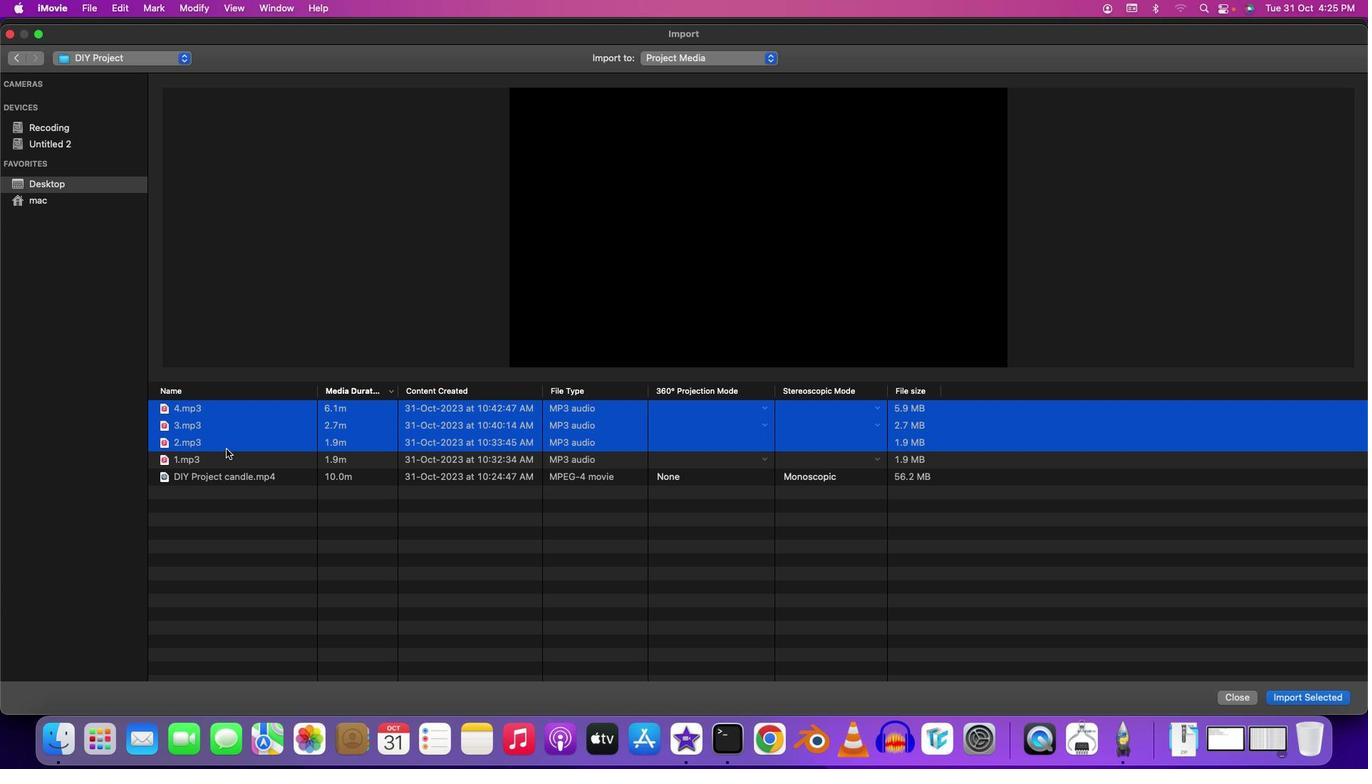 
Action: Mouse moved to (224, 456)
Screenshot: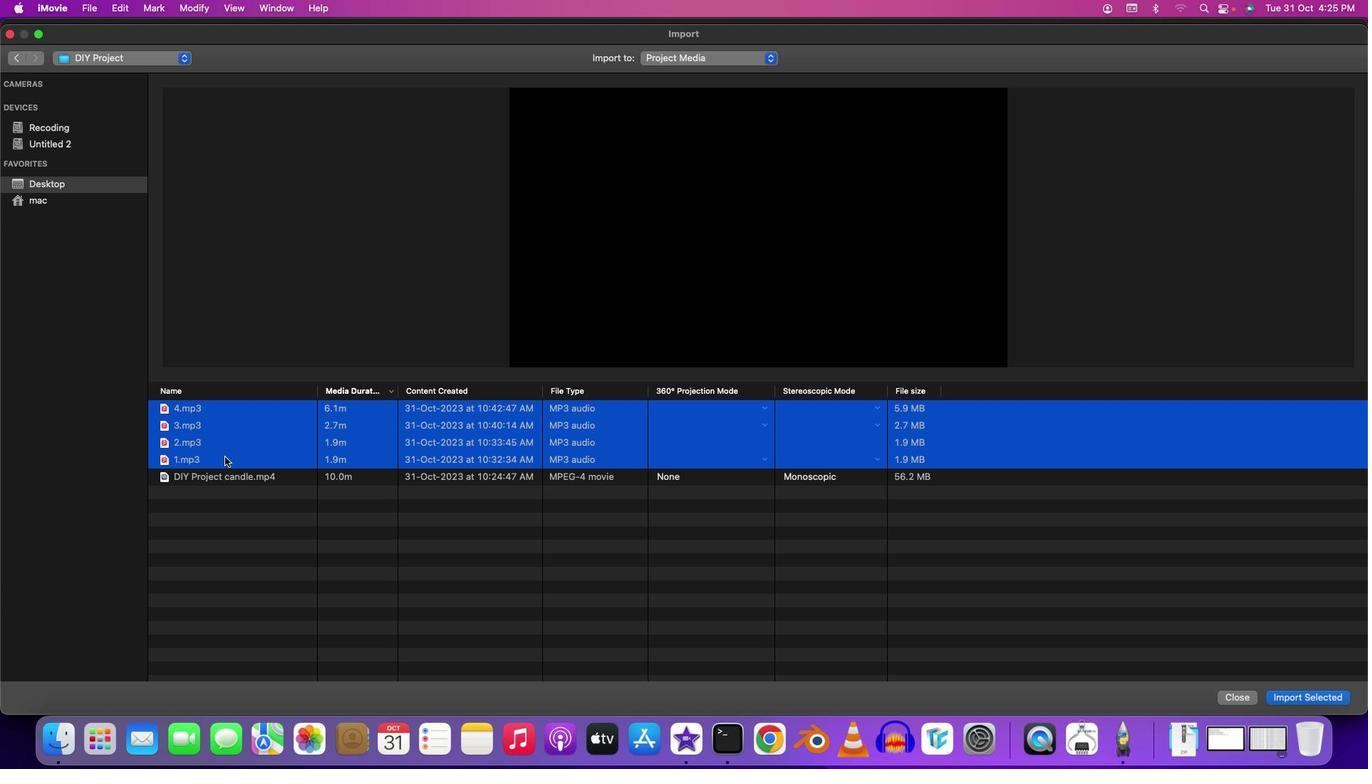 
Action: Mouse pressed left at (224, 456)
Screenshot: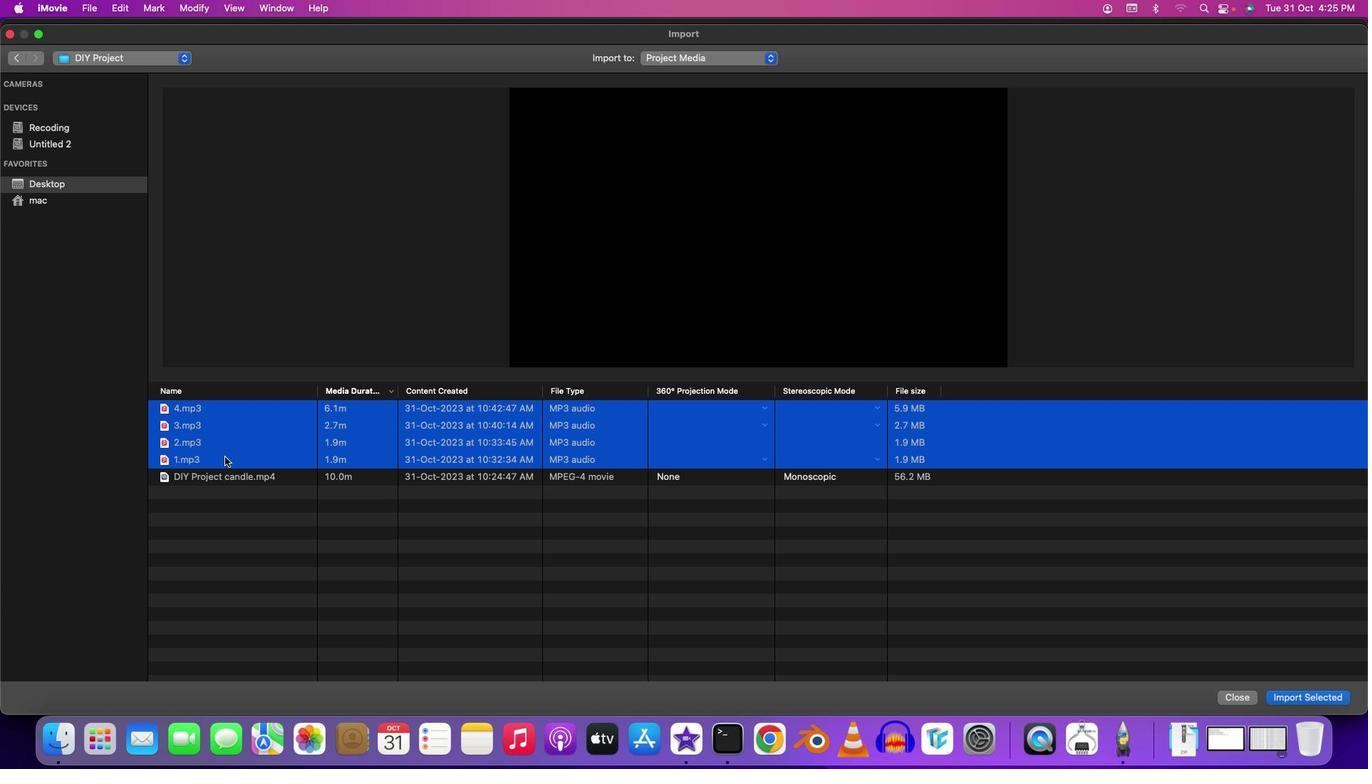 
Action: Mouse moved to (243, 529)
Screenshot: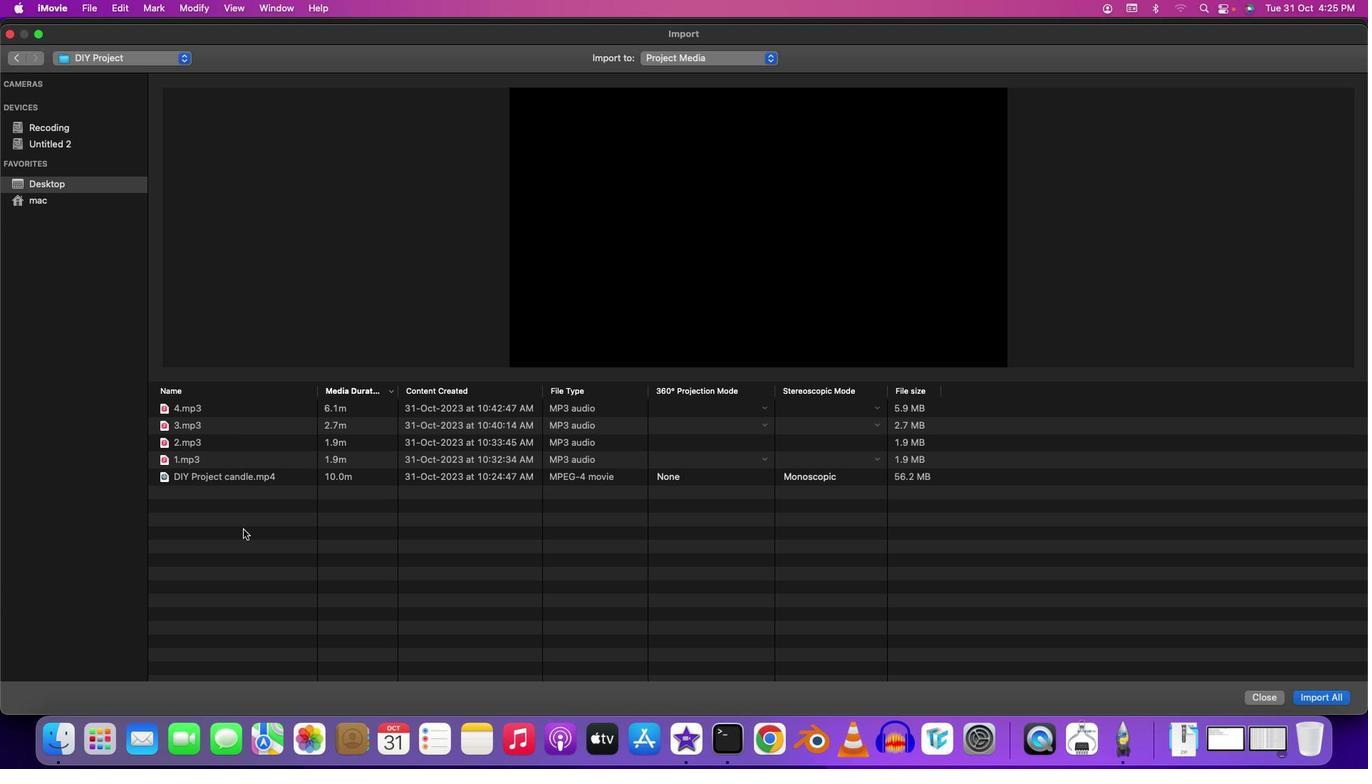 
Action: Mouse pressed left at (243, 529)
Screenshot: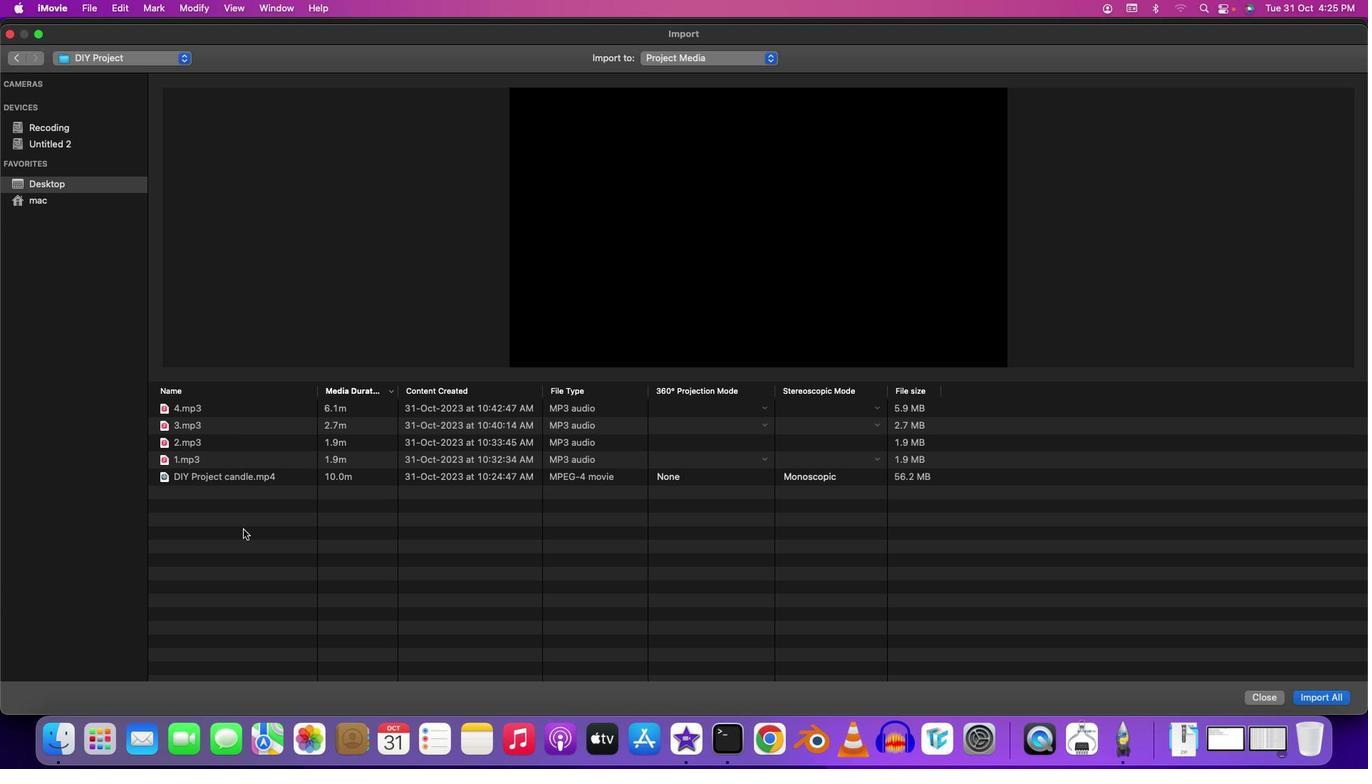 
Action: Mouse moved to (225, 444)
Screenshot: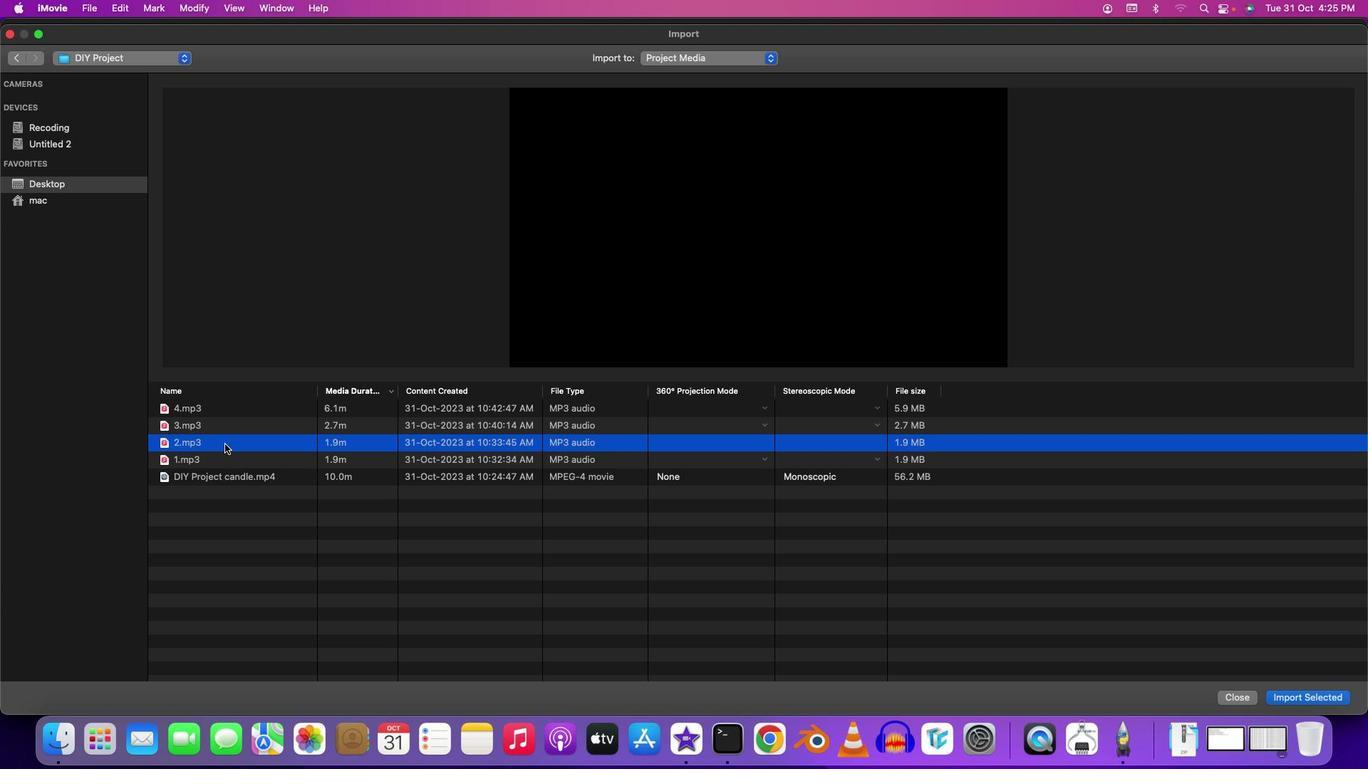
Action: Mouse pressed left at (225, 444)
Screenshot: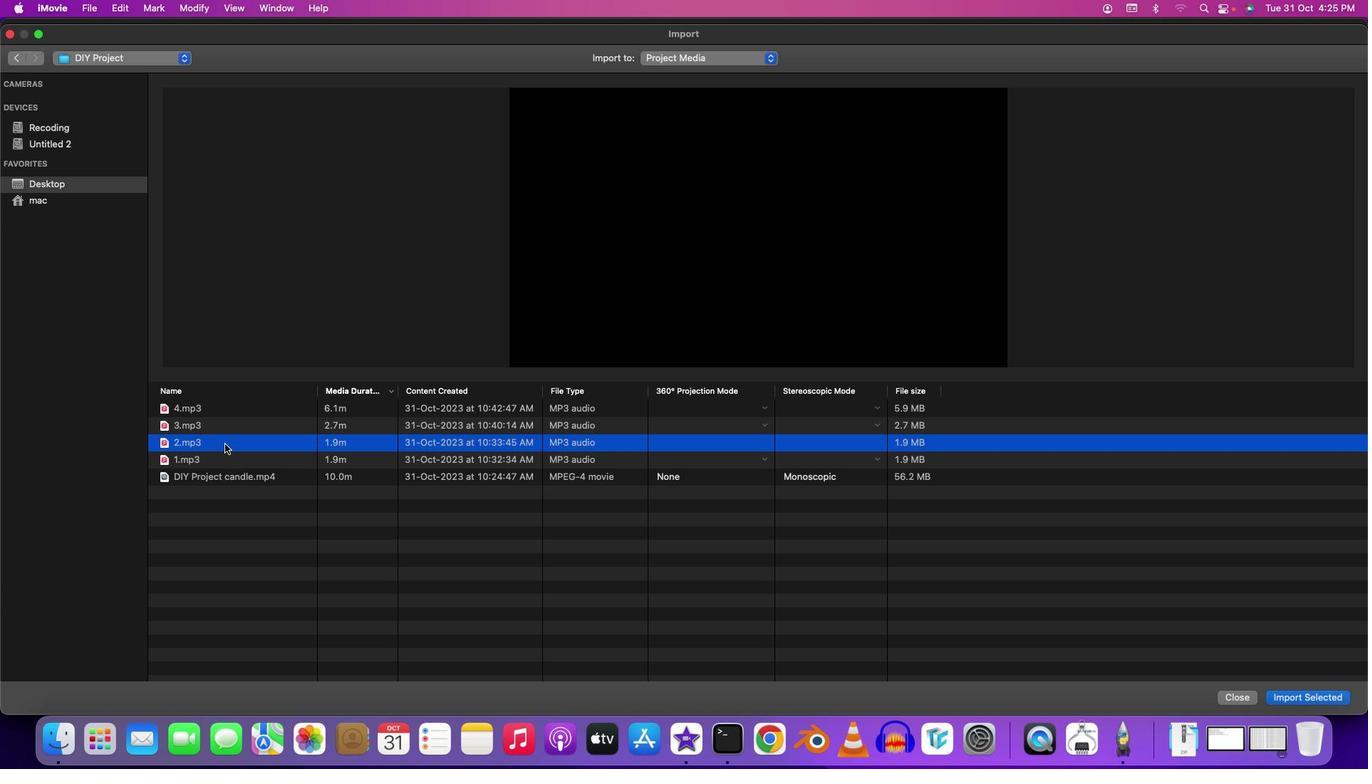 
Action: Mouse moved to (1285, 692)
Screenshot: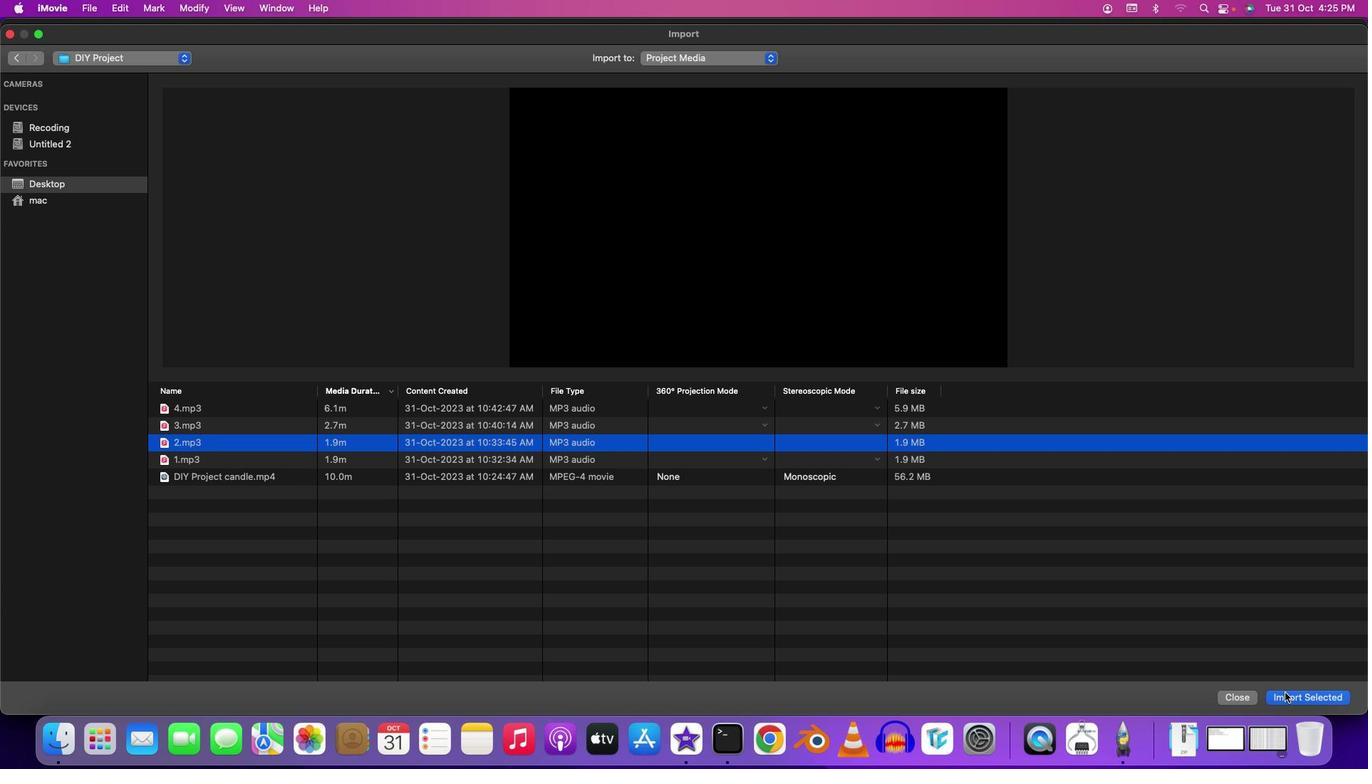 
Action: Mouse pressed left at (1285, 692)
Screenshot: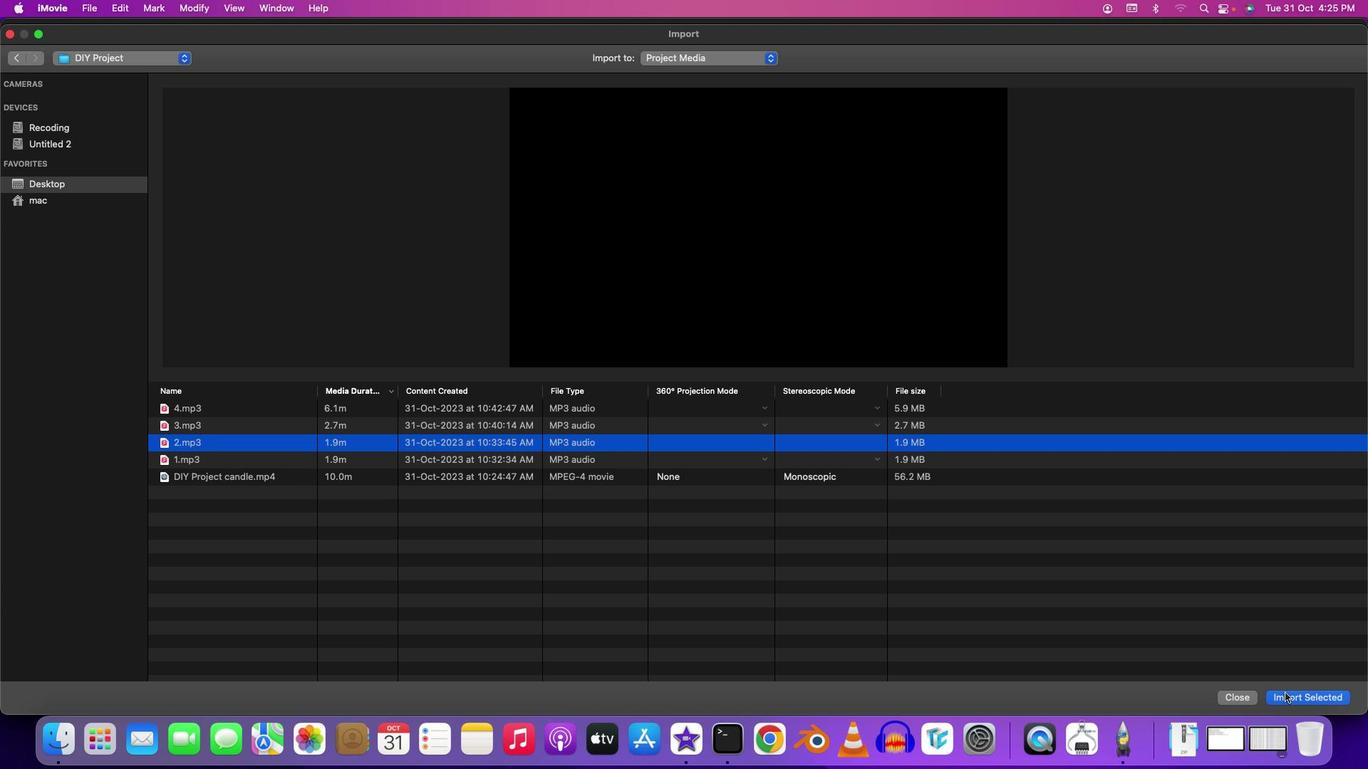 
Action: Mouse moved to (239, 136)
Screenshot: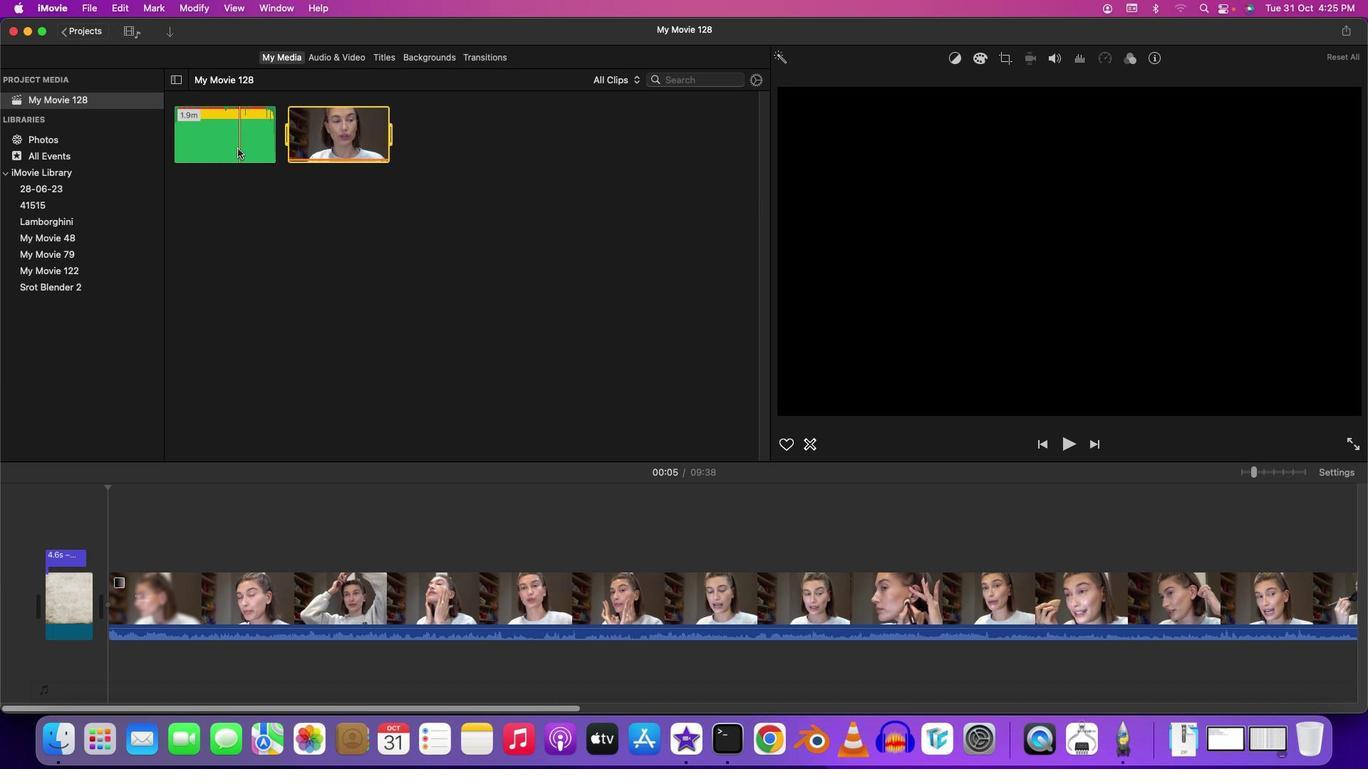 
Action: Mouse pressed left at (239, 136)
Screenshot: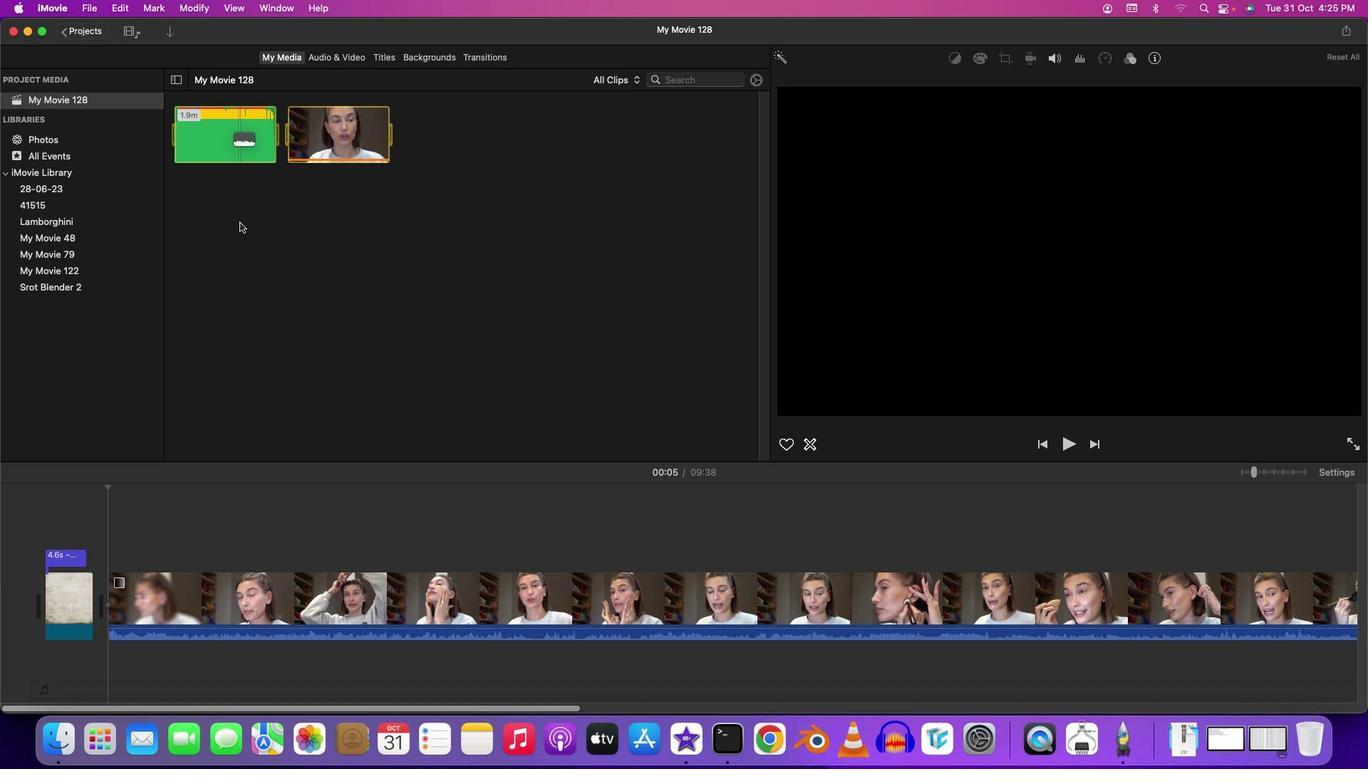 
Action: Mouse moved to (47, 516)
Screenshot: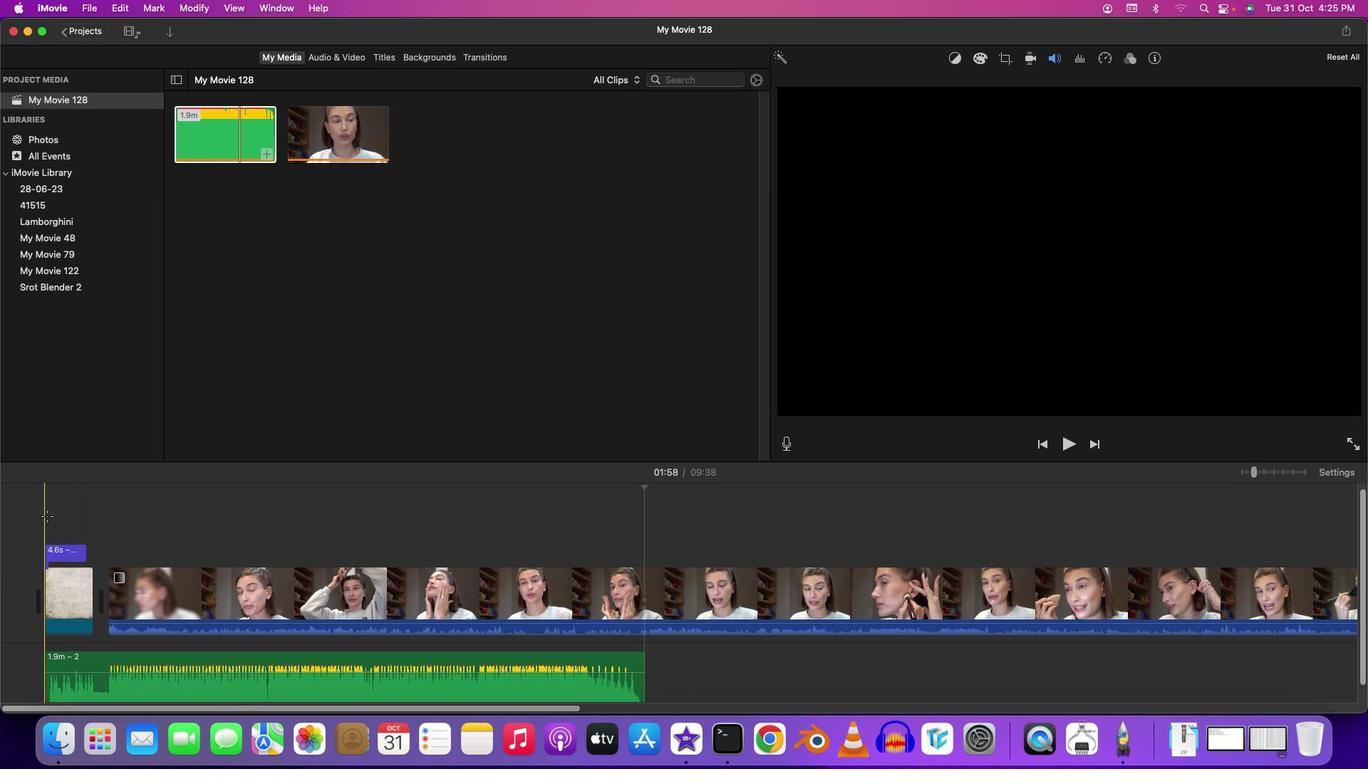 
Action: Mouse pressed left at (47, 516)
Screenshot: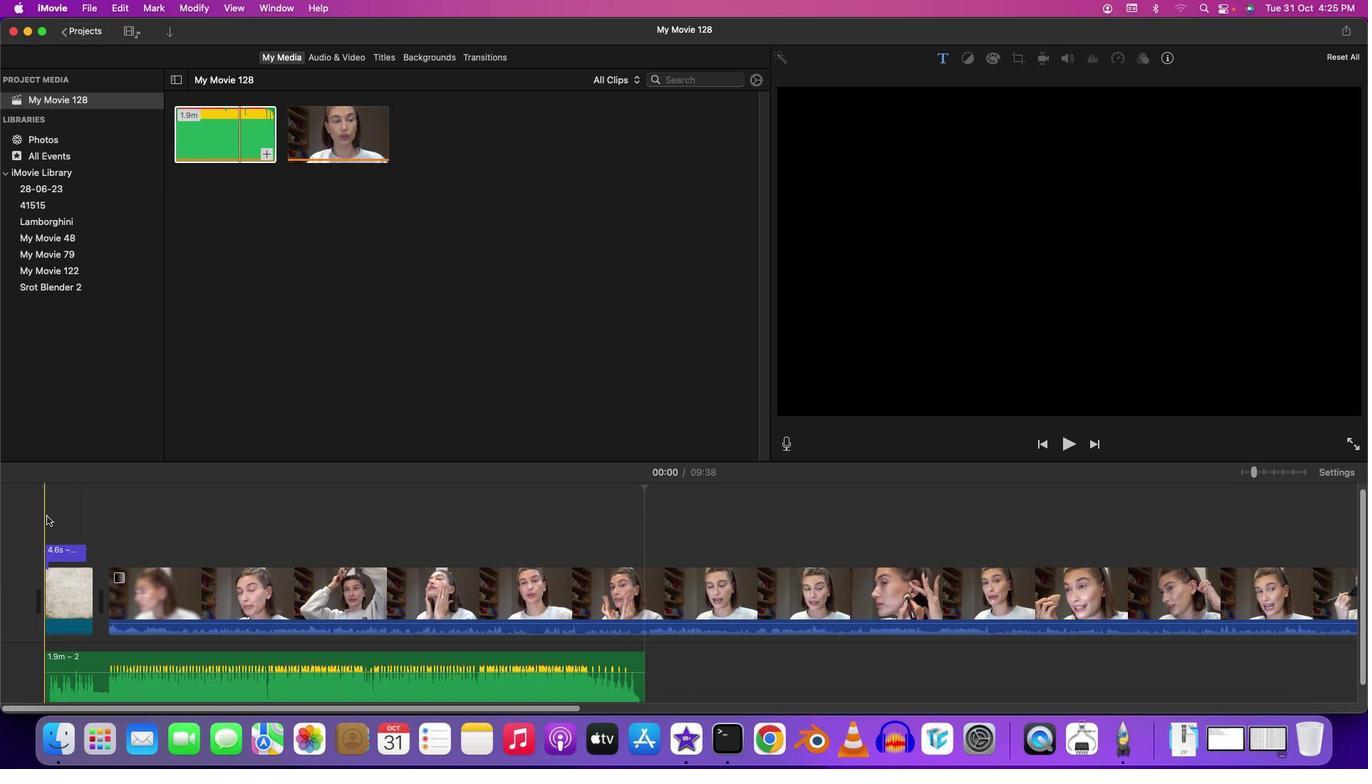 
Action: Mouse moved to (47, 516)
Screenshot: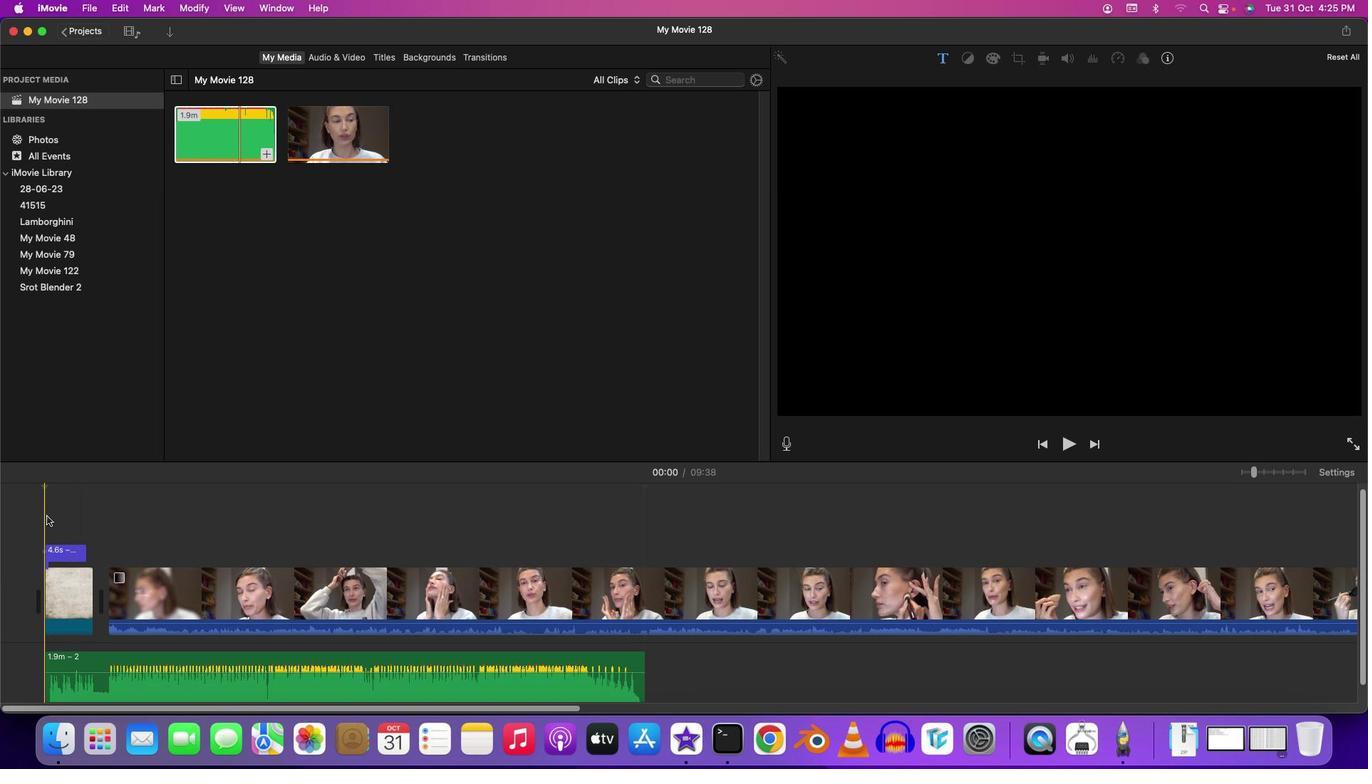
Action: Key pressed Key.space
Screenshot: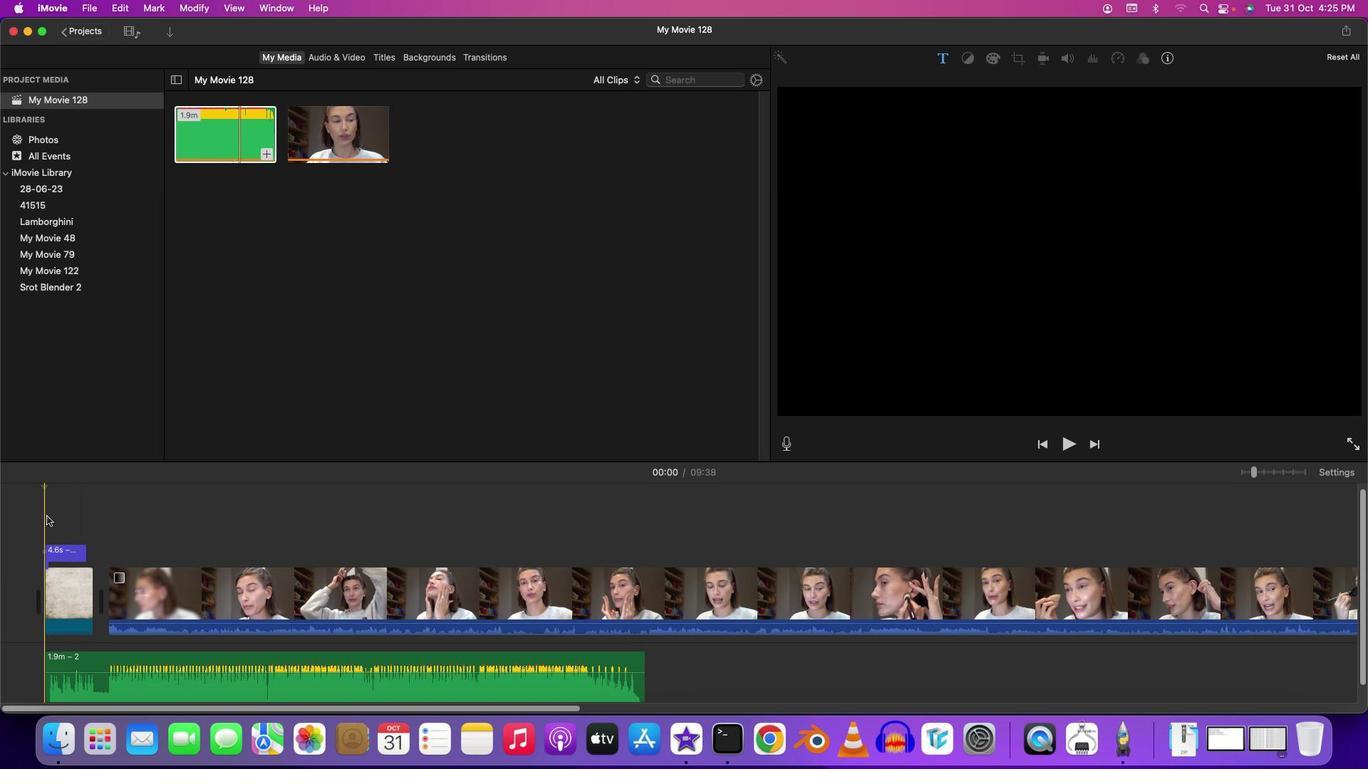 
Action: Mouse moved to (728, 563)
Screenshot: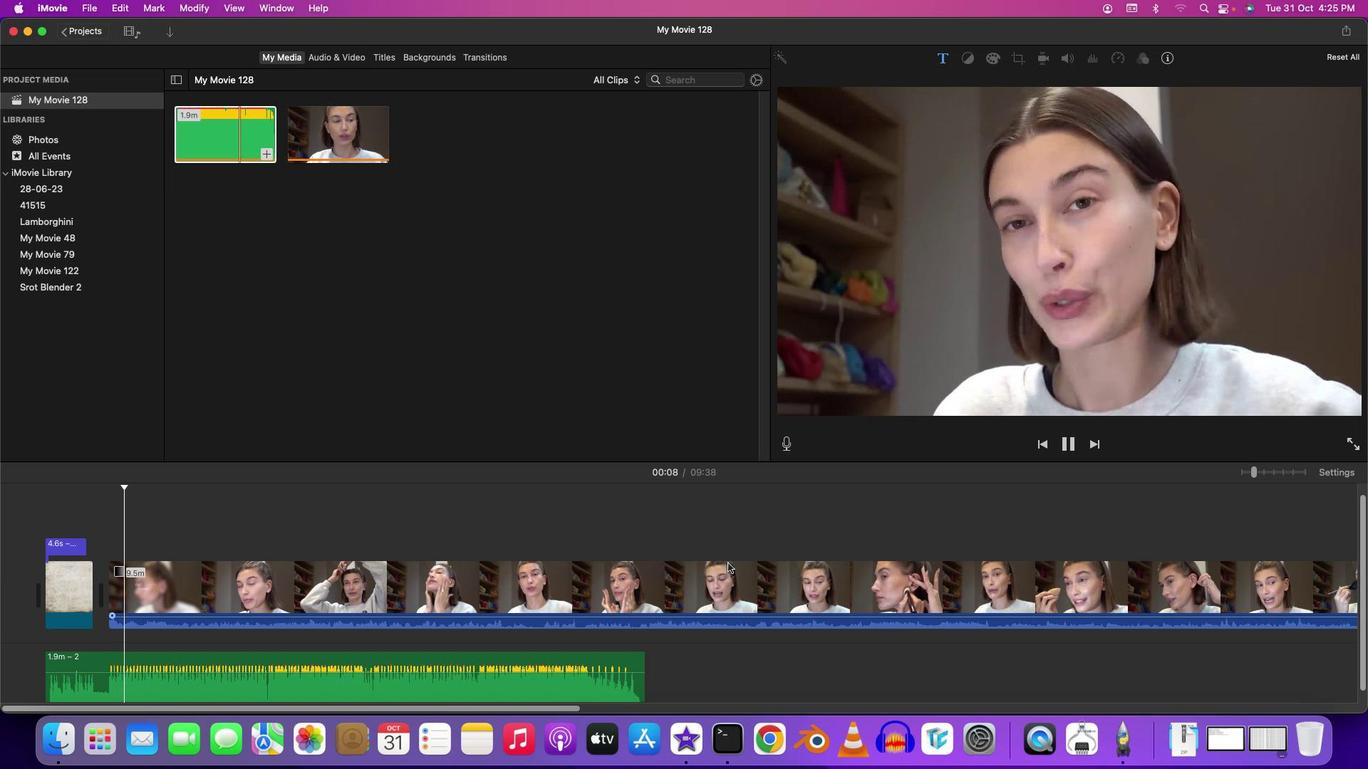 
Action: Mouse scrolled (728, 563) with delta (0, 0)
Screenshot: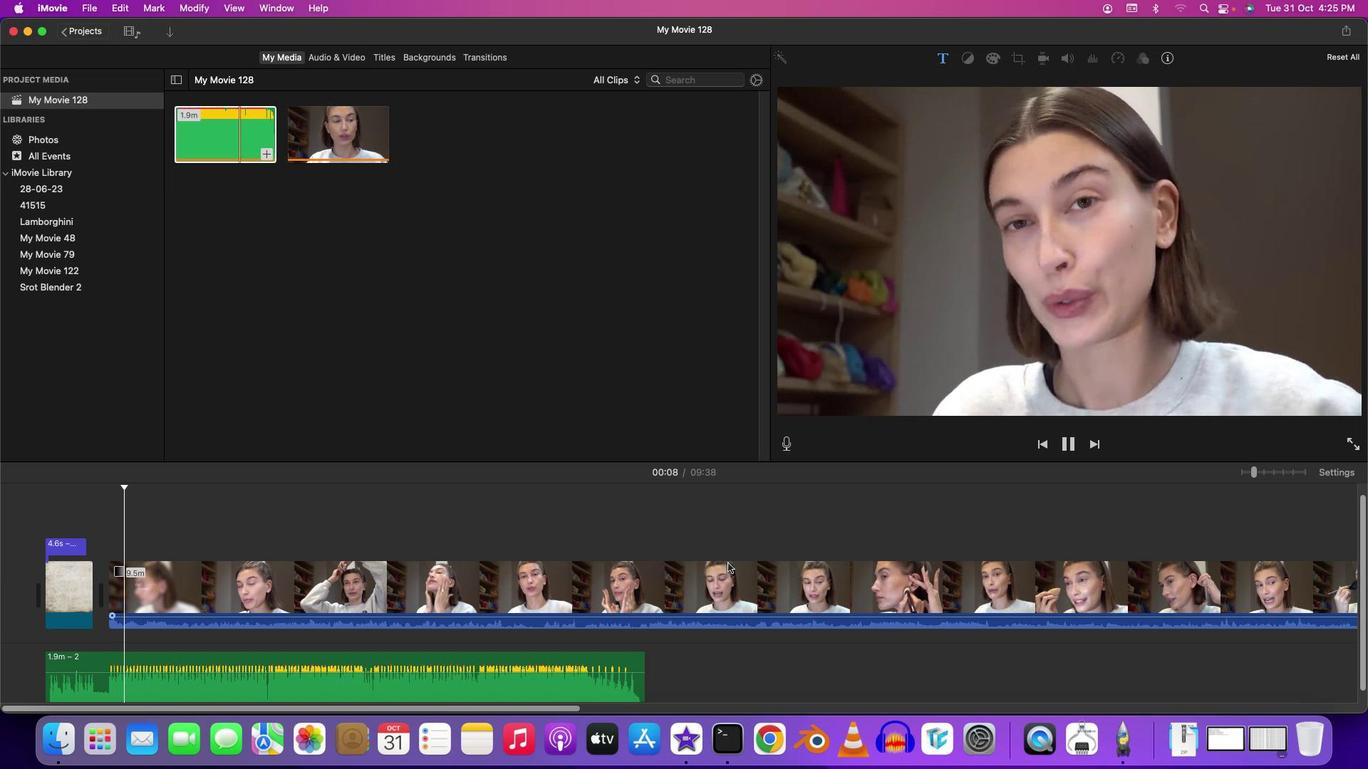 
Action: Mouse scrolled (728, 563) with delta (0, 0)
Screenshot: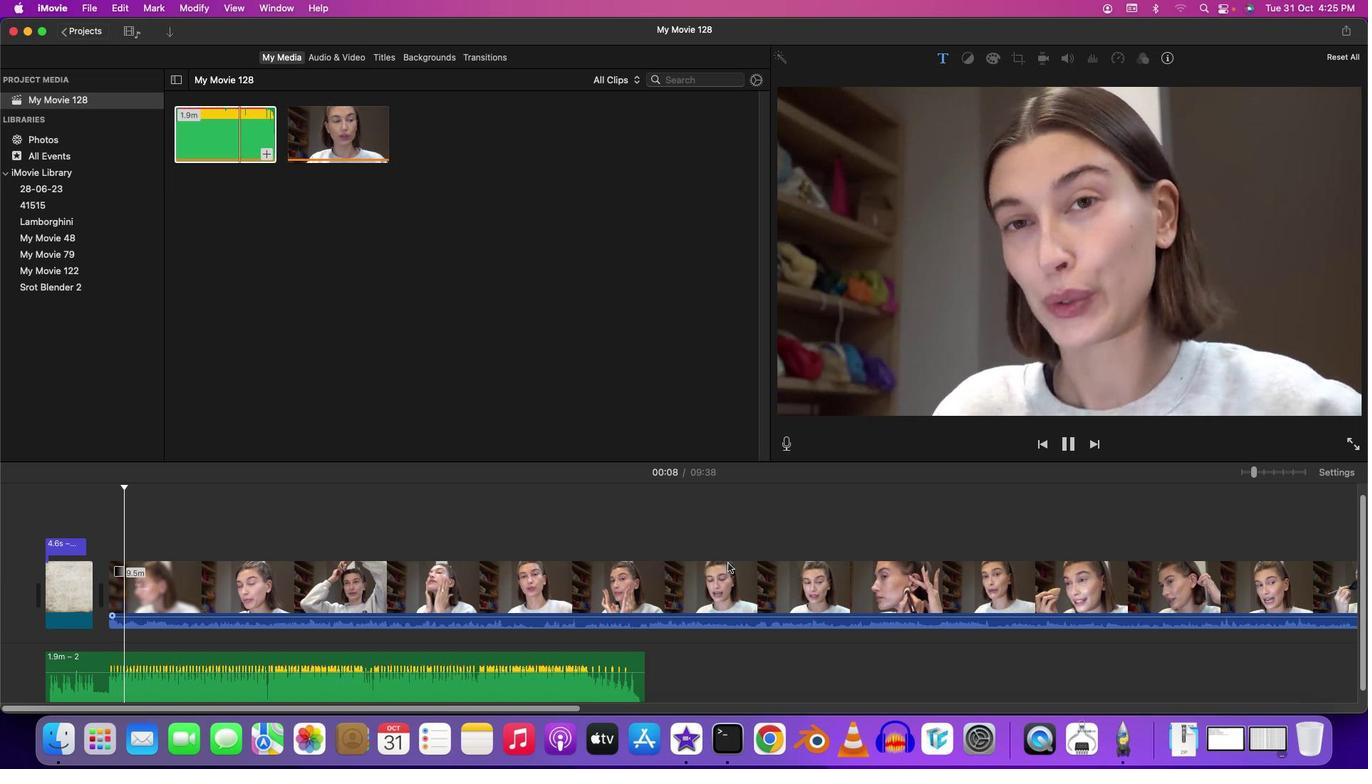 
Action: Mouse moved to (173, 685)
Screenshot: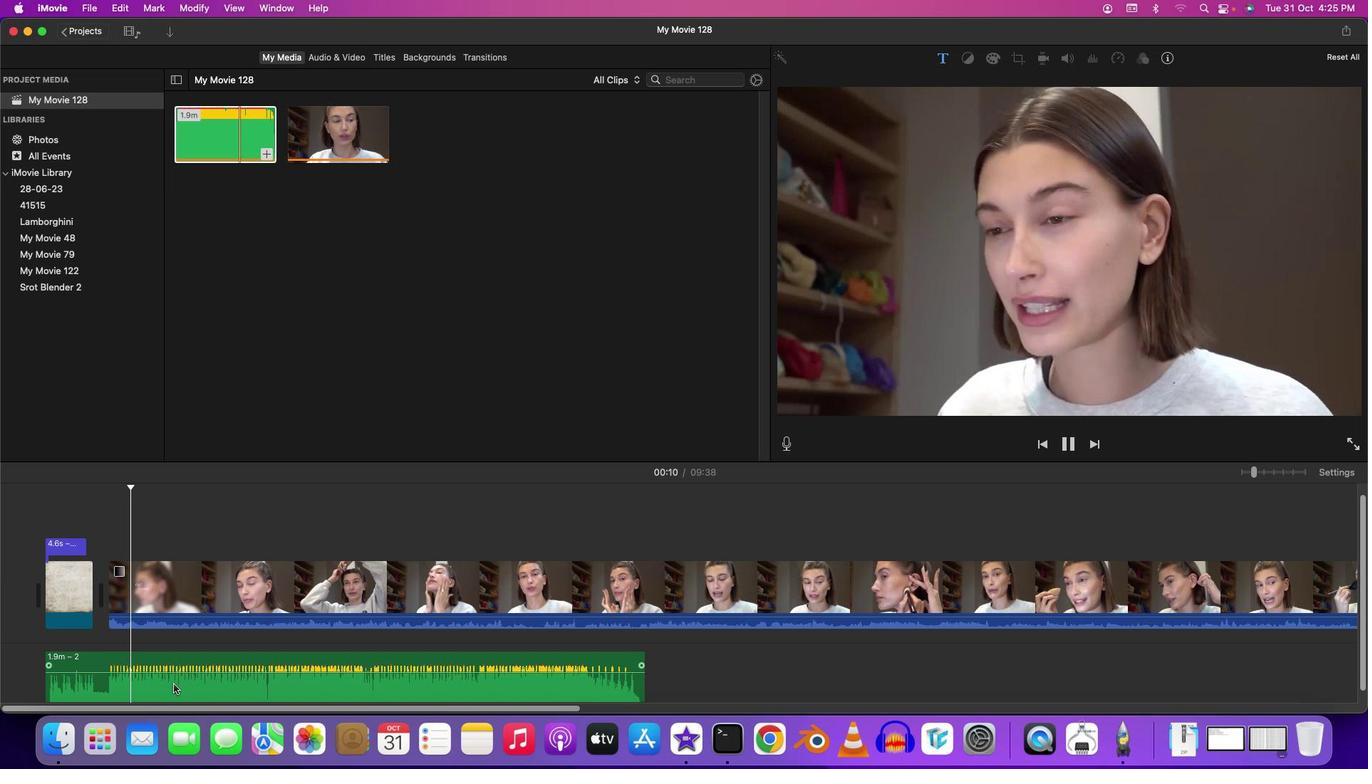 
Action: Key pressed Key.space
Screenshot: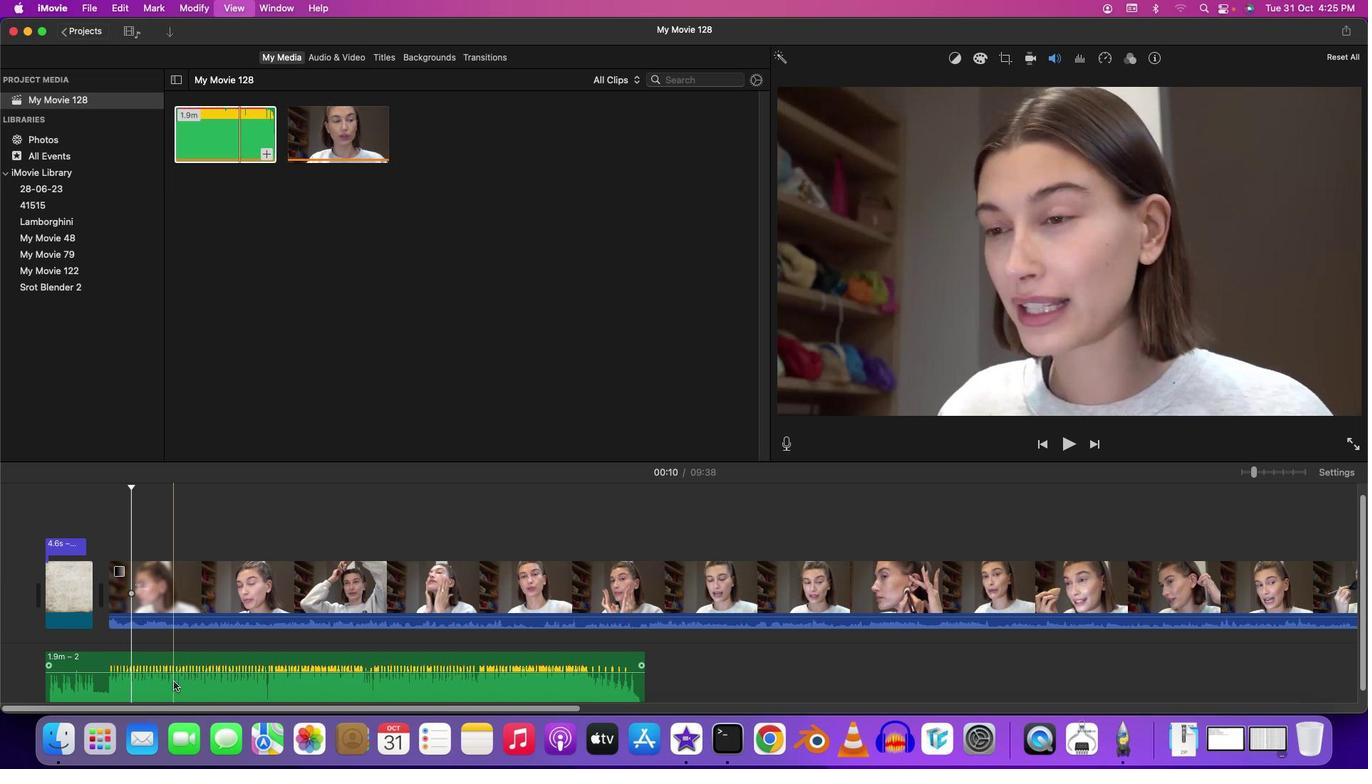 
Action: Mouse moved to (171, 671)
Screenshot: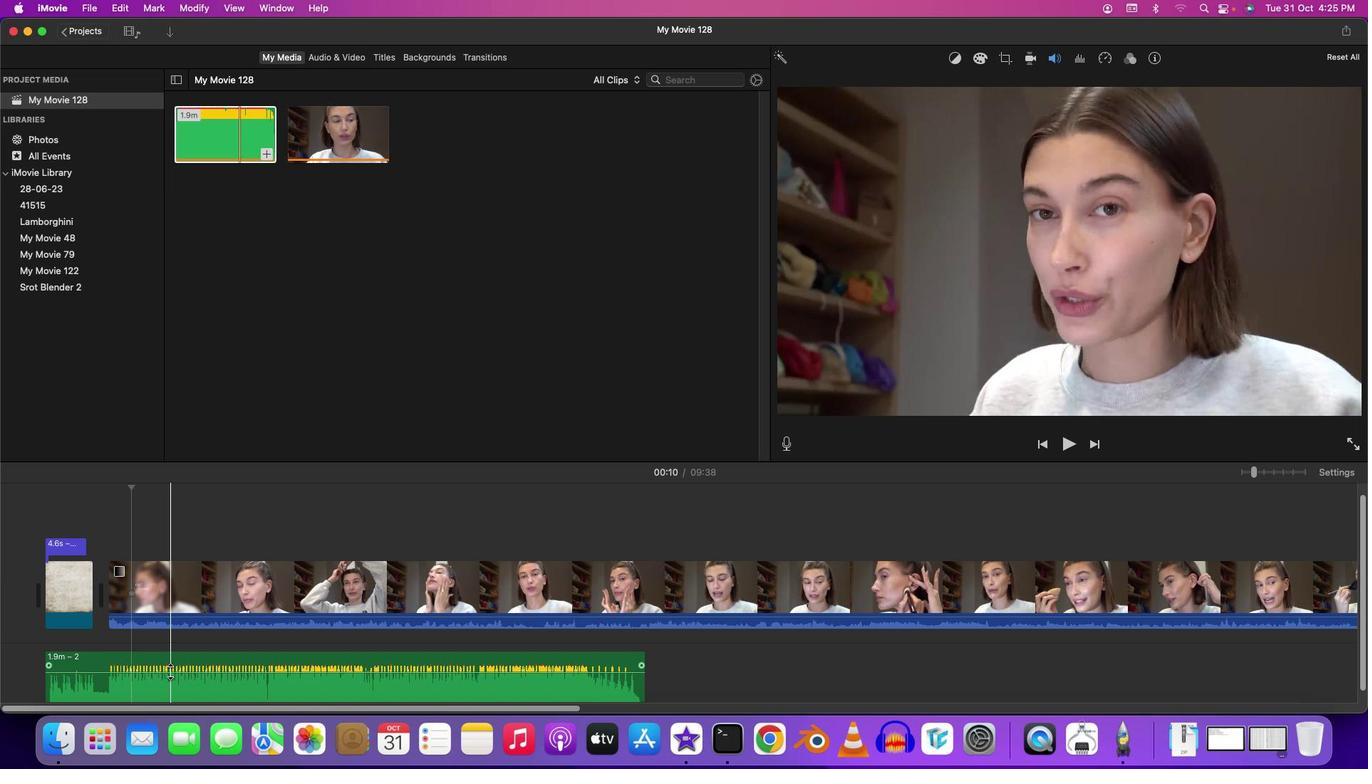 
Action: Mouse pressed left at (171, 671)
Screenshot: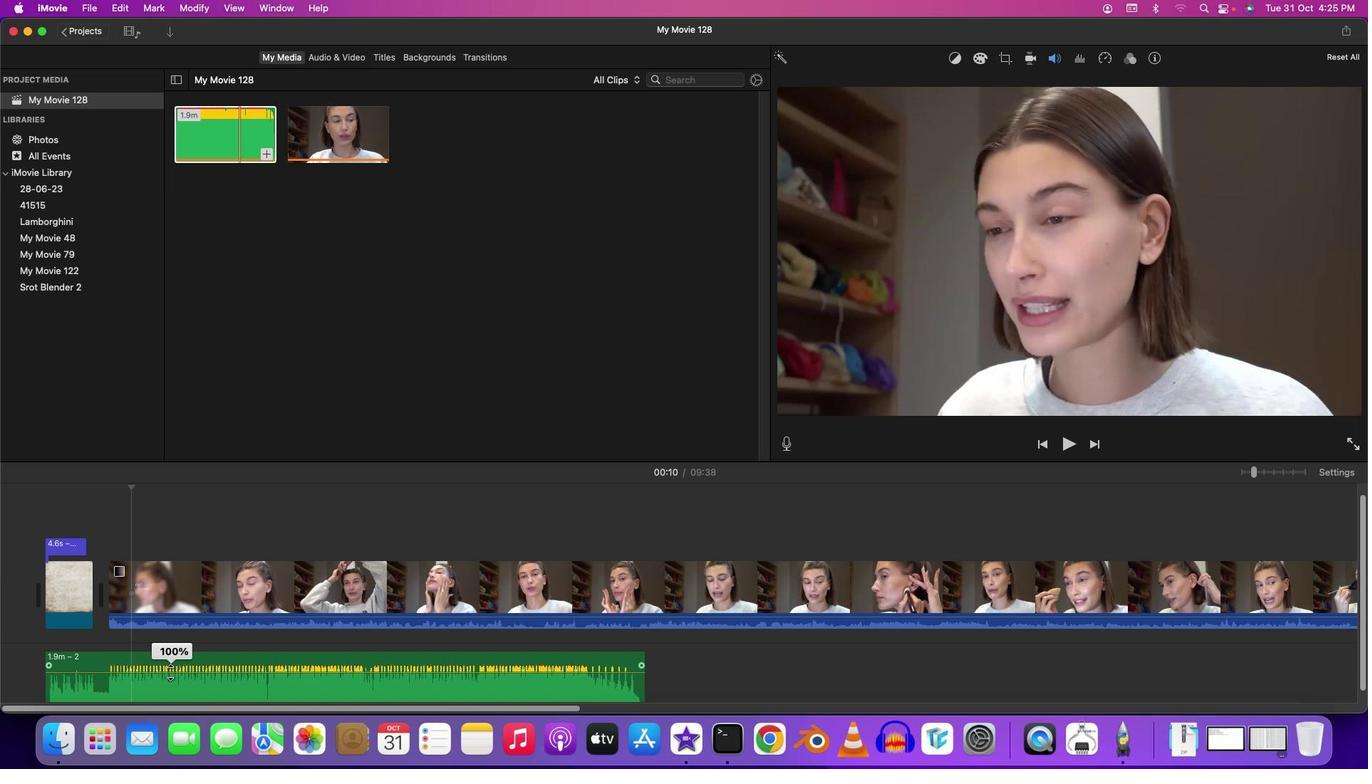 
Action: Mouse moved to (106, 665)
Screenshot: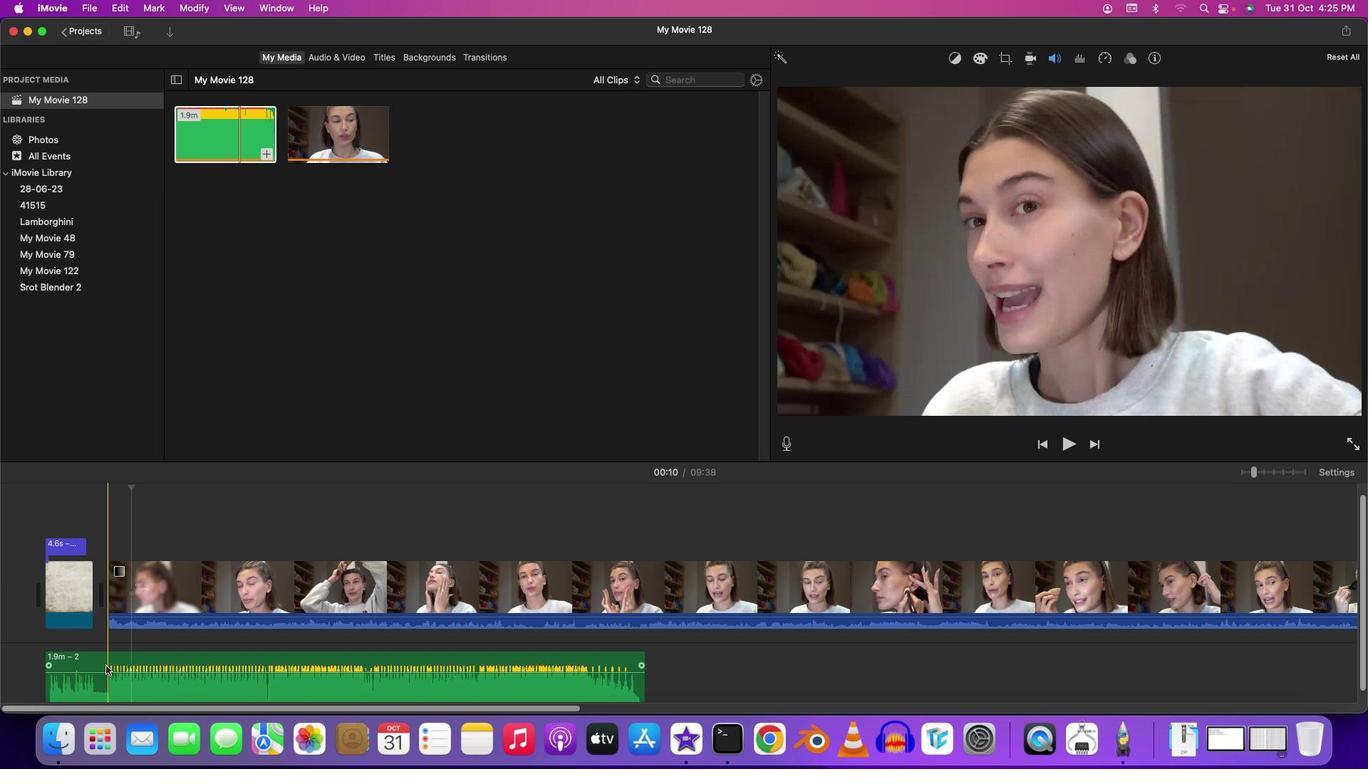 
Action: Mouse pressed left at (106, 665)
Screenshot: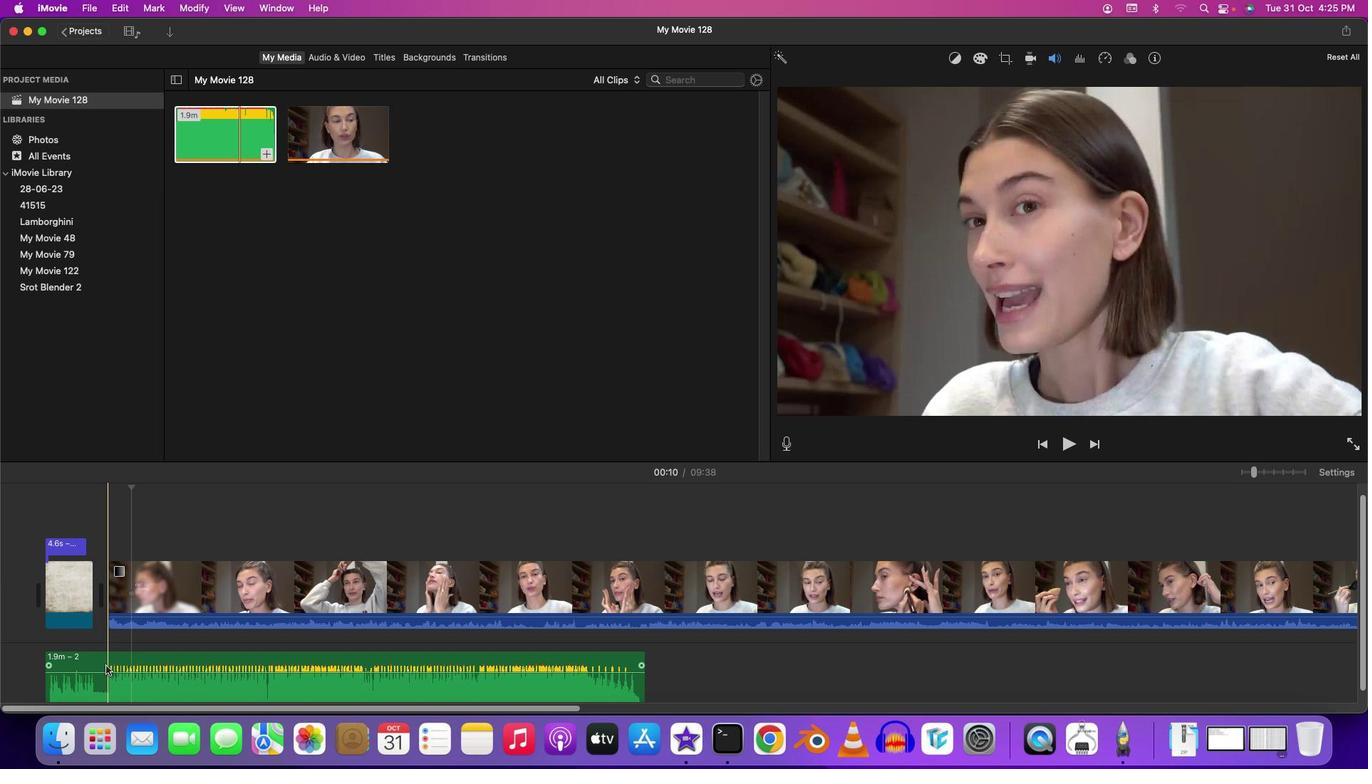 
Action: Key pressed Key.cmd'b'
Screenshot: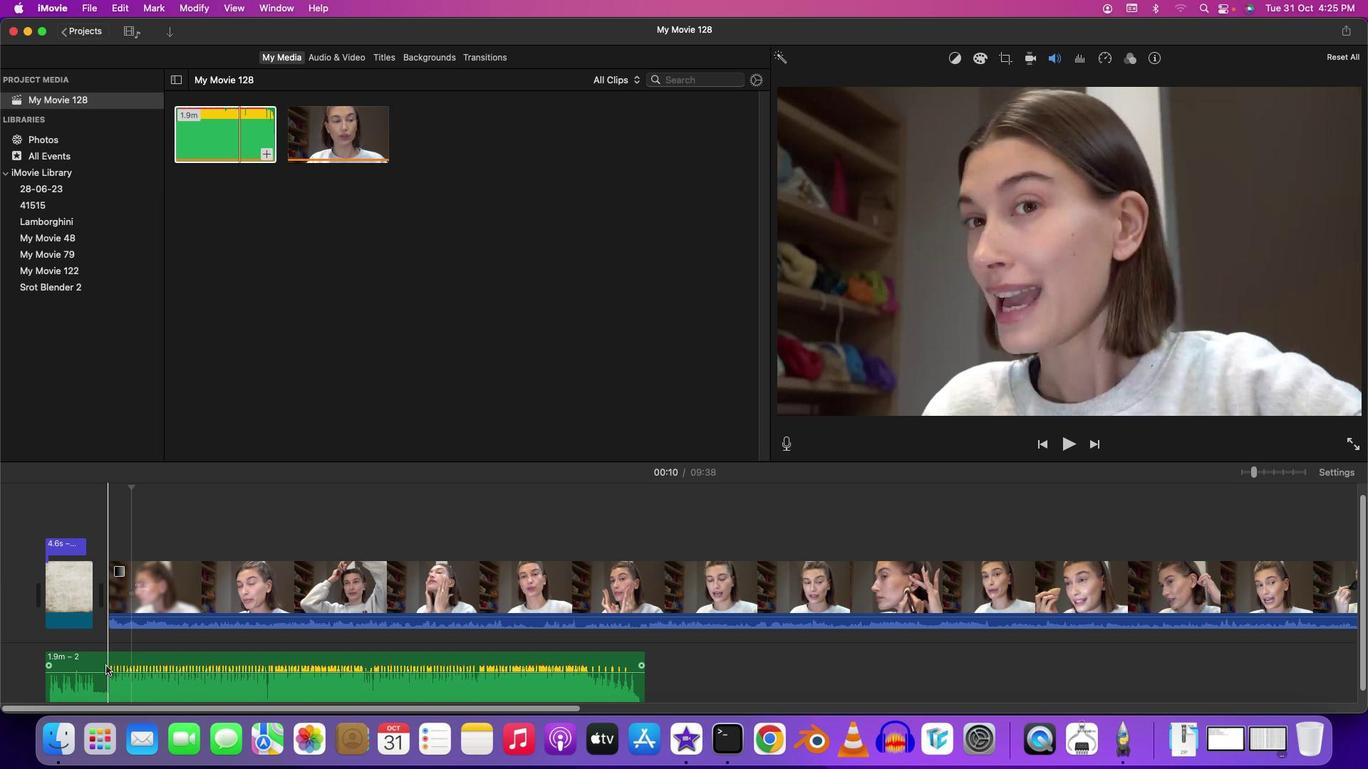 
Action: Mouse moved to (107, 663)
Screenshot: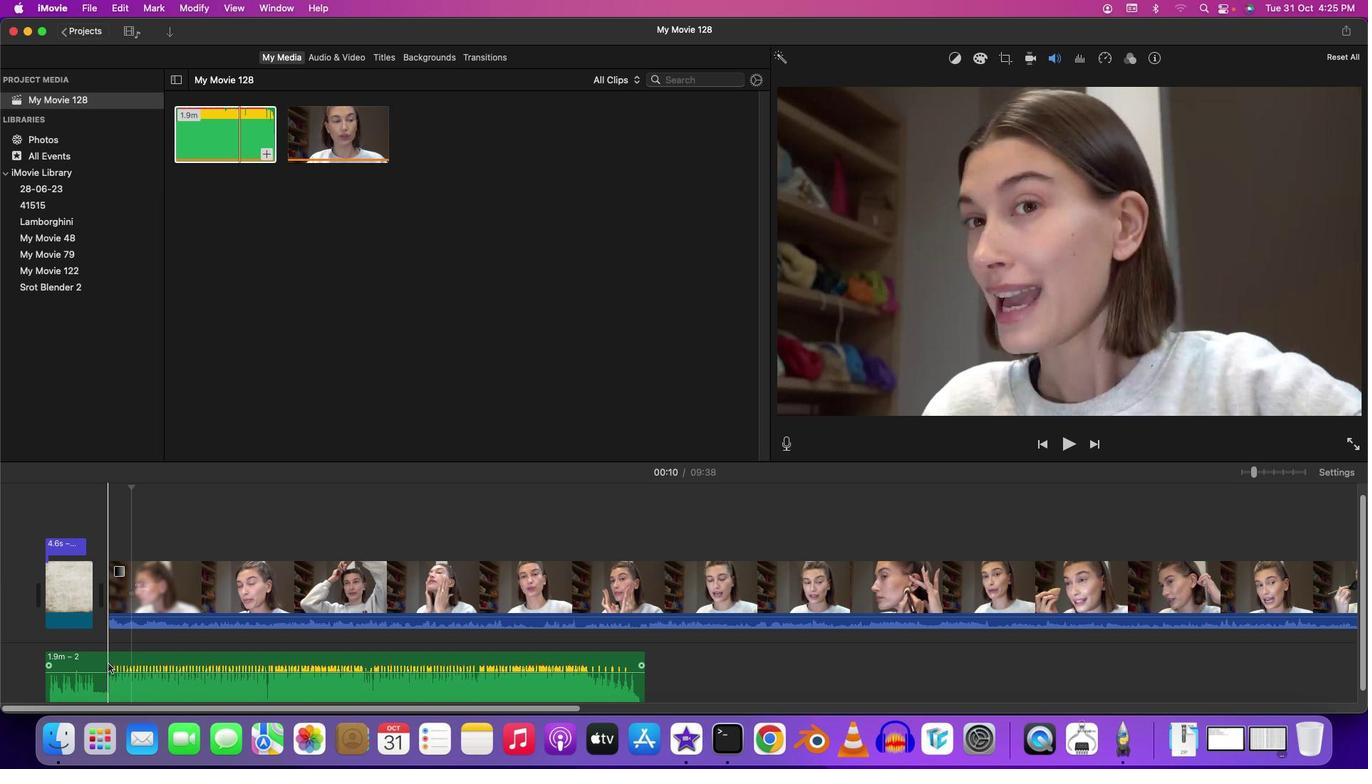 
Action: Mouse pressed left at (107, 663)
Screenshot: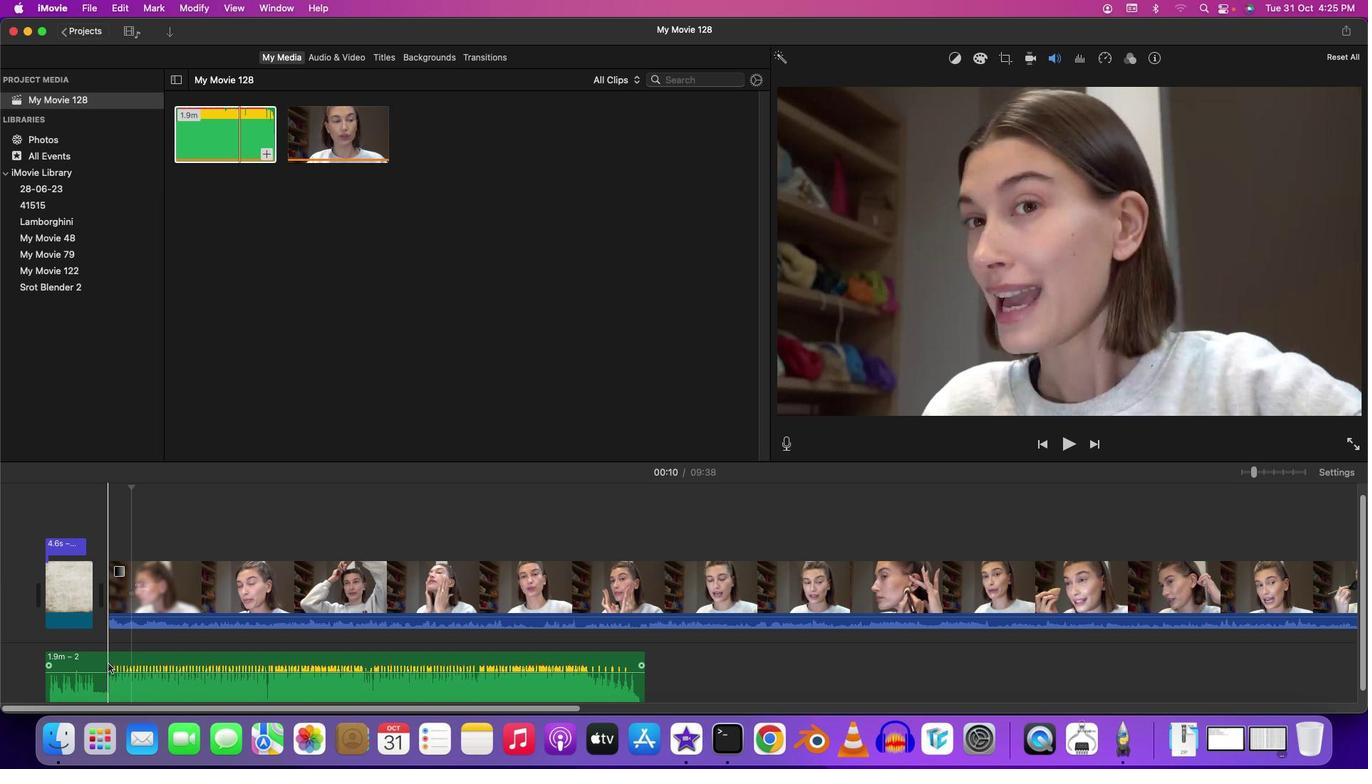 
Action: Mouse moved to (107, 662)
Screenshot: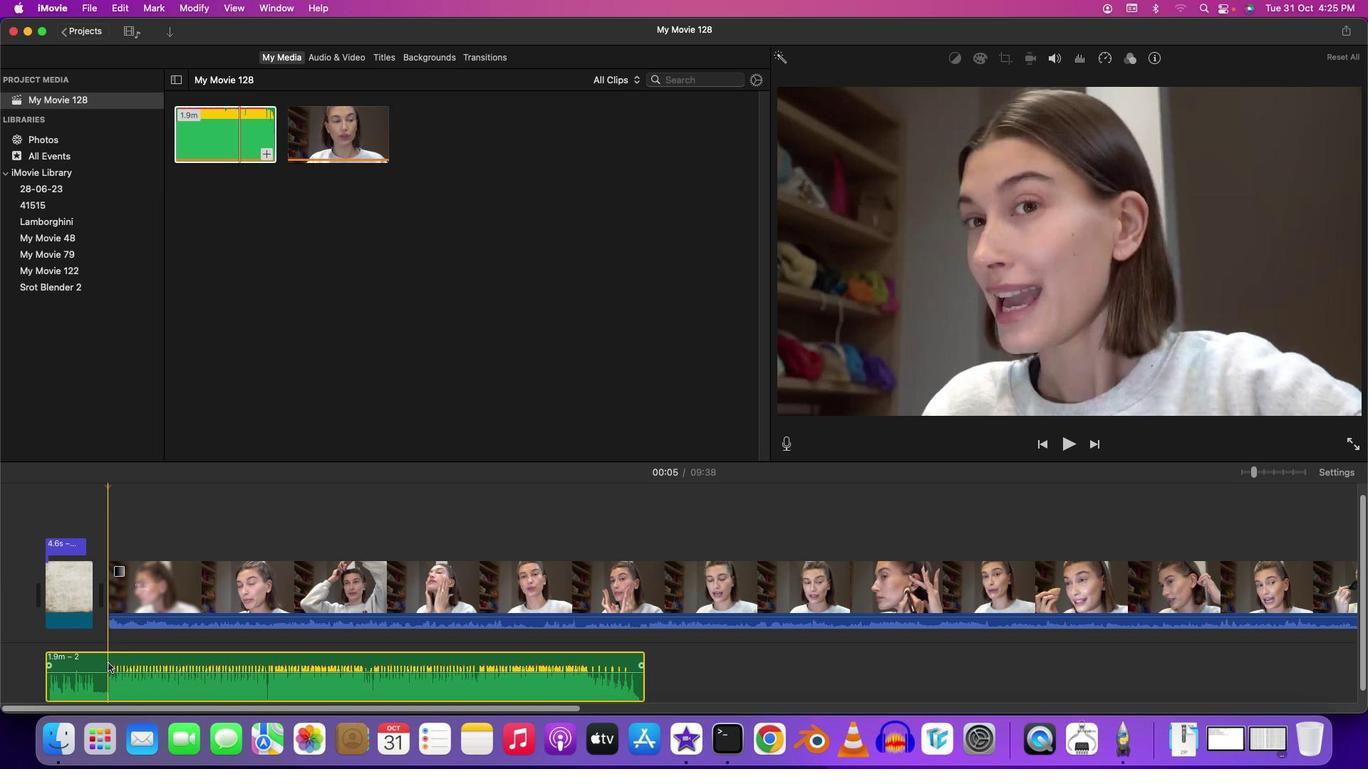 
Action: Mouse pressed left at (107, 662)
Screenshot: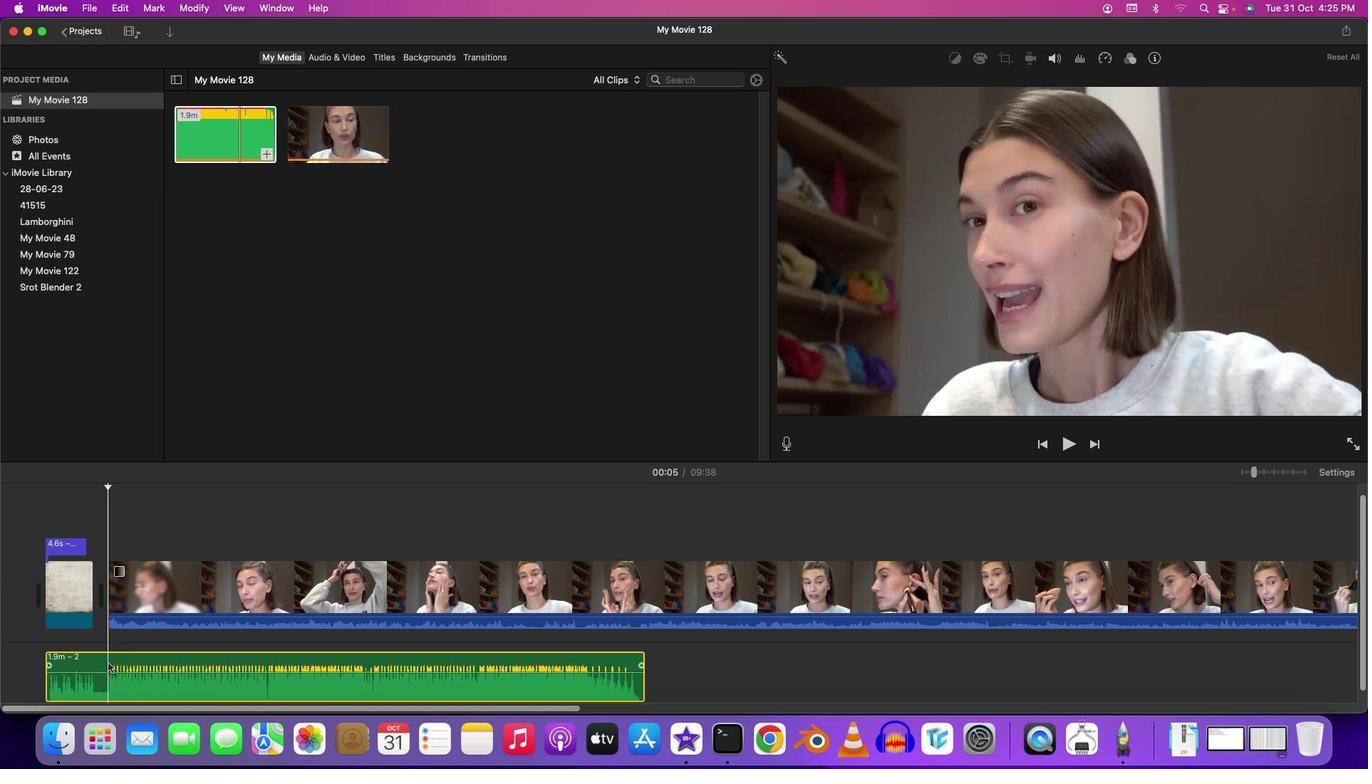 
Action: Key pressed Key.cmd'b'
Screenshot: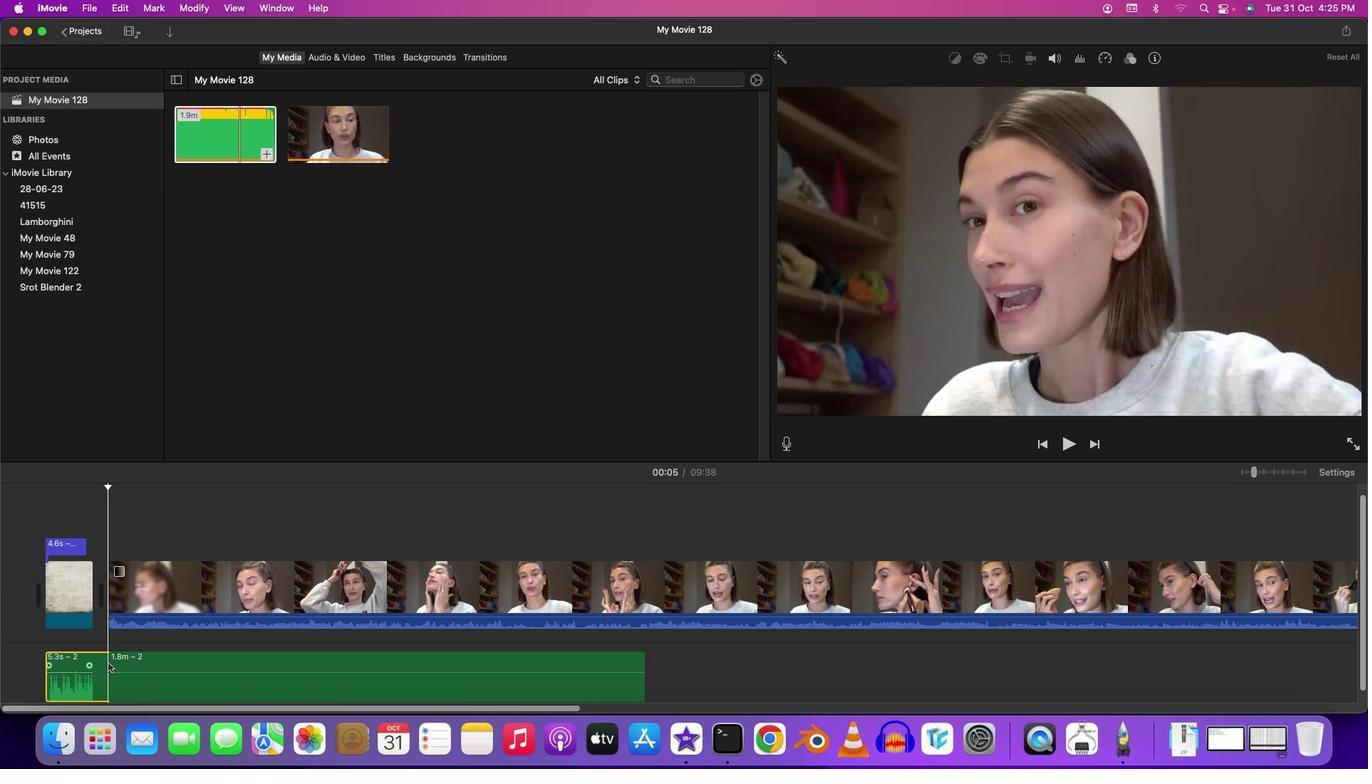 
Action: Mouse moved to (149, 670)
Screenshot: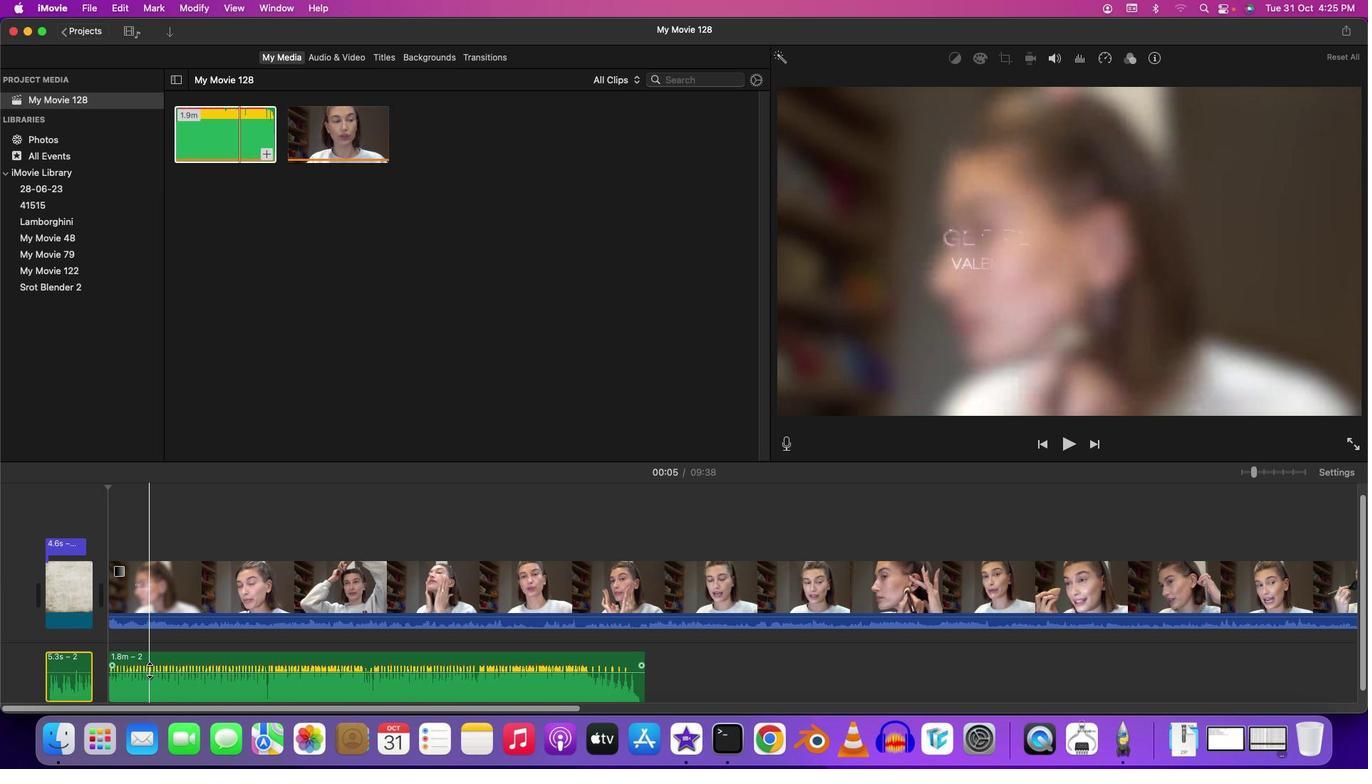 
Action: Mouse pressed left at (149, 670)
Screenshot: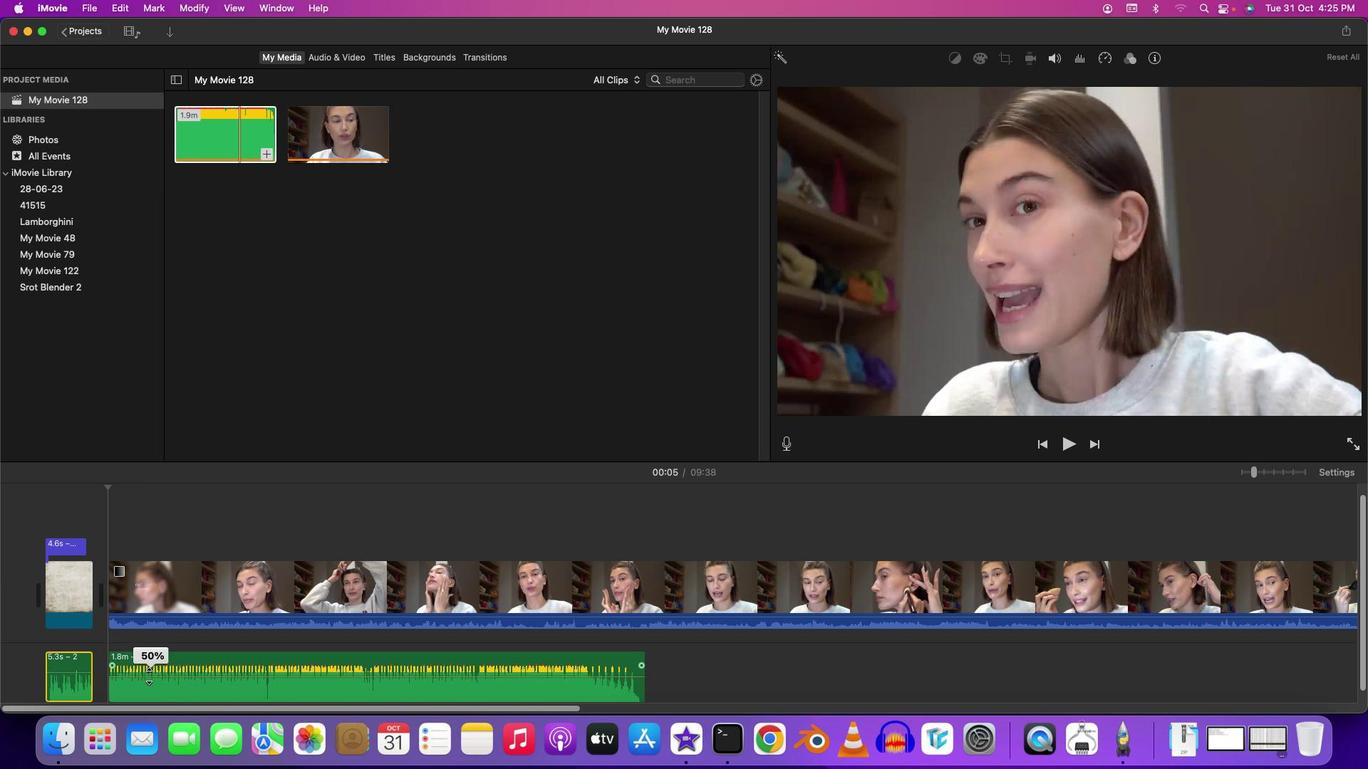 
Action: Mouse moved to (47, 516)
Screenshot: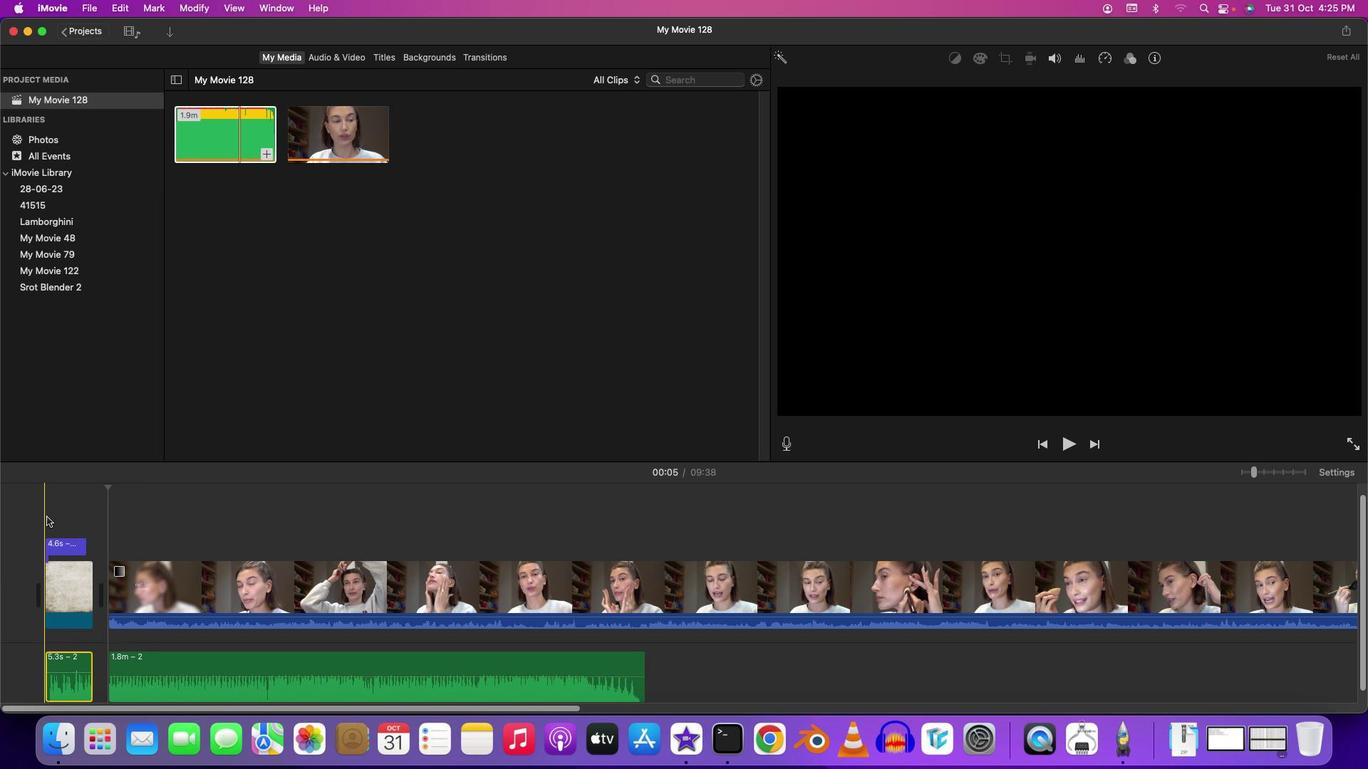 
Action: Mouse pressed left at (47, 516)
Screenshot: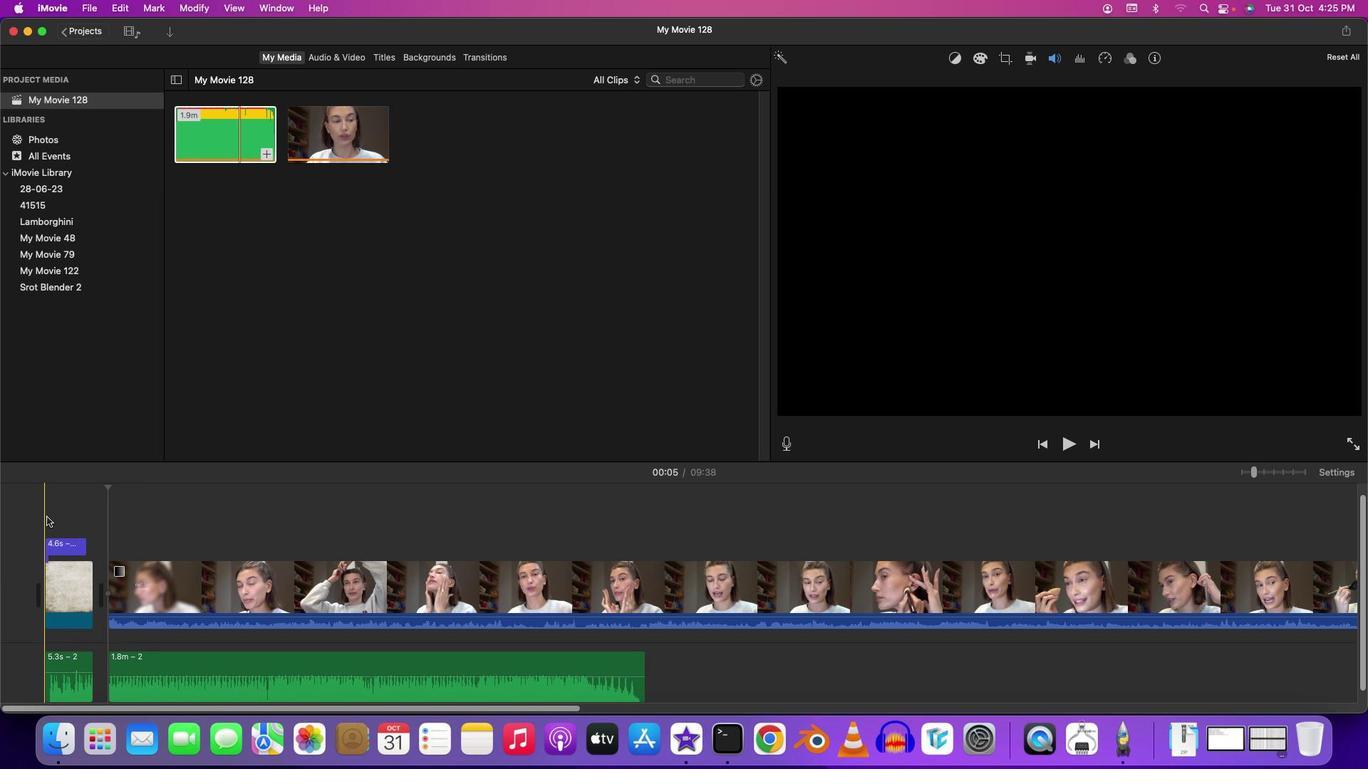 
Action: Key pressed Key.space
Screenshot: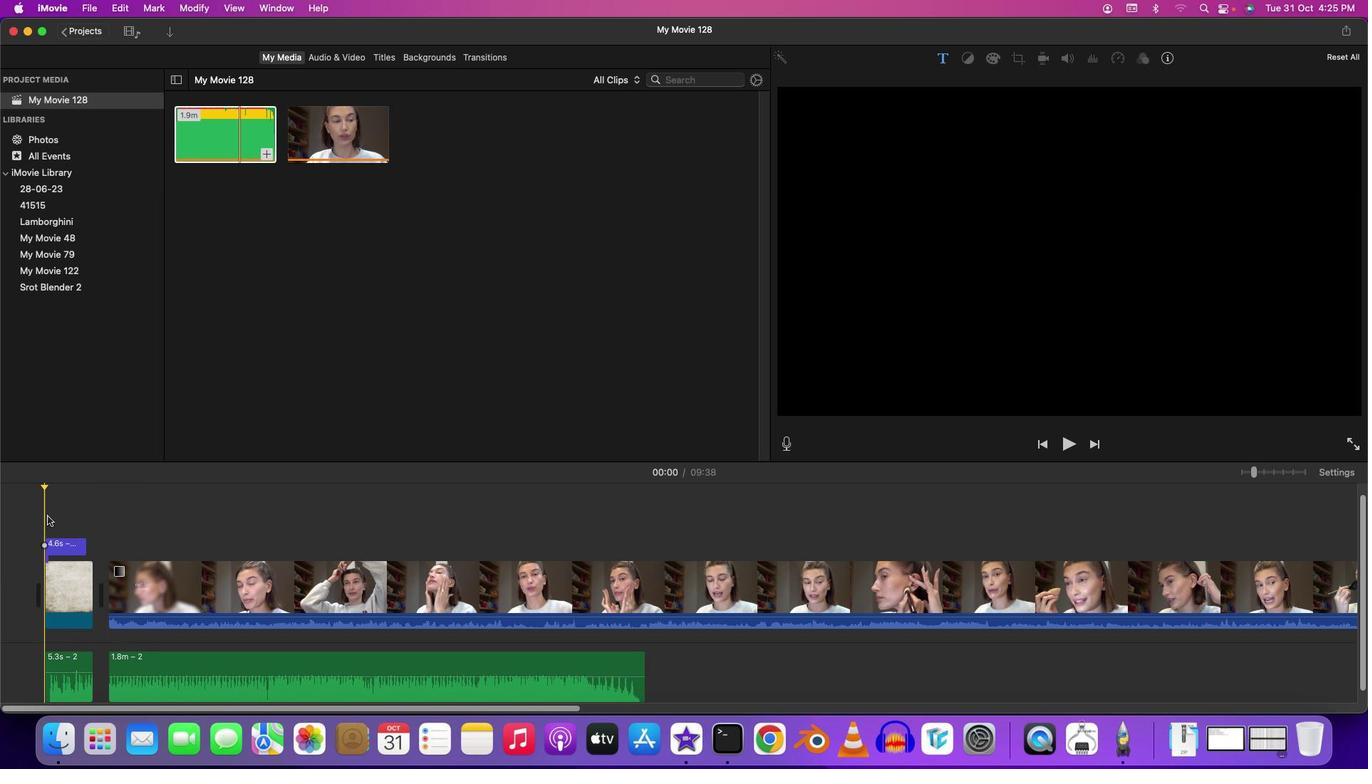
Action: Mouse moved to (249, 676)
Screenshot: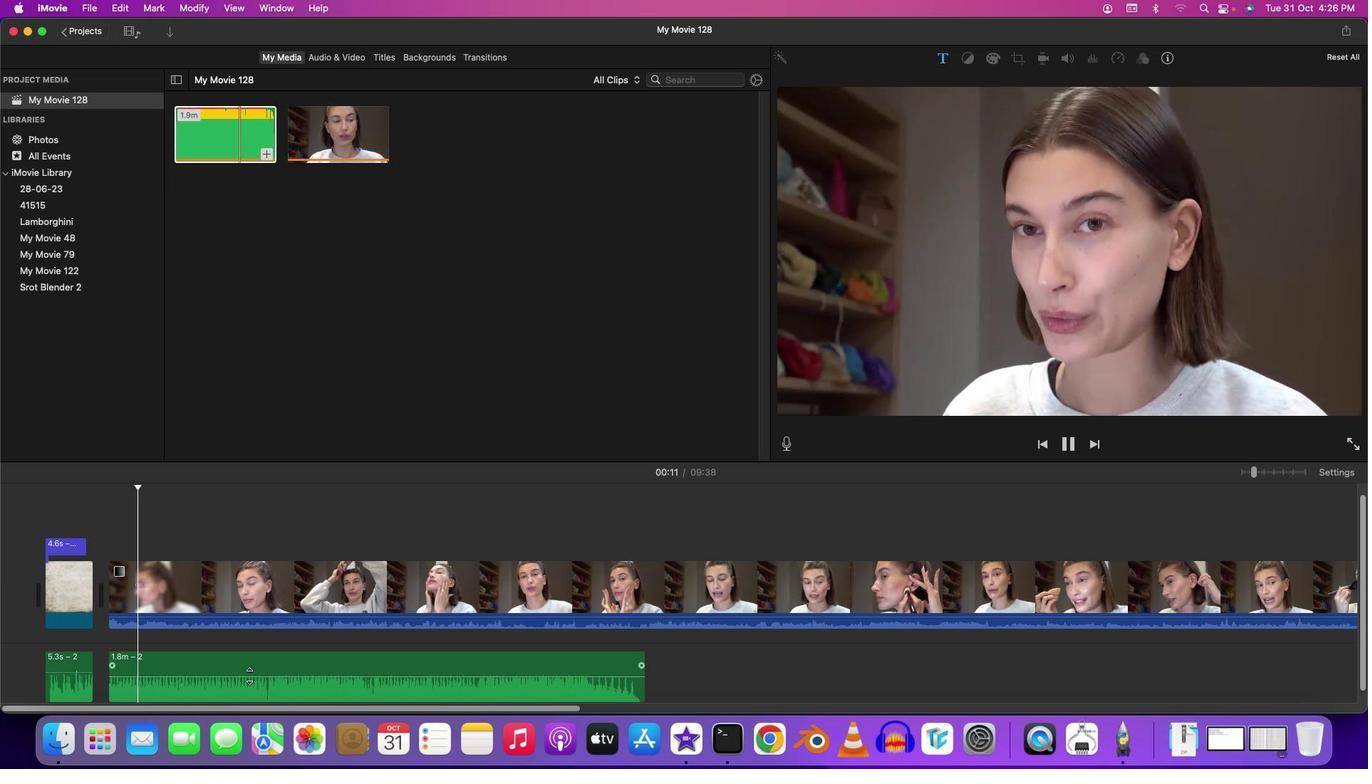
Action: Mouse pressed left at (249, 676)
Screenshot: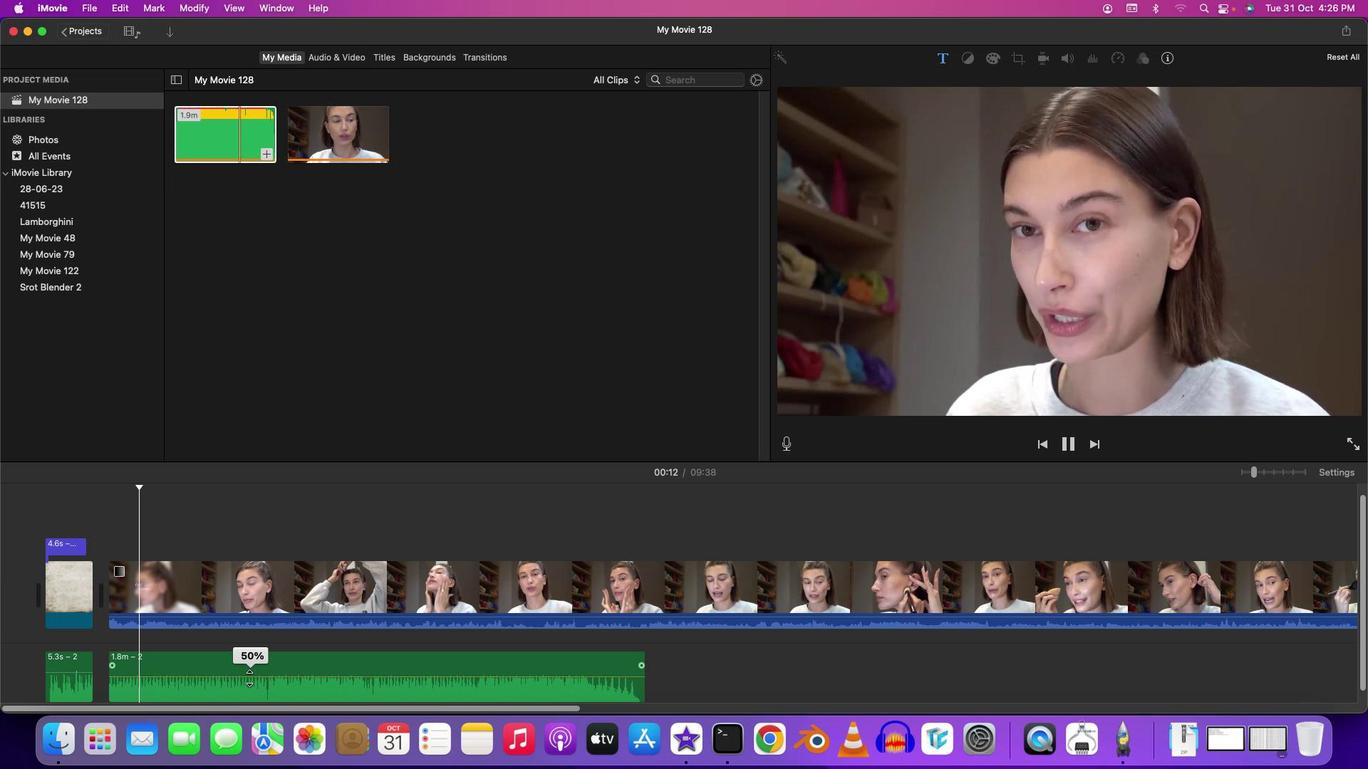 
Action: Mouse moved to (81, 514)
Screenshot: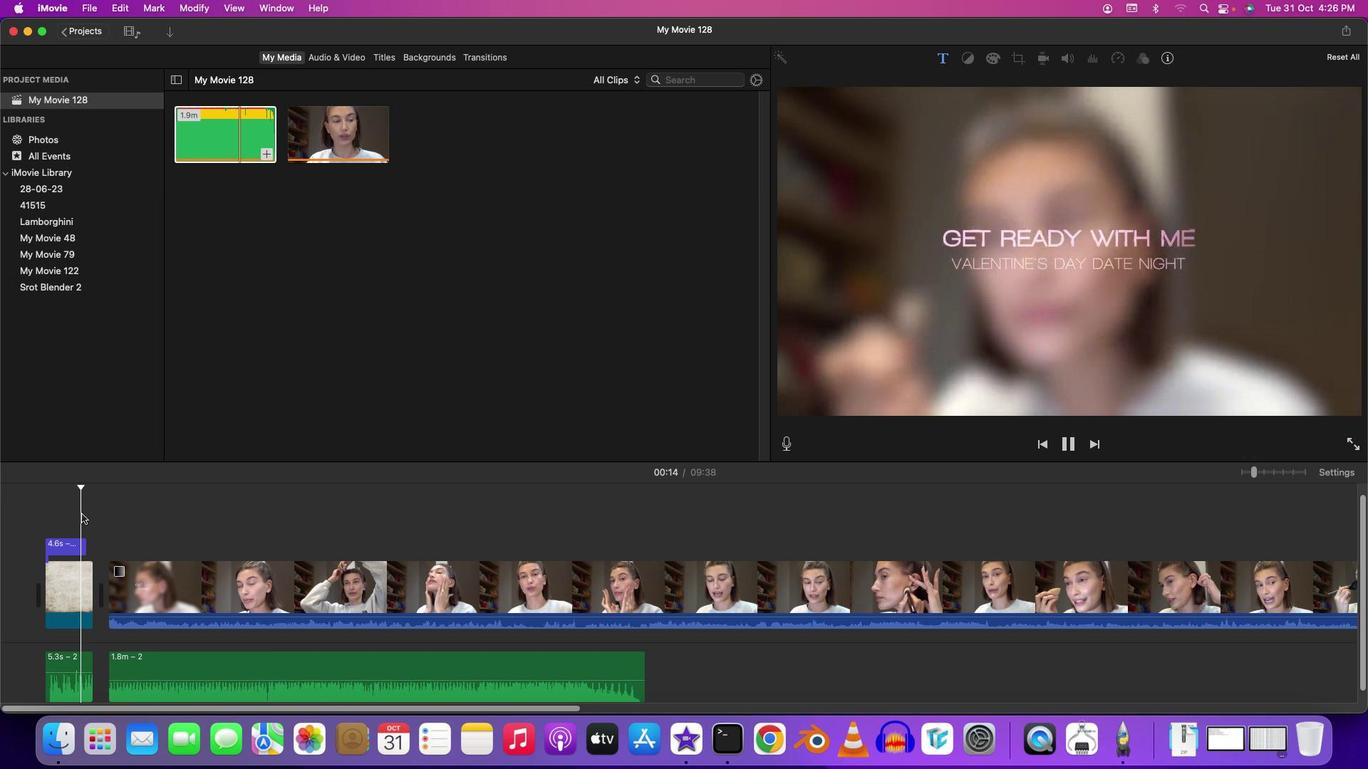
Action: Mouse pressed left at (81, 514)
Screenshot: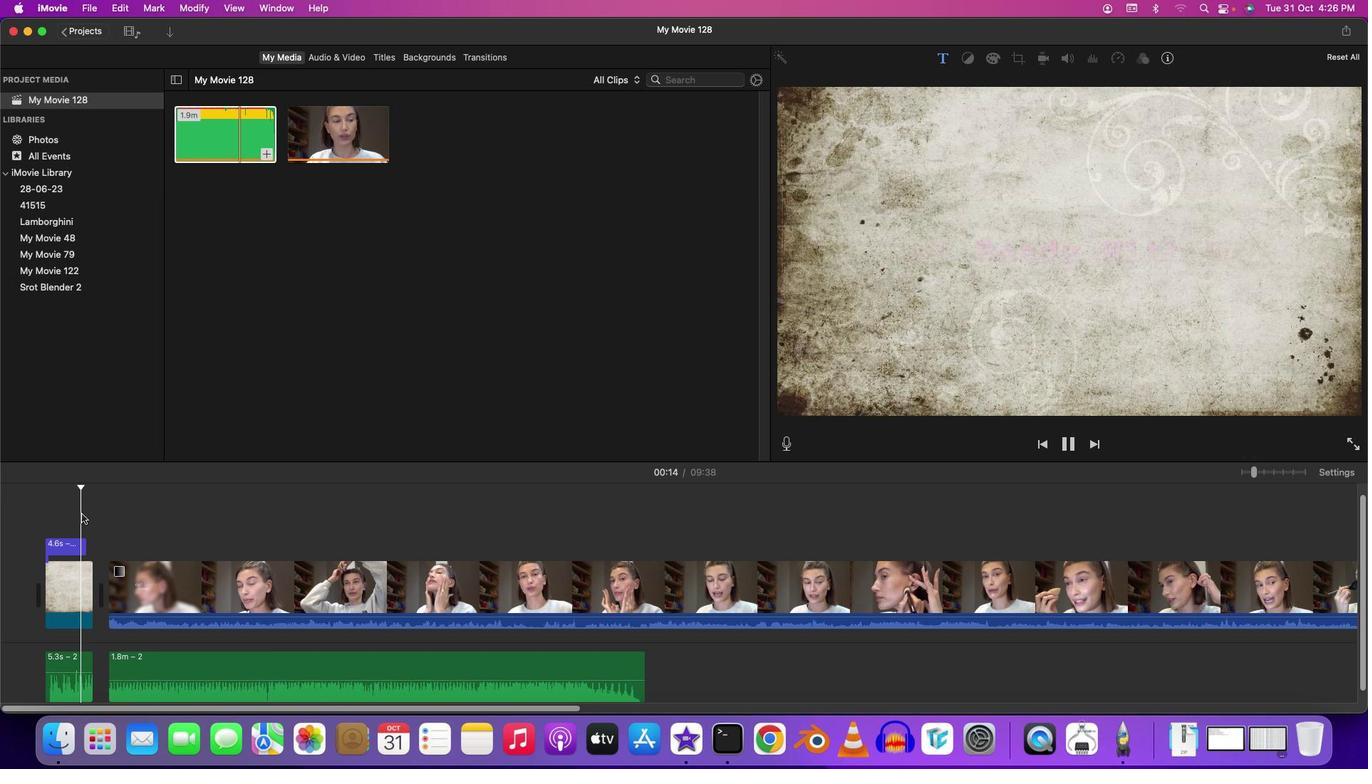 
Action: Key pressed Key.space
Screenshot: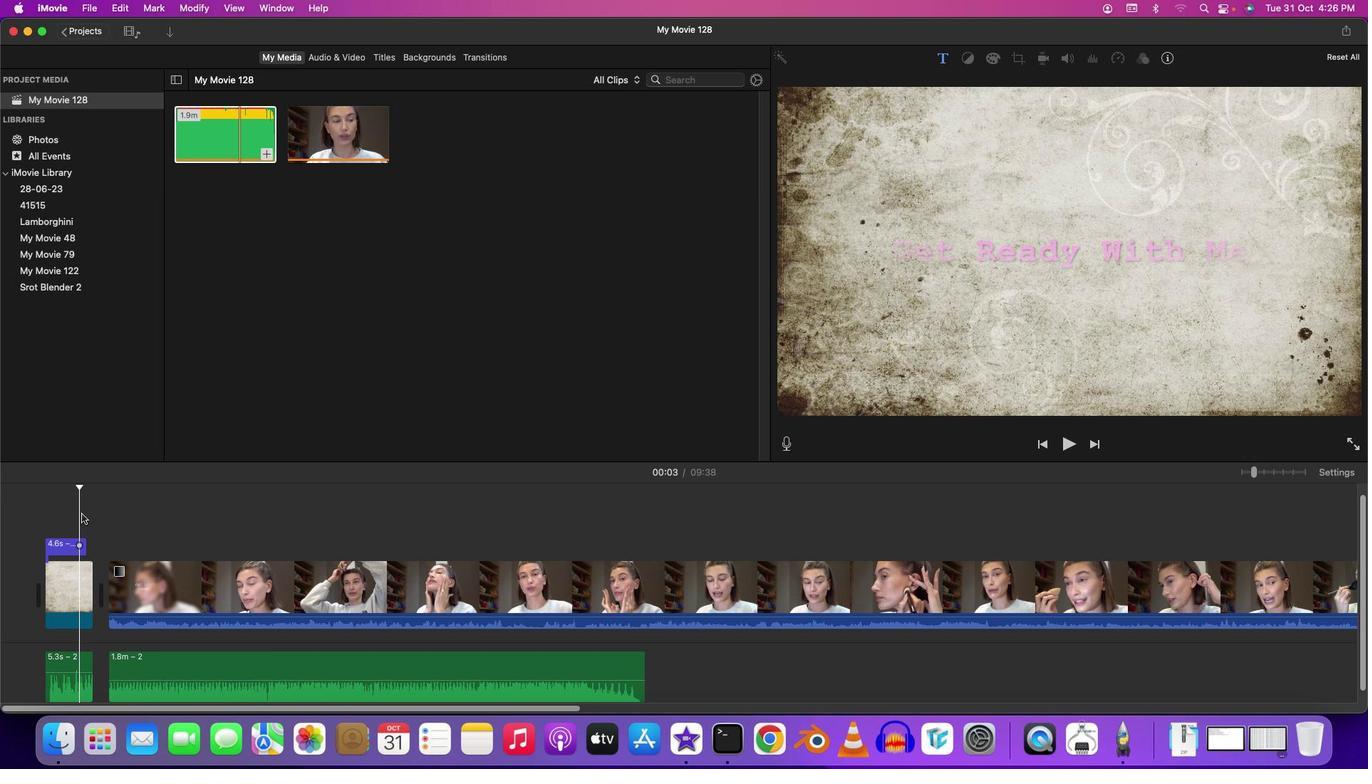 
Action: Mouse moved to (1363, 615)
Screenshot: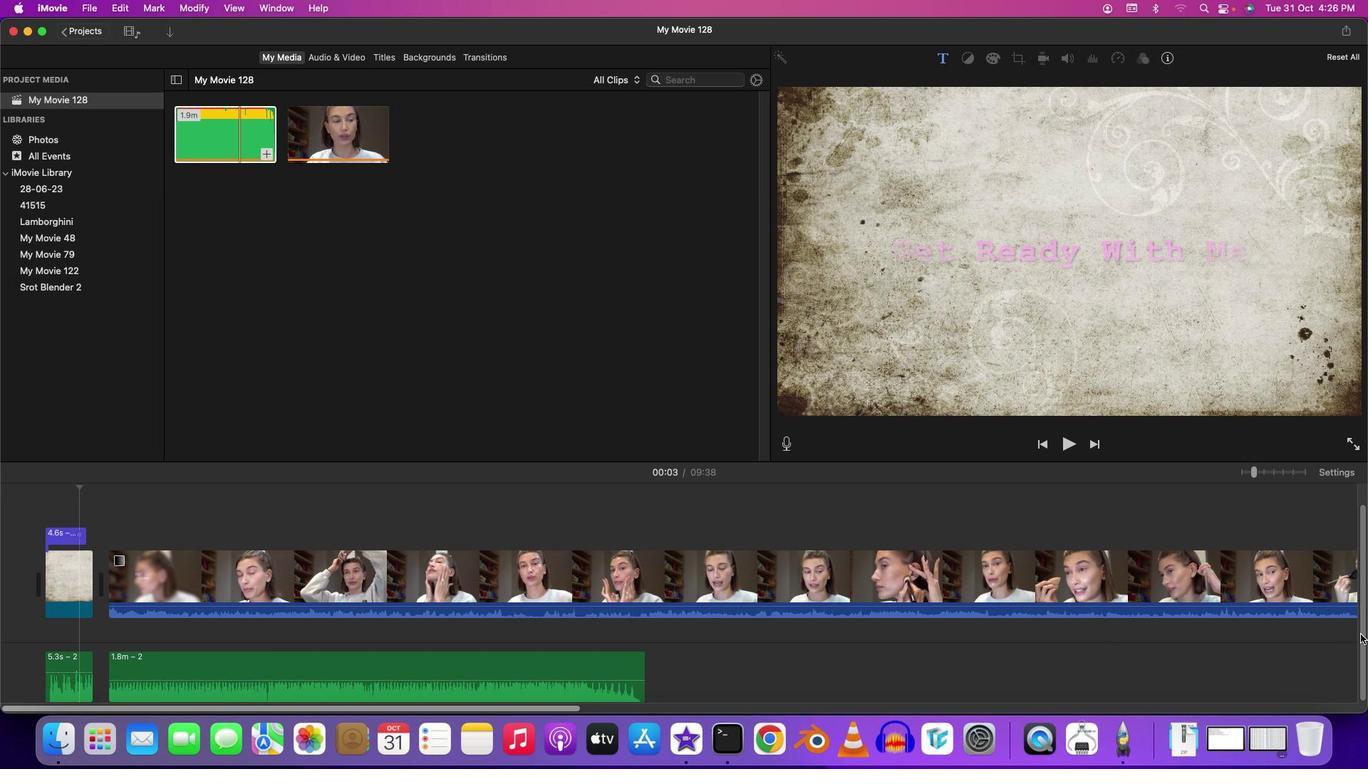 
Action: Mouse pressed left at (1363, 615)
Screenshot: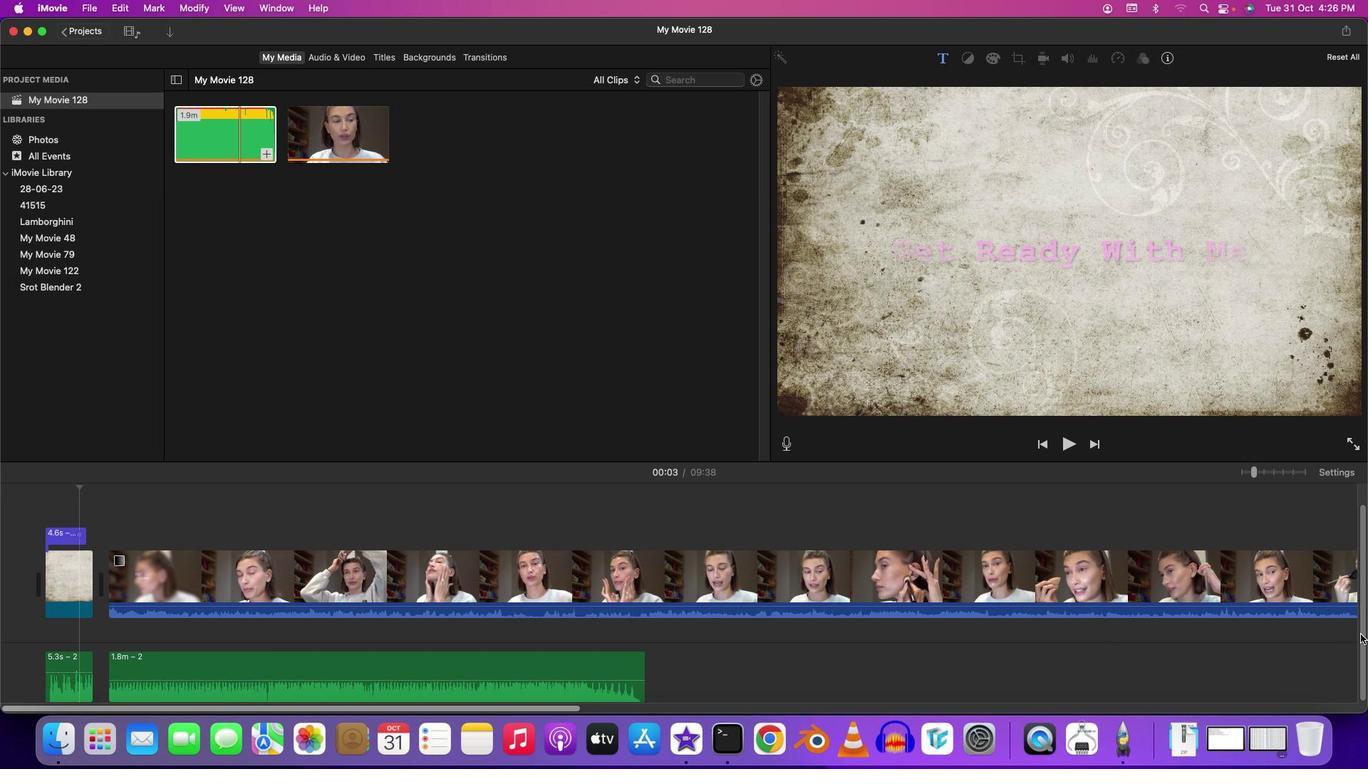 
Action: Mouse moved to (68, 508)
Screenshot: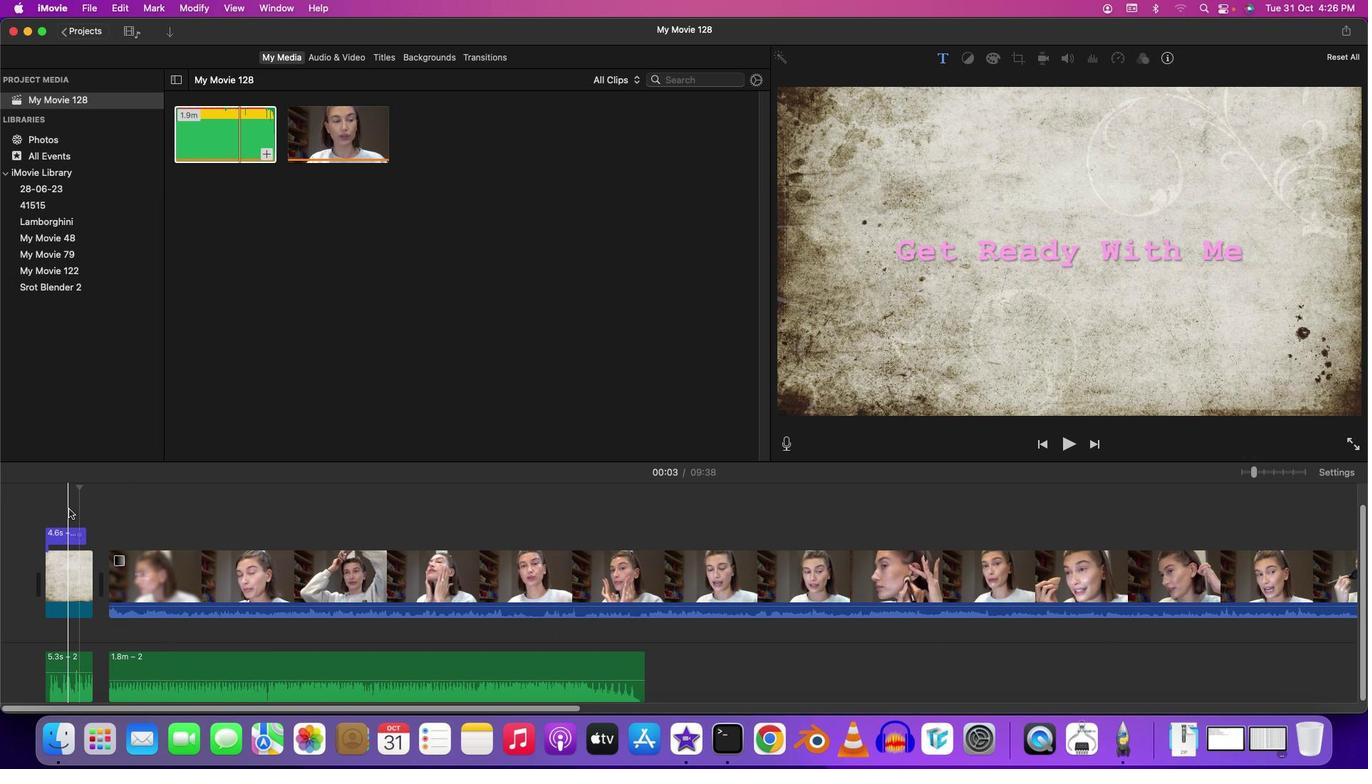 
Action: Mouse pressed left at (68, 508)
Screenshot: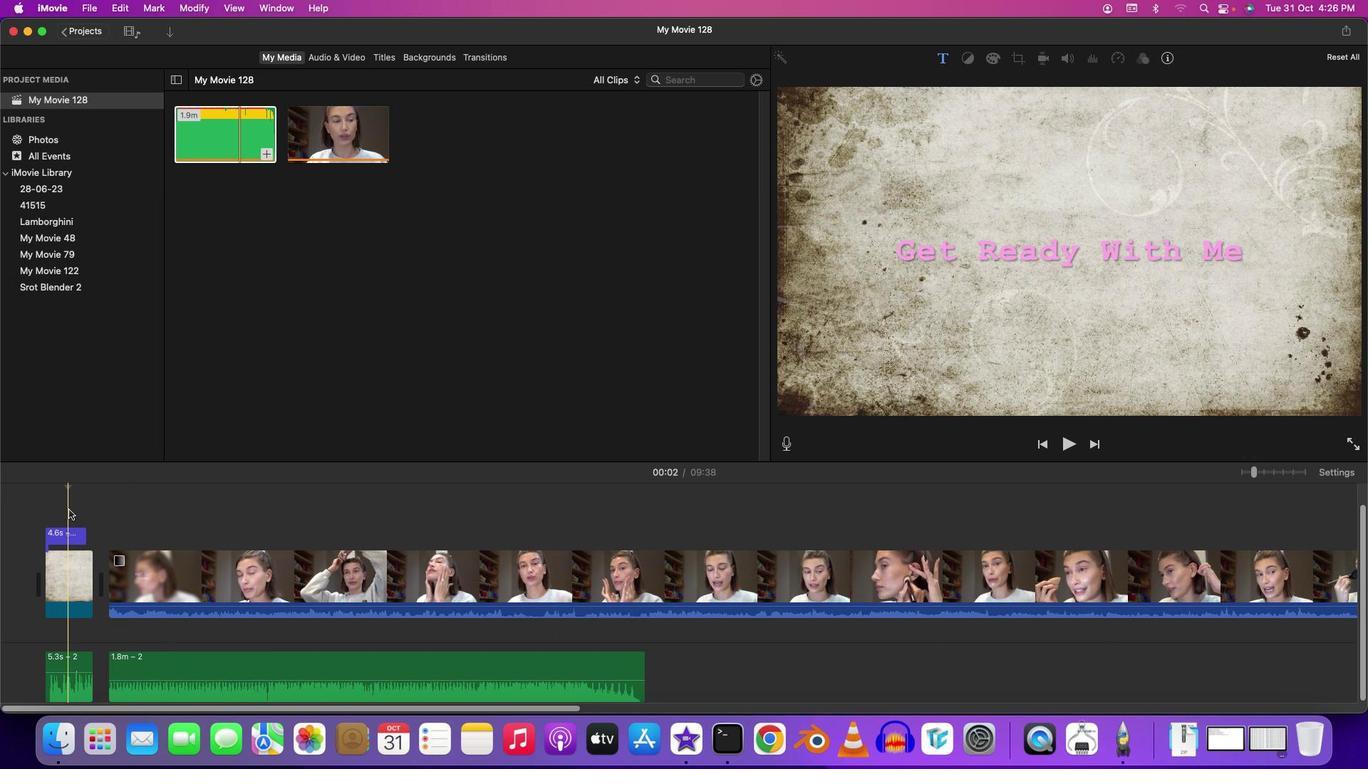
Action: Mouse moved to (69, 509)
Screenshot: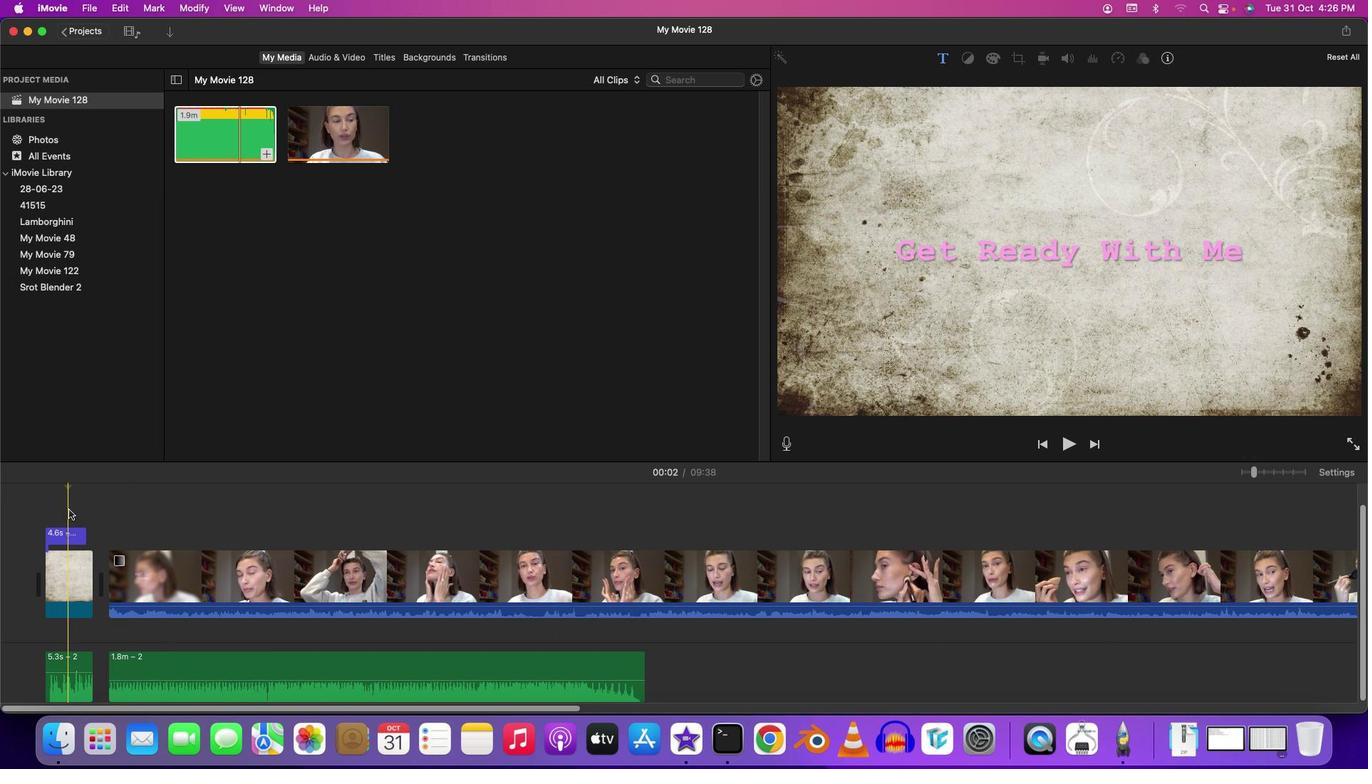 
Action: Key pressed Key.space
Screenshot: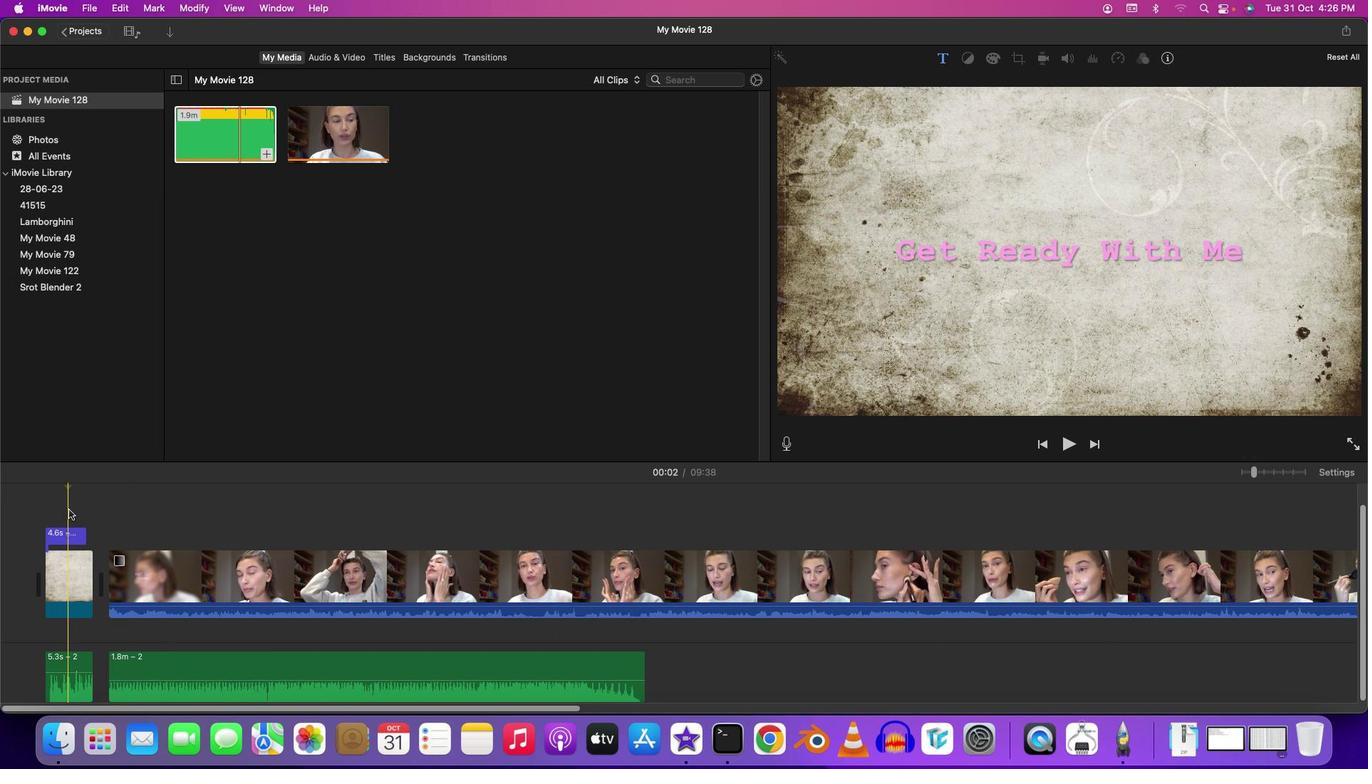 
Action: Mouse moved to (129, 710)
Screenshot: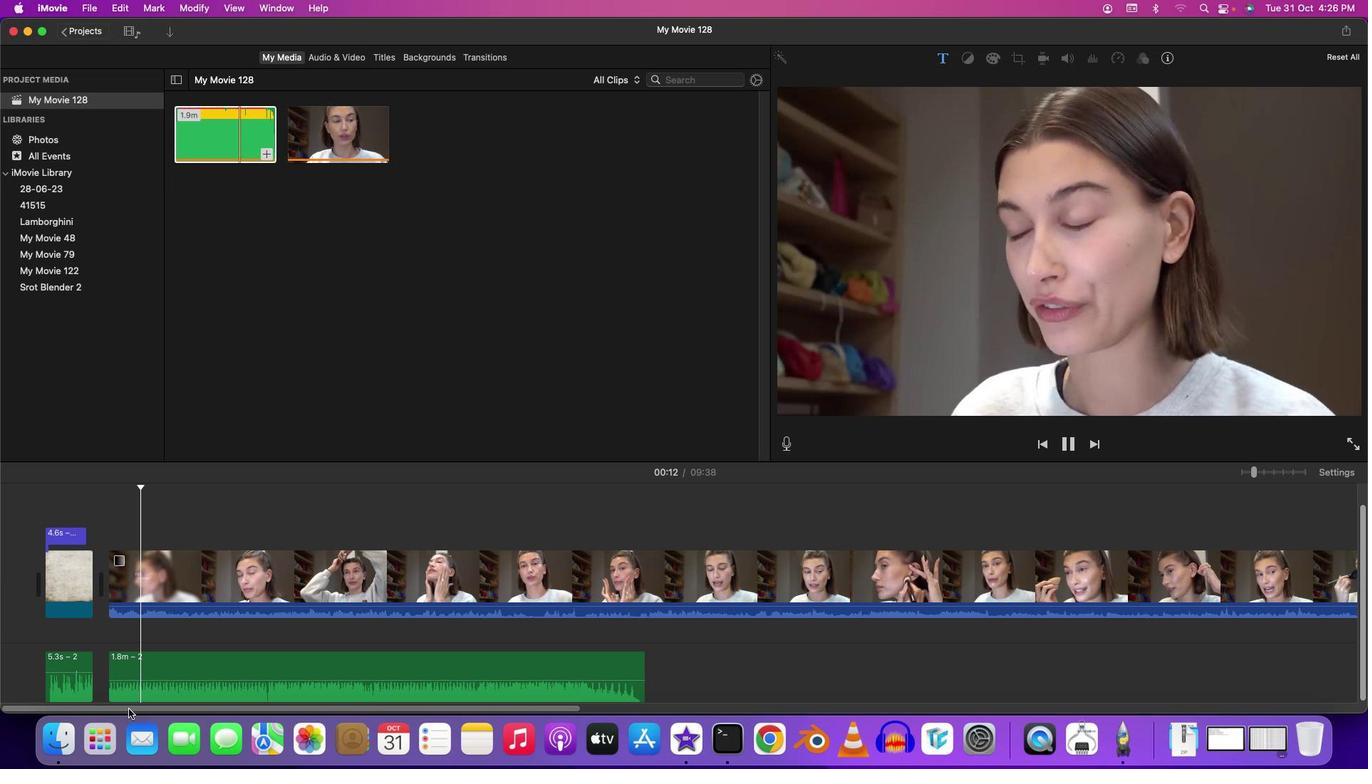 
Action: Mouse pressed left at (129, 710)
Screenshot: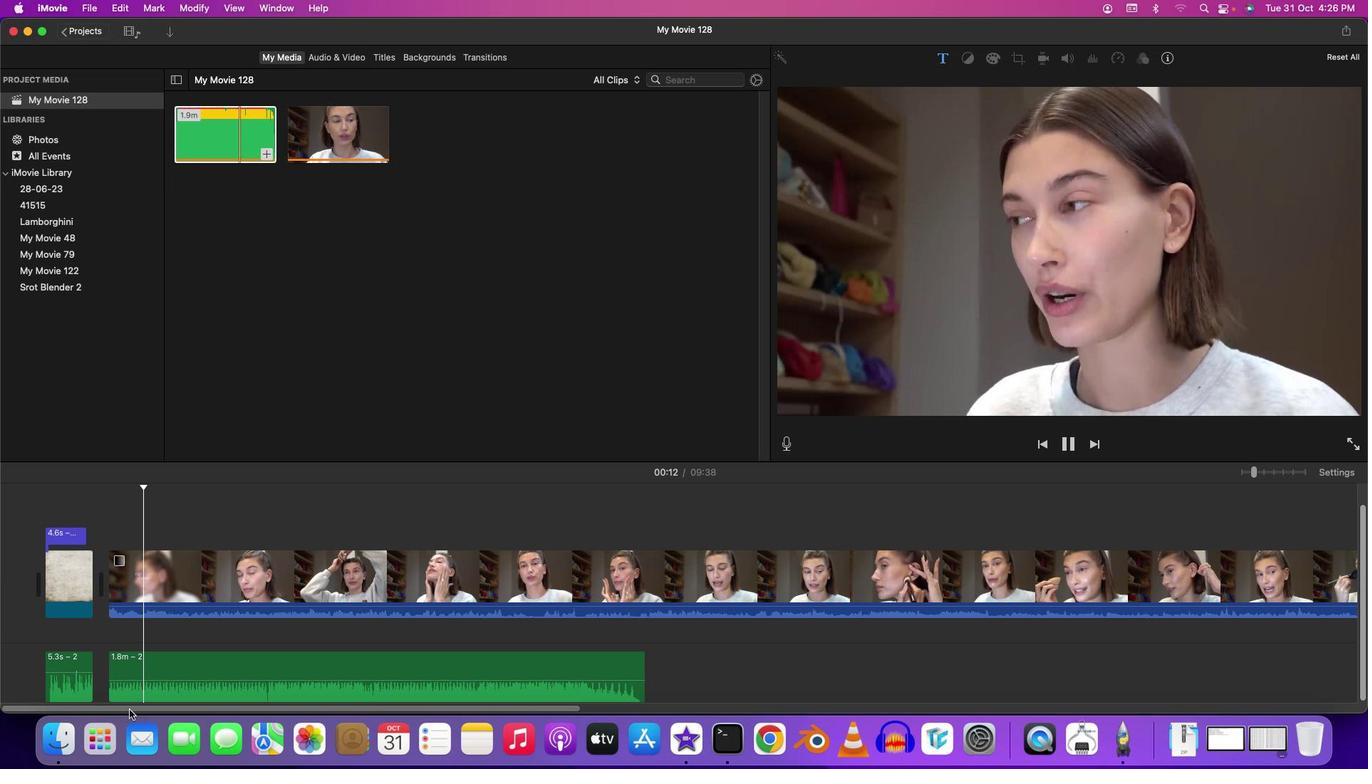 
Action: Mouse moved to (456, 650)
Screenshot: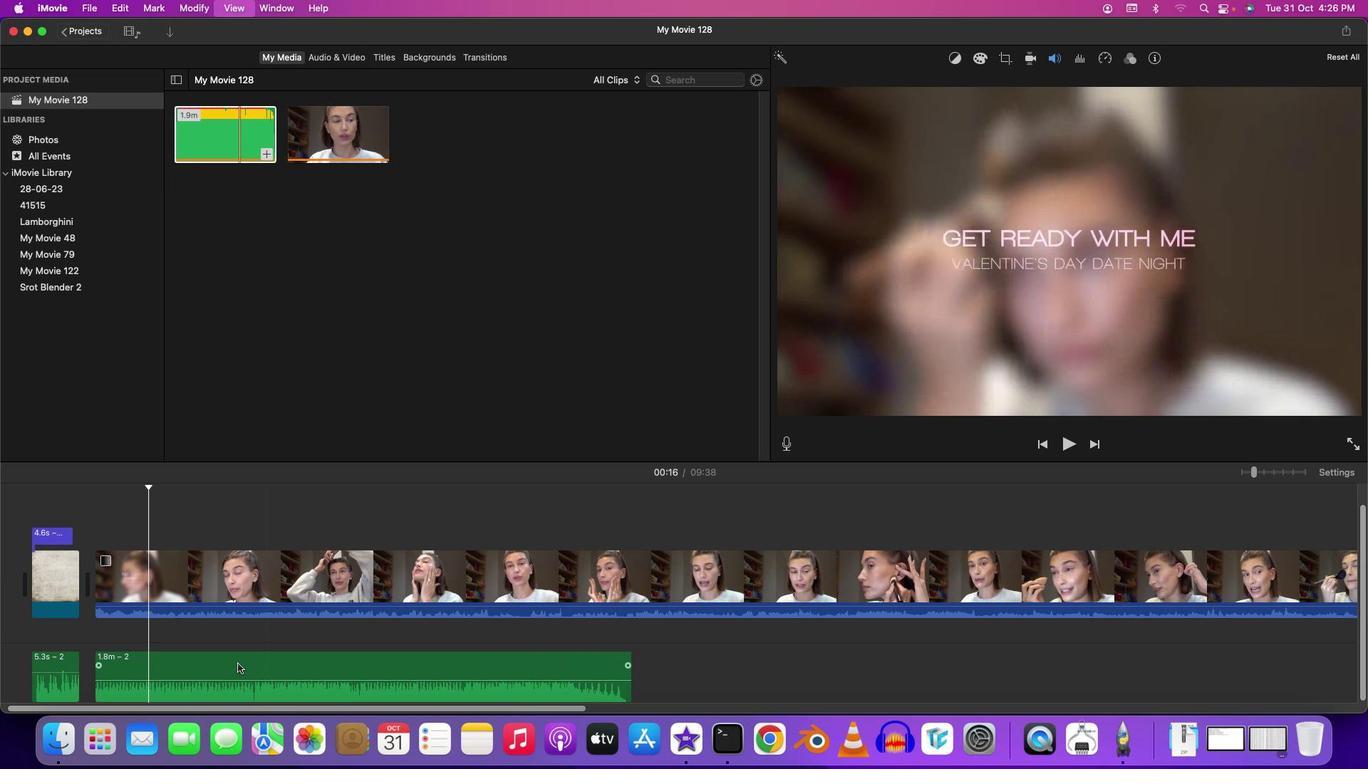 
Action: Key pressed Key.space
Screenshot: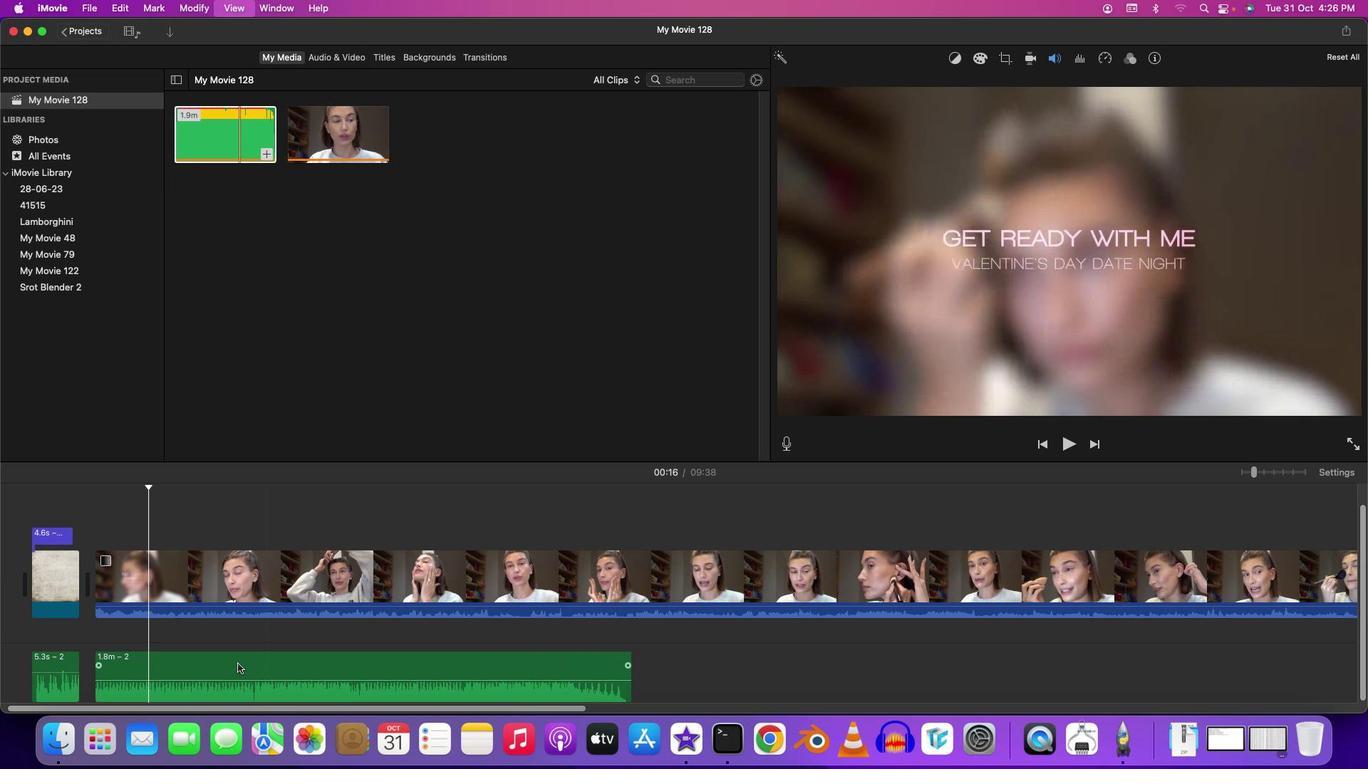 
Action: Mouse moved to (629, 672)
Screenshot: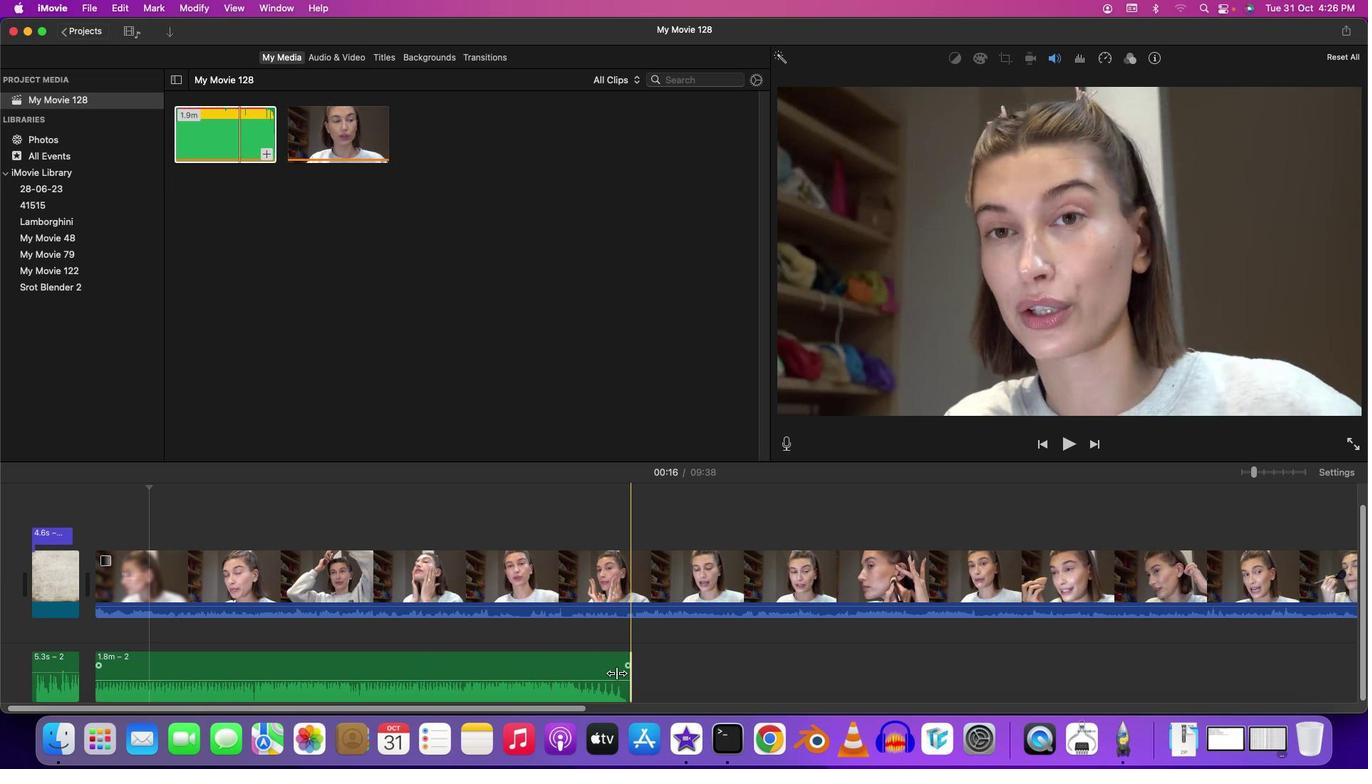 
Action: Mouse pressed left at (629, 672)
Screenshot: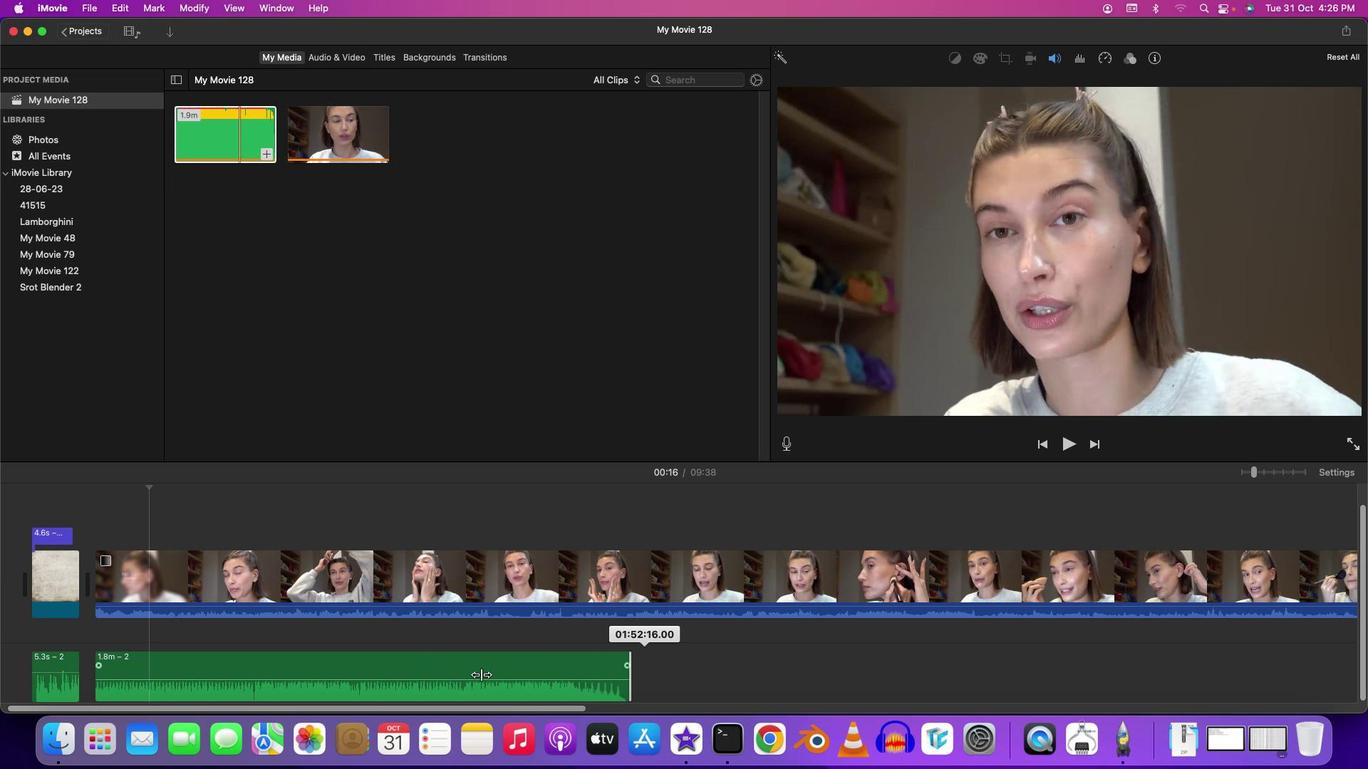 
Action: Mouse moved to (155, 667)
Screenshot: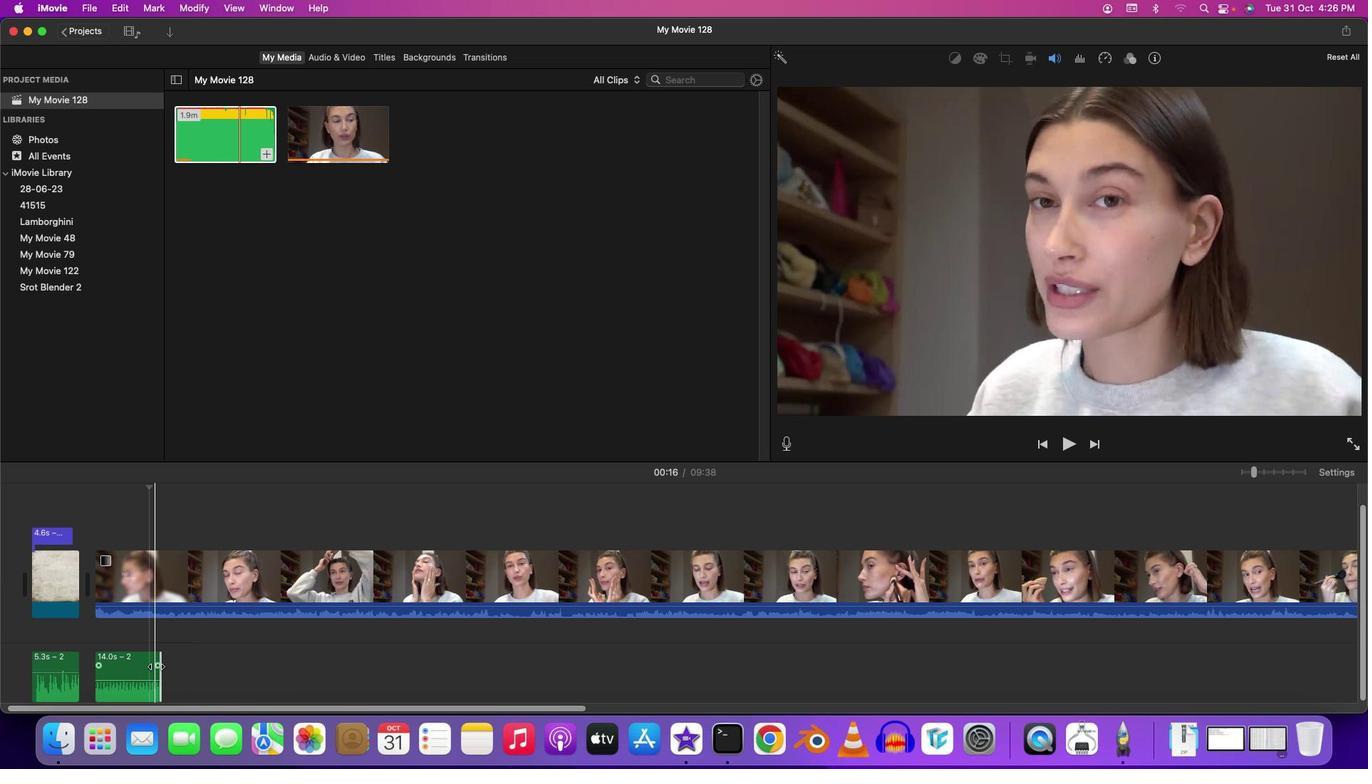 
Action: Mouse pressed left at (155, 667)
Screenshot: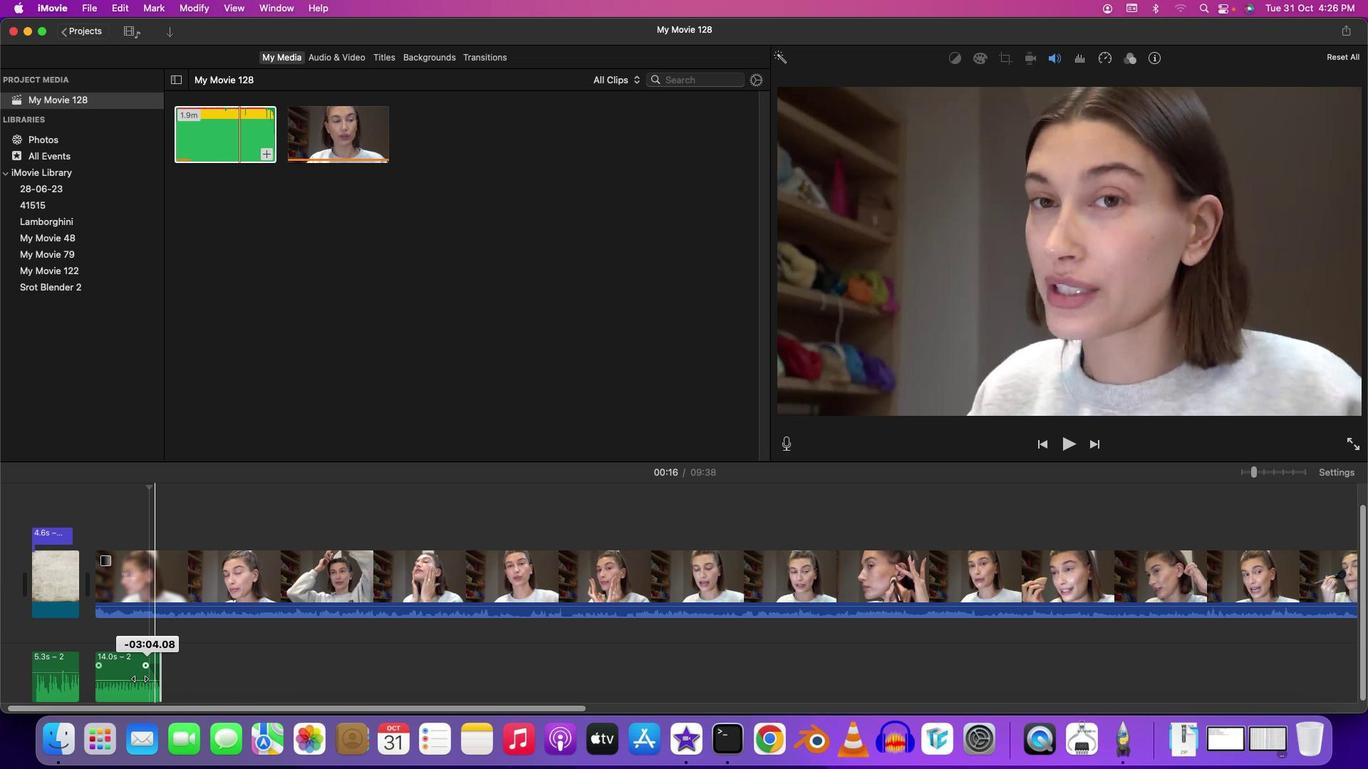 
Action: Mouse moved to (161, 677)
Screenshot: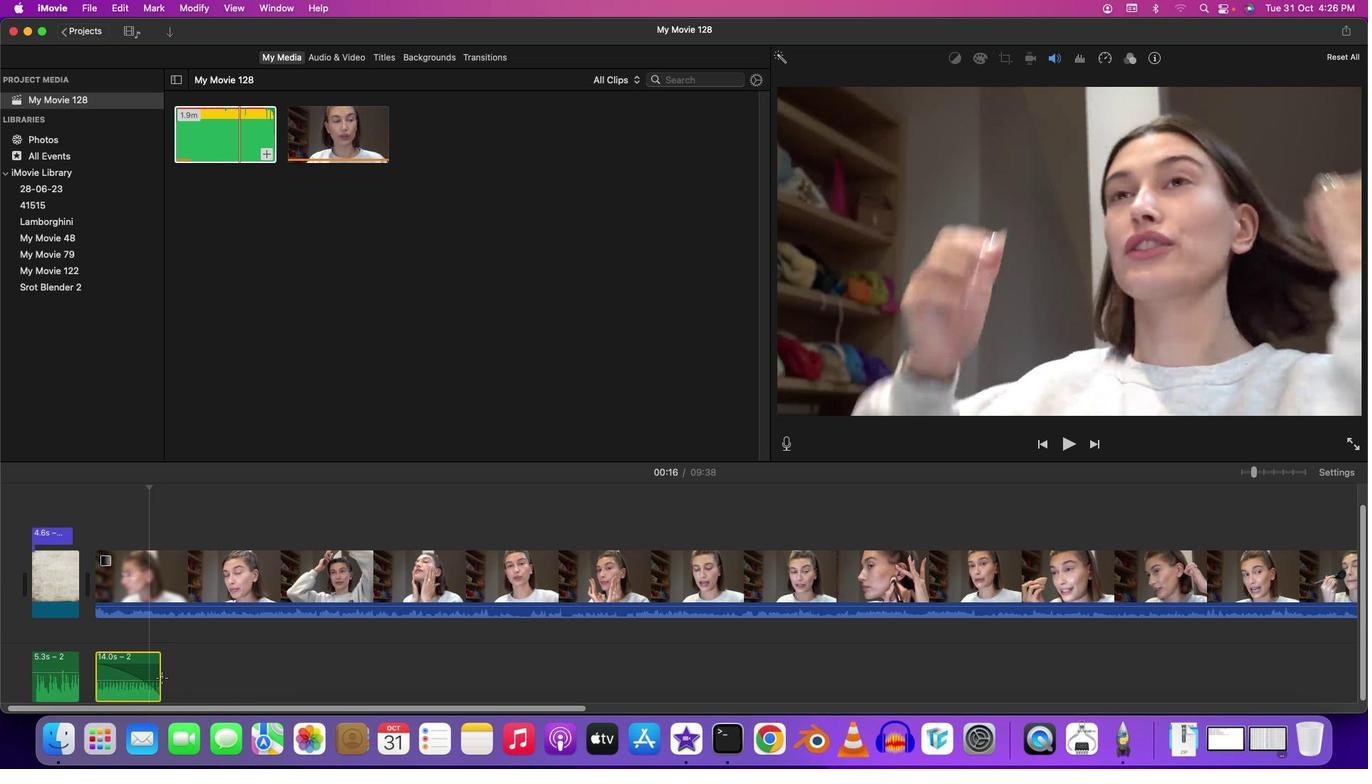
Action: Mouse pressed left at (161, 677)
Screenshot: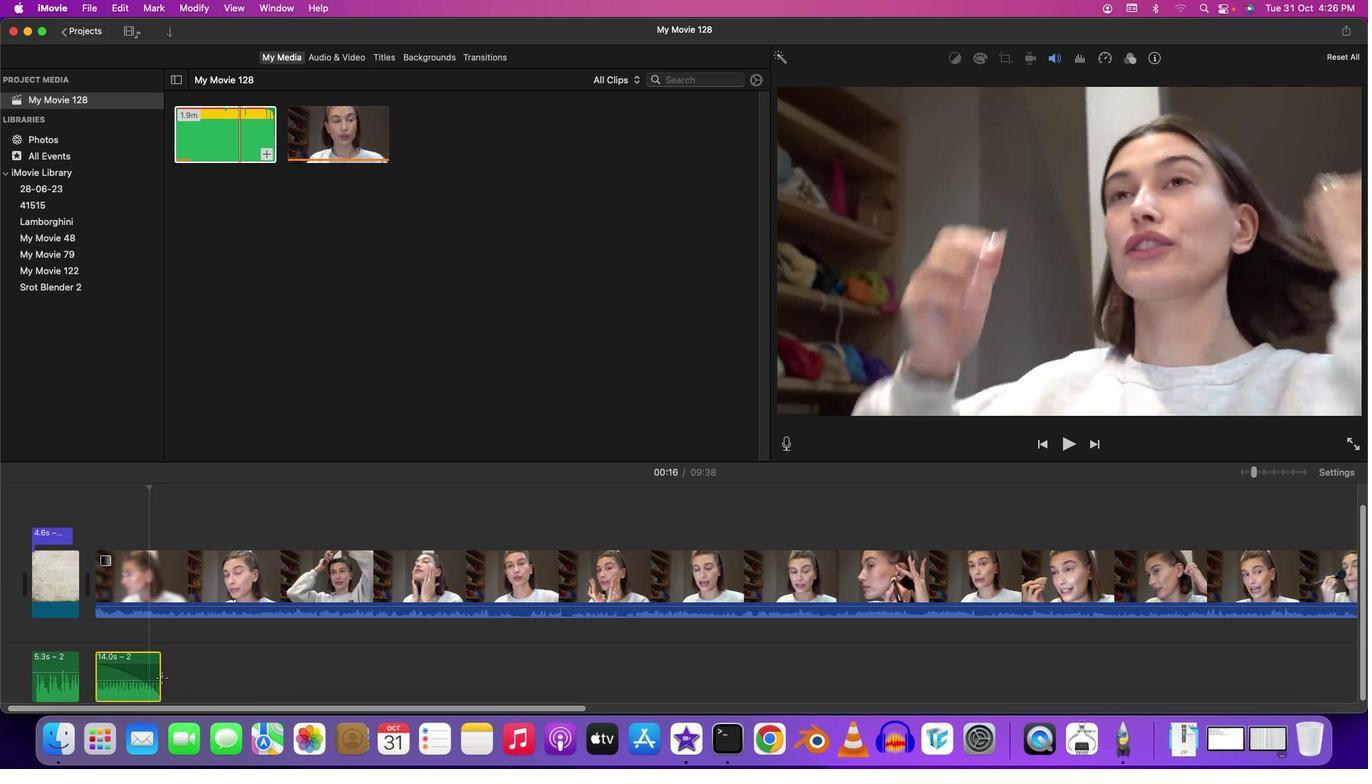 
Action: Mouse moved to (161, 677)
Screenshot: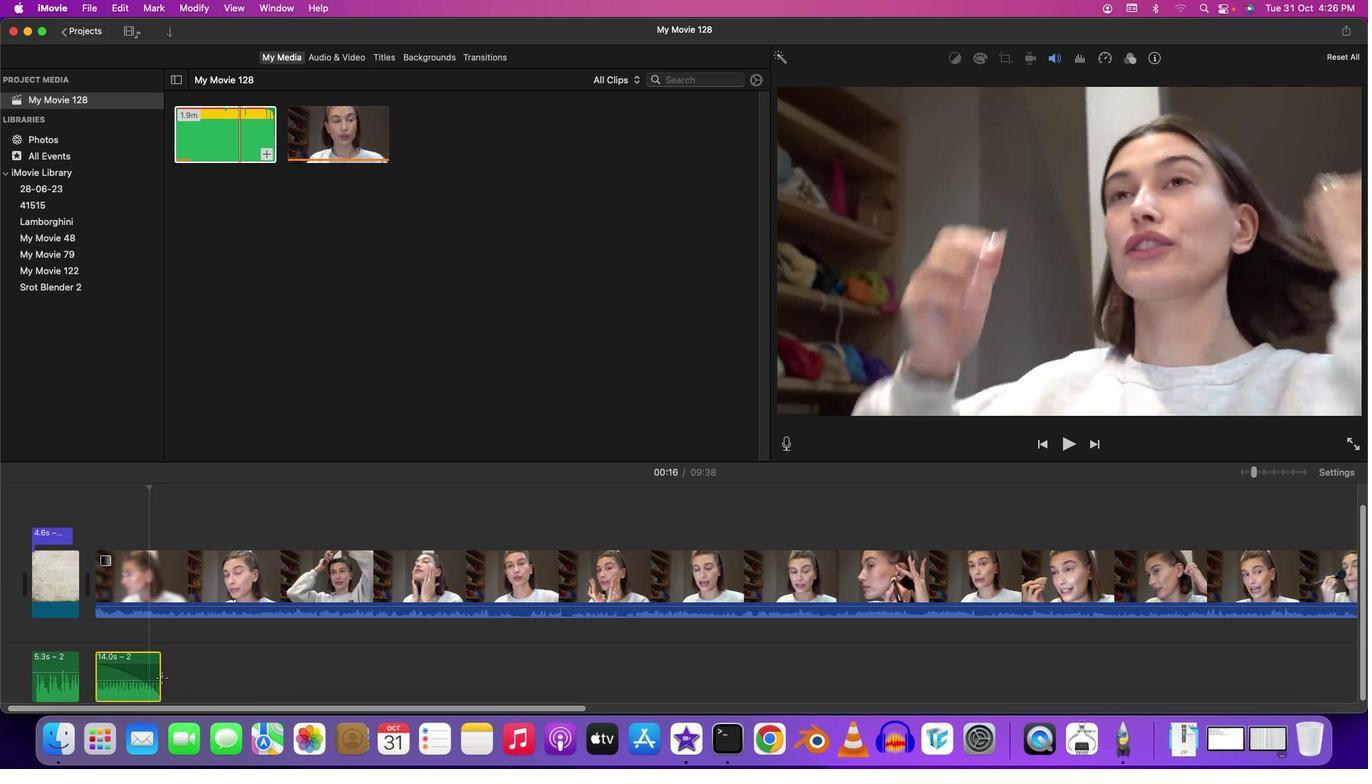 
Action: Mouse pressed left at (161, 677)
Screenshot: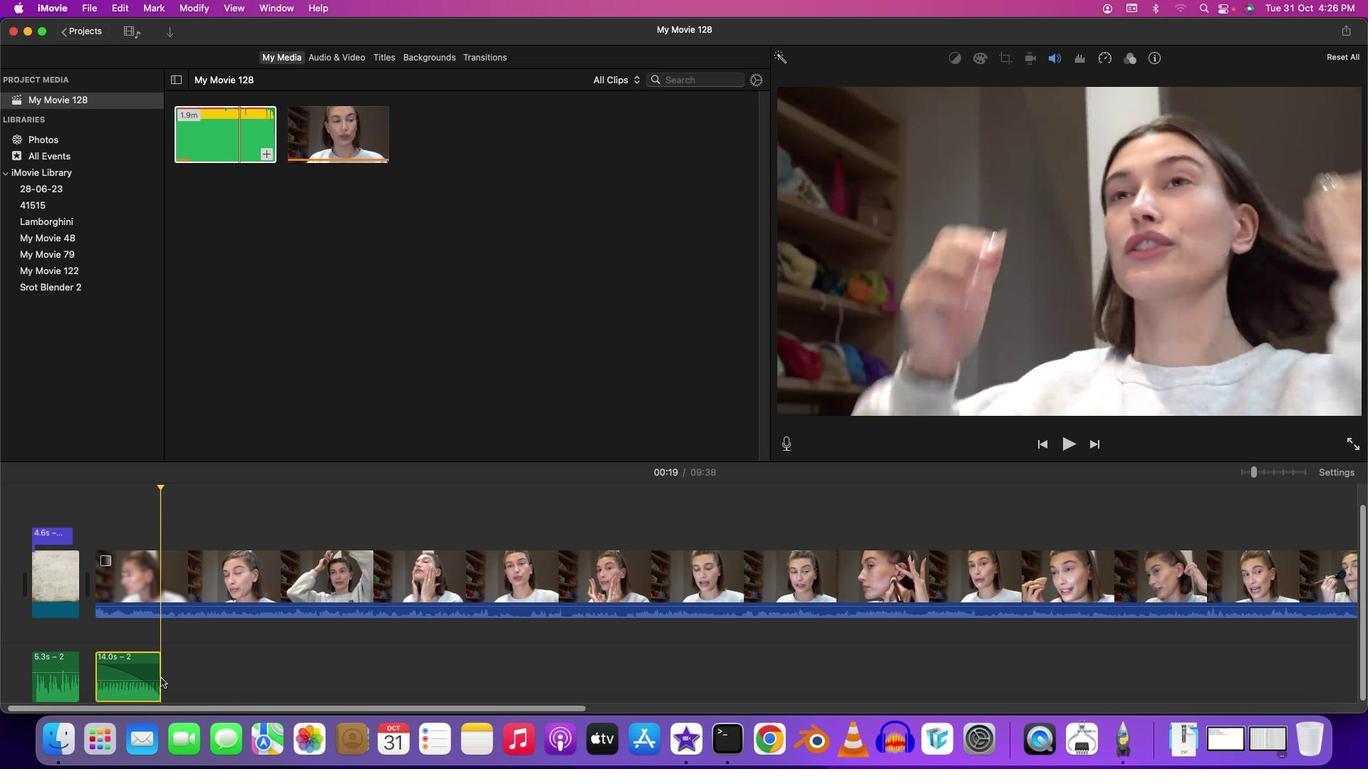 
Action: Mouse moved to (159, 677)
Screenshot: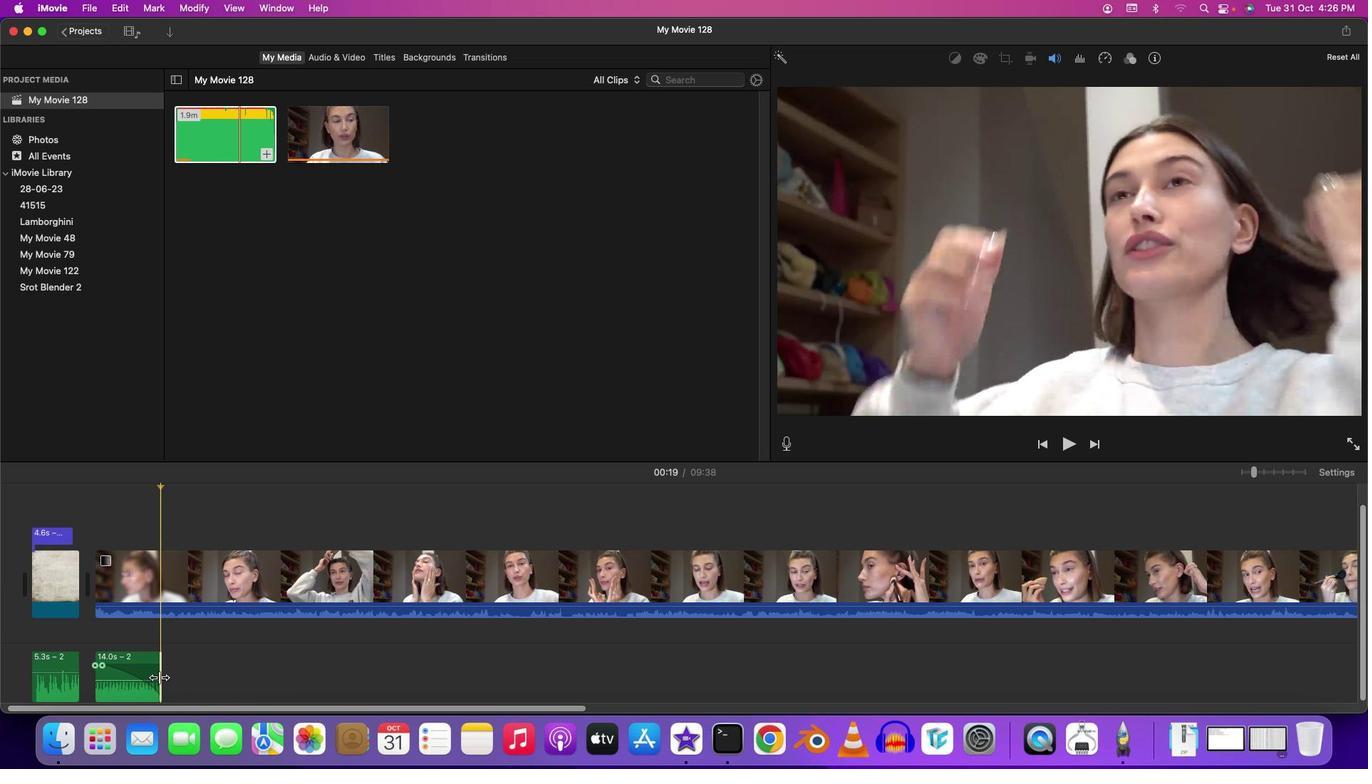 
Action: Mouse pressed left at (159, 677)
Screenshot: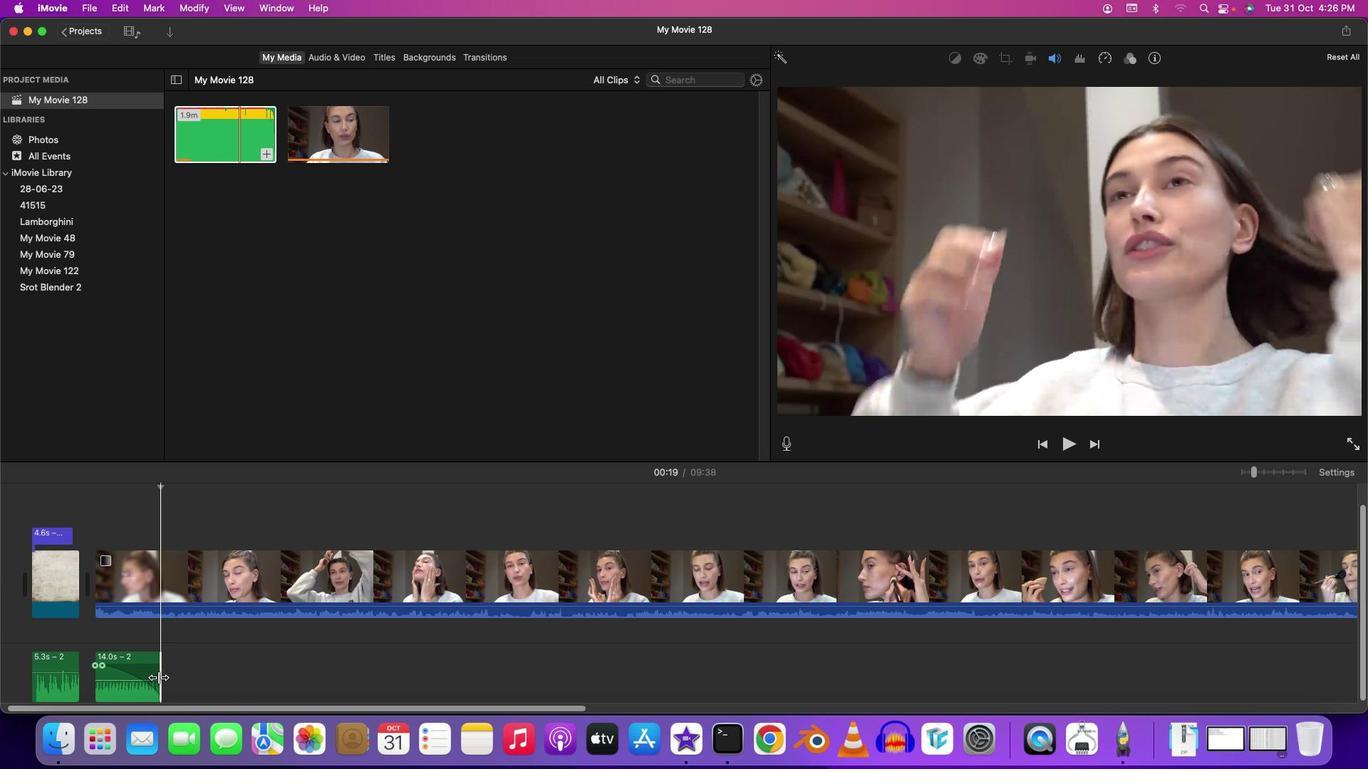 
Action: Mouse moved to (76, 526)
Screenshot: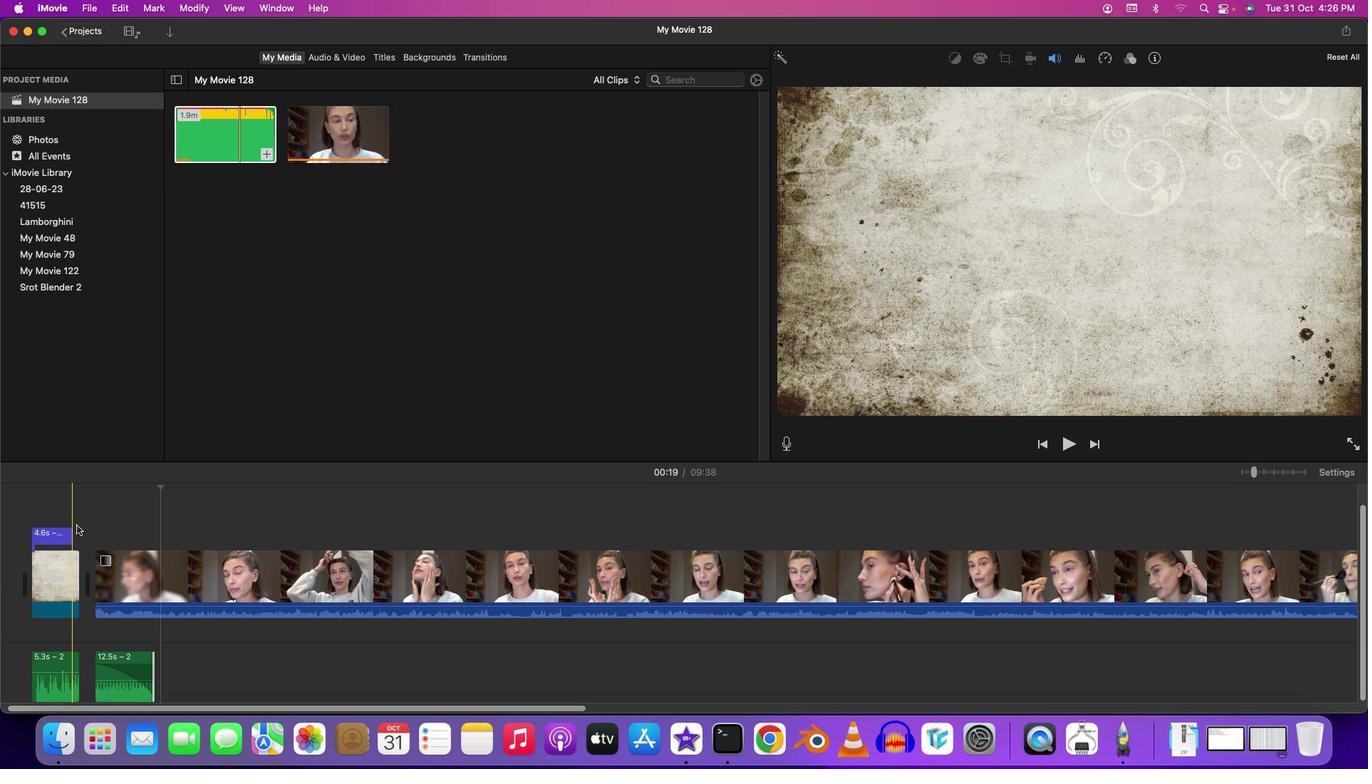 
Action: Mouse pressed left at (76, 526)
Screenshot: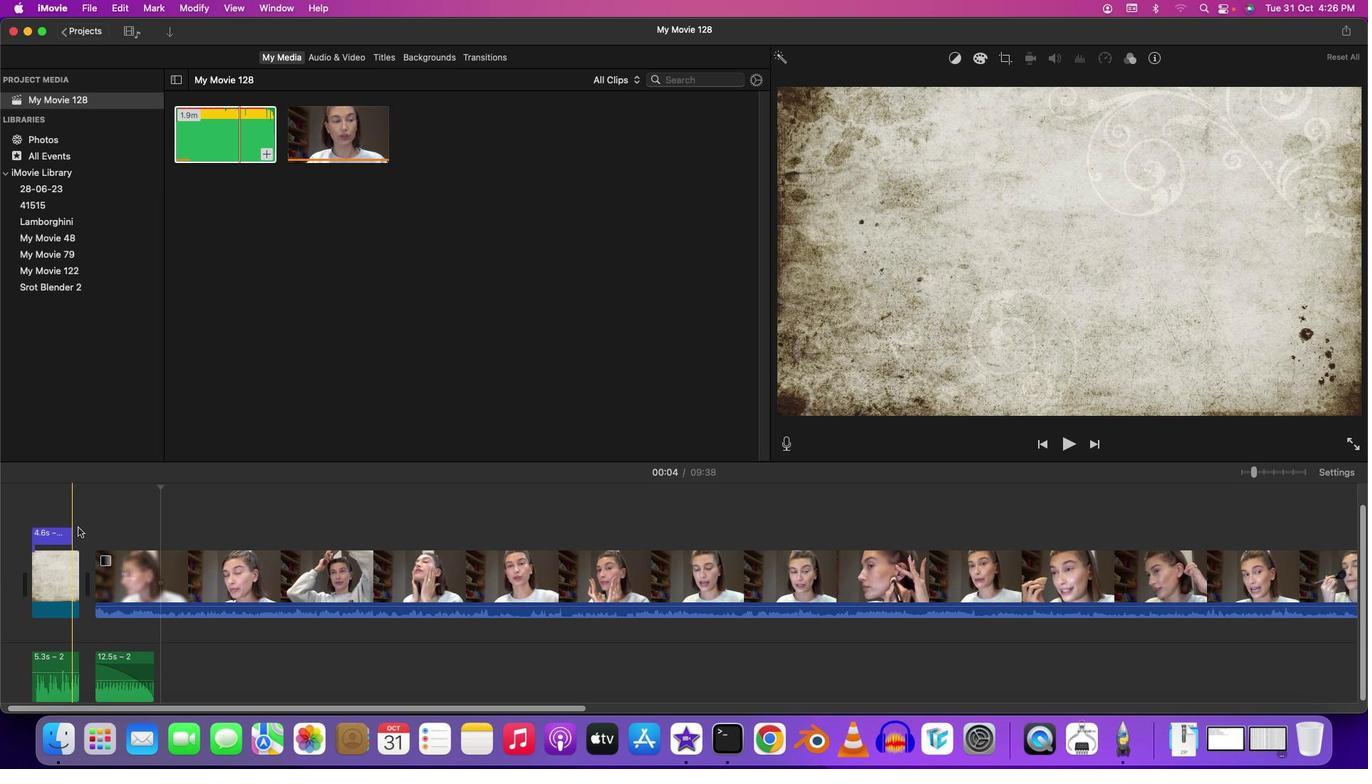 
Action: Mouse moved to (80, 527)
Screenshot: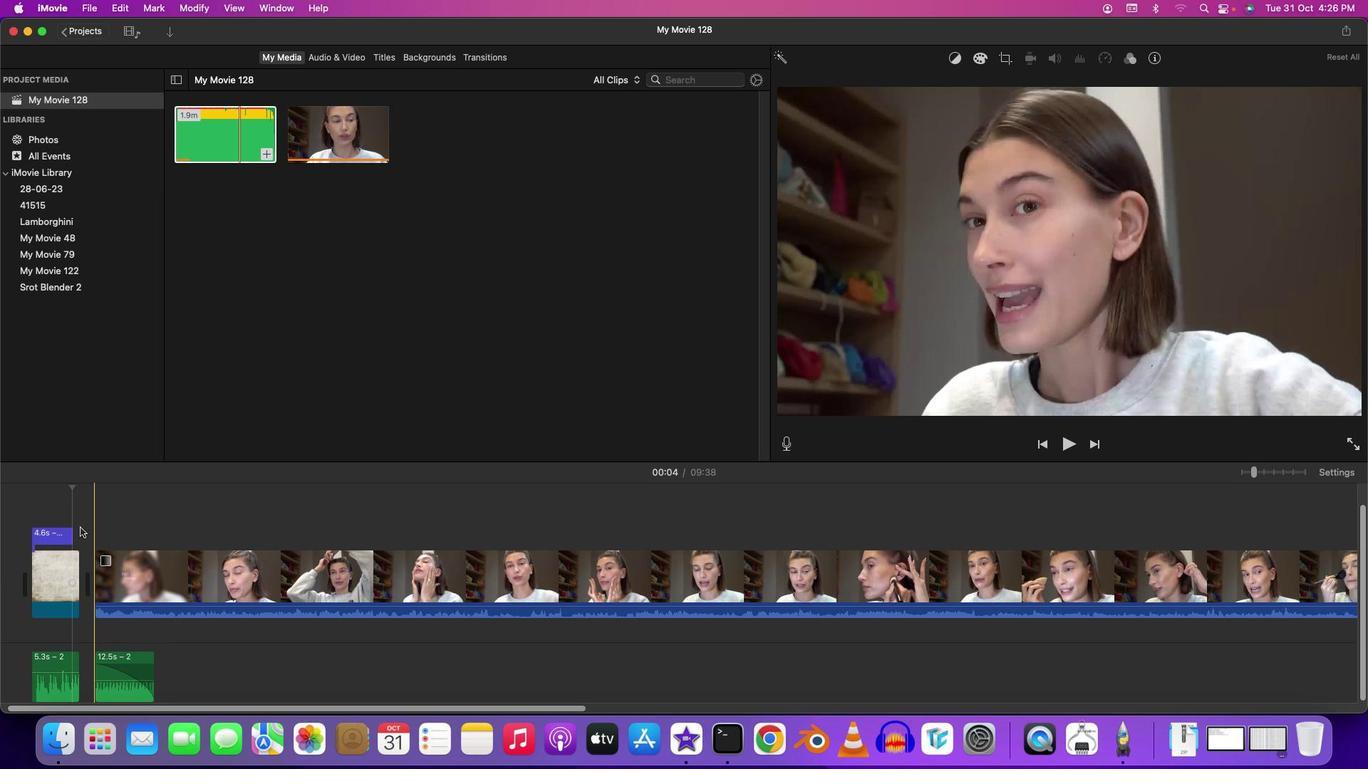 
Action: Key pressed Key.spaceKey.space
Screenshot: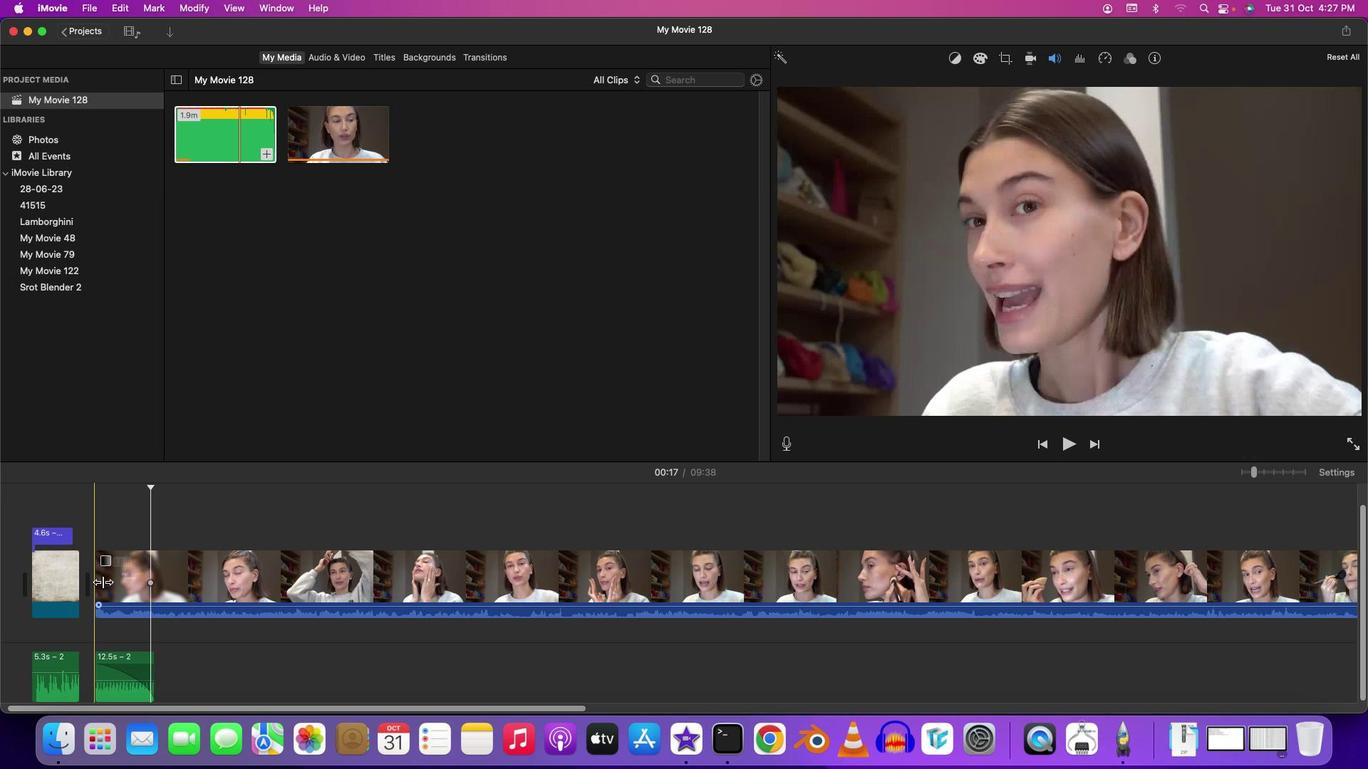 
Action: Mouse moved to (152, 677)
Screenshot: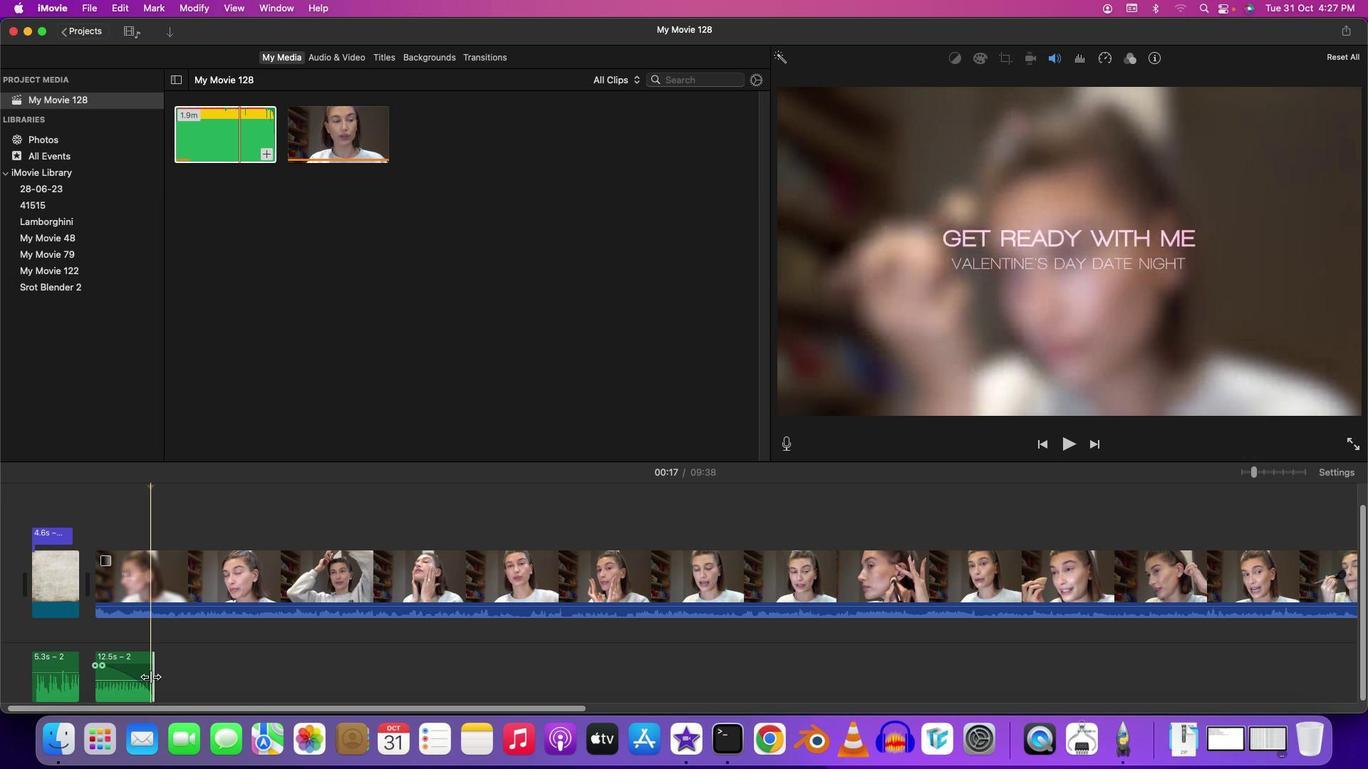
Action: Mouse pressed left at (152, 677)
Screenshot: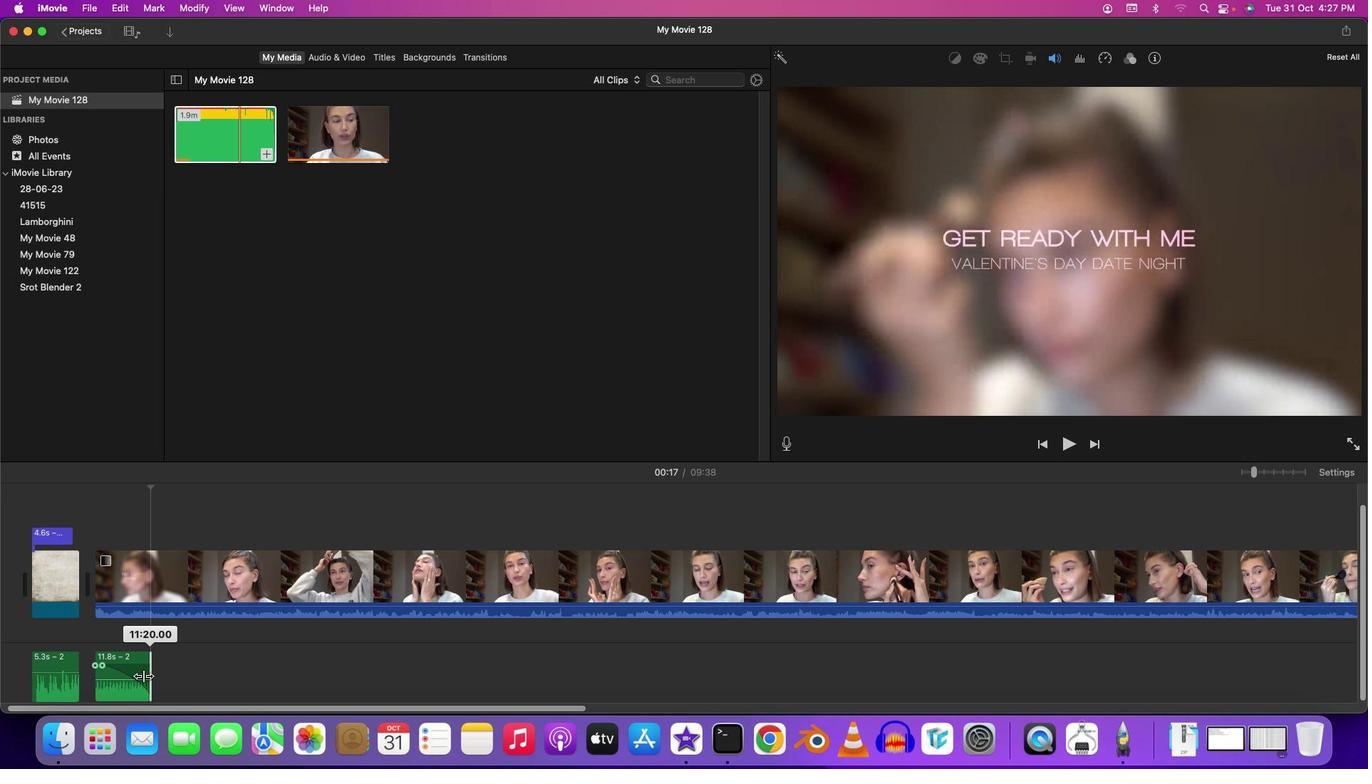
Action: Mouse moved to (198, 606)
Screenshot: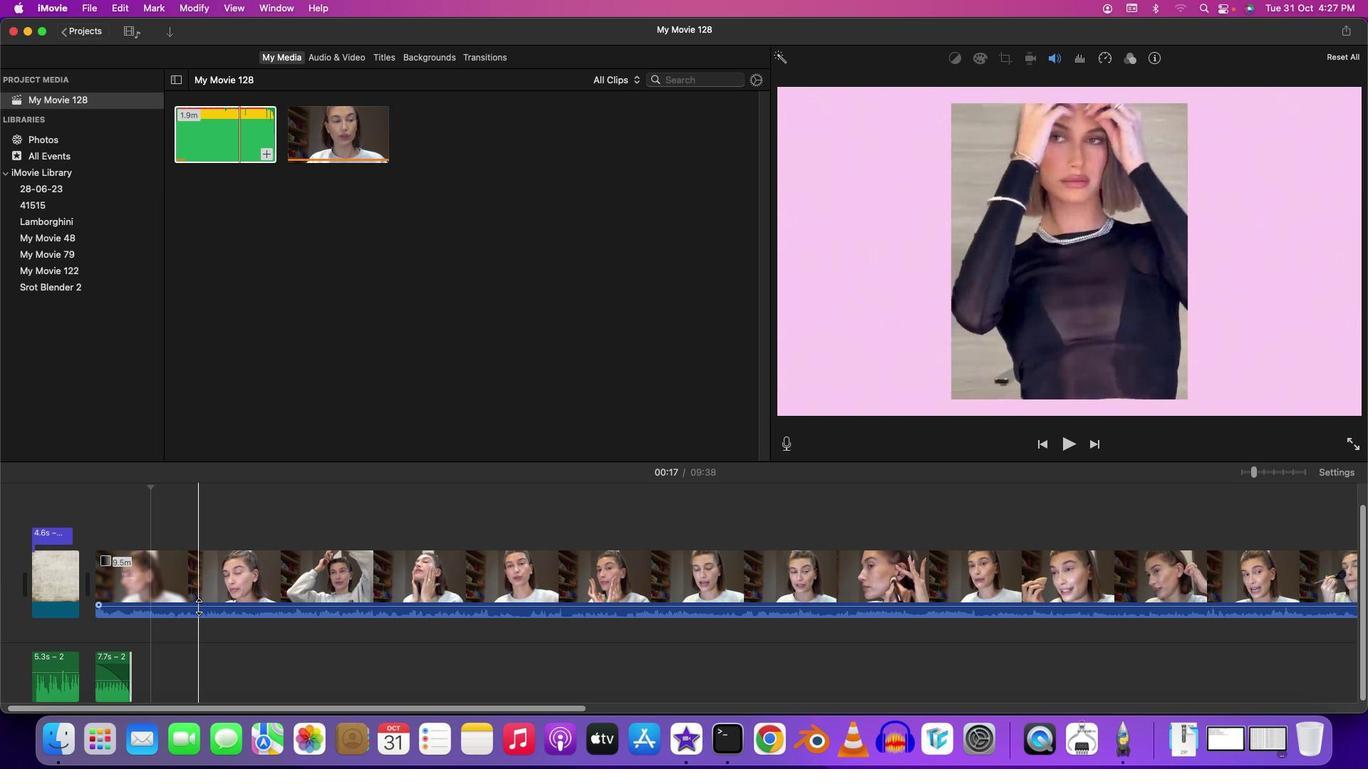 
Action: Mouse pressed left at (198, 606)
Screenshot: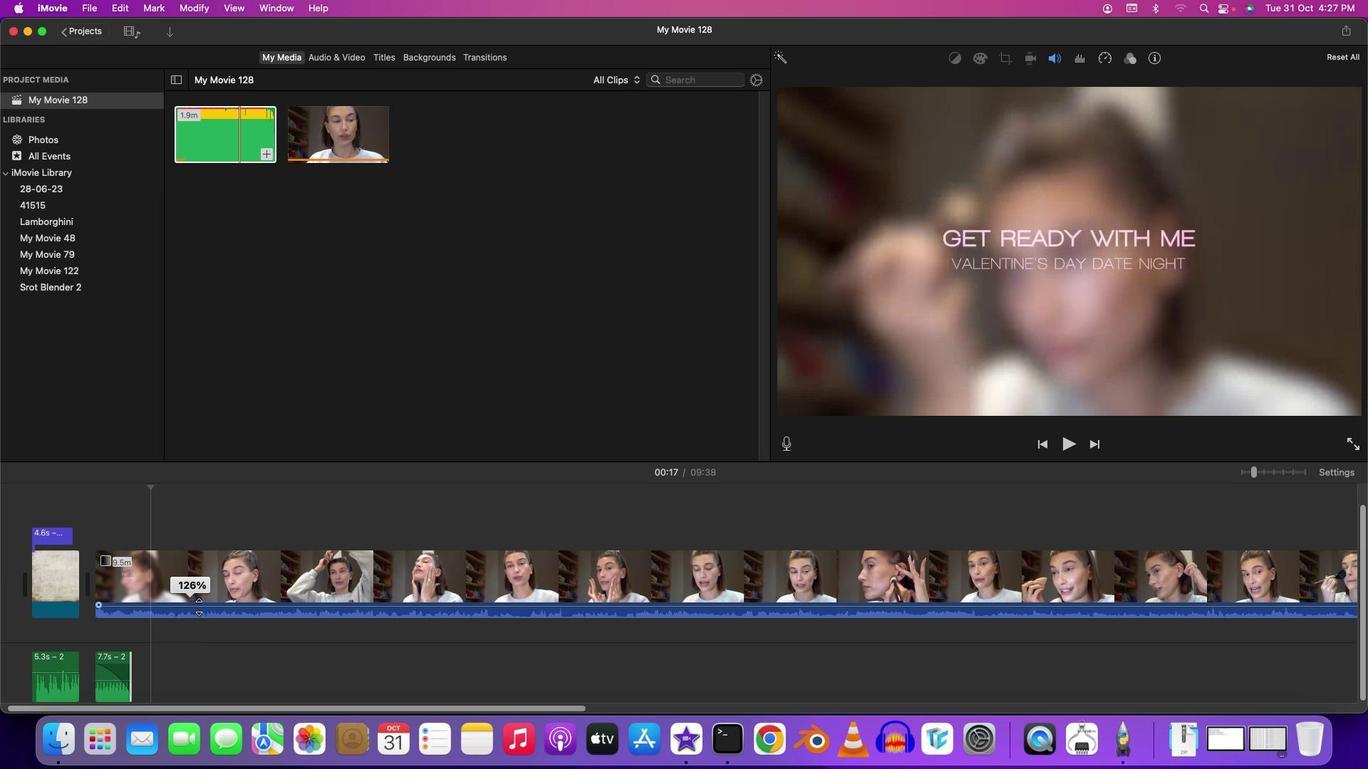 
Action: Mouse moved to (198, 605)
Screenshot: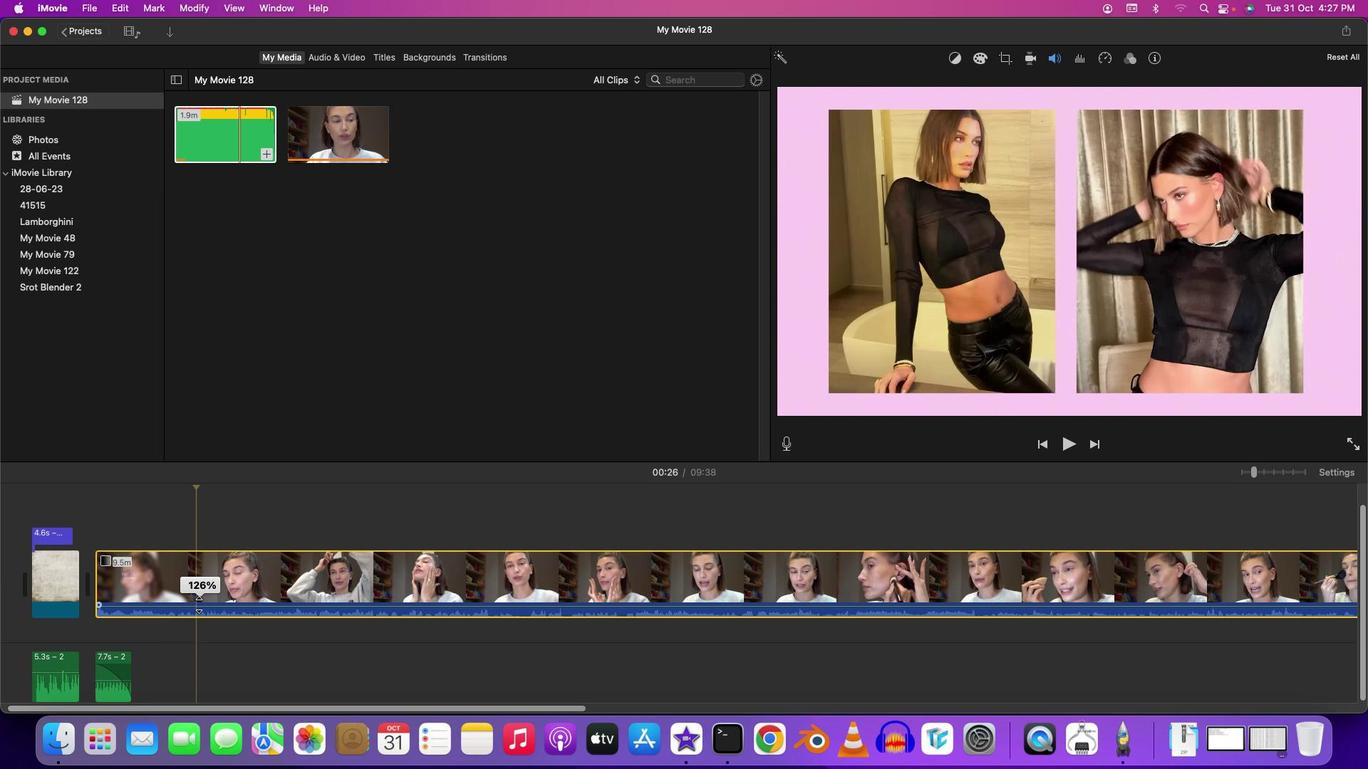 
Action: Mouse pressed left at (198, 605)
Screenshot: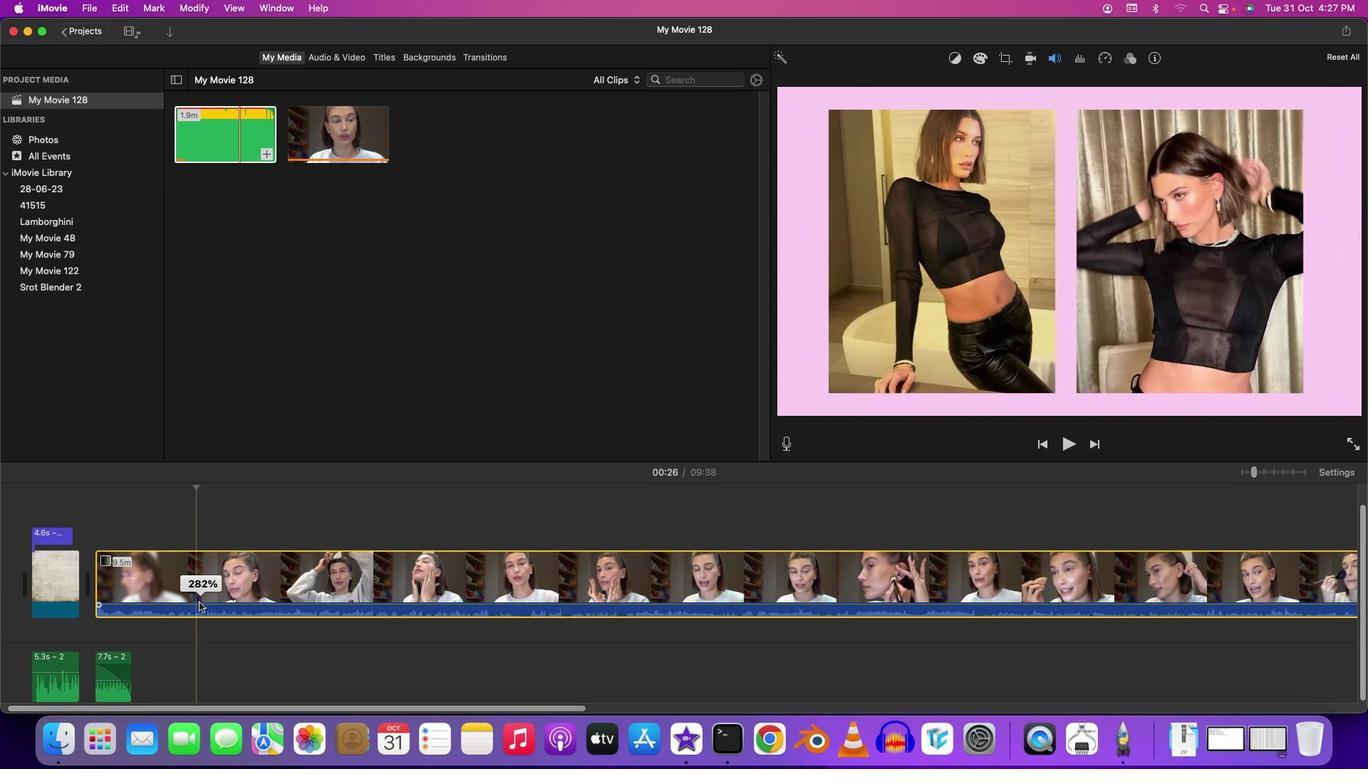 
Action: Mouse moved to (72, 511)
Screenshot: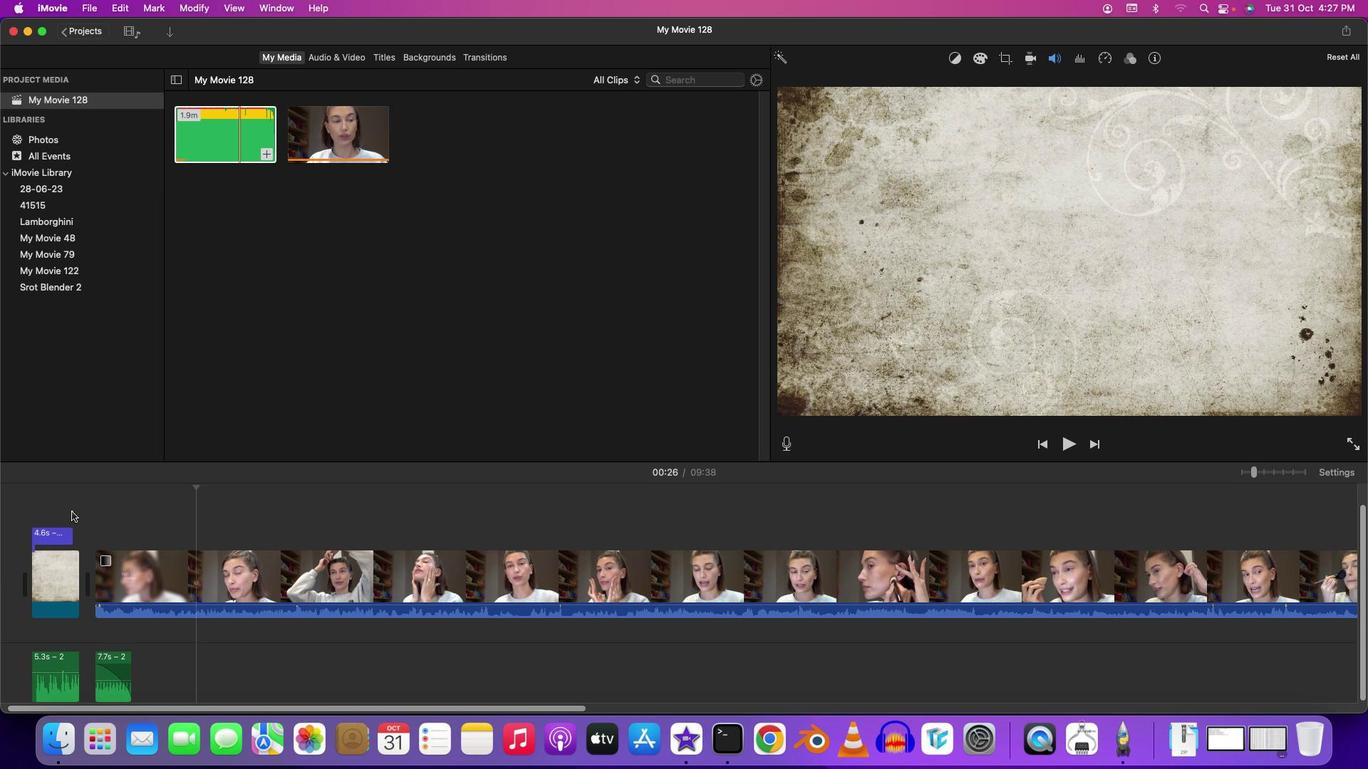 
Action: Mouse pressed left at (72, 511)
Screenshot: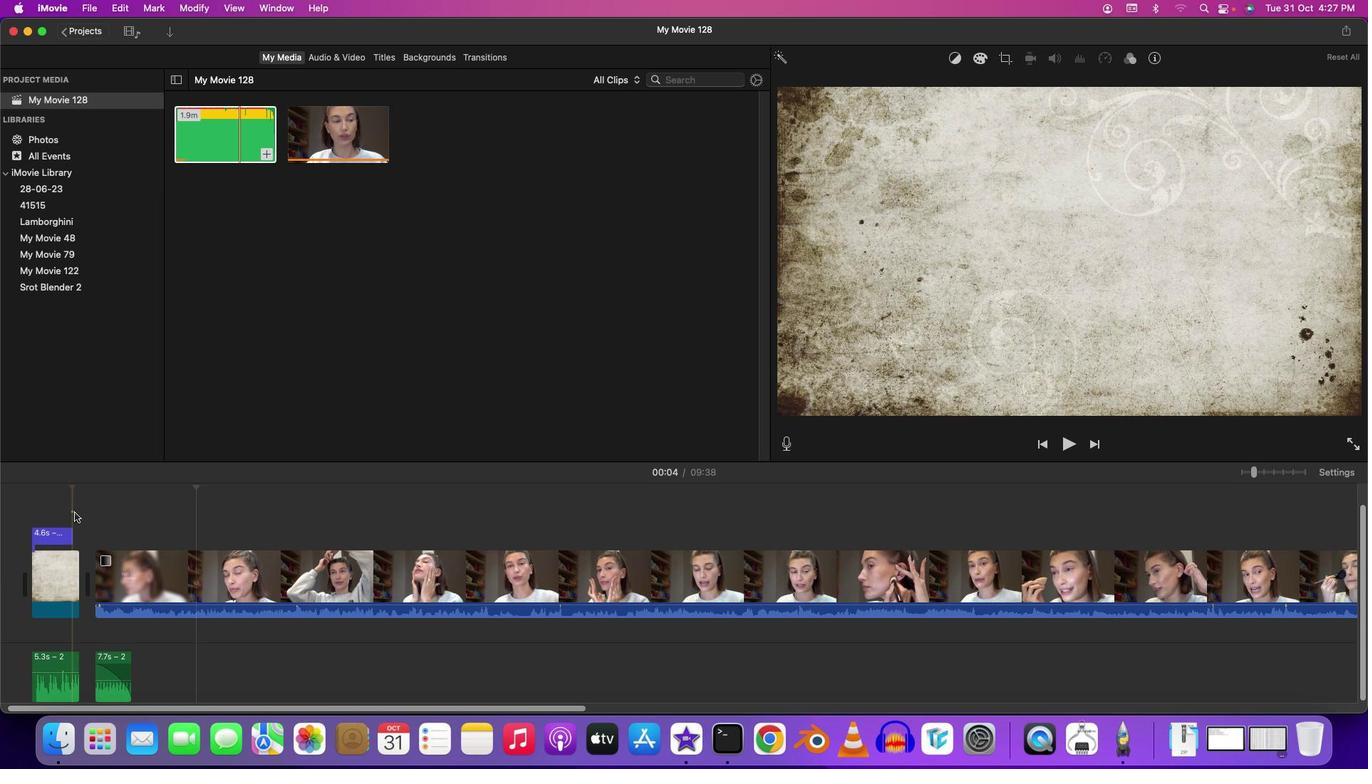 
Action: Mouse moved to (74, 513)
Screenshot: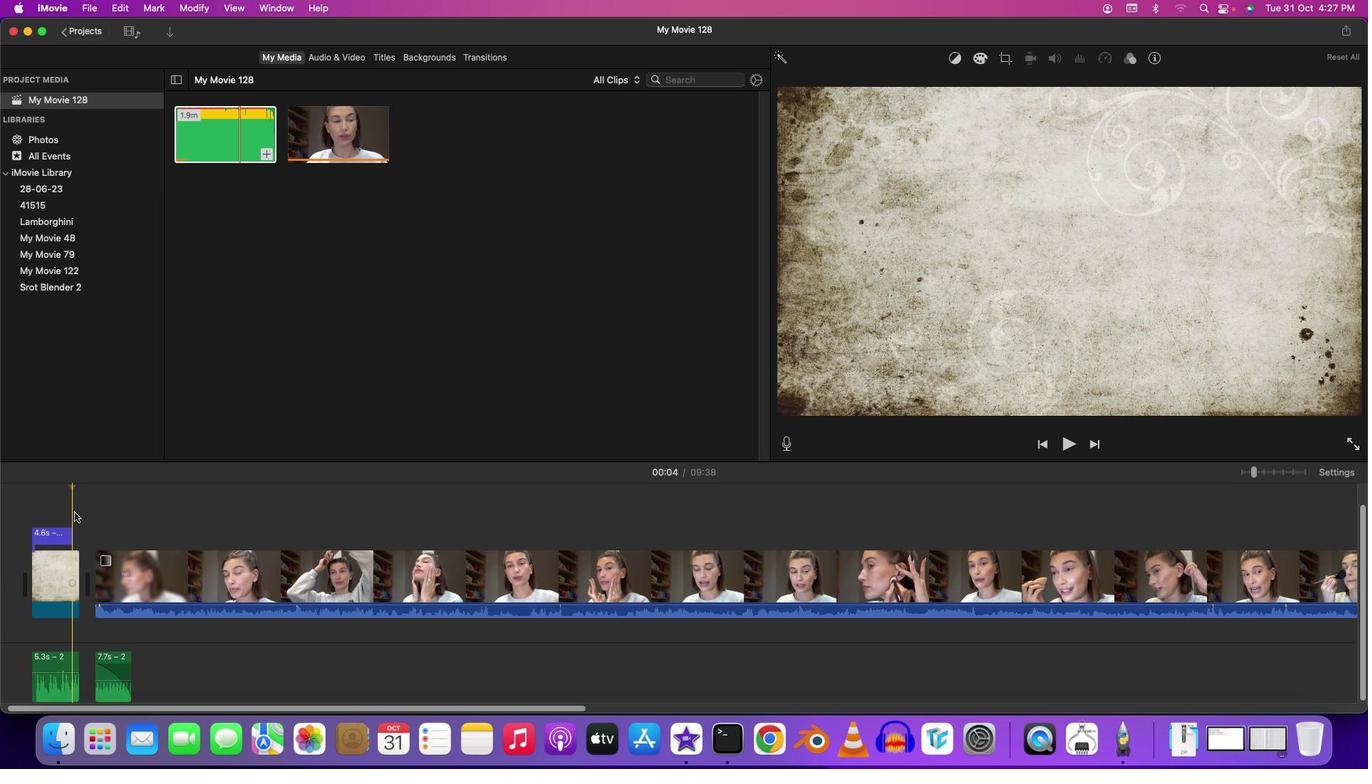
Action: Key pressed Key.space
Screenshot: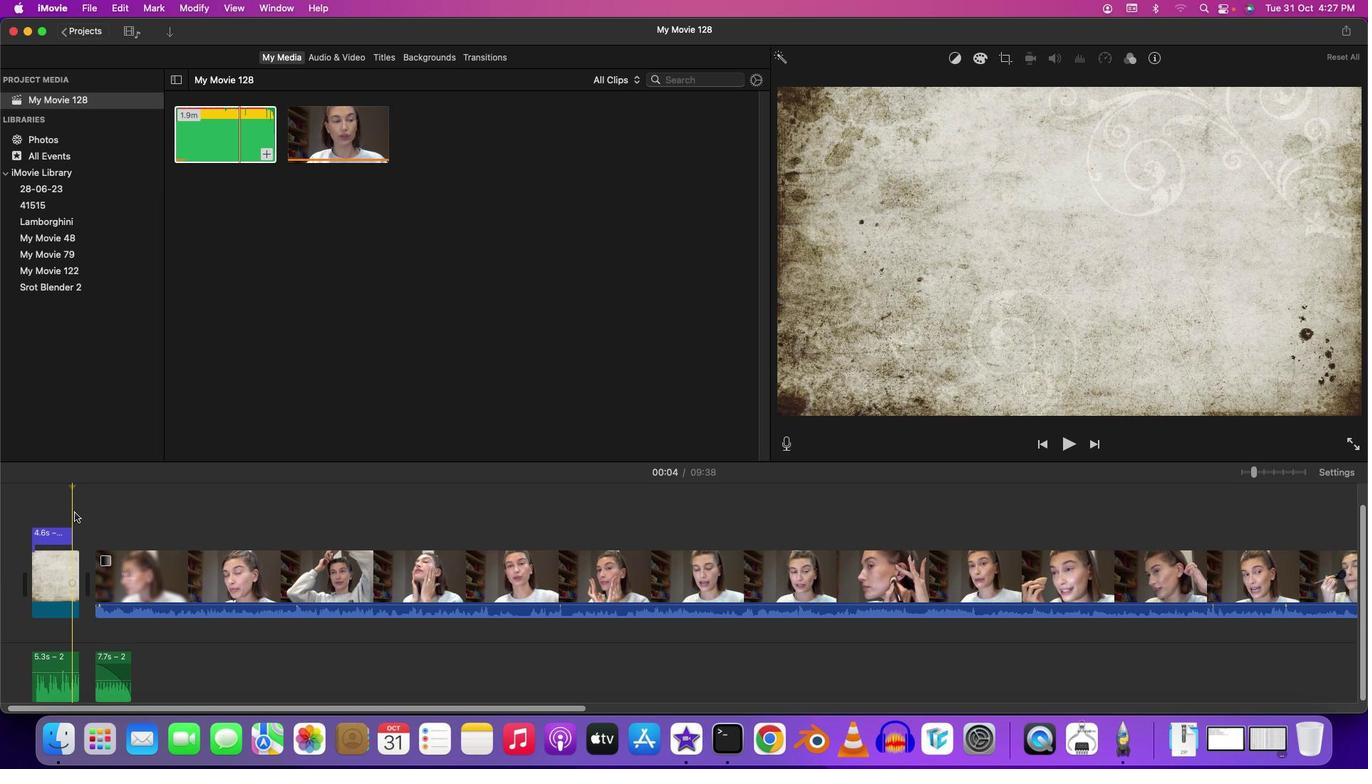 
Action: Mouse moved to (188, 707)
Screenshot: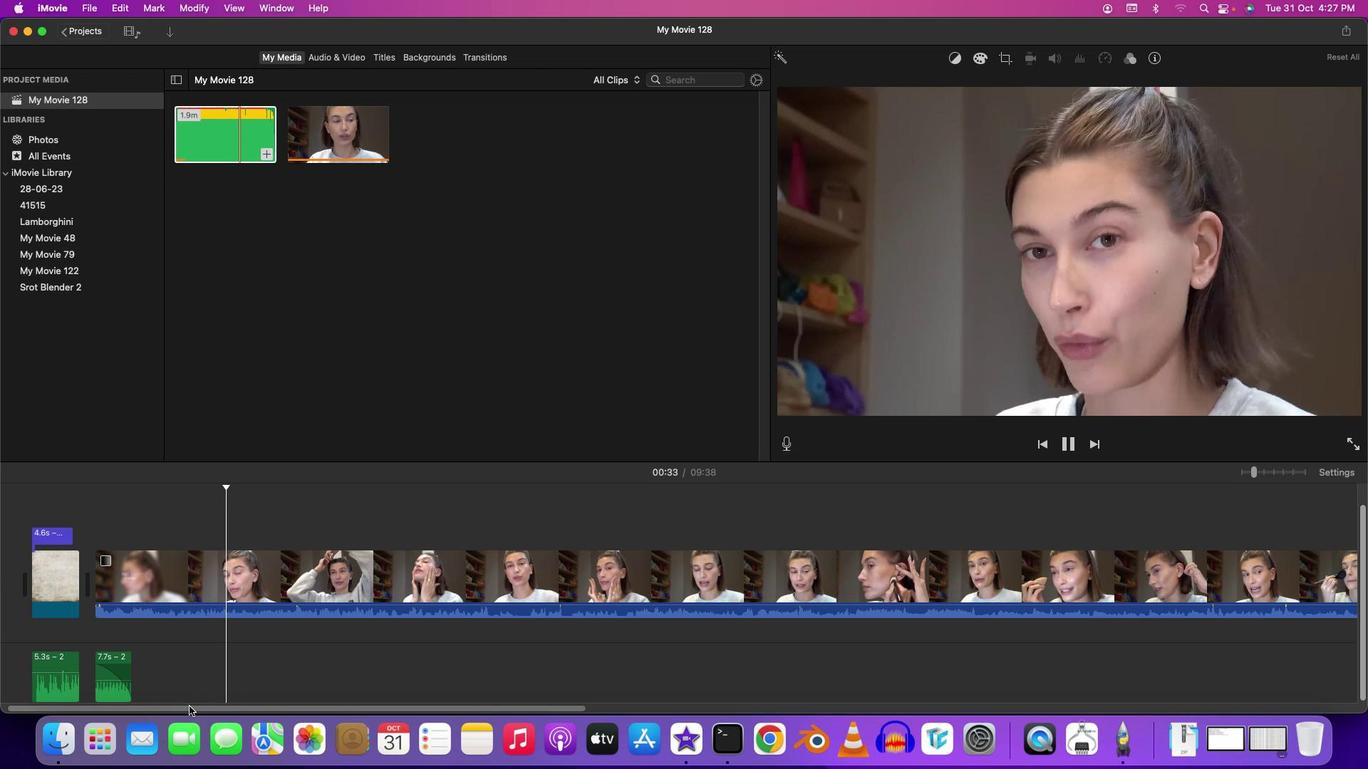 
Action: Mouse pressed left at (188, 707)
Screenshot: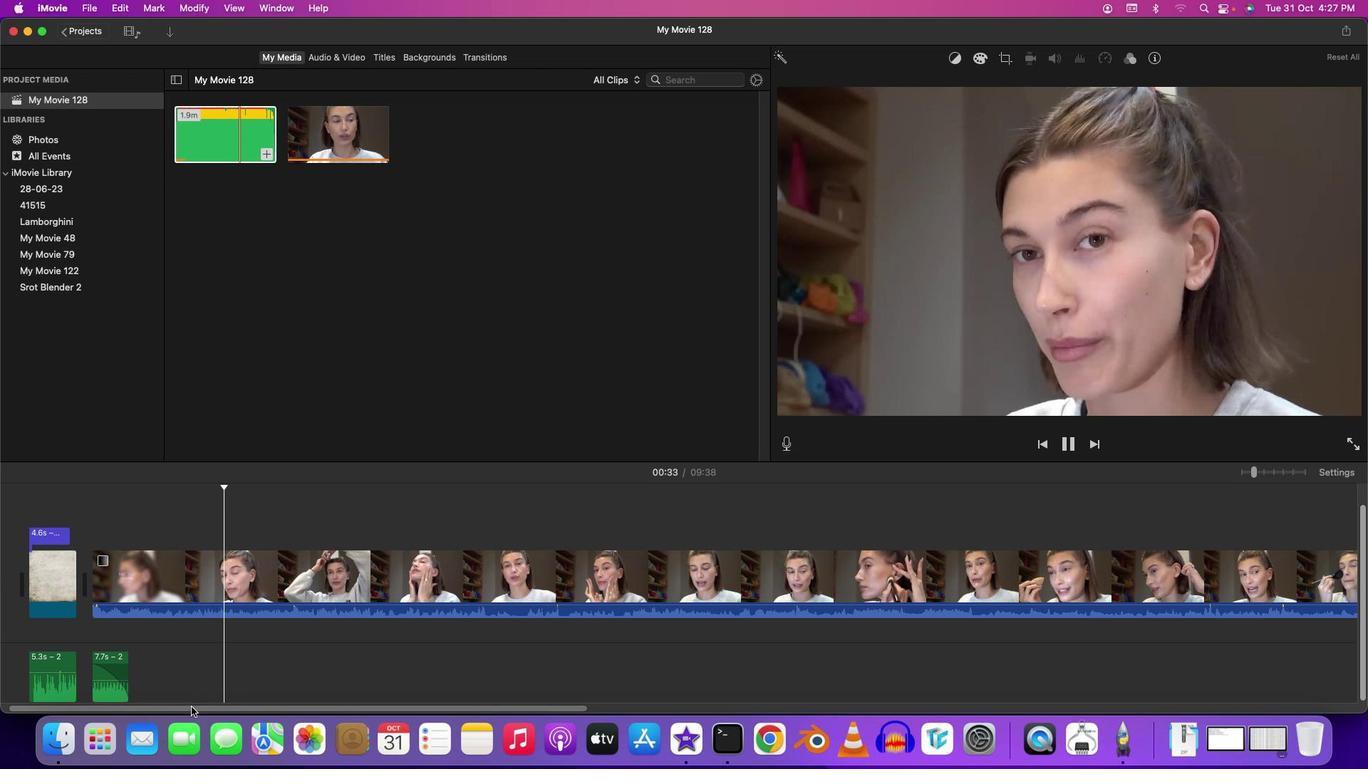 
Action: Mouse moved to (350, 533)
Screenshot: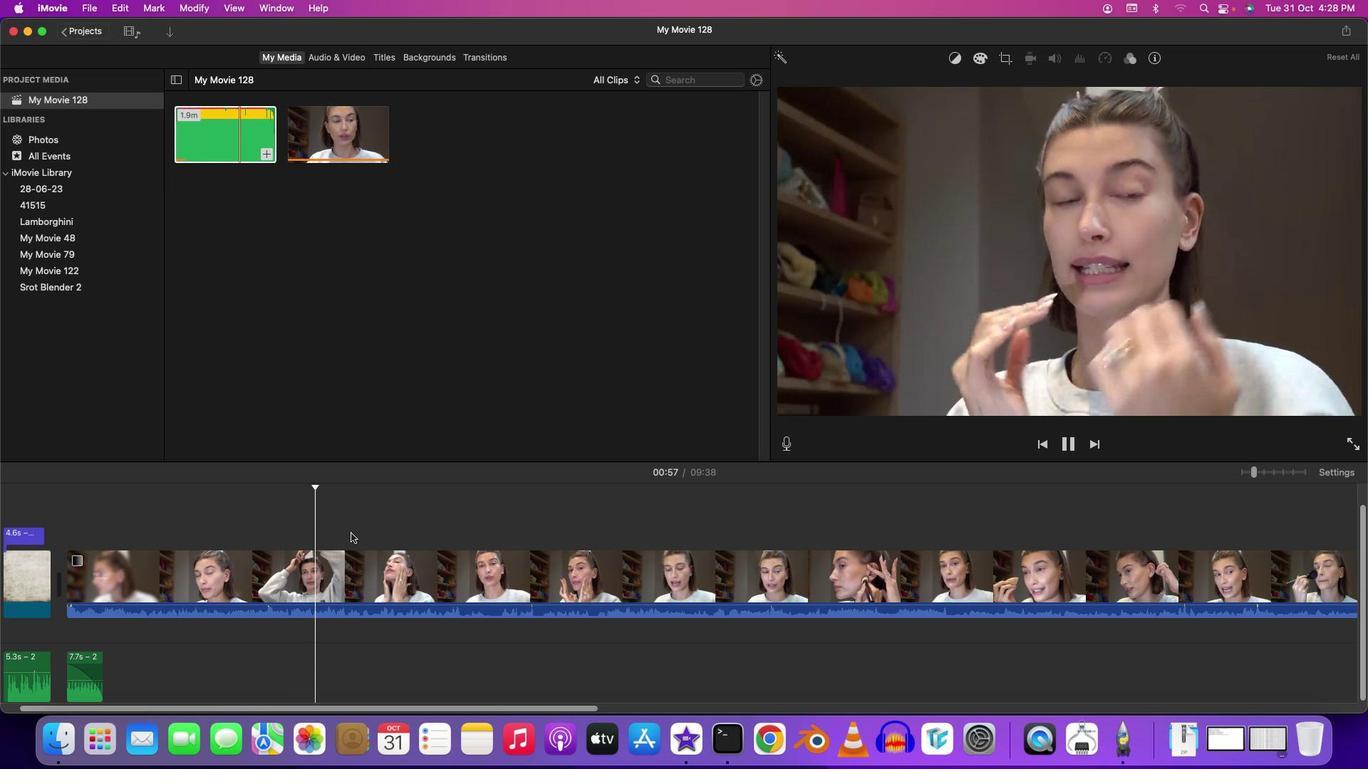 
Action: Mouse pressed left at (350, 533)
Screenshot: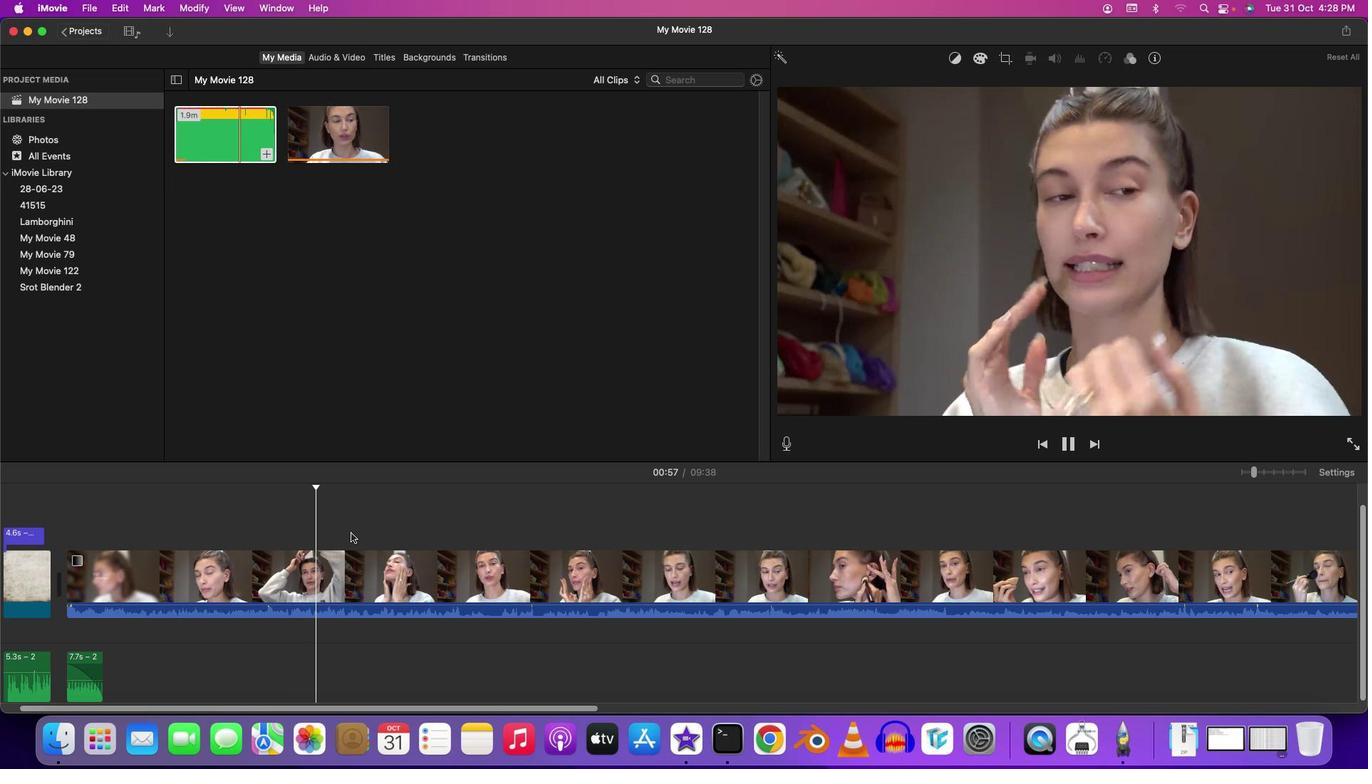 
Action: Mouse moved to (407, 529)
Screenshot: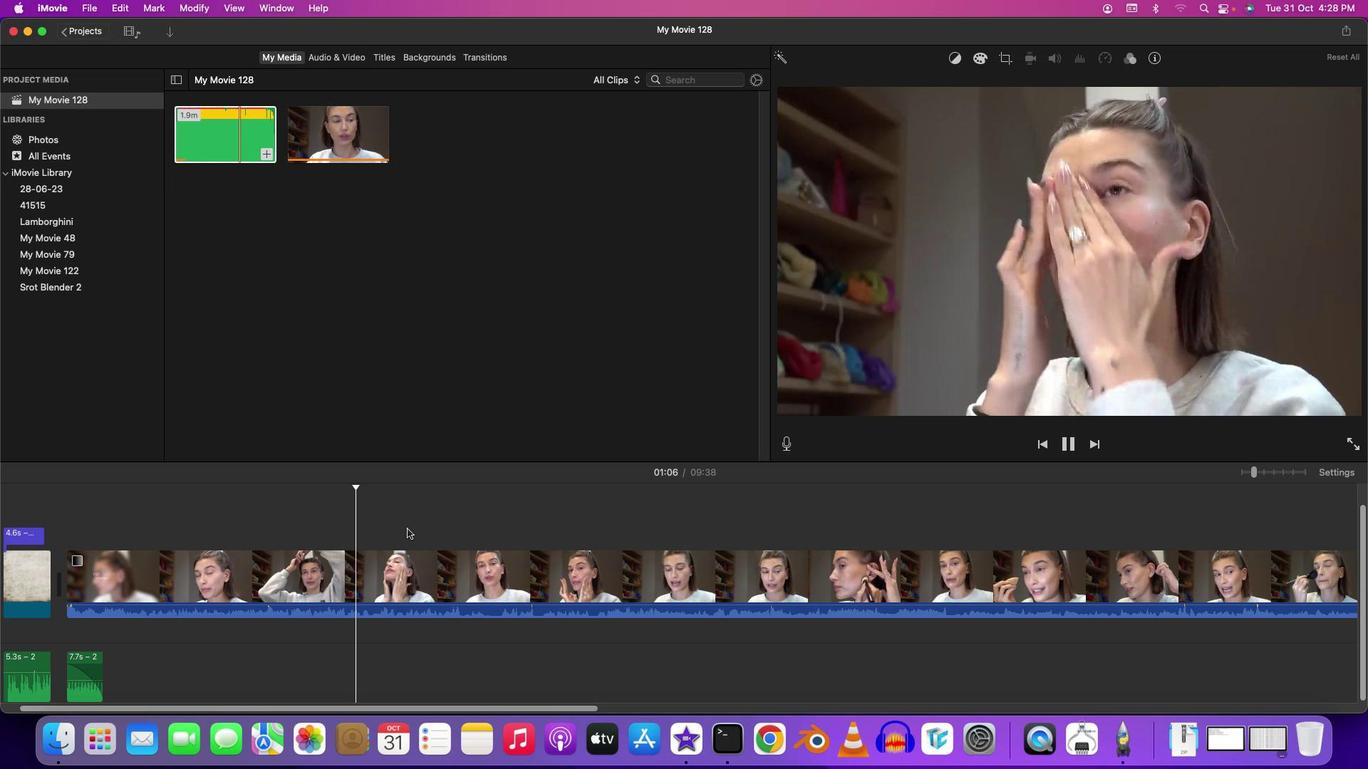 
Action: Mouse pressed left at (407, 529)
Screenshot: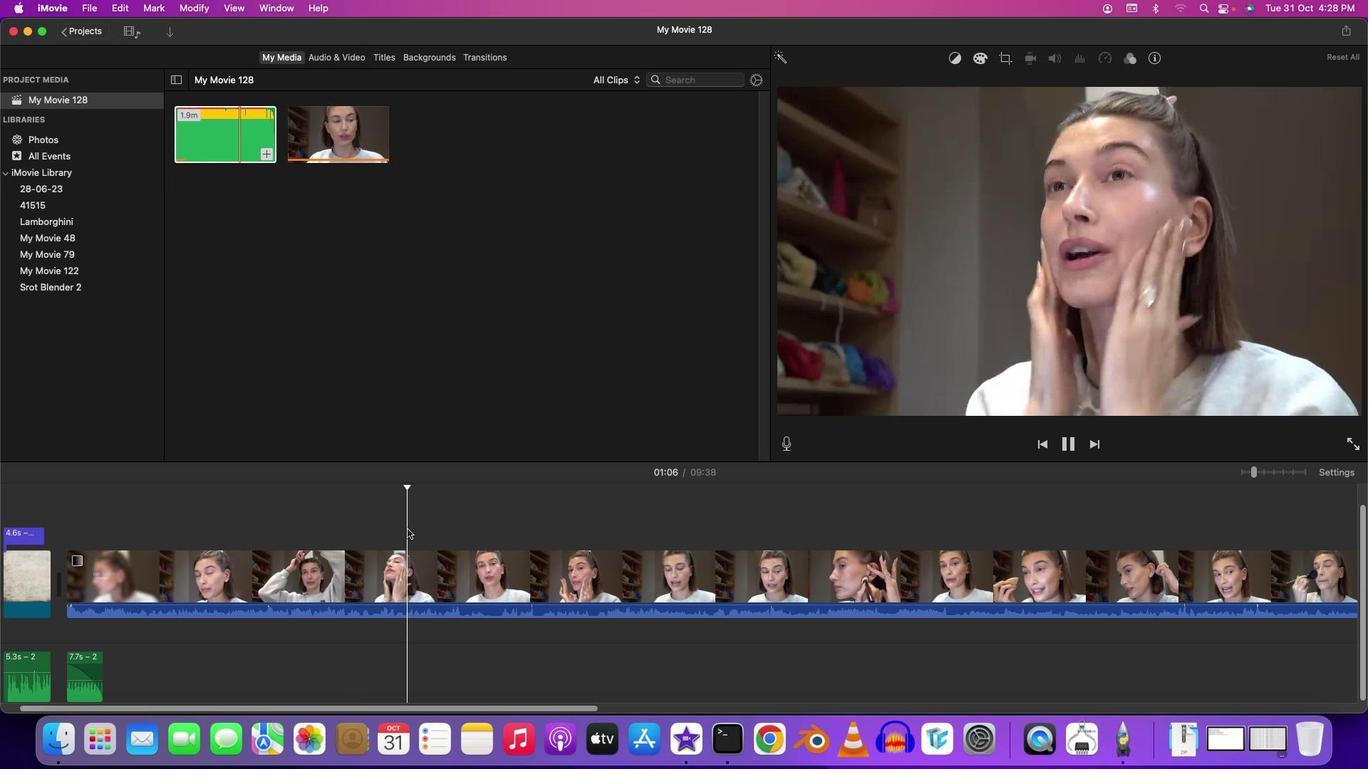 
Action: Mouse moved to (407, 706)
Screenshot: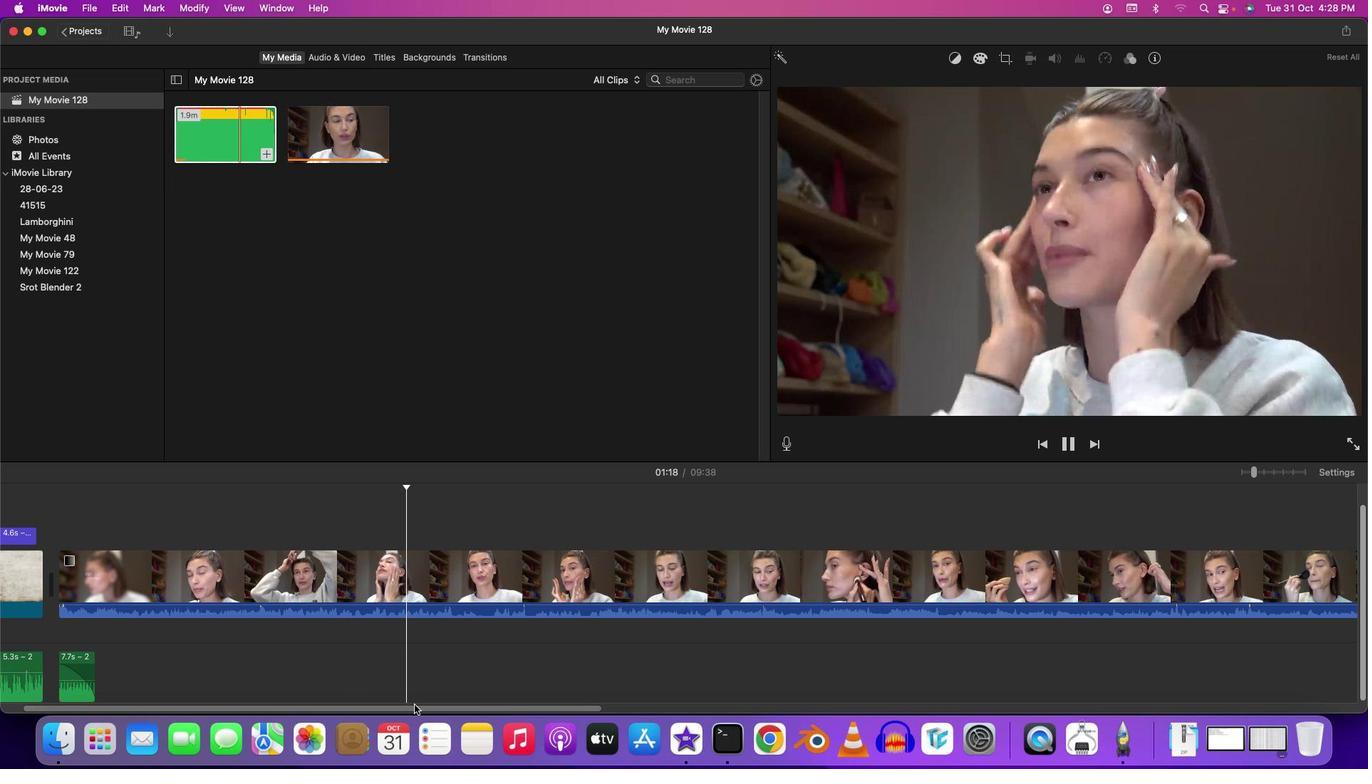 
Action: Mouse pressed left at (407, 706)
Screenshot: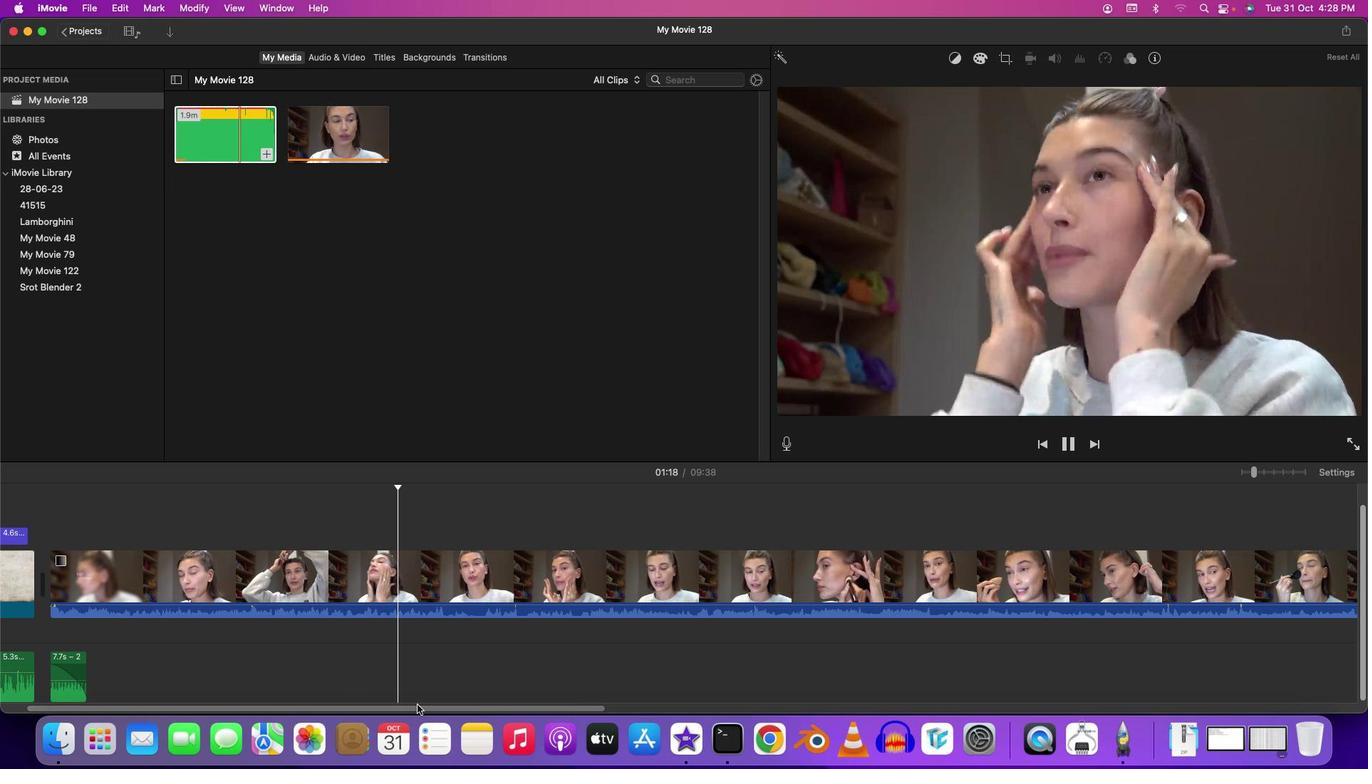 
Action: Mouse moved to (411, 519)
Screenshot: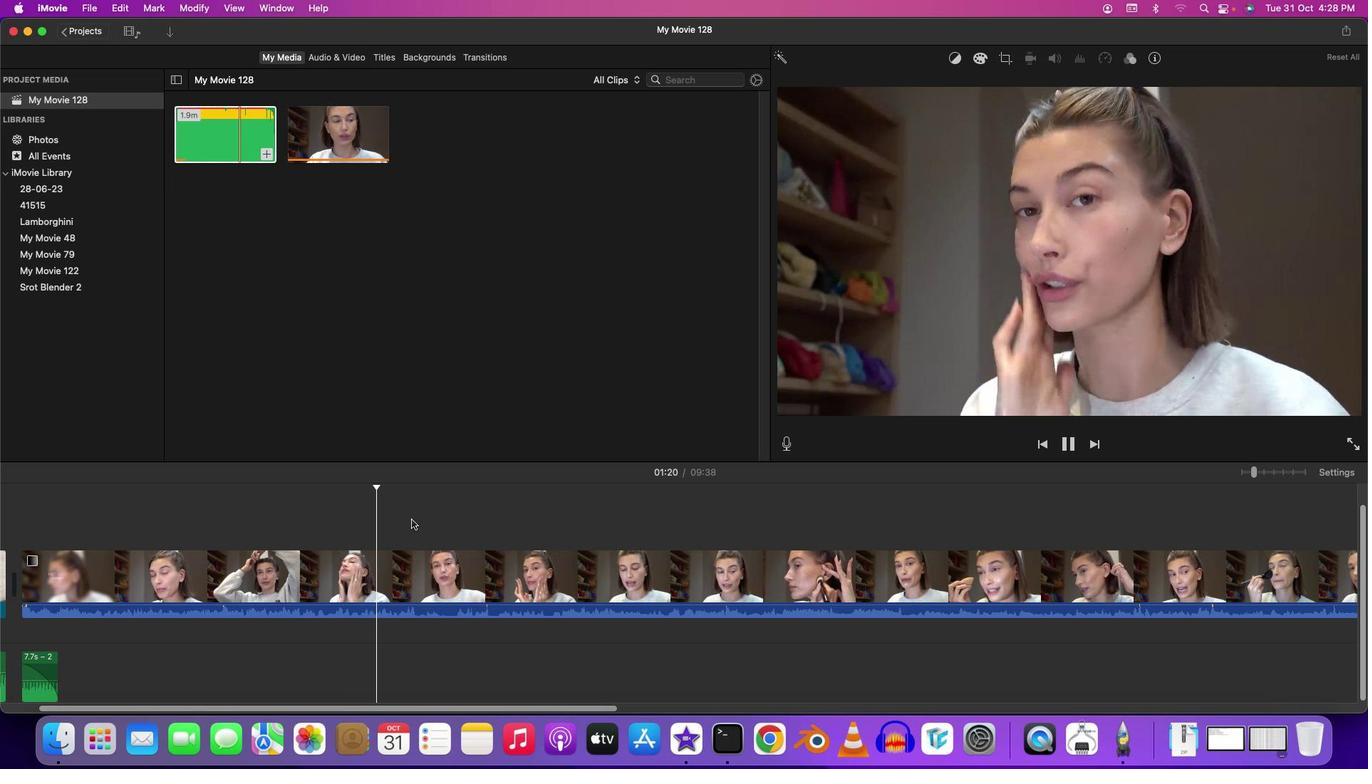 
Action: Mouse pressed left at (411, 519)
Screenshot: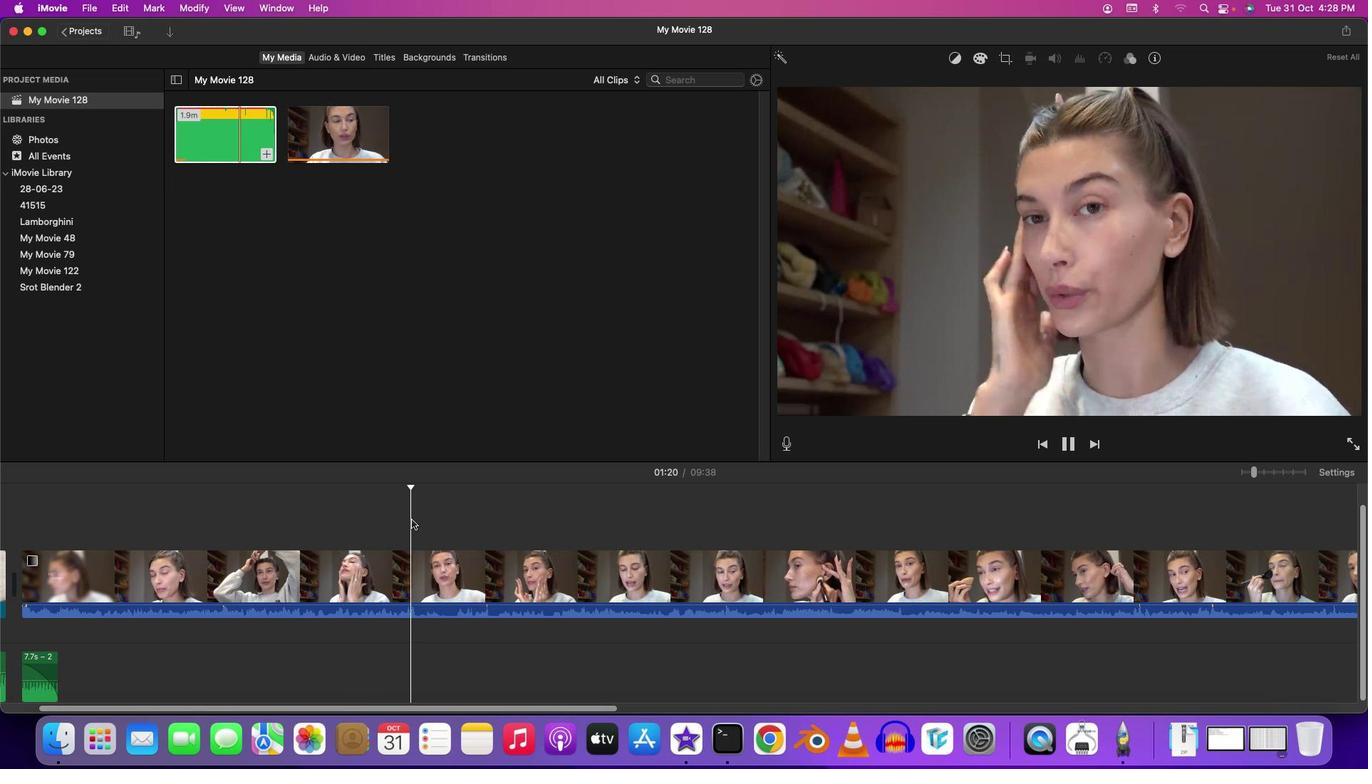 
Action: Mouse moved to (486, 517)
Screenshot: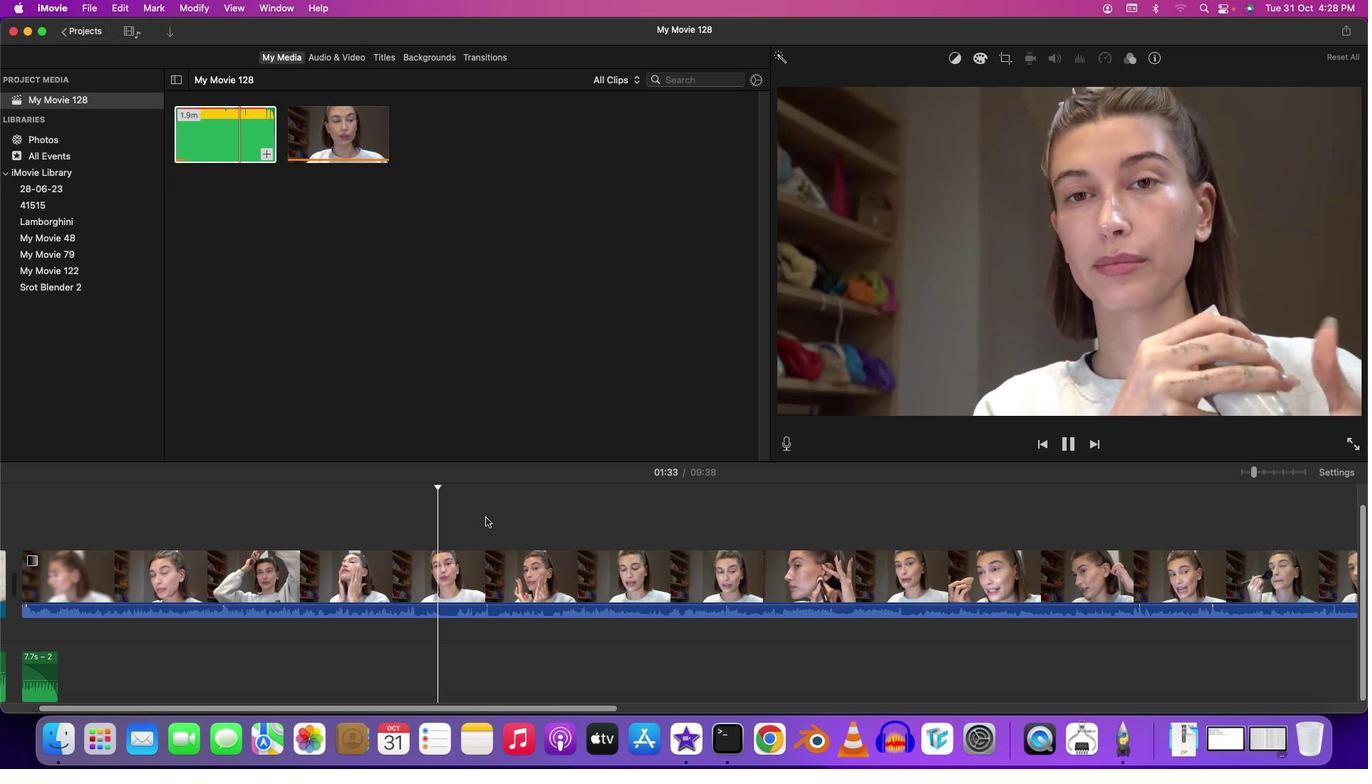 
Action: Mouse pressed left at (486, 517)
Screenshot: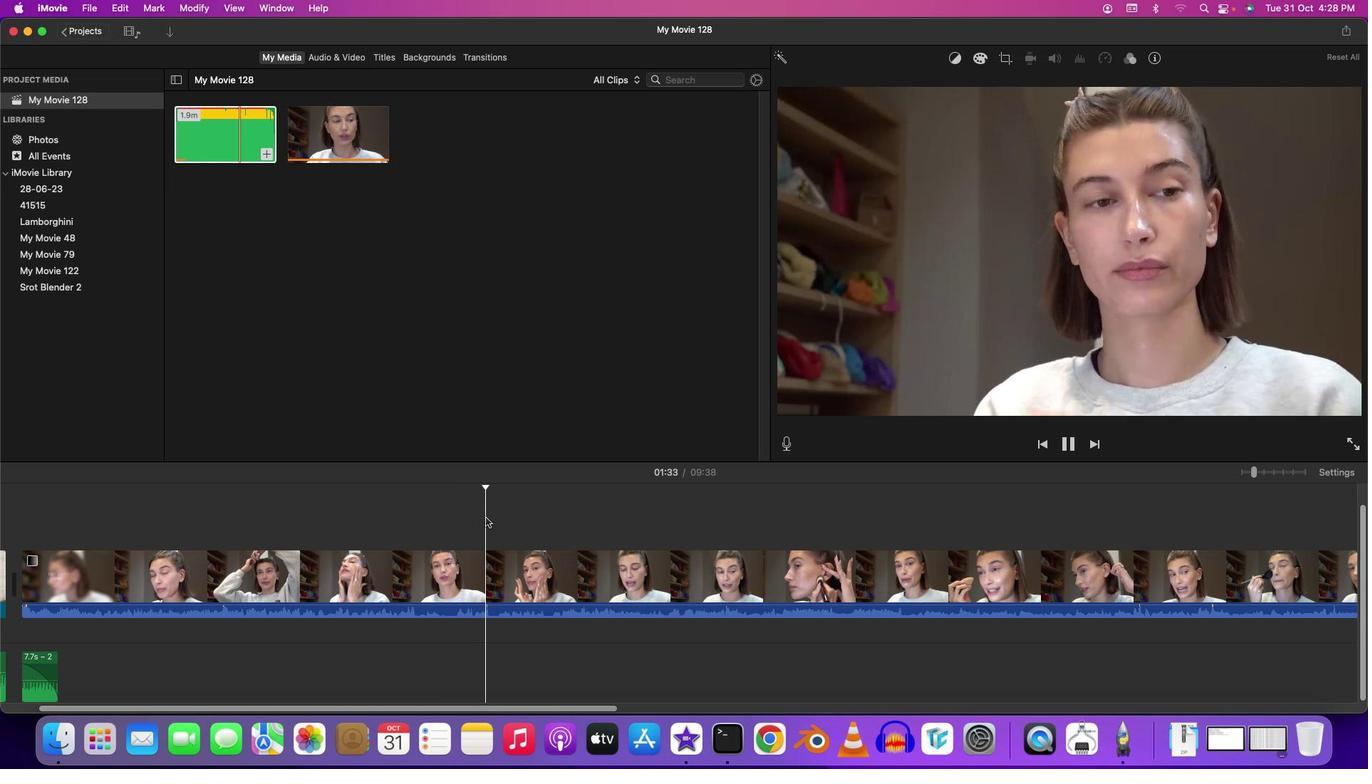 
Action: Mouse moved to (543, 519)
Screenshot: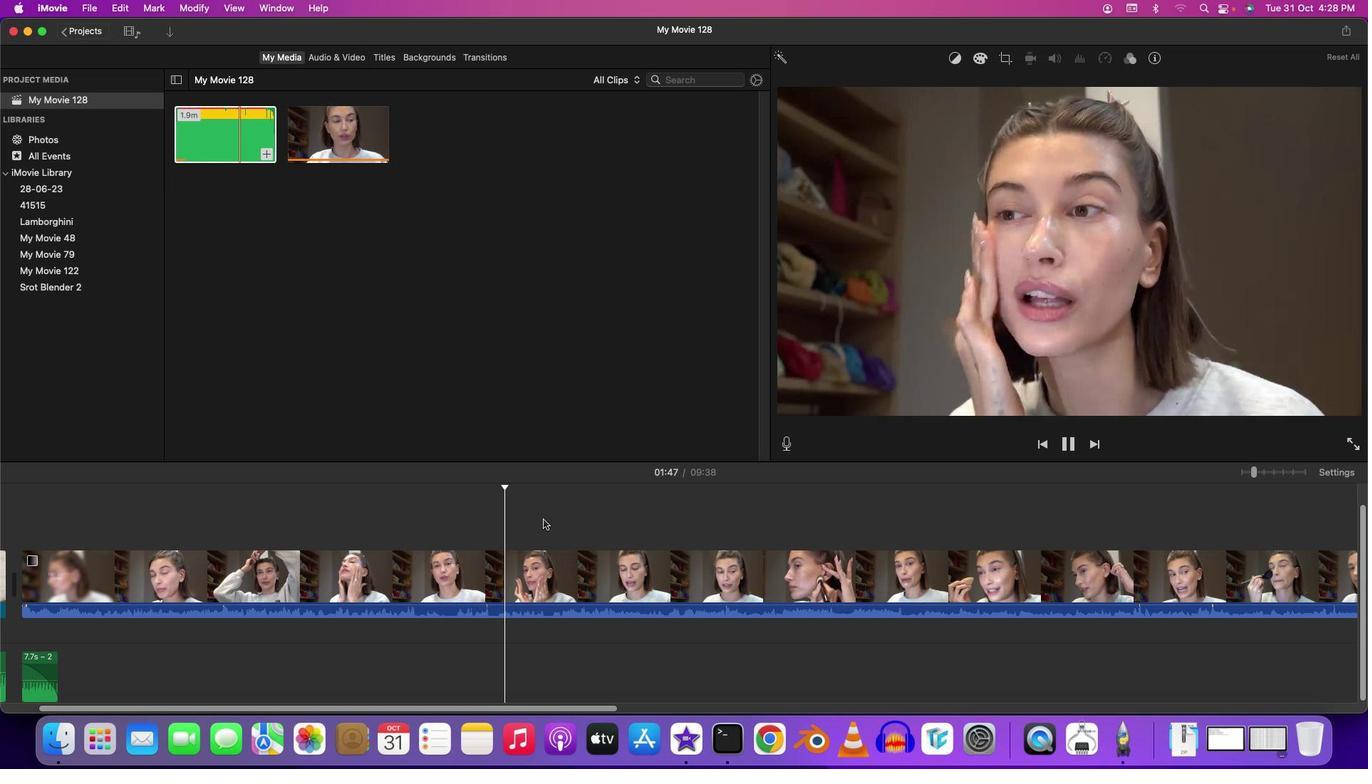 
Action: Mouse pressed left at (543, 519)
Screenshot: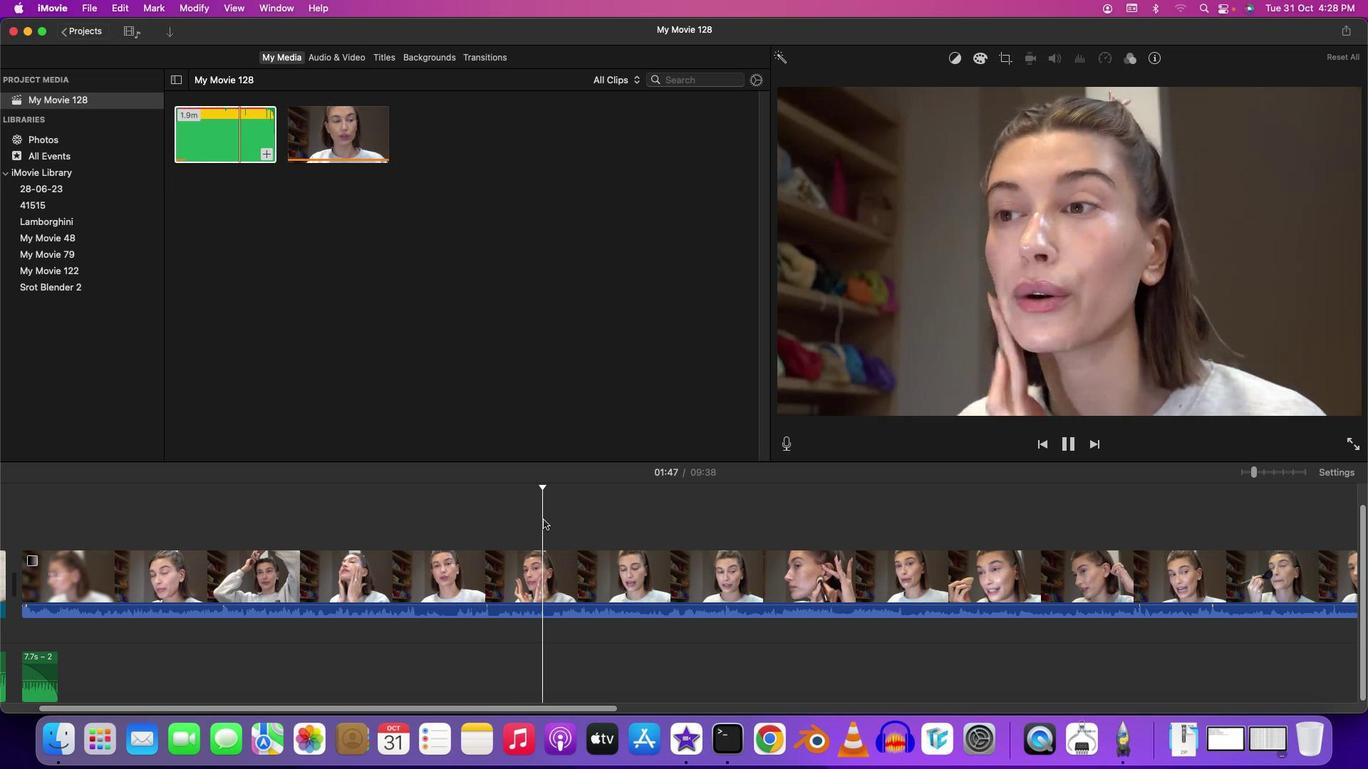 
Action: Mouse moved to (1068, 447)
Screenshot: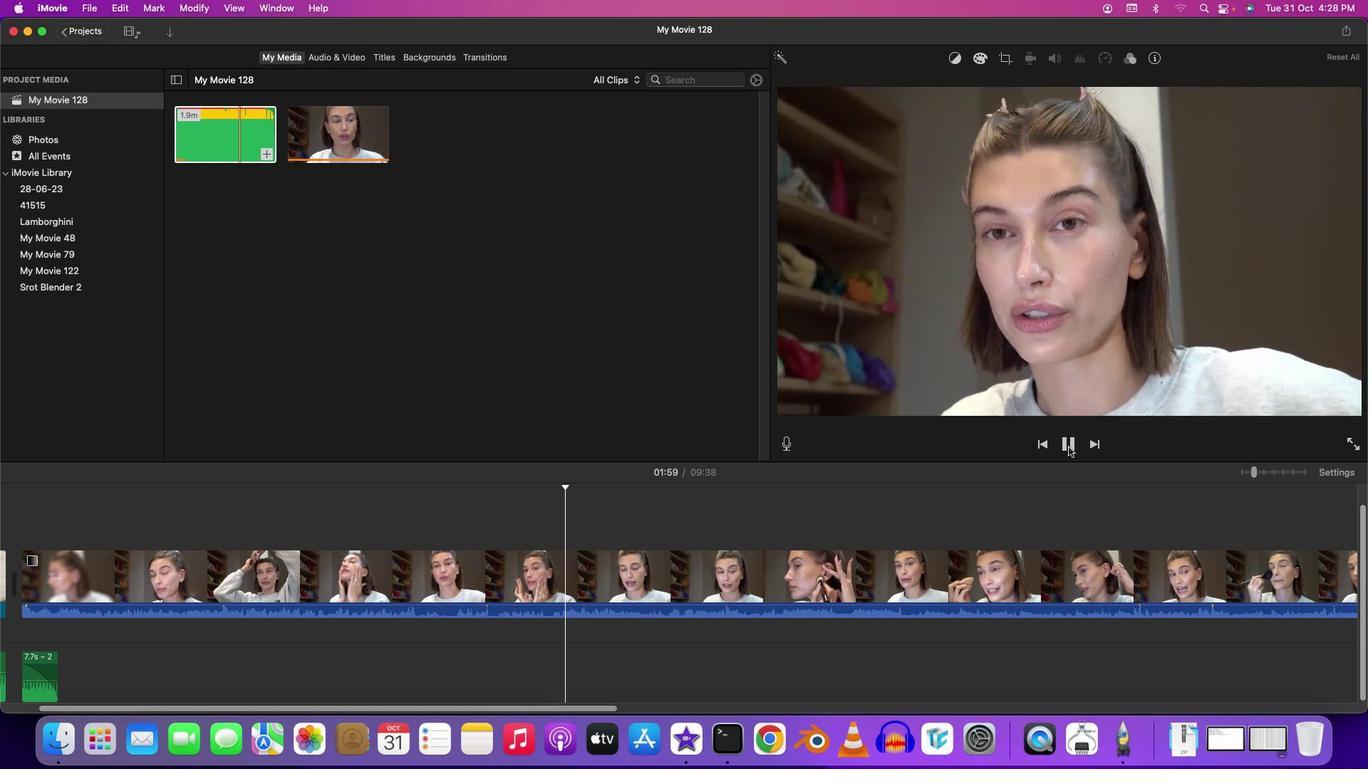 
Action: Mouse pressed left at (1068, 447)
Screenshot: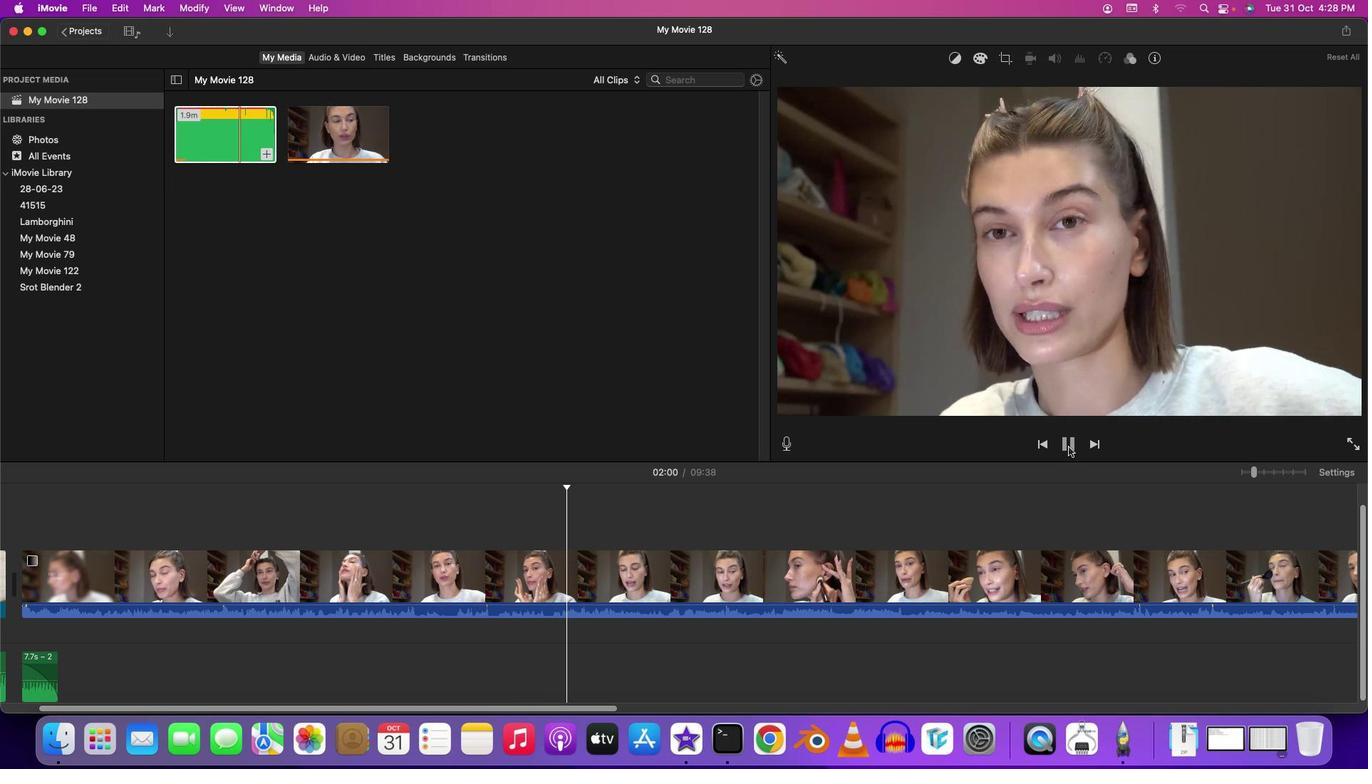 
Action: Mouse moved to (869, 592)
Screenshot: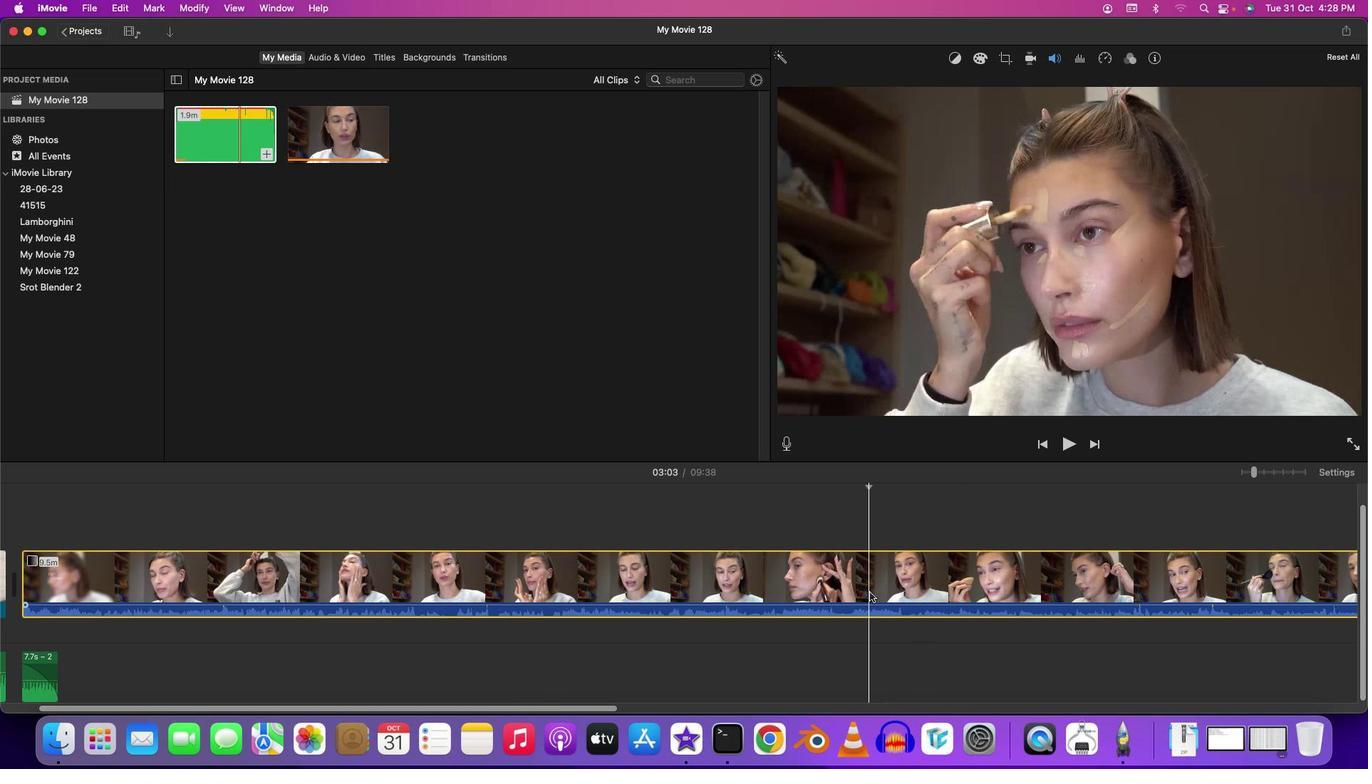 
Action: Mouse pressed left at (869, 592)
Screenshot: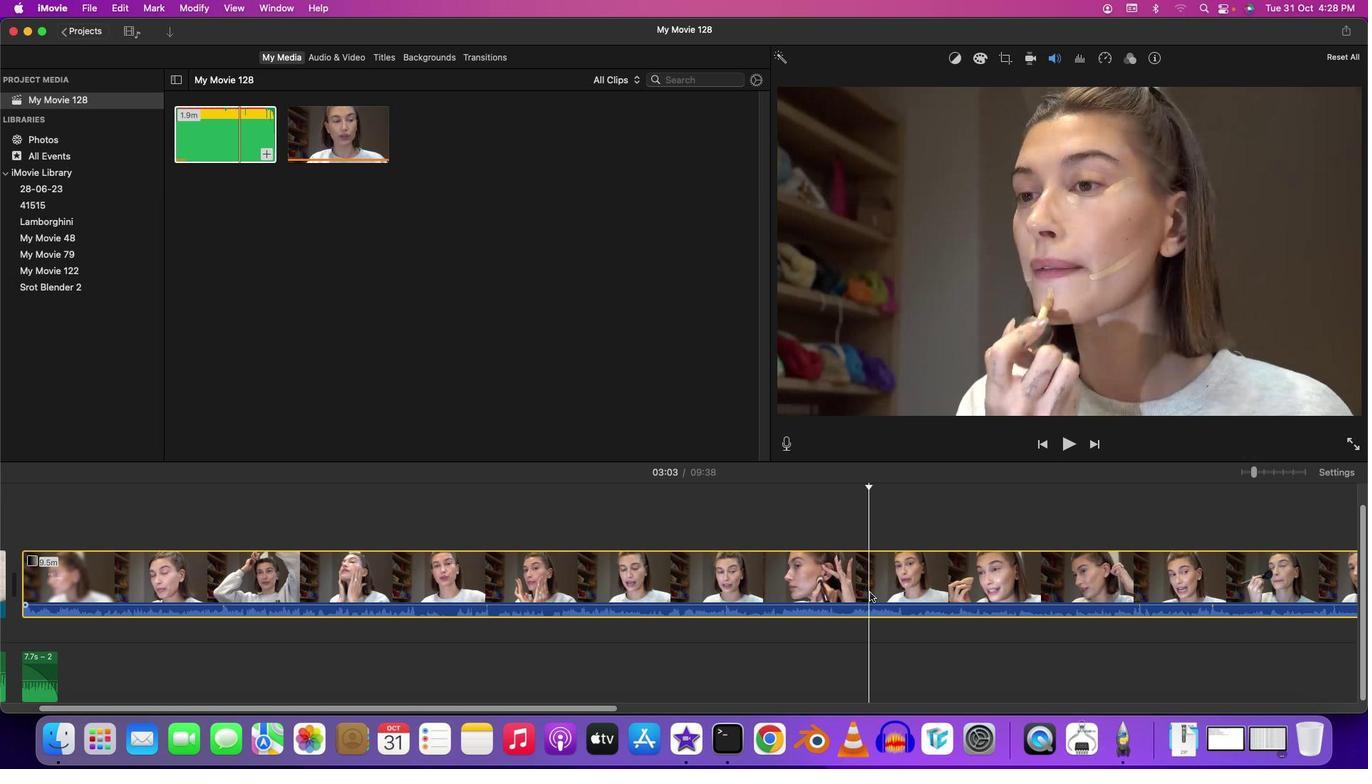 
Action: Mouse moved to (1132, 61)
Screenshot: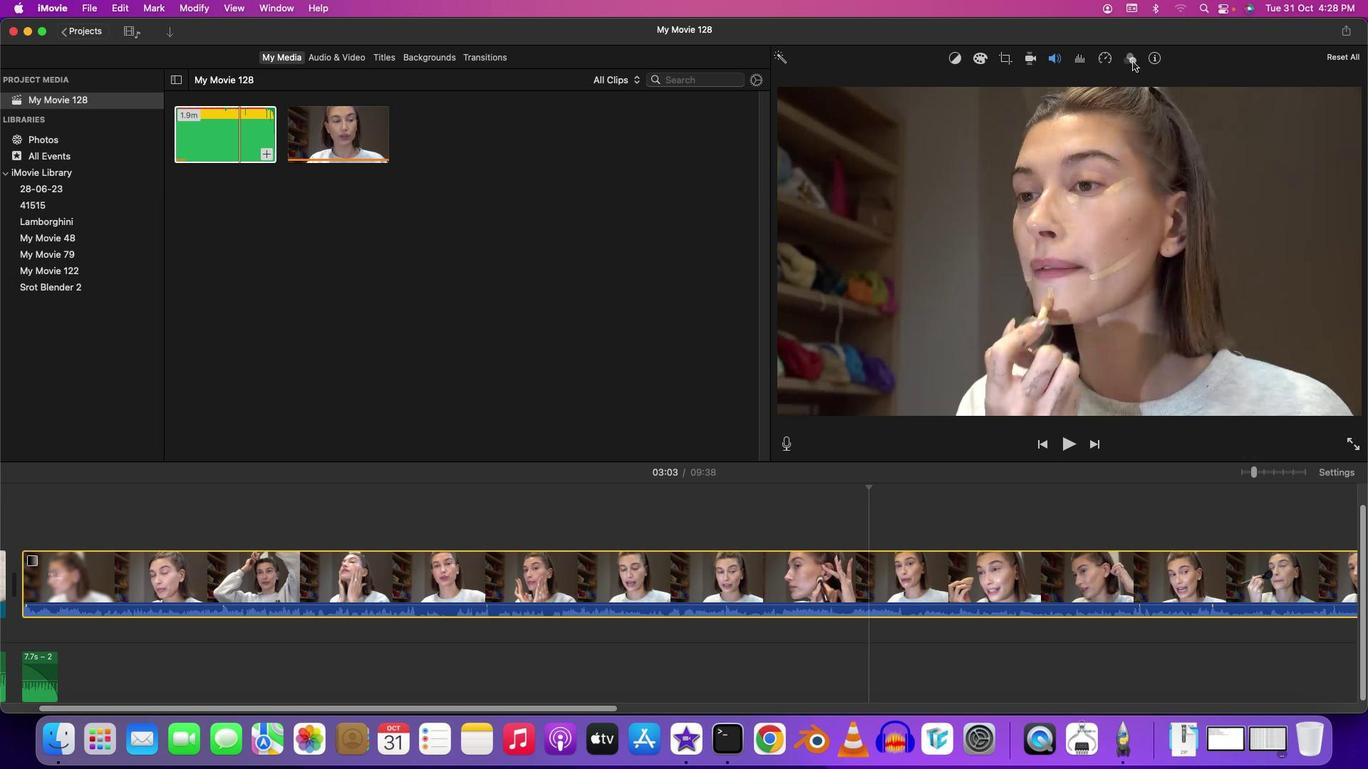 
Action: Mouse pressed left at (1132, 61)
Screenshot: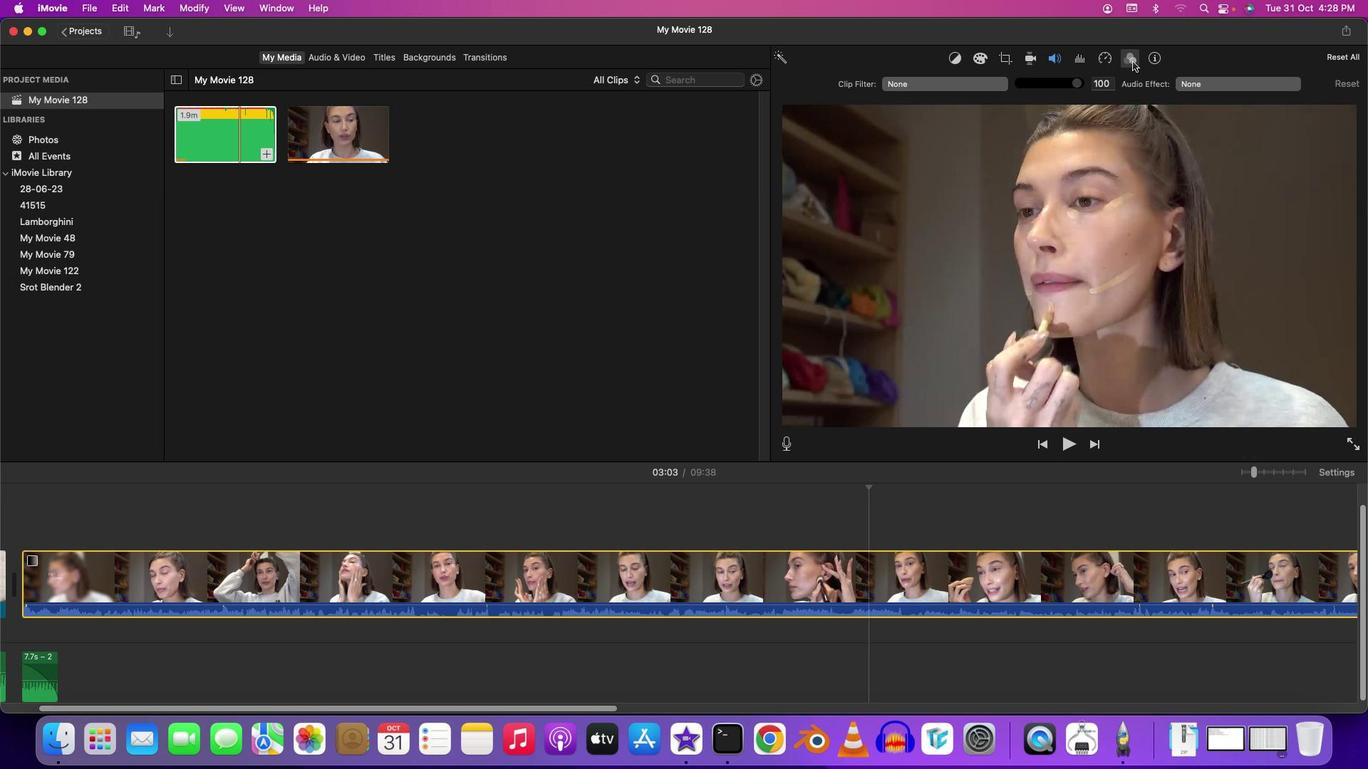 
Action: Mouse moved to (980, 91)
Screenshot: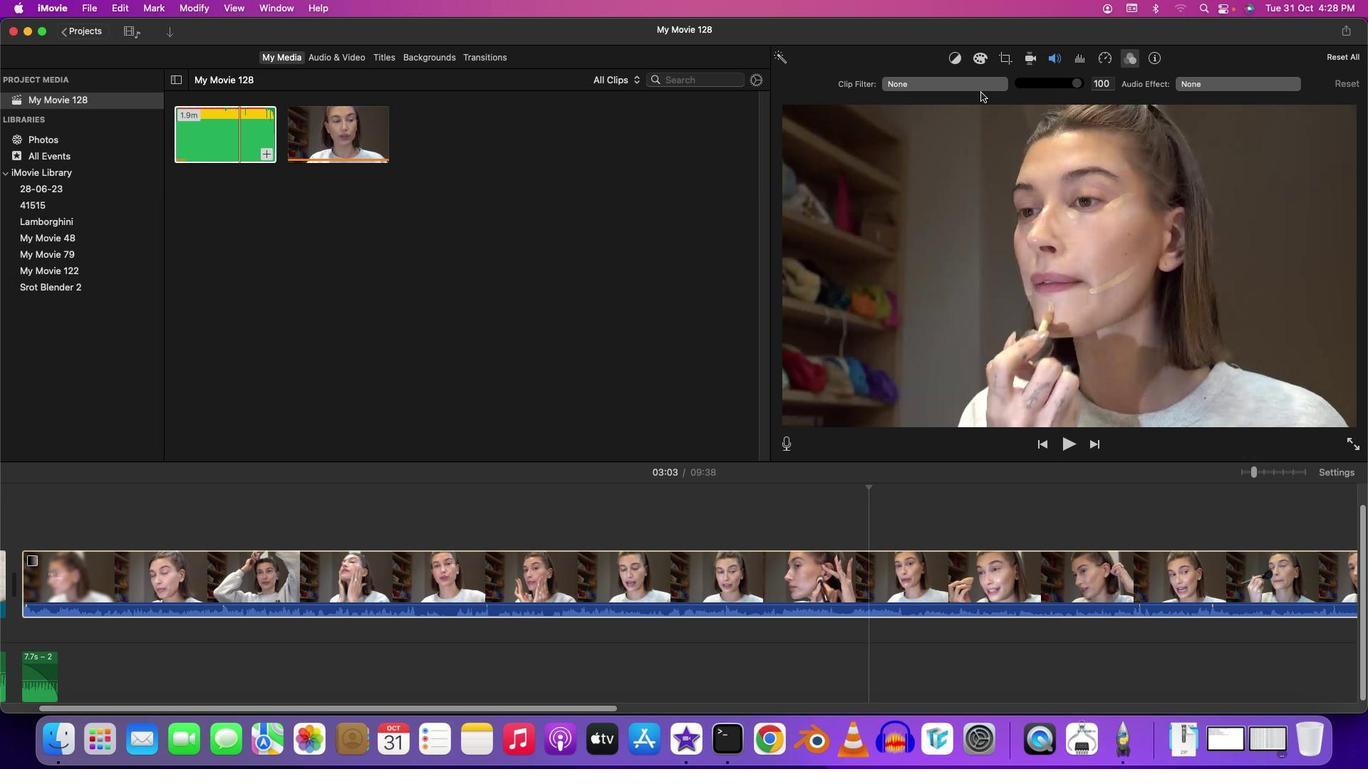 
Action: Mouse pressed left at (980, 91)
Screenshot: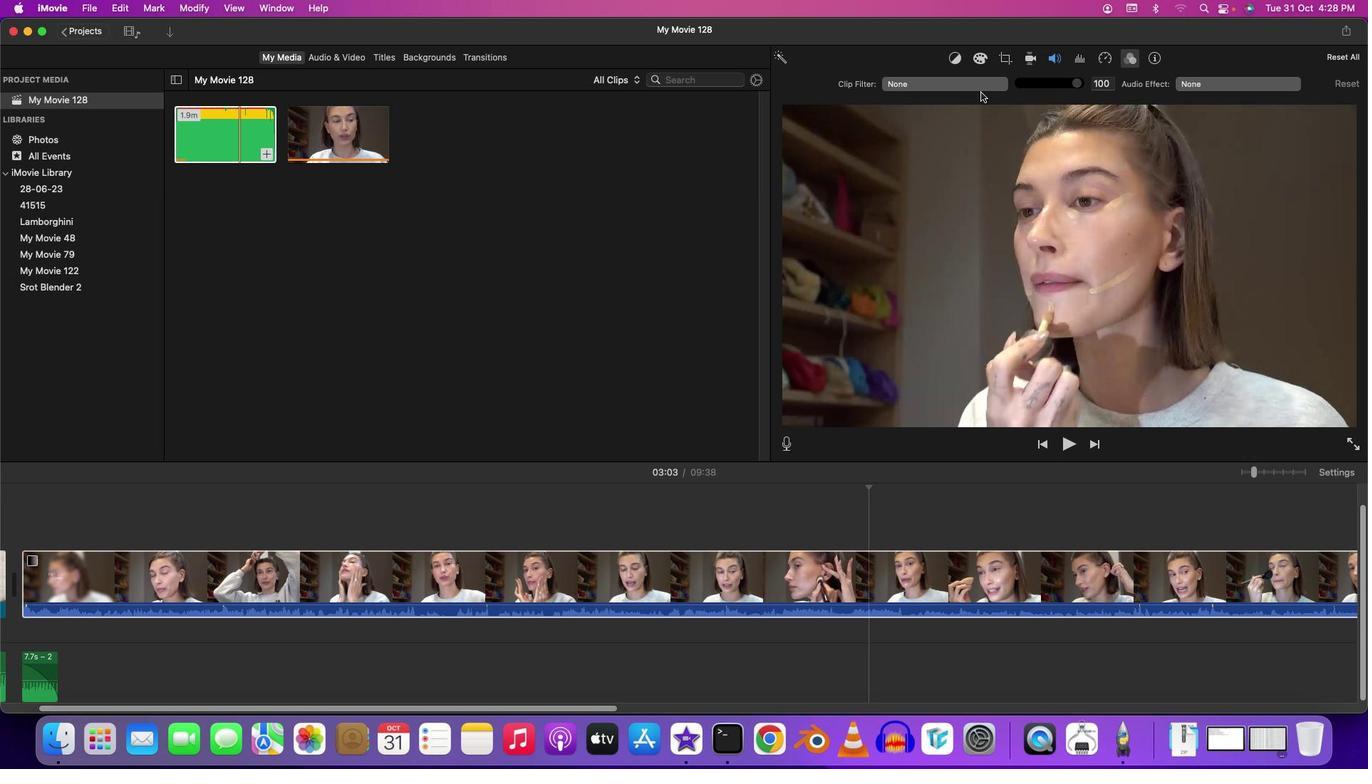 
Action: Mouse moved to (900, 84)
Screenshot: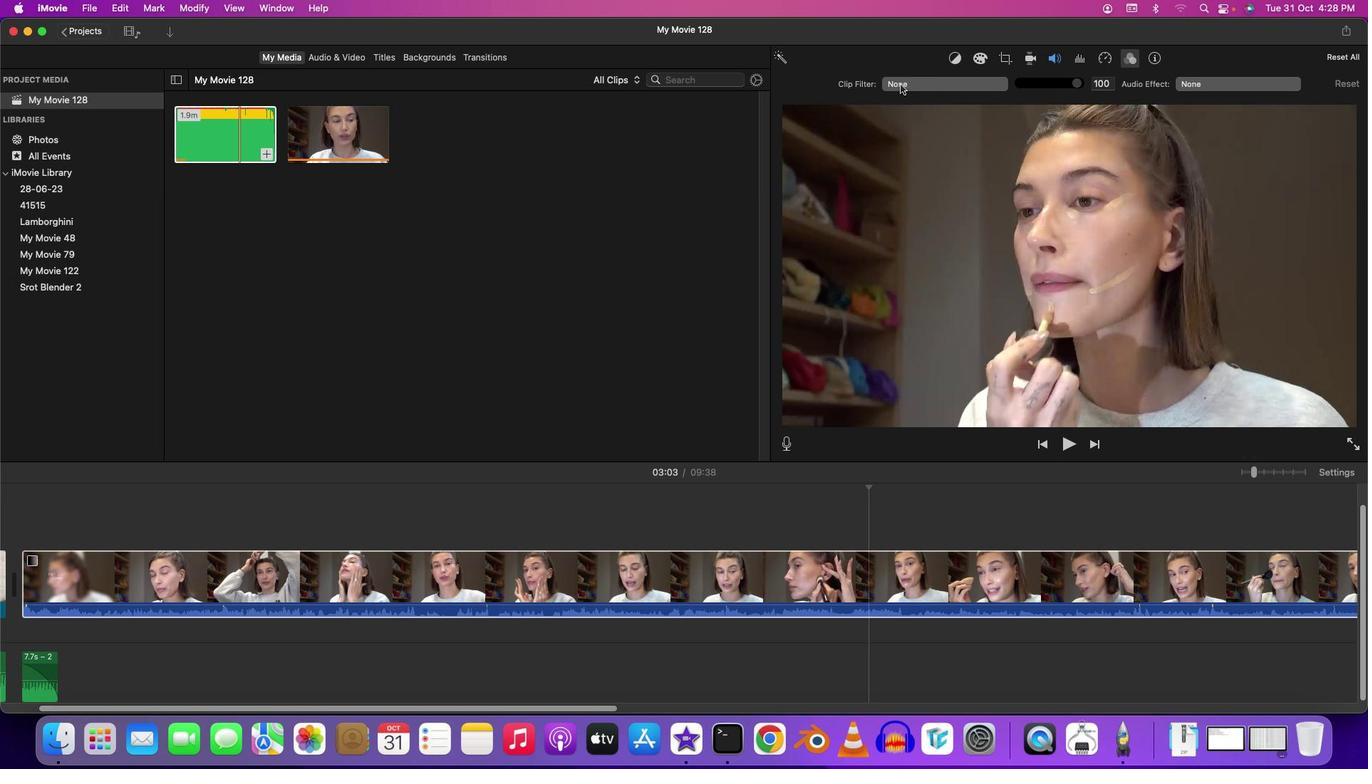 
Action: Mouse pressed left at (900, 84)
Screenshot: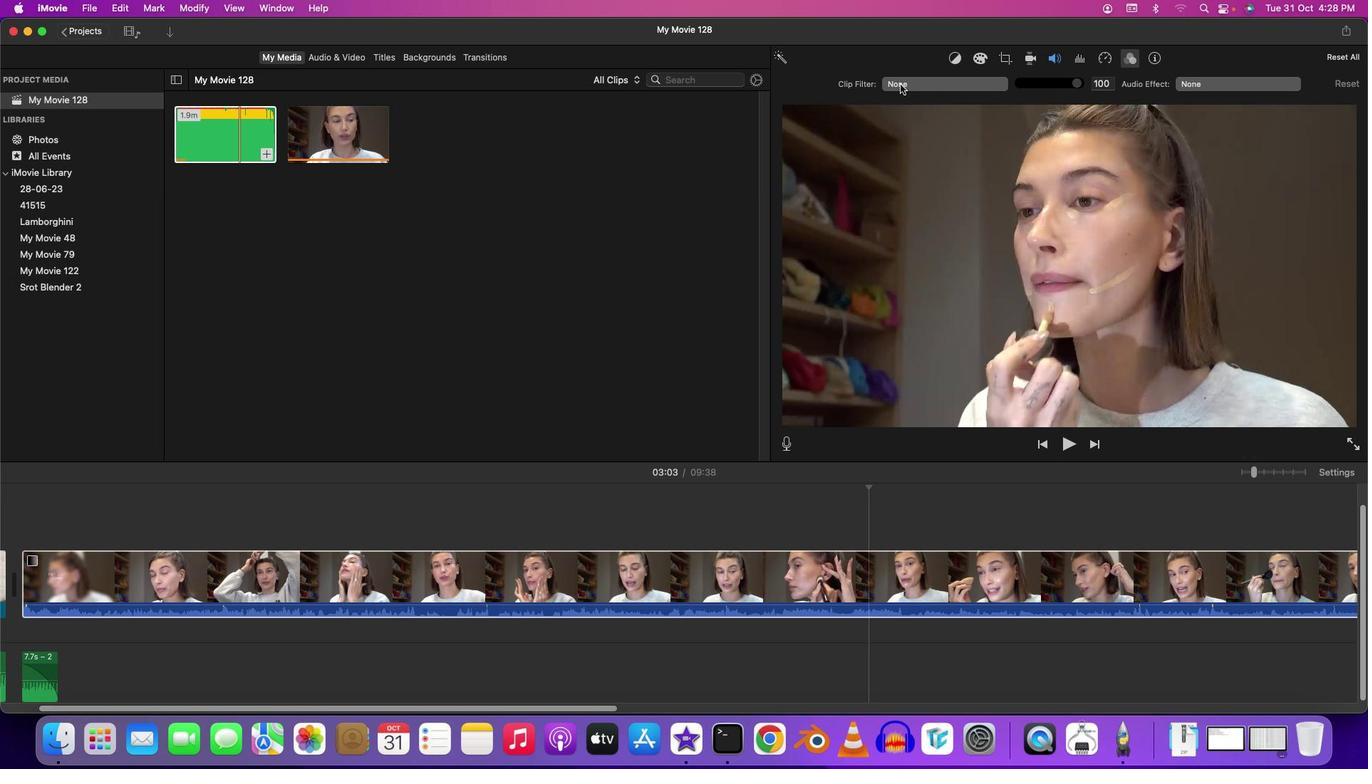 
Action: Mouse moved to (330, 377)
Screenshot: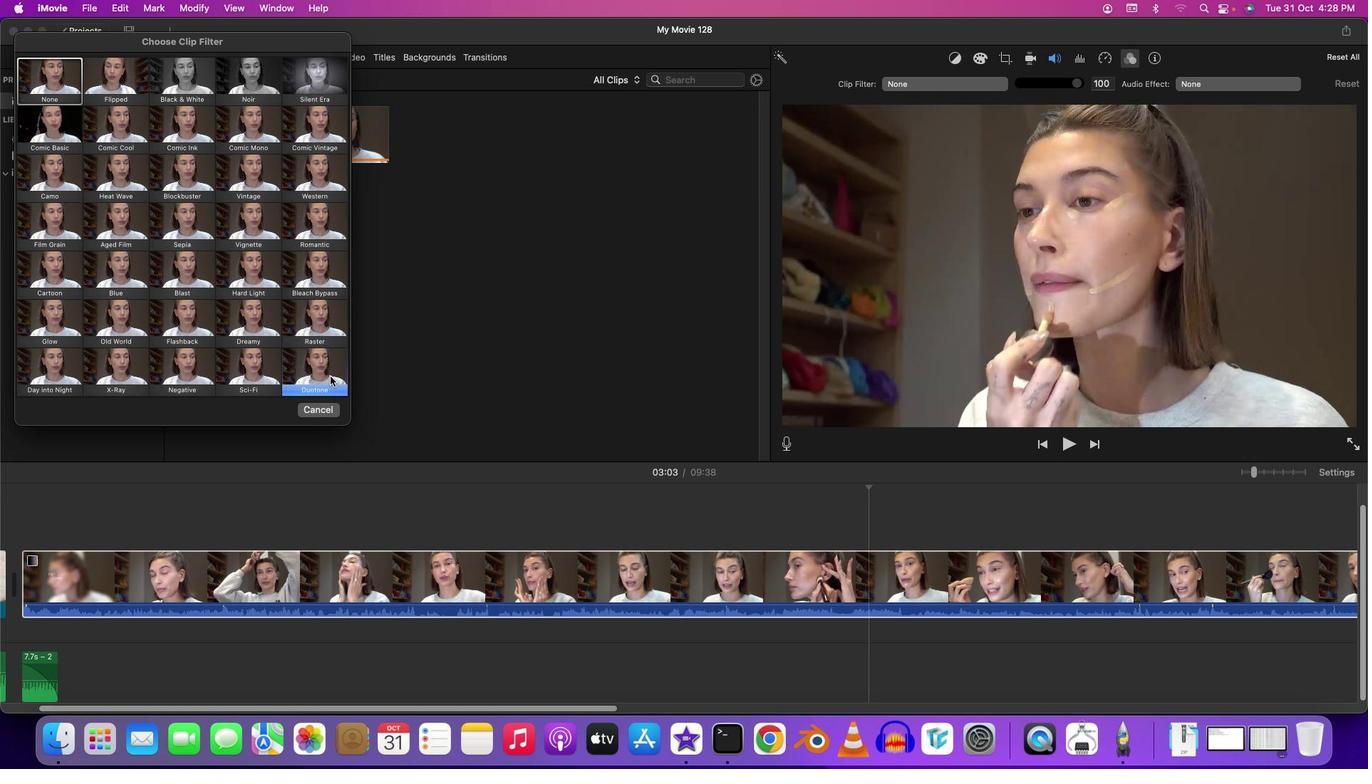 
Action: Mouse pressed left at (330, 377)
Screenshot: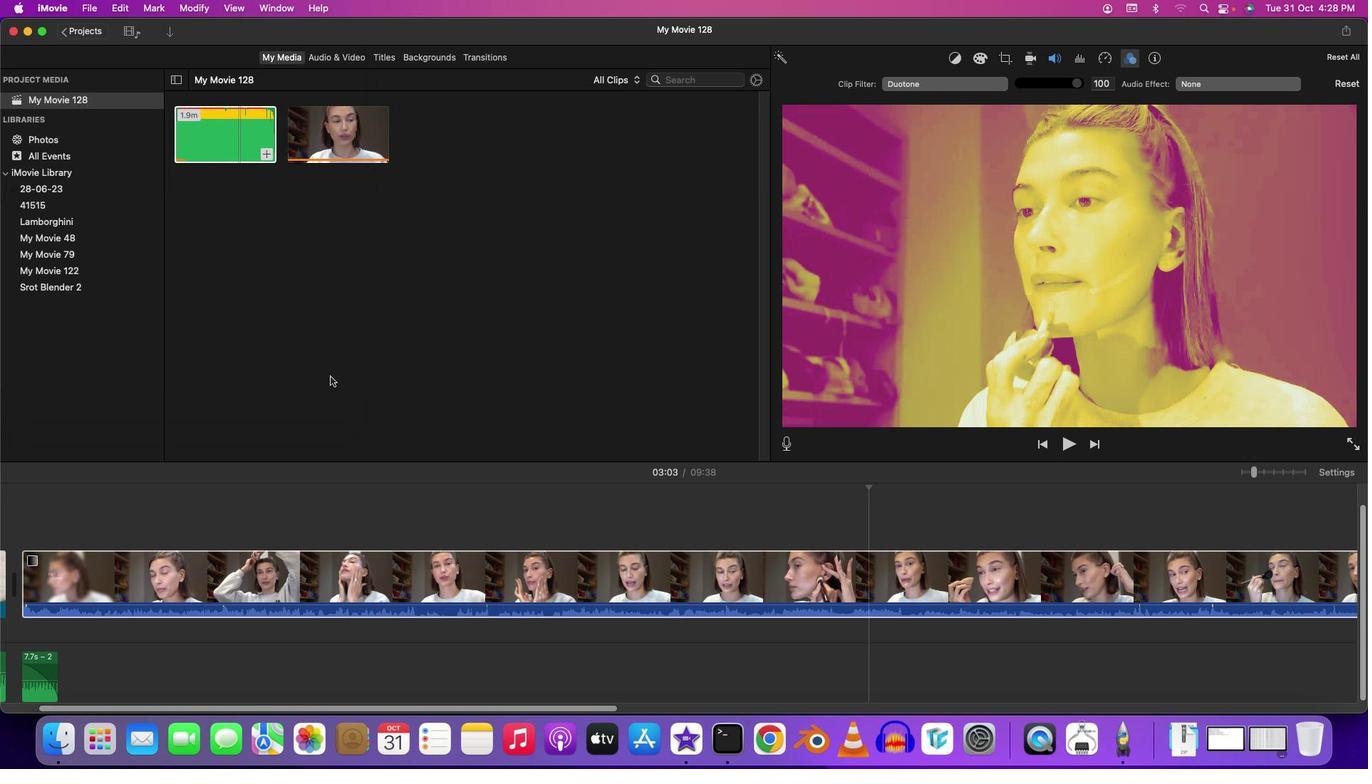 
Action: Mouse moved to (328, 324)
Screenshot: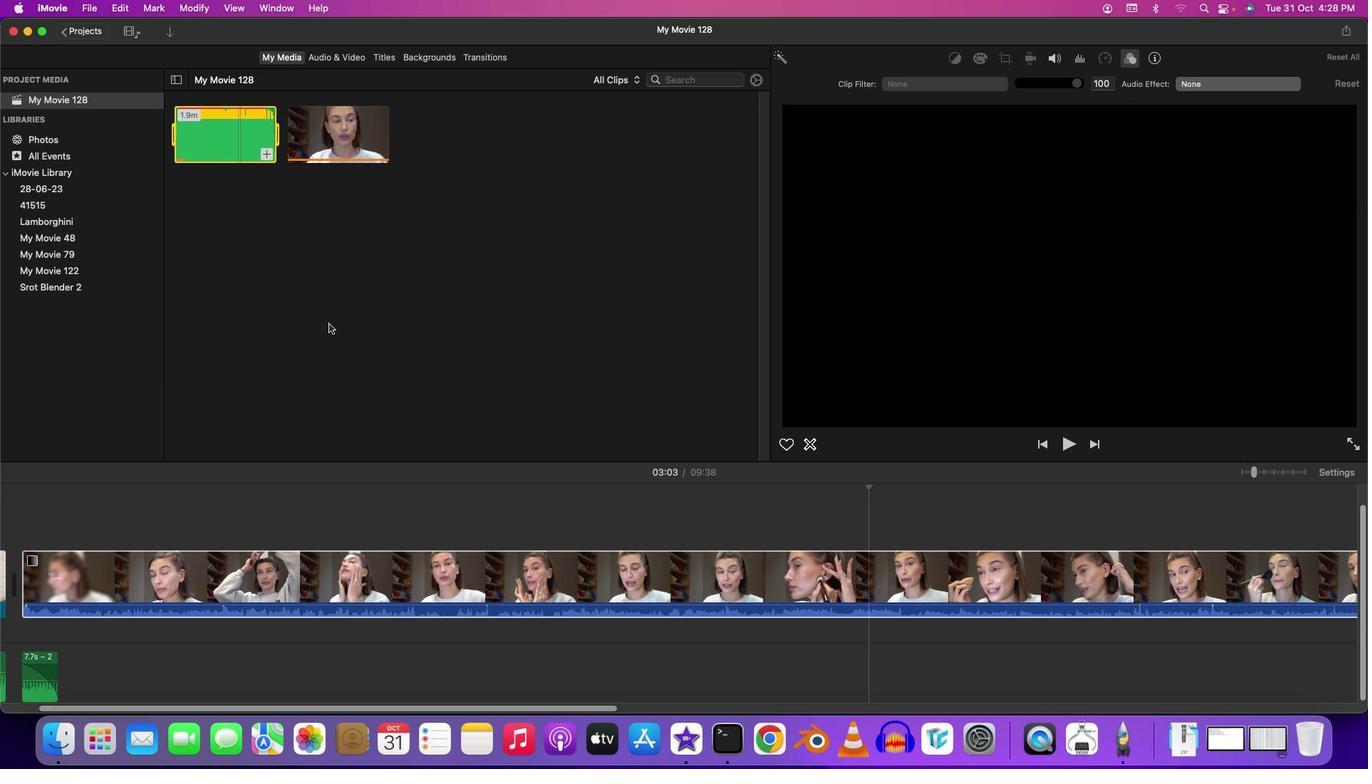
Action: Mouse pressed left at (328, 324)
Screenshot: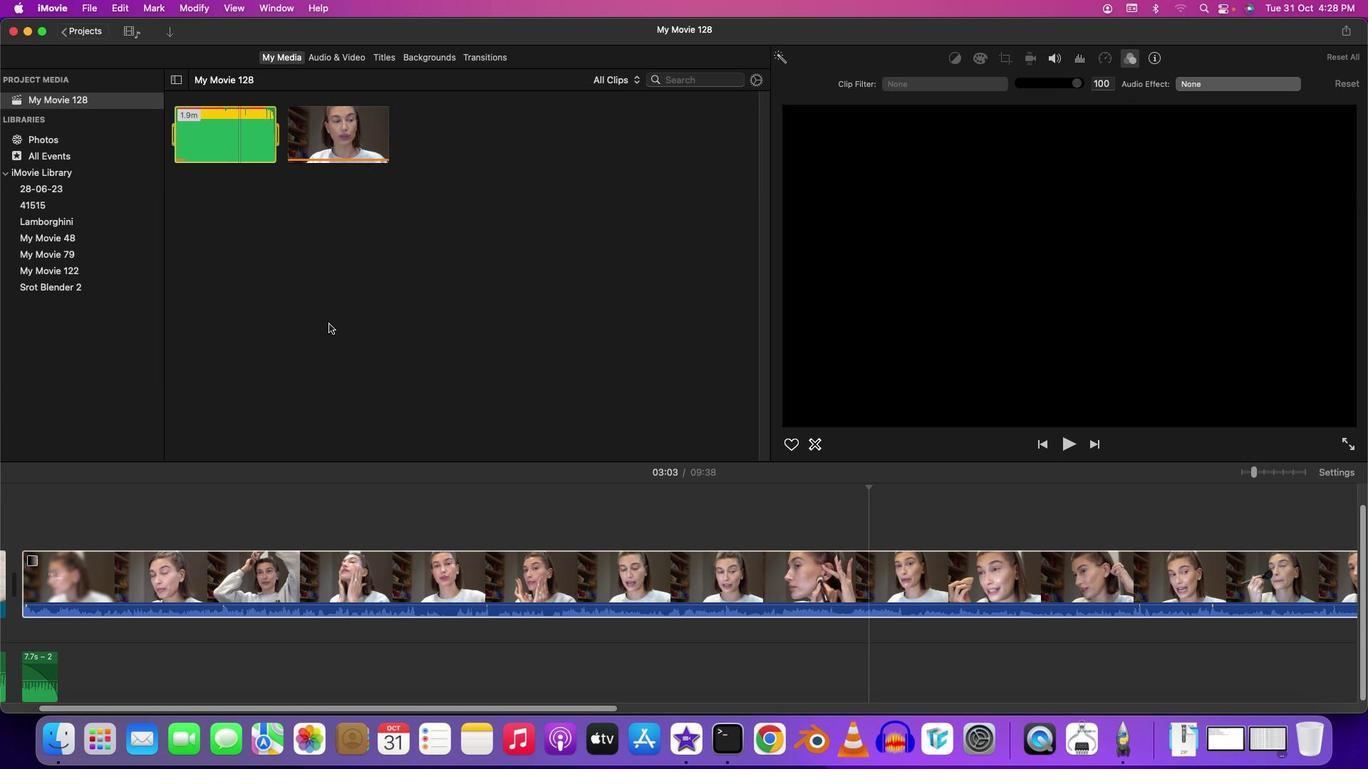 
Action: Mouse moved to (749, 581)
Screenshot: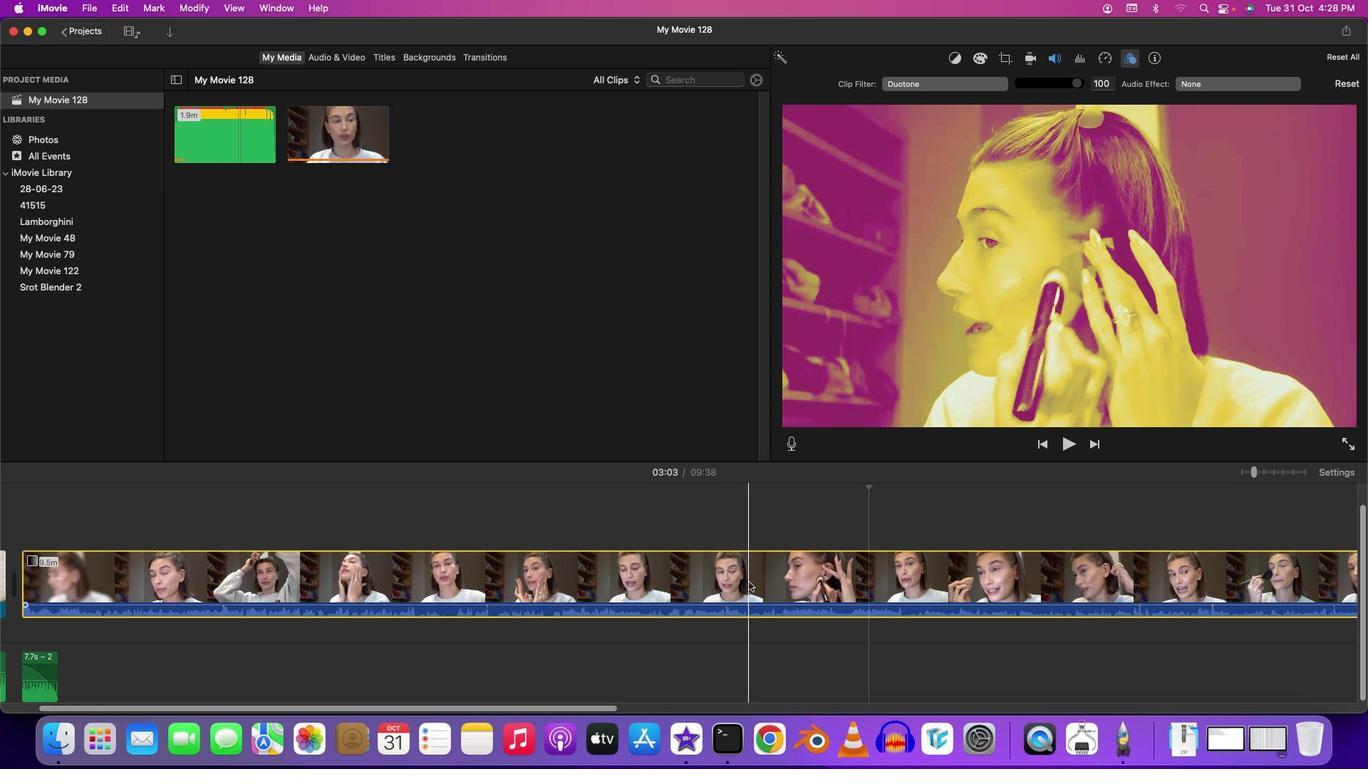
Action: Mouse pressed left at (749, 581)
Screenshot: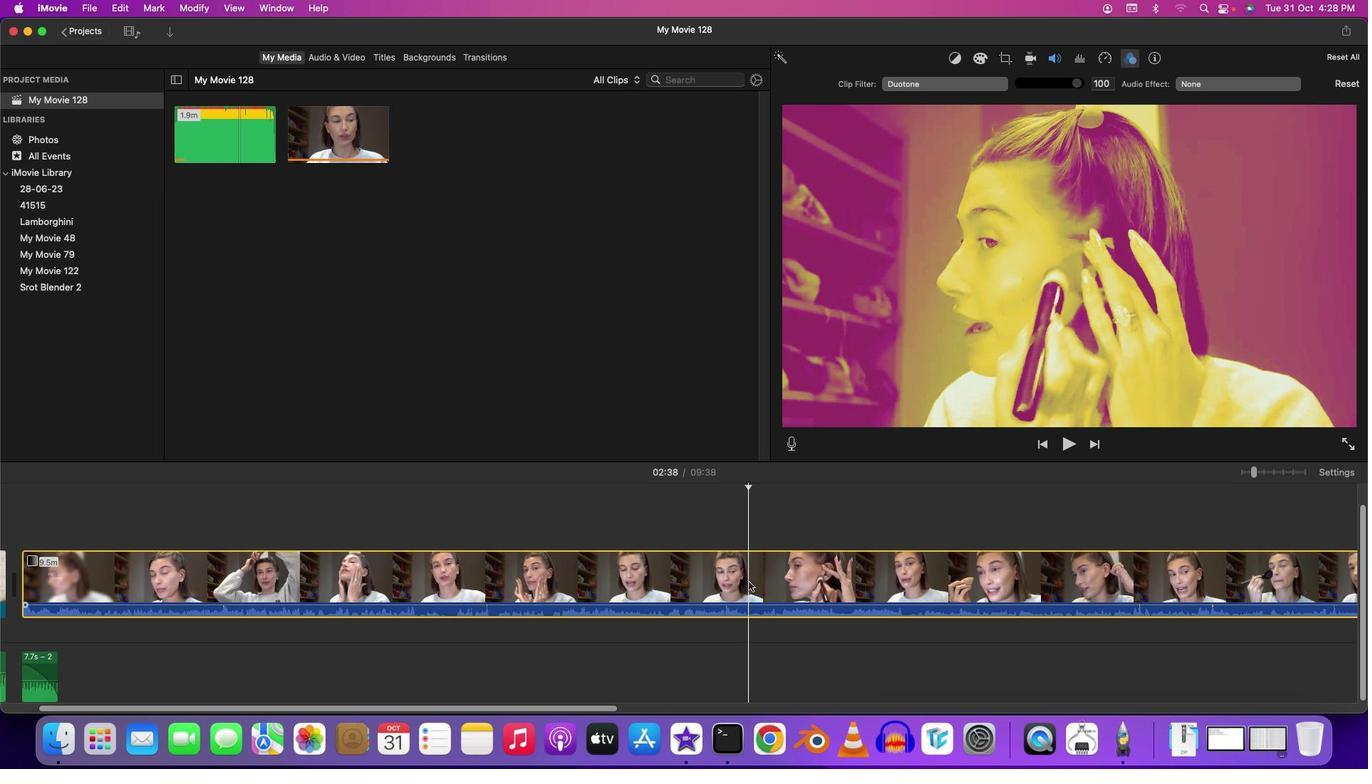 
Action: Mouse moved to (985, 89)
Screenshot: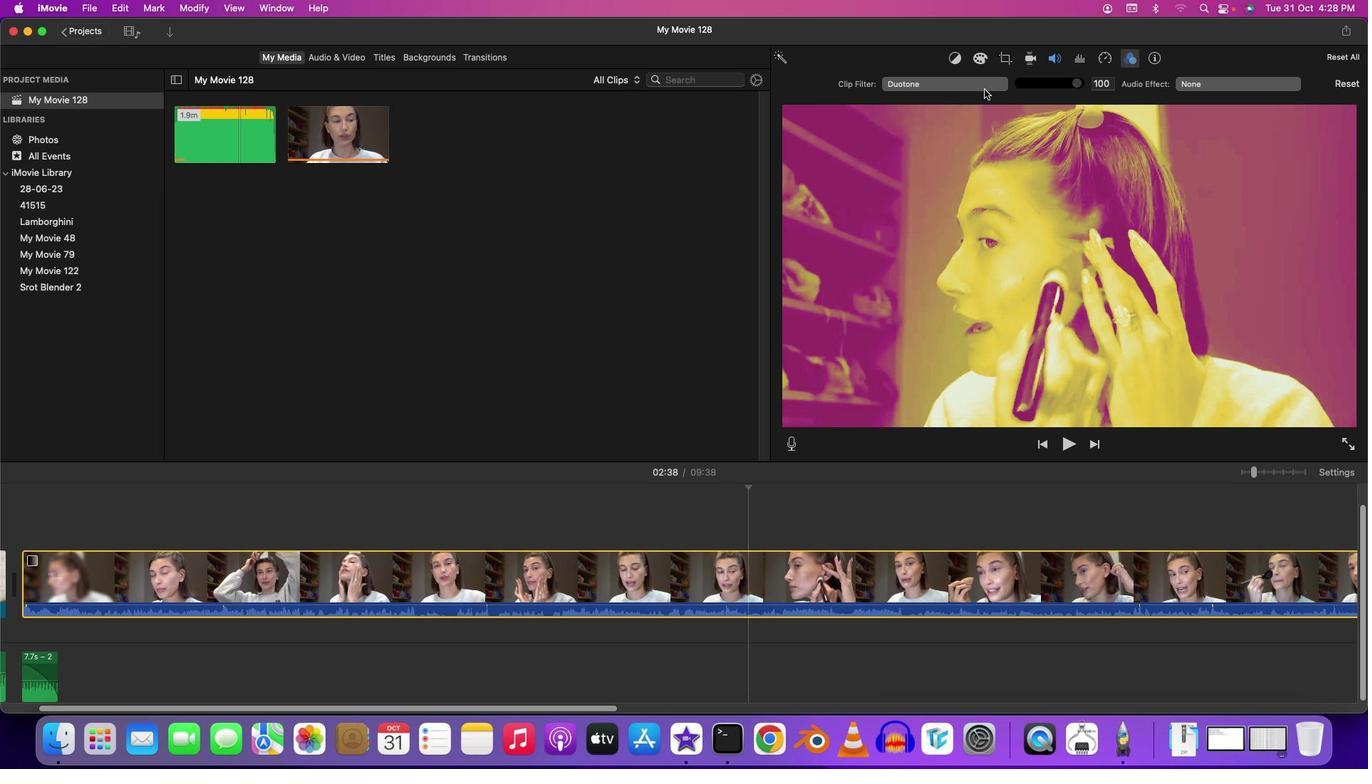
Action: Mouse pressed left at (985, 89)
Screenshot: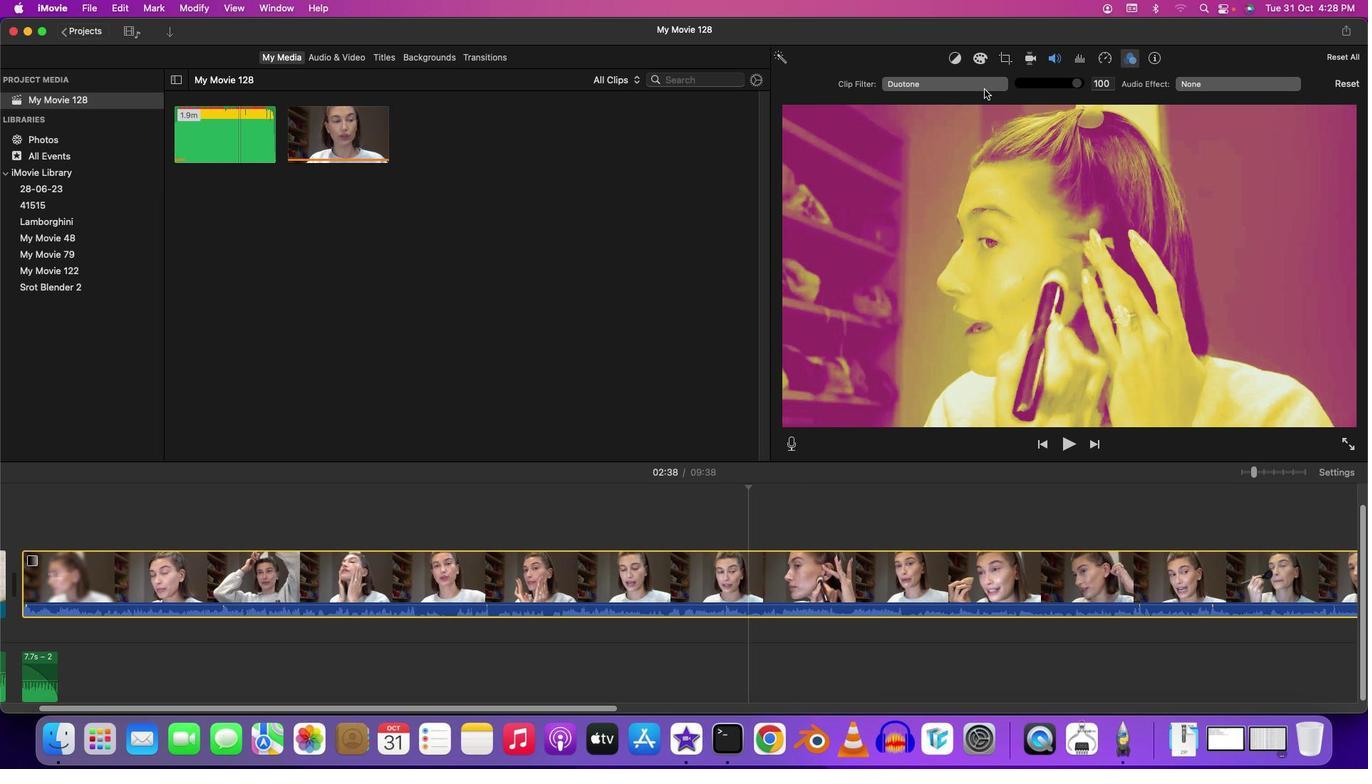 
Action: Mouse moved to (270, 376)
Screenshot: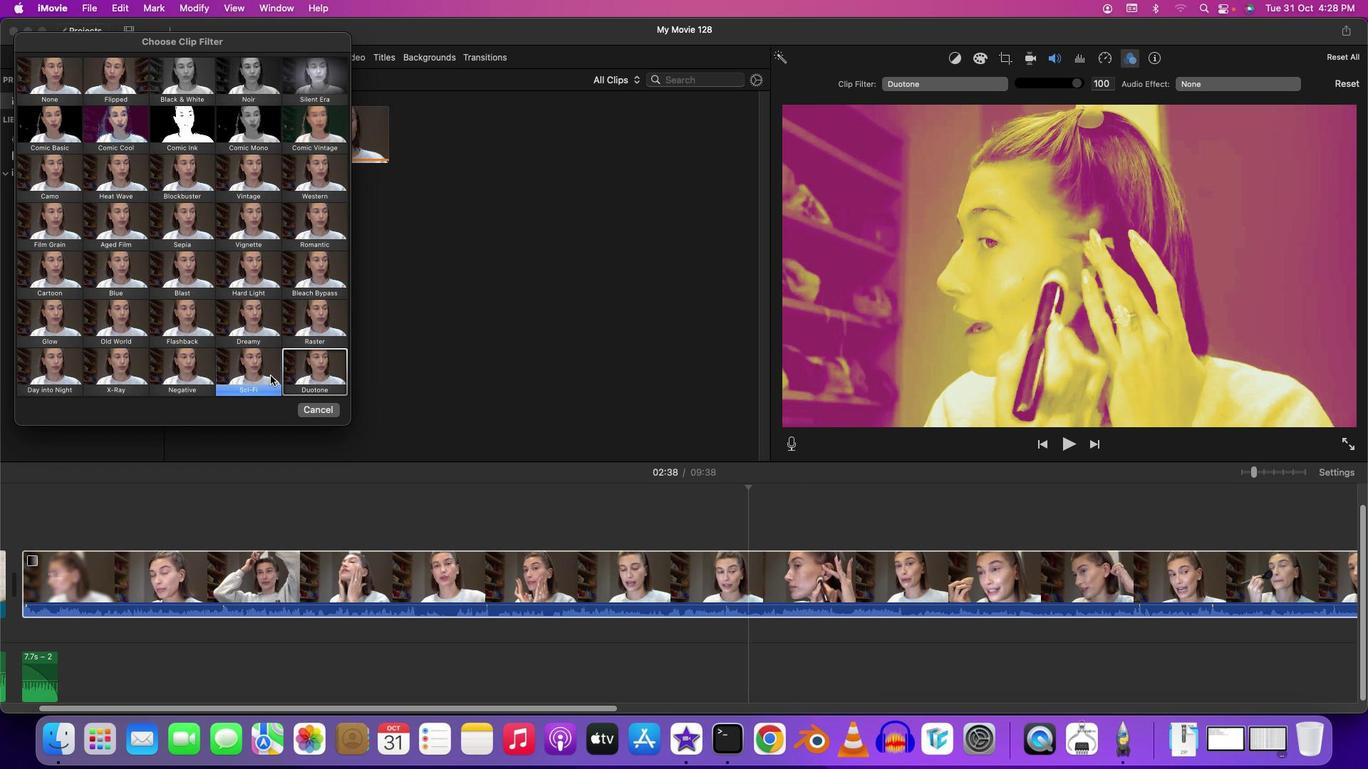 
Action: Mouse pressed left at (270, 376)
Screenshot: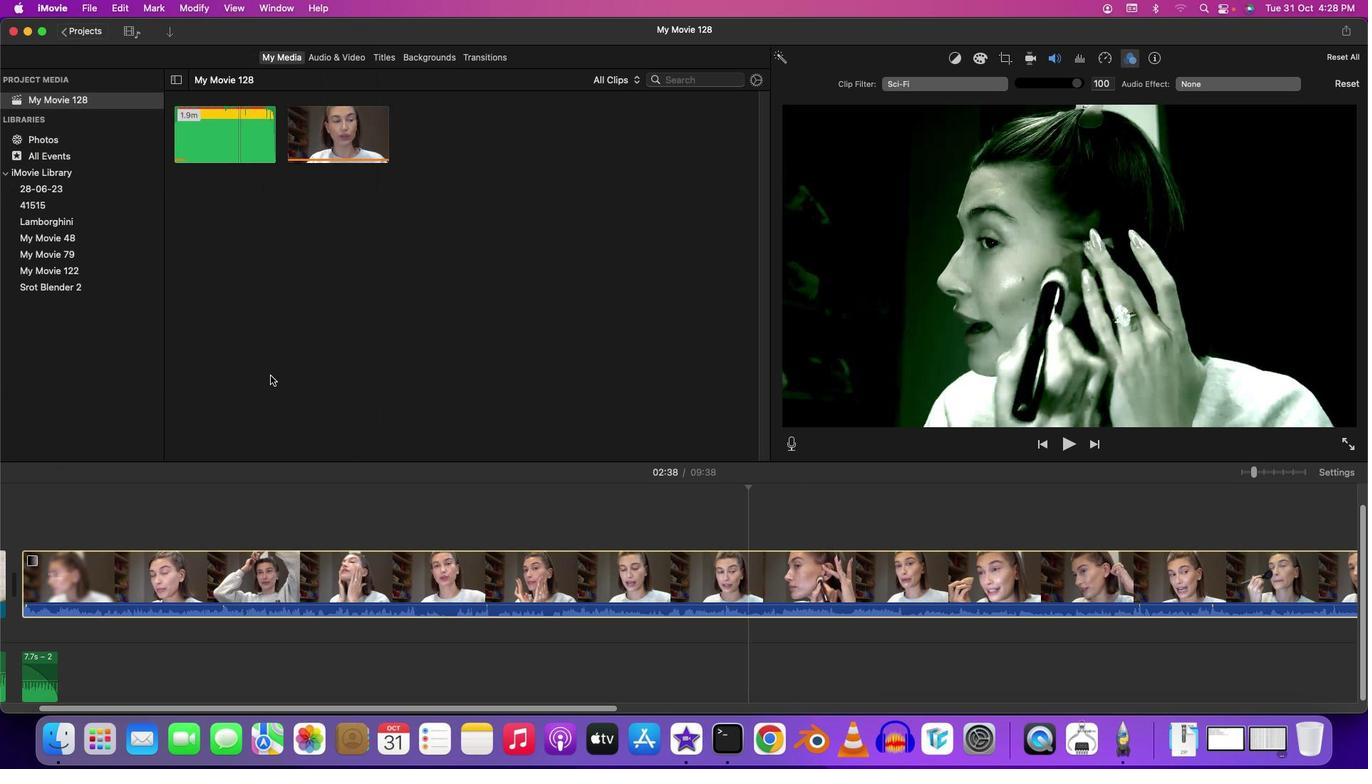 
Action: Mouse moved to (251, 329)
Screenshot: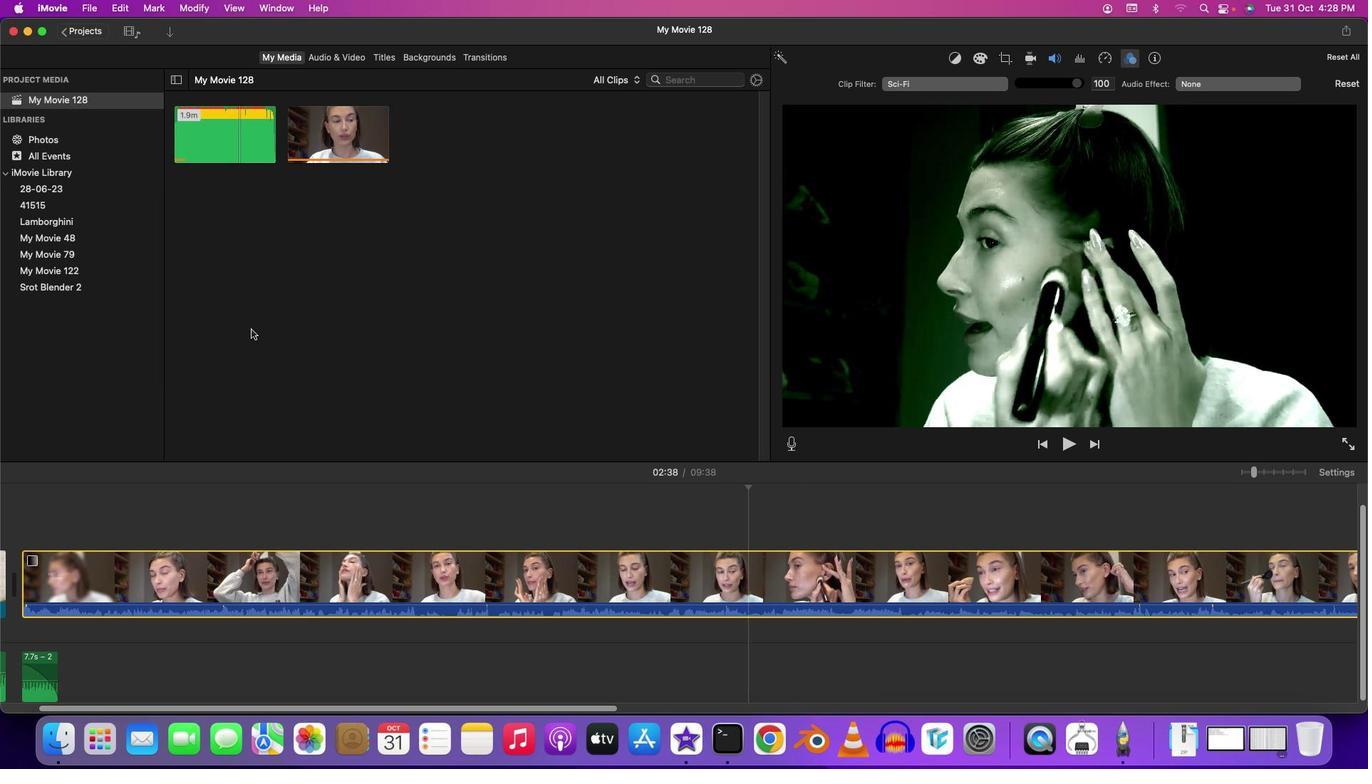 
Action: Mouse pressed left at (251, 329)
Screenshot: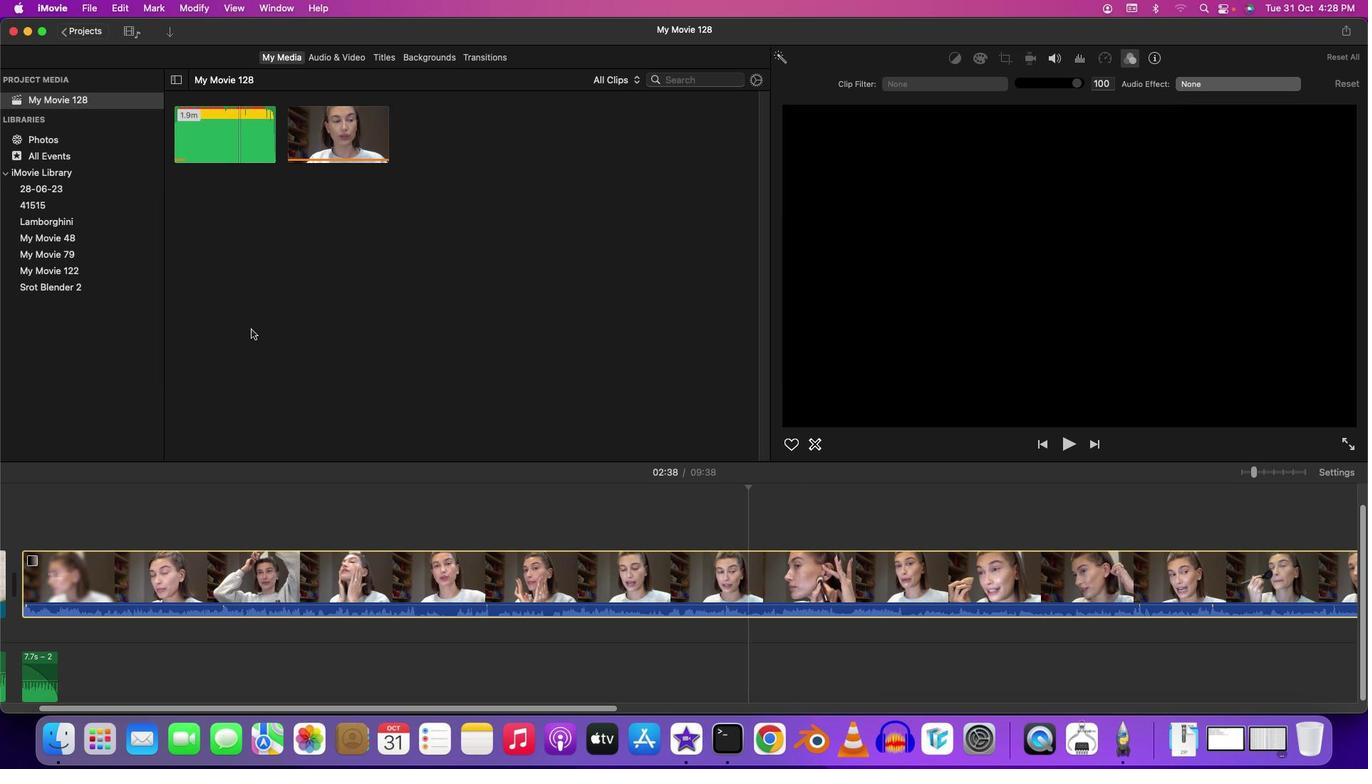 
Action: Mouse moved to (957, 56)
Screenshot: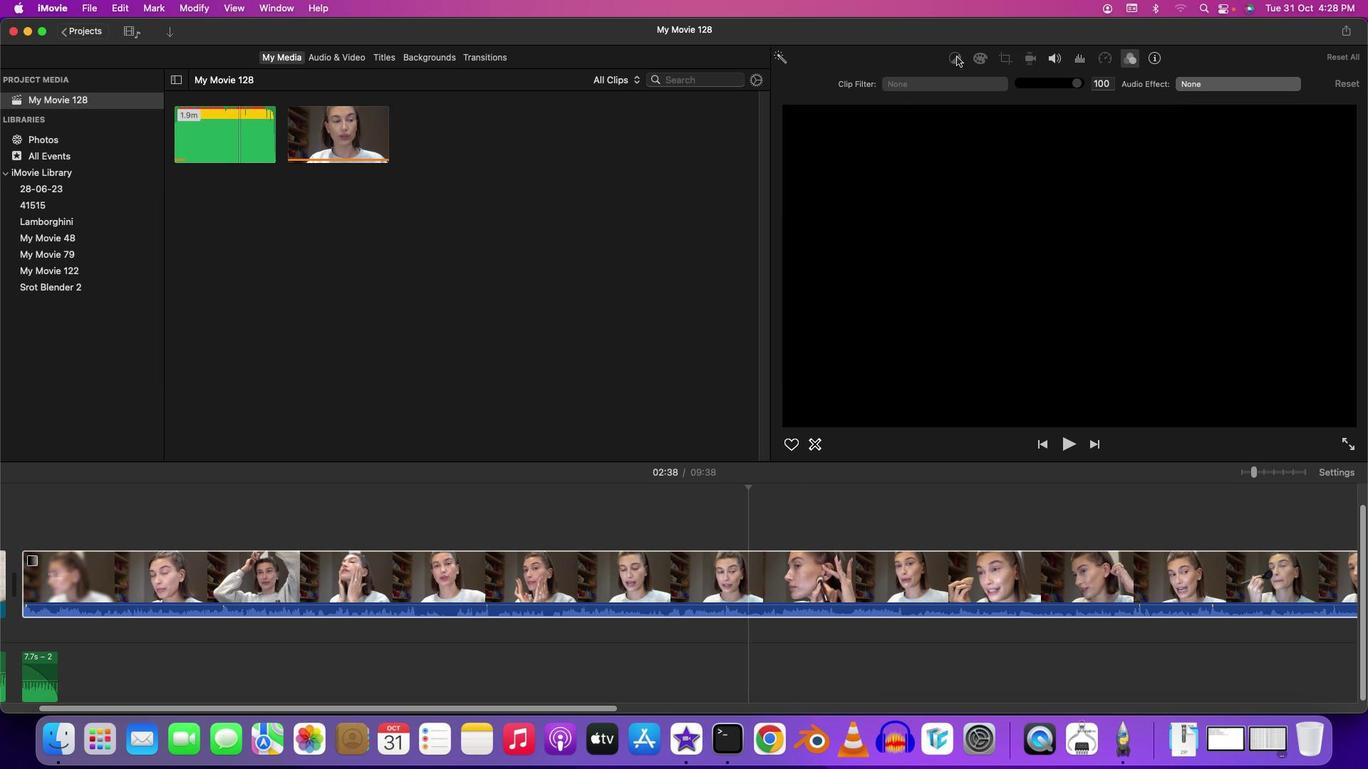 
Action: Mouse pressed left at (957, 56)
Screenshot: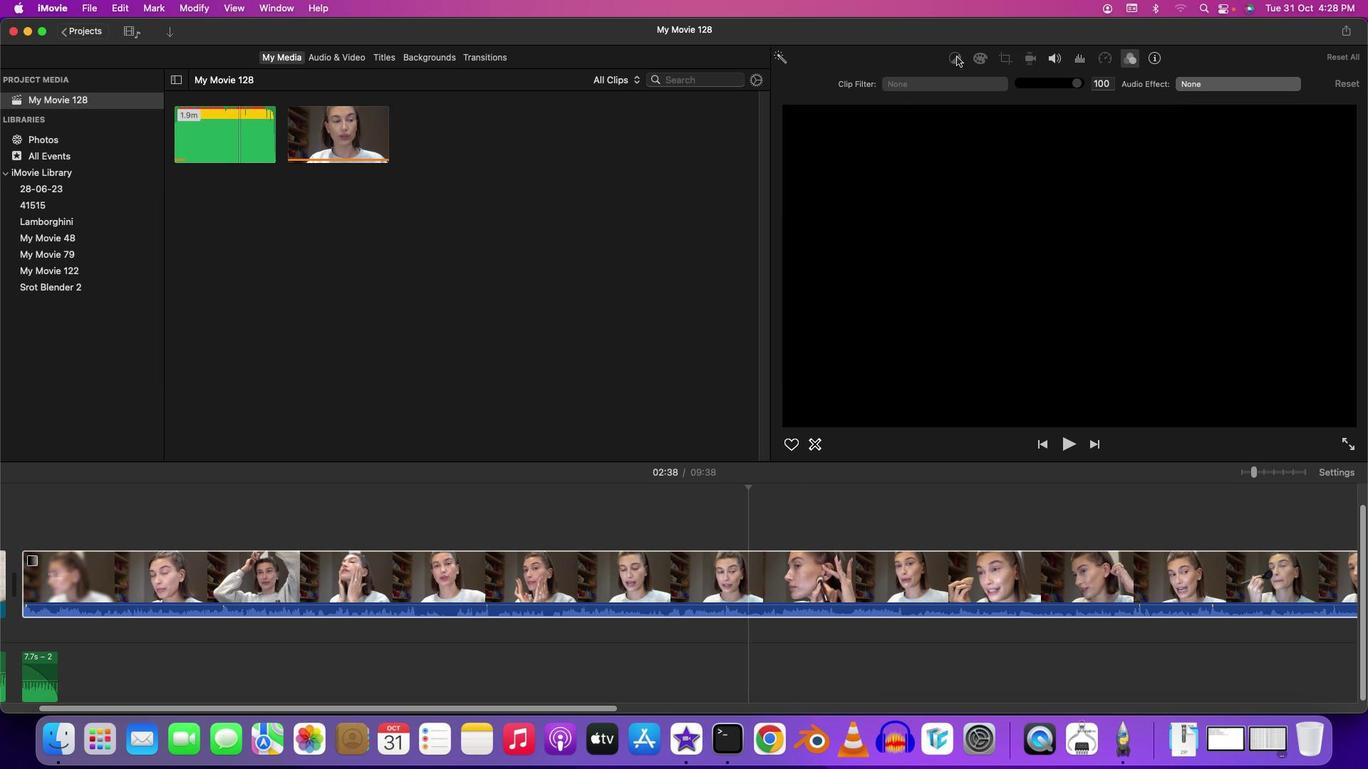 
Action: Mouse moved to (963, 81)
